 Task: Research Airbnb options in Las Cumbres, Panama from 10th December, 2023 to 20th December, 2023 for 12 adults.6 bedrooms having 12 beds and 6 bathrooms. Property type can be flat. Amenities needed are: wifi, TV, free parkinig on premises, gym, breakfast. Look for 4 properties as per requirement.
Action: Mouse moved to (457, 104)
Screenshot: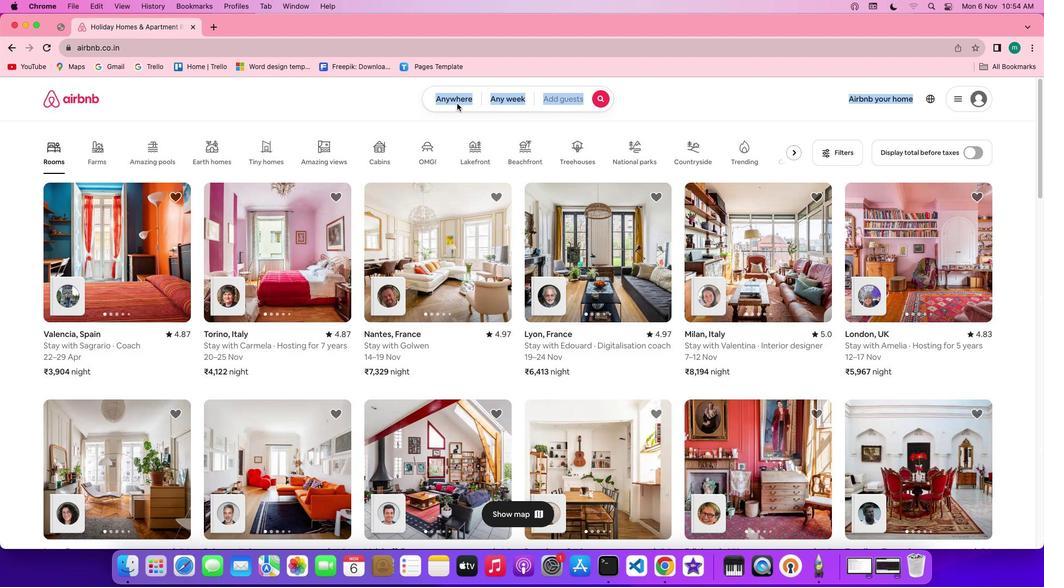 
Action: Mouse pressed left at (457, 104)
Screenshot: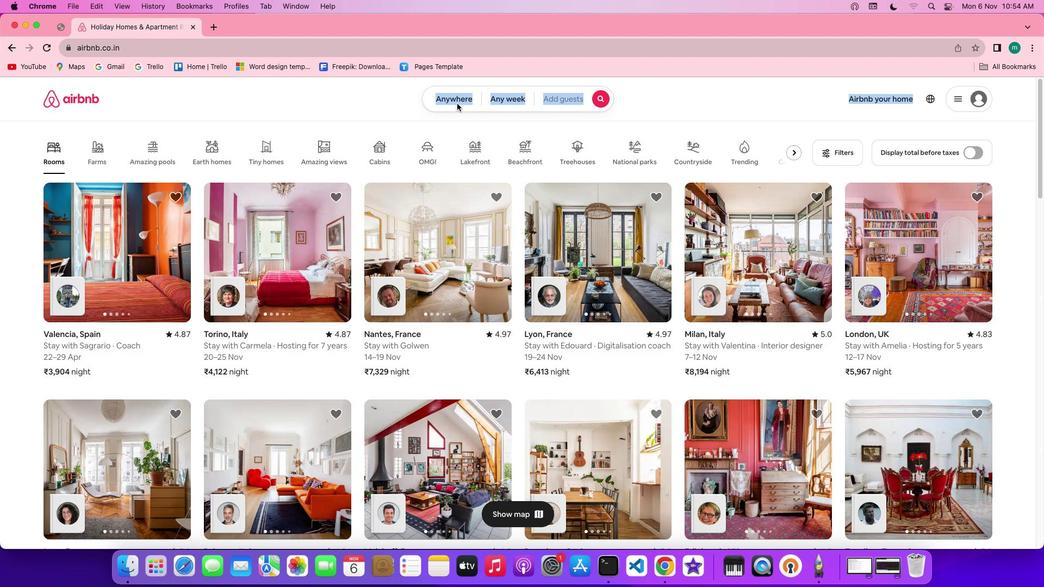 
Action: Mouse pressed left at (457, 104)
Screenshot: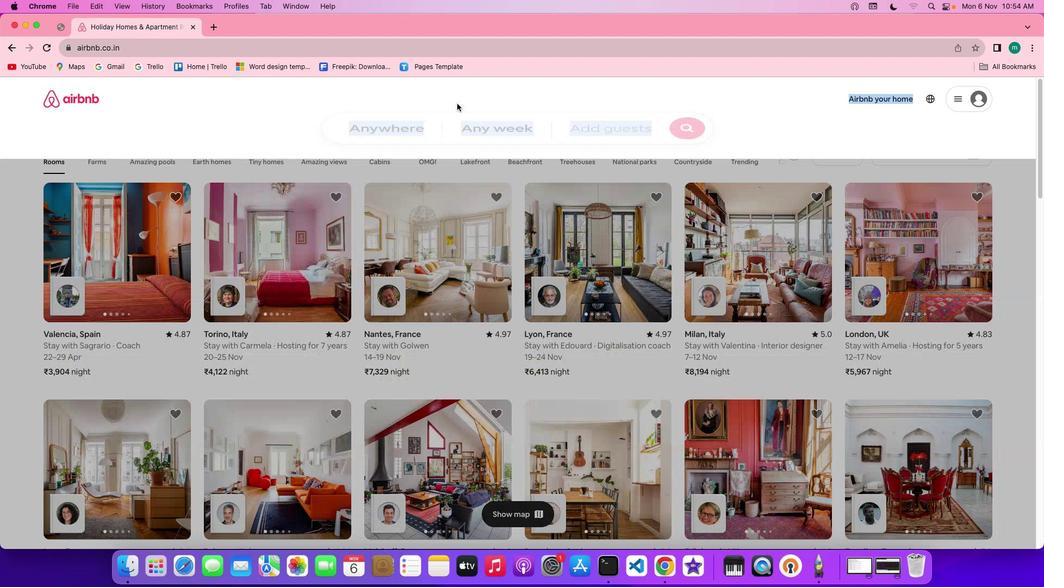 
Action: Mouse moved to (406, 140)
Screenshot: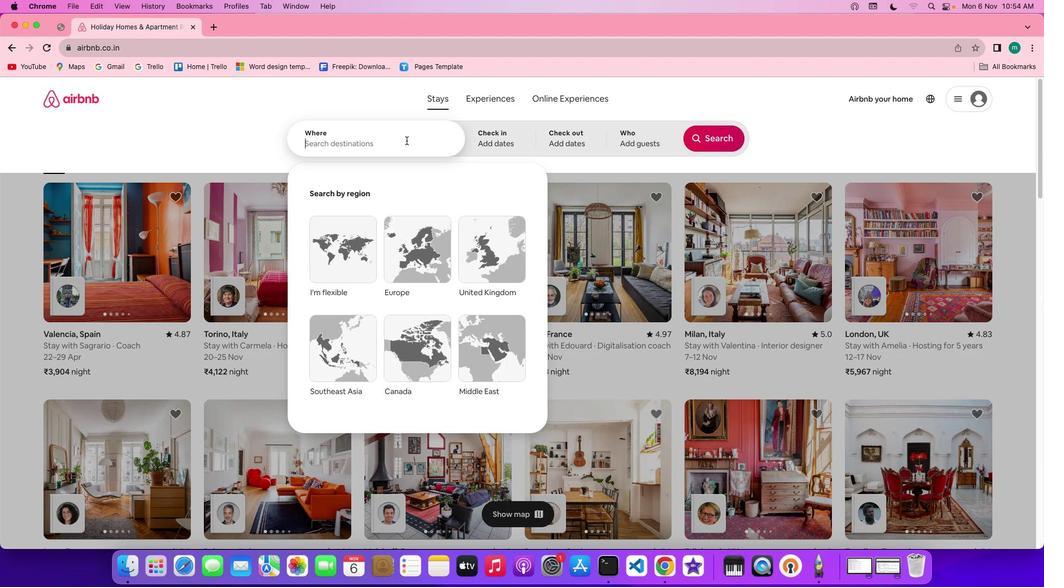 
Action: Mouse pressed left at (406, 140)
Screenshot: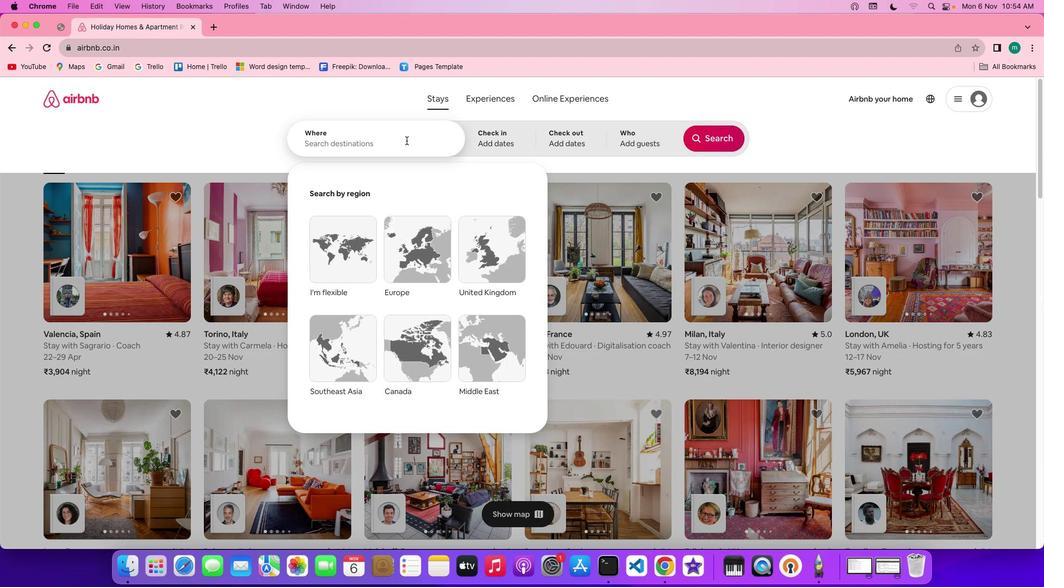 
Action: Key pressed Key.shift'L''a''s'Key.spaceKey.shift'C''u''m''b''r''e''s'','Key.spaceKey.shift'P''a''n''a''m''a'
Screenshot: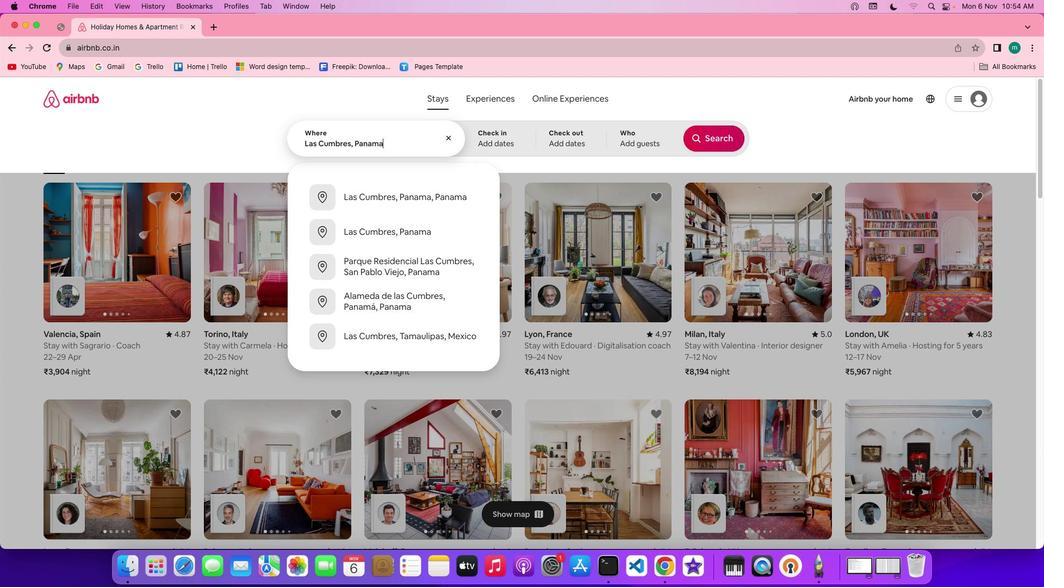 
Action: Mouse moved to (506, 134)
Screenshot: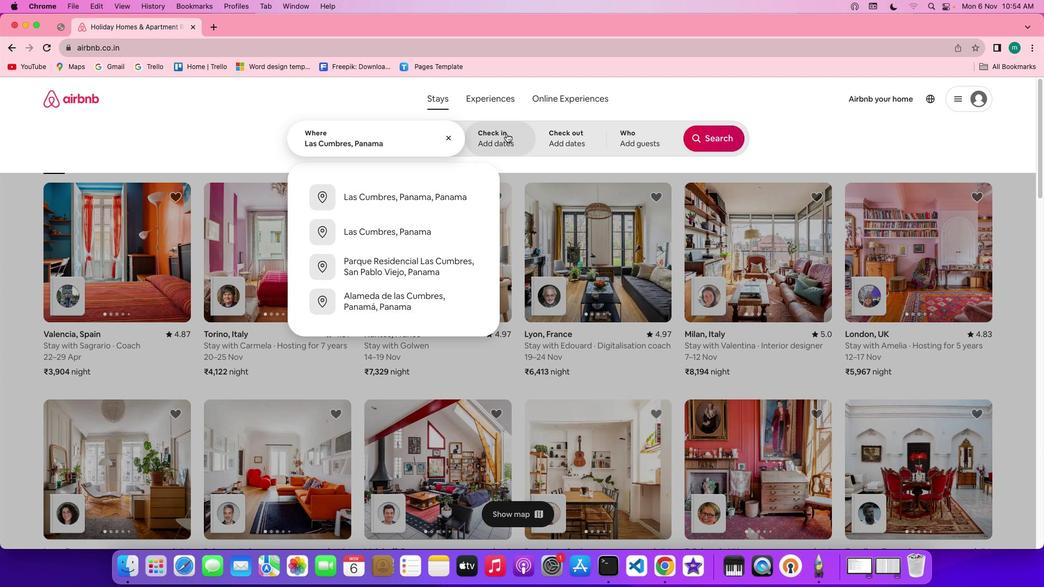 
Action: Mouse pressed left at (506, 134)
Screenshot: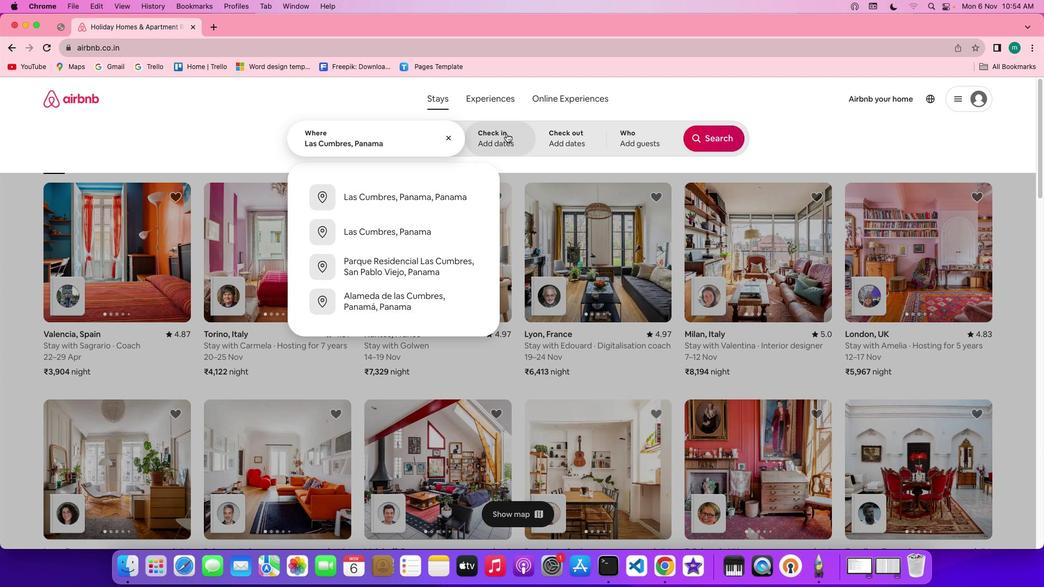 
Action: Mouse moved to (548, 325)
Screenshot: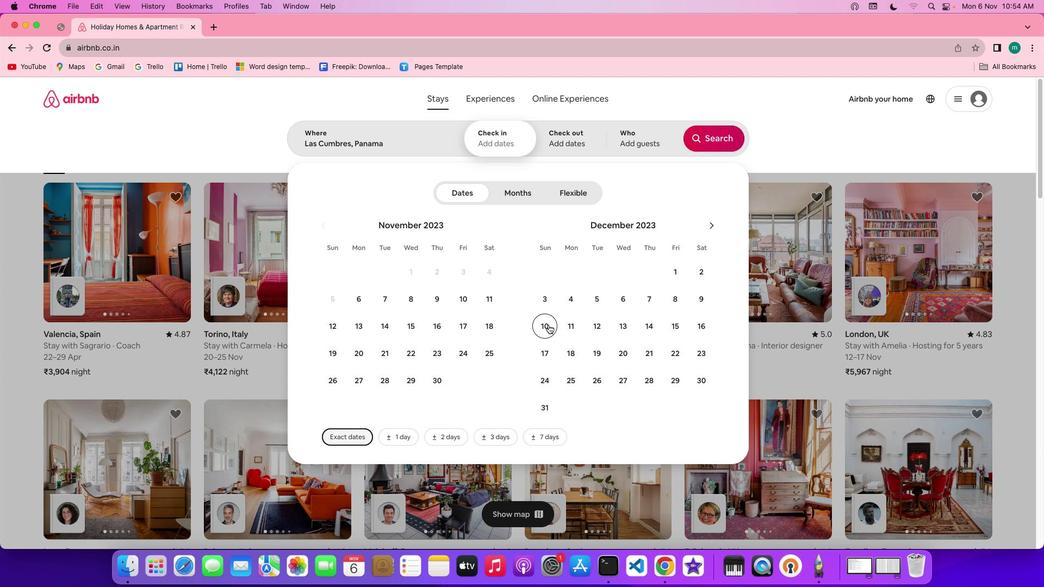 
Action: Mouse pressed left at (548, 325)
Screenshot: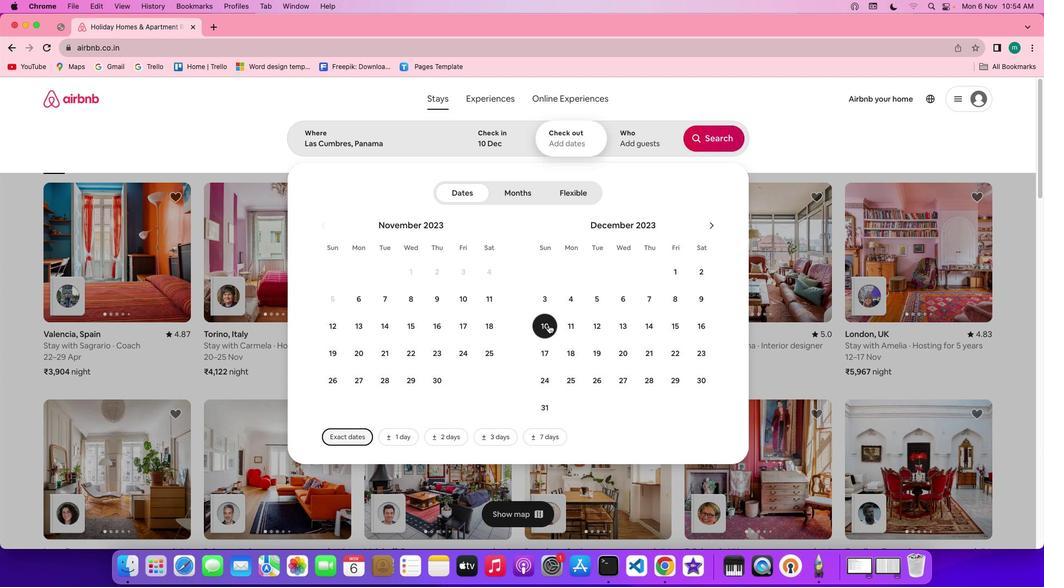 
Action: Mouse moved to (616, 355)
Screenshot: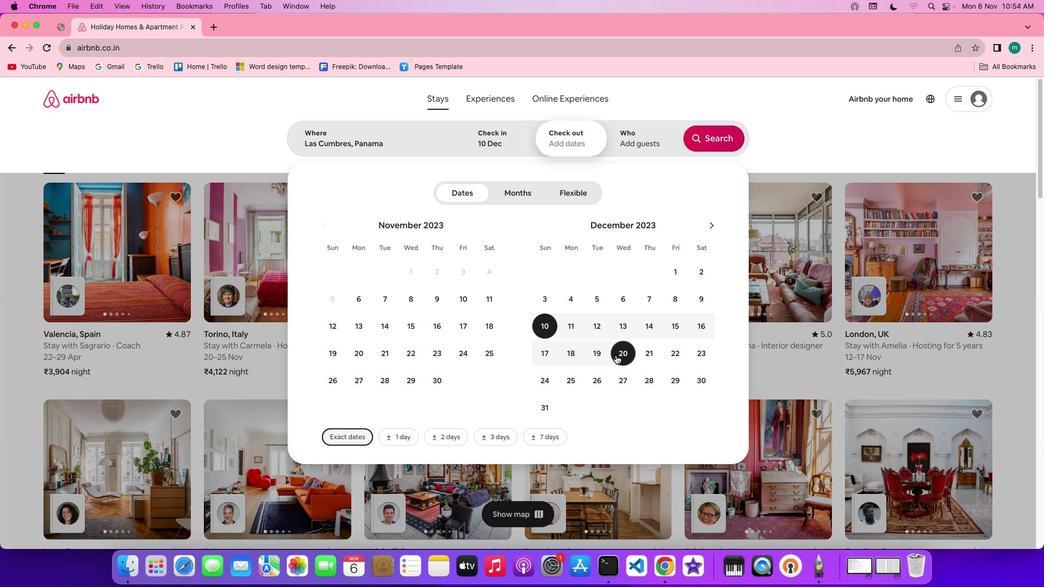 
Action: Mouse pressed left at (616, 355)
Screenshot: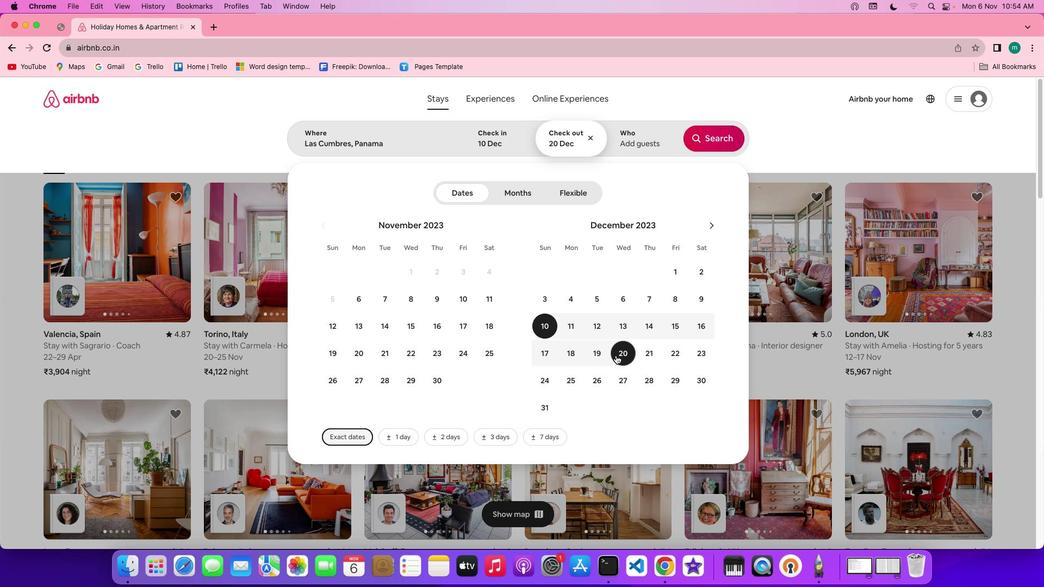 
Action: Mouse moved to (651, 128)
Screenshot: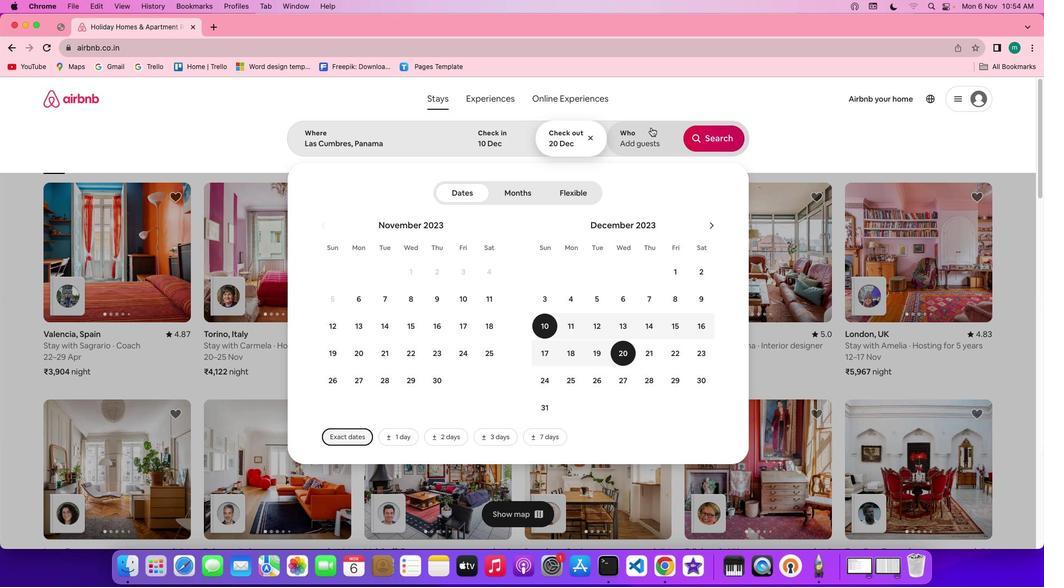 
Action: Mouse pressed left at (651, 128)
Screenshot: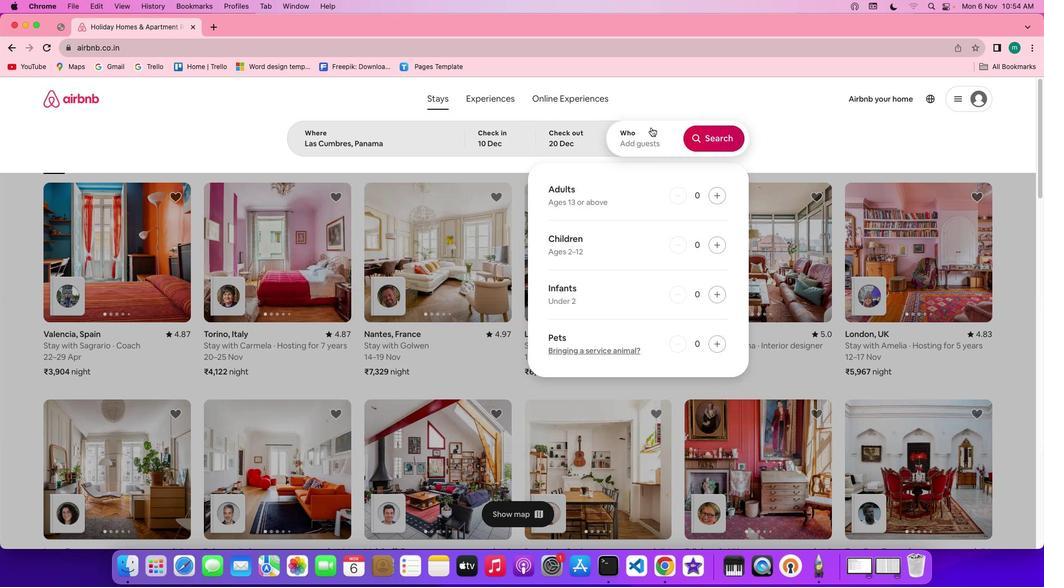 
Action: Mouse moved to (722, 194)
Screenshot: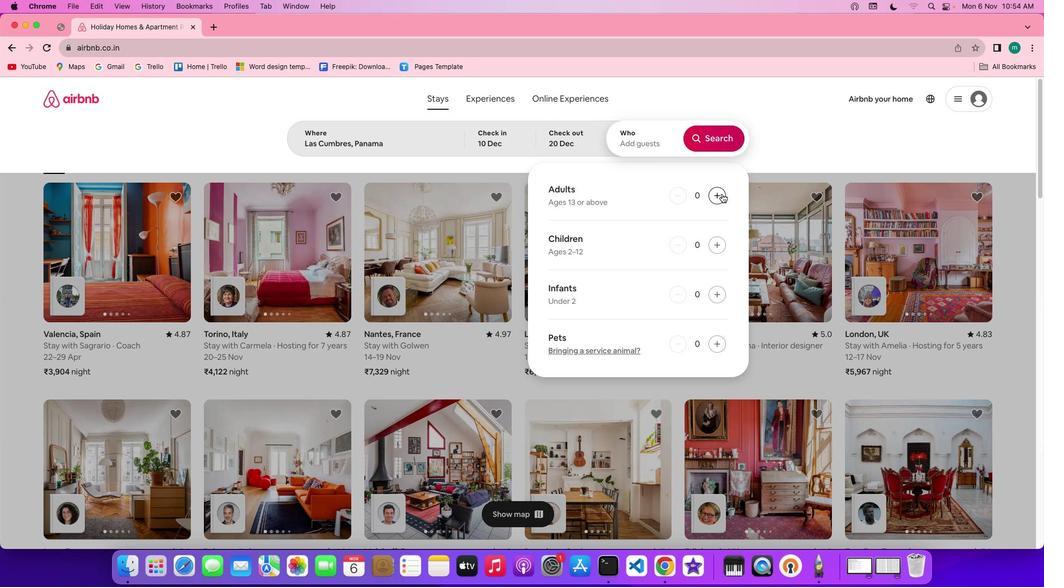 
Action: Mouse pressed left at (722, 194)
Screenshot: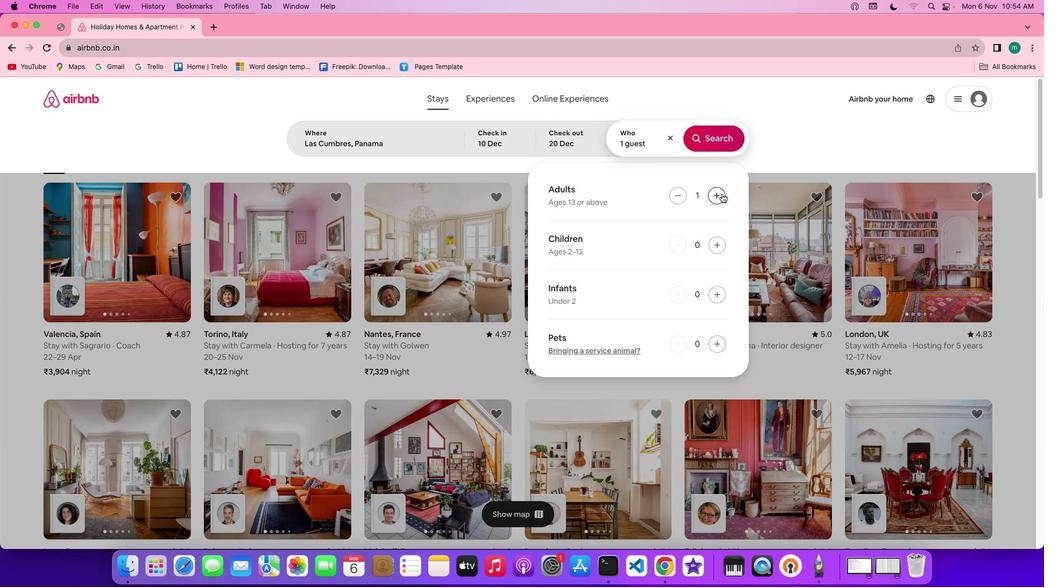 
Action: Mouse pressed left at (722, 194)
Screenshot: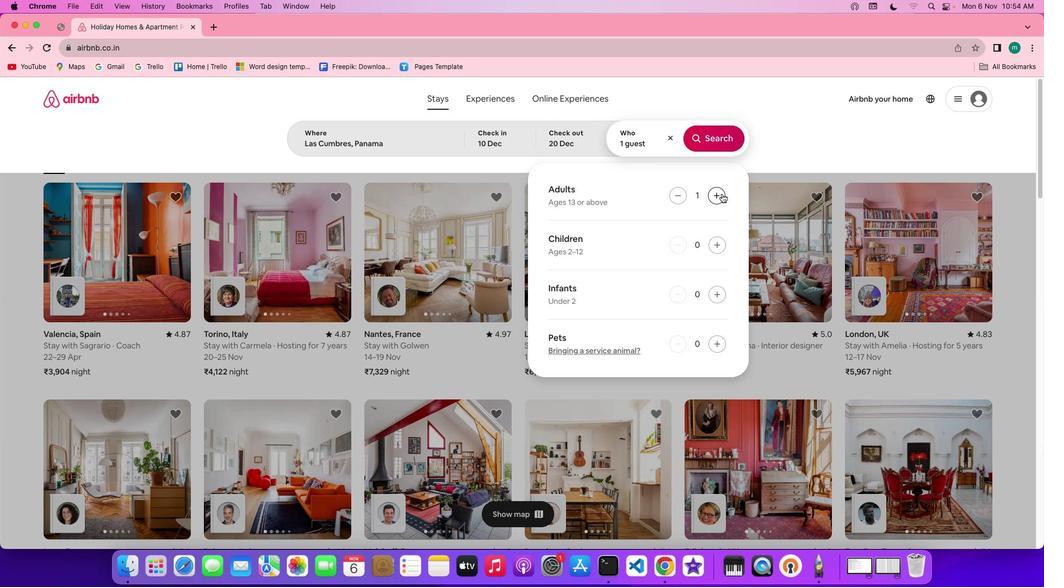 
Action: Mouse pressed left at (722, 194)
Screenshot: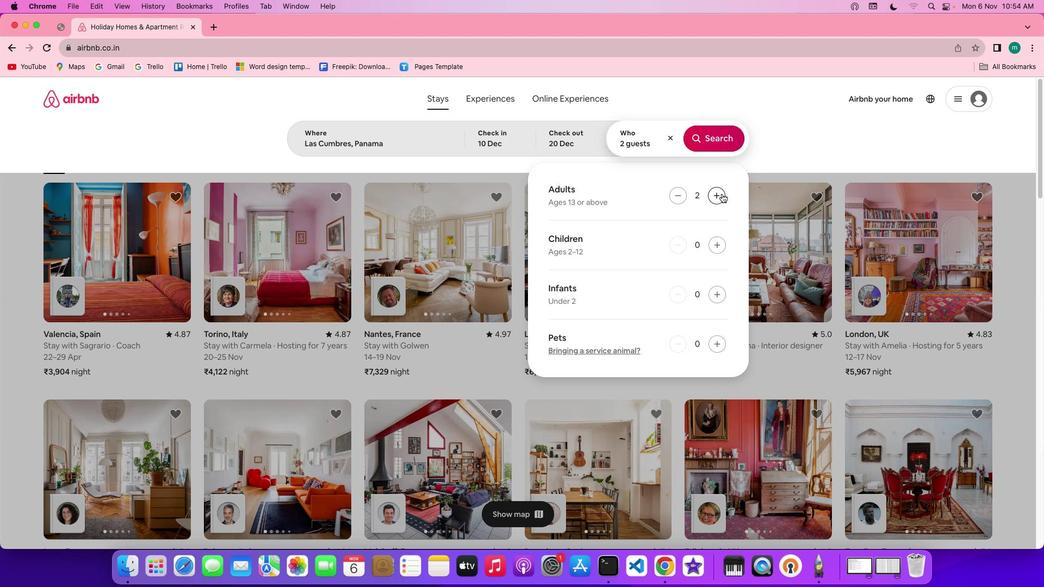 
Action: Mouse pressed left at (722, 194)
Screenshot: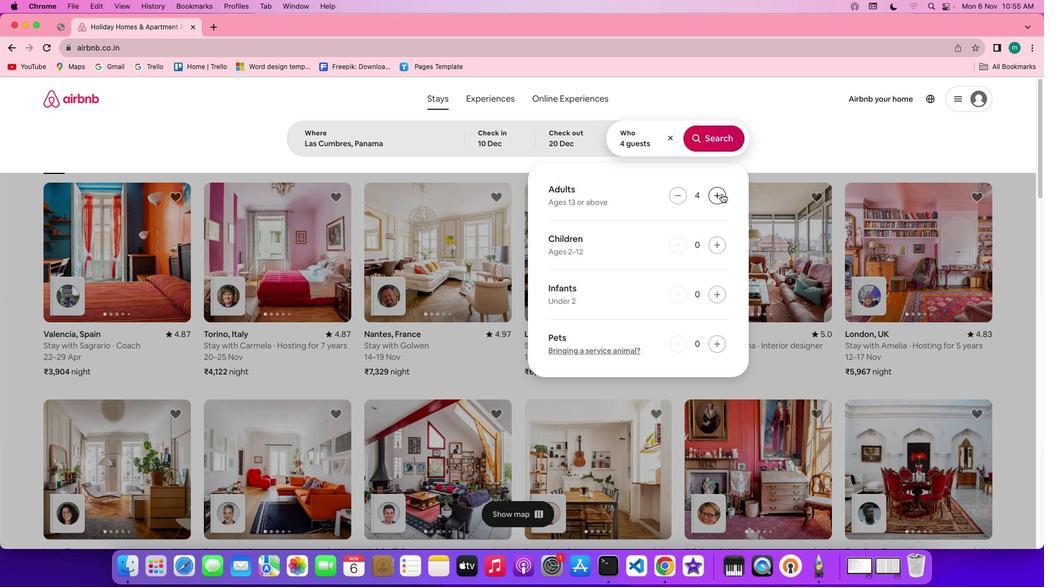 
Action: Mouse pressed left at (722, 194)
Screenshot: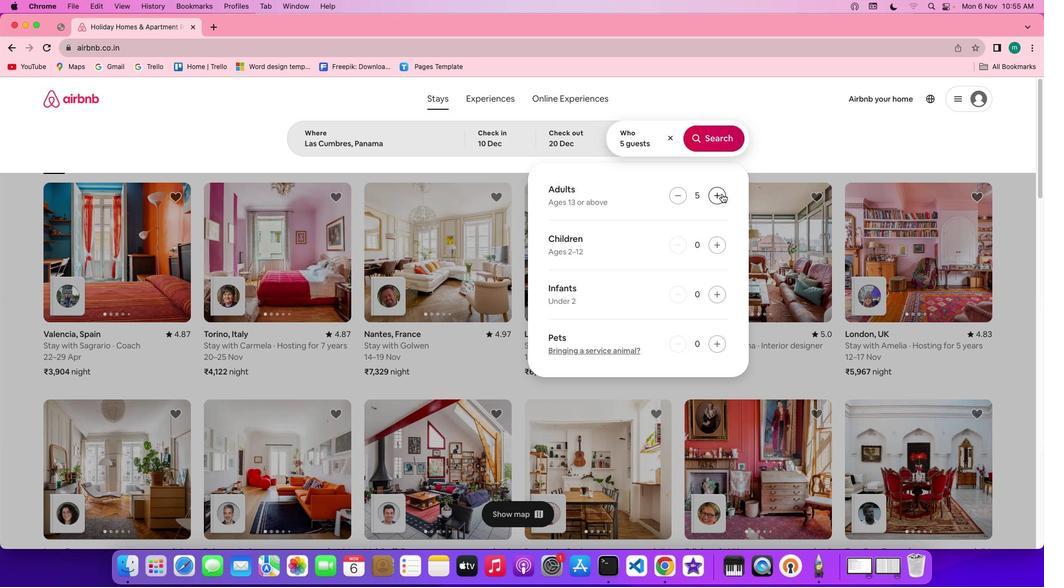 
Action: Mouse pressed left at (722, 194)
Screenshot: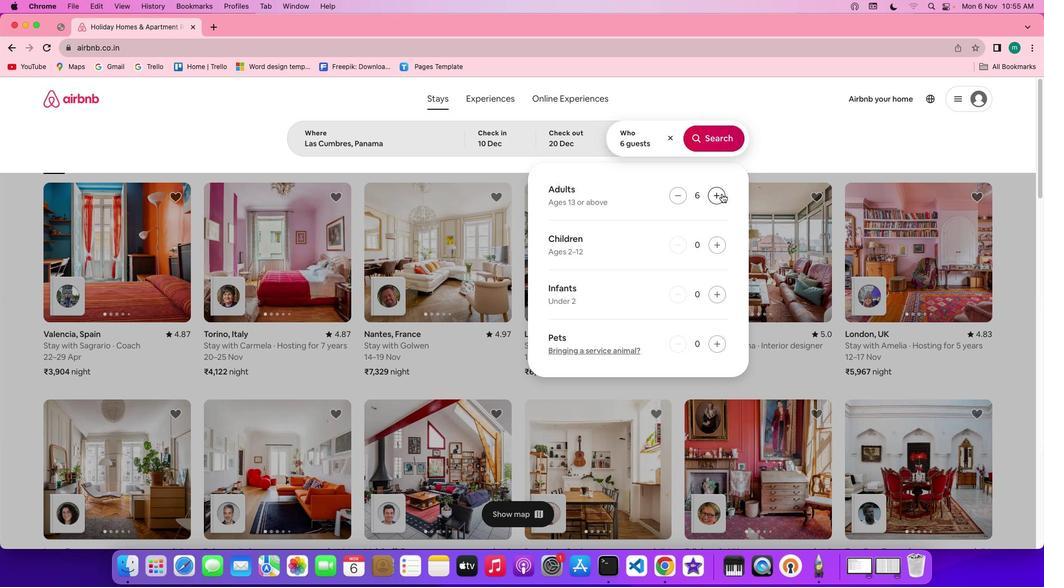 
Action: Mouse pressed left at (722, 194)
Screenshot: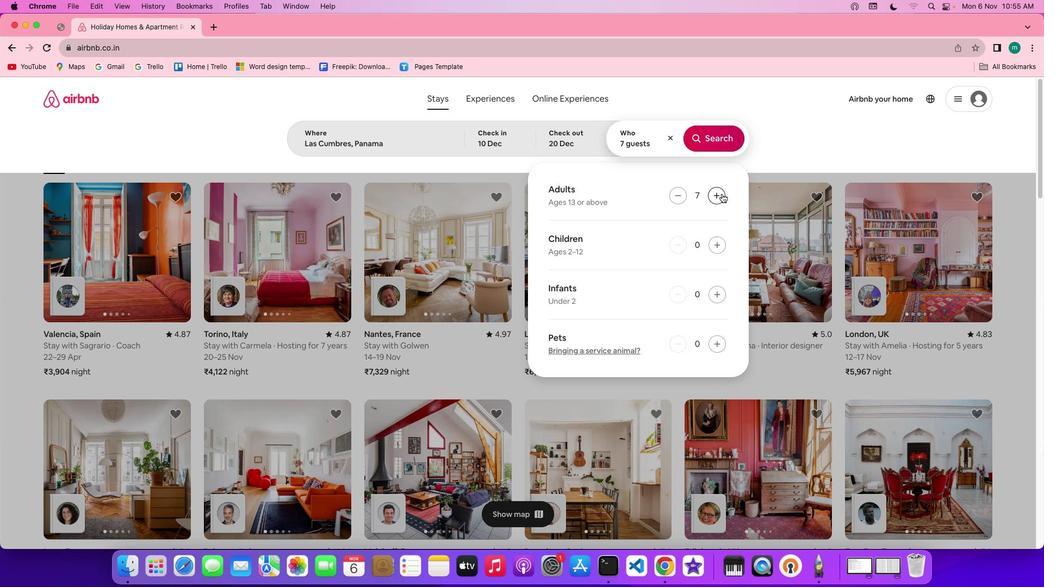 
Action: Mouse pressed left at (722, 194)
Screenshot: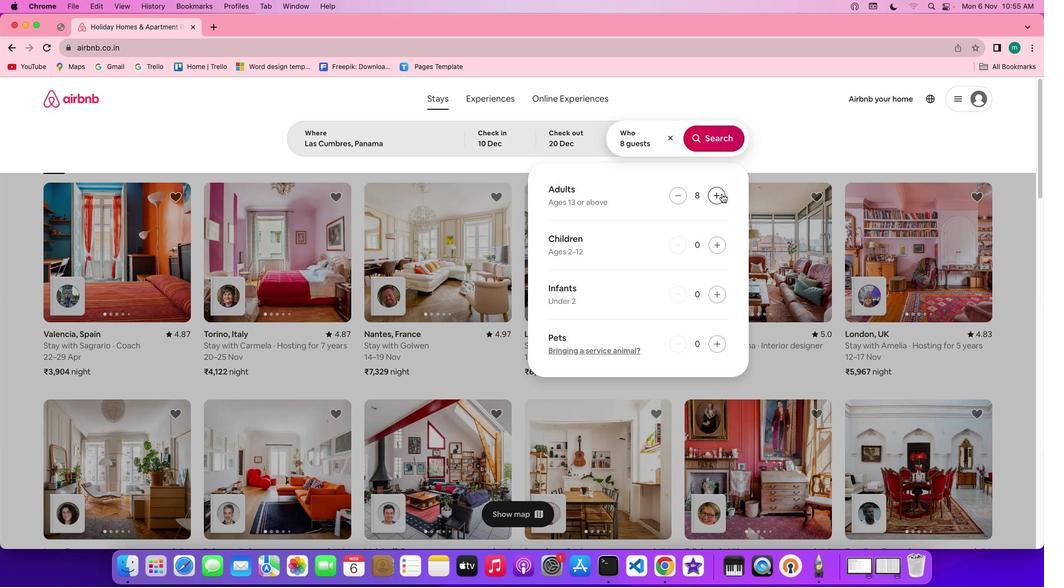 
Action: Mouse moved to (722, 194)
Screenshot: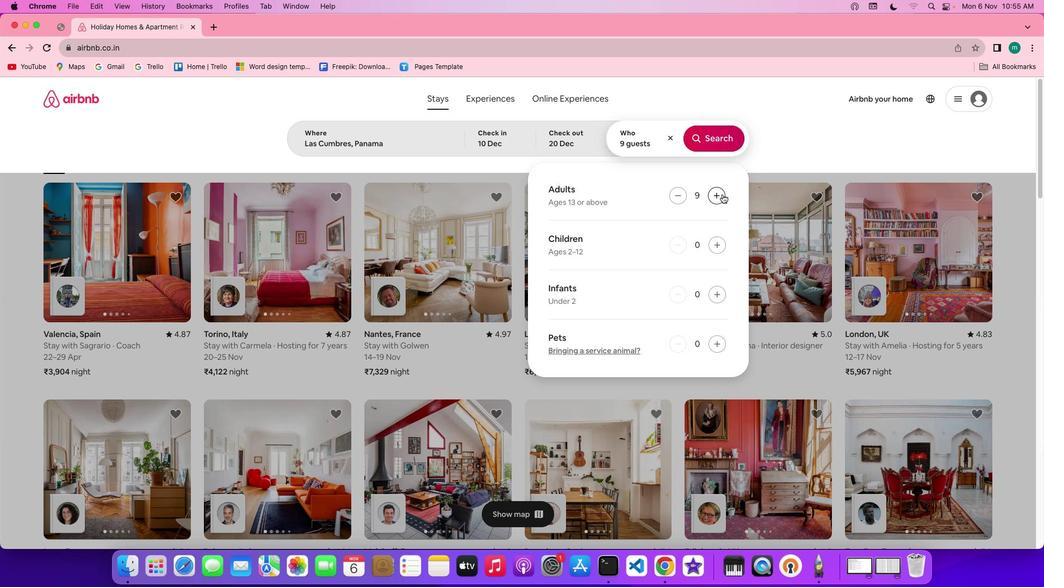 
Action: Mouse pressed left at (722, 194)
Screenshot: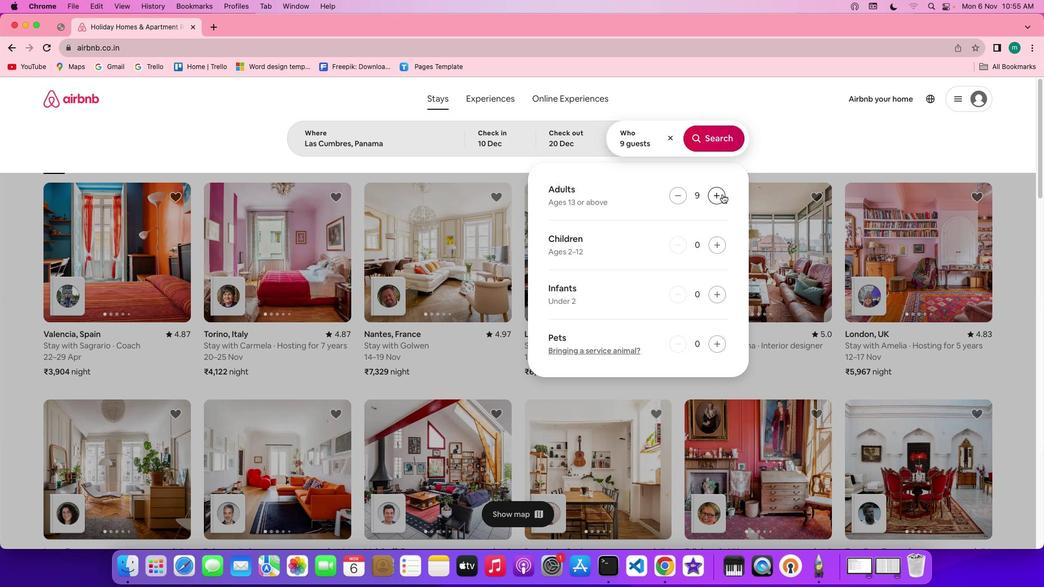 
Action: Mouse moved to (722, 194)
Screenshot: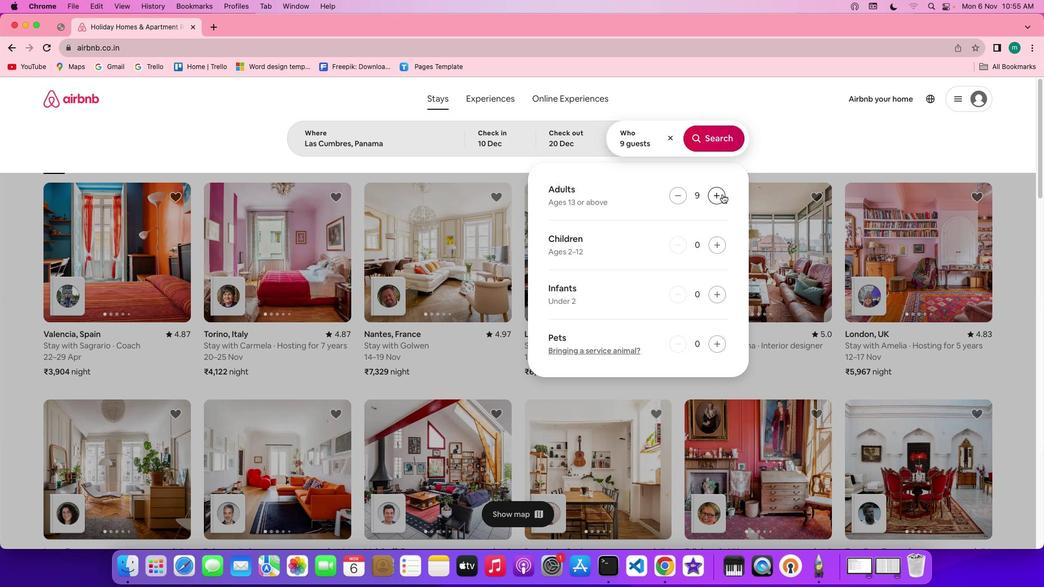 
Action: Mouse pressed left at (722, 194)
Screenshot: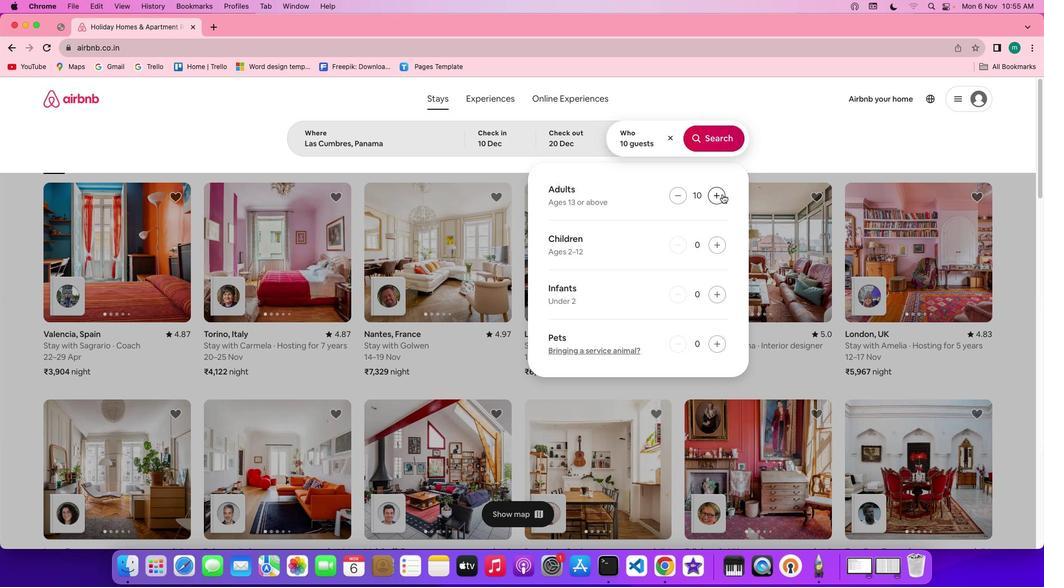 
Action: Mouse pressed left at (722, 194)
Screenshot: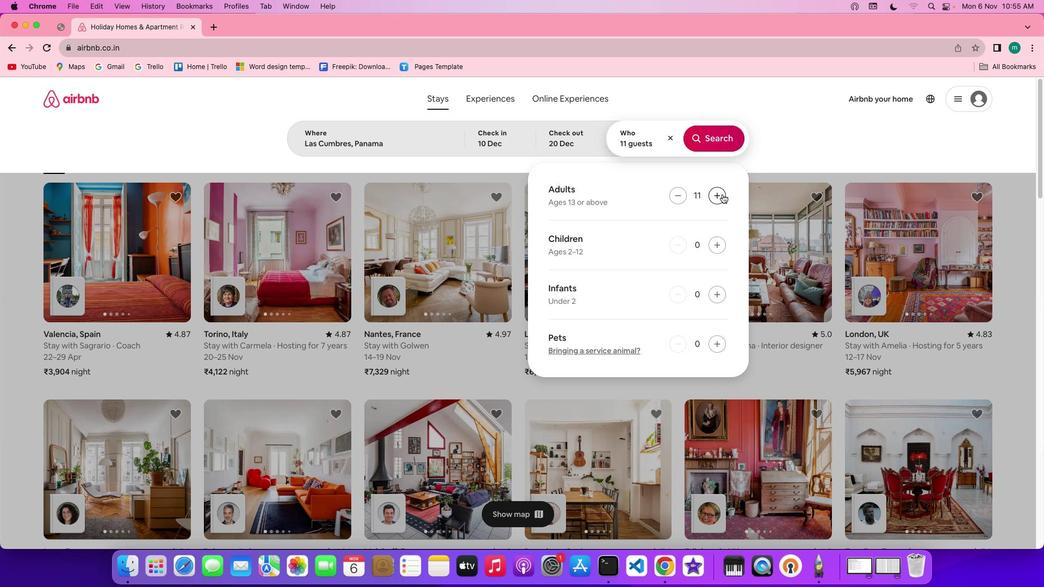 
Action: Mouse pressed left at (722, 194)
Screenshot: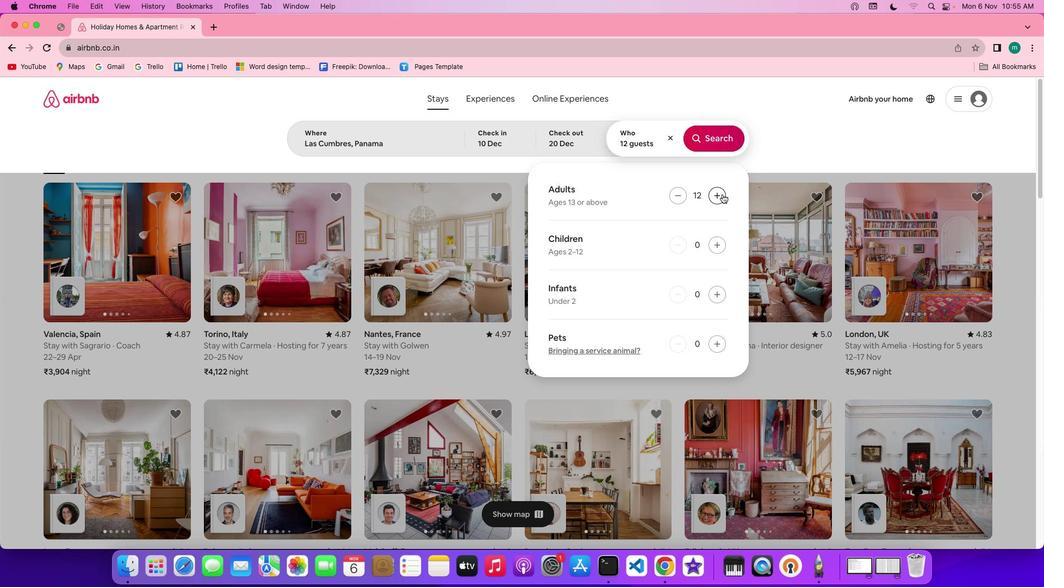 
Action: Mouse moved to (726, 140)
Screenshot: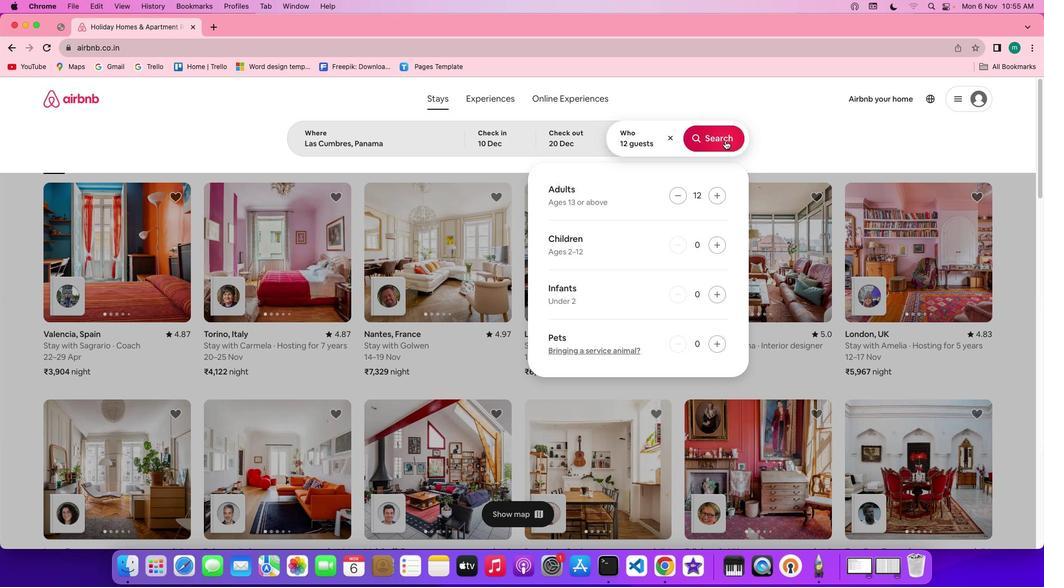 
Action: Mouse pressed left at (726, 140)
Screenshot: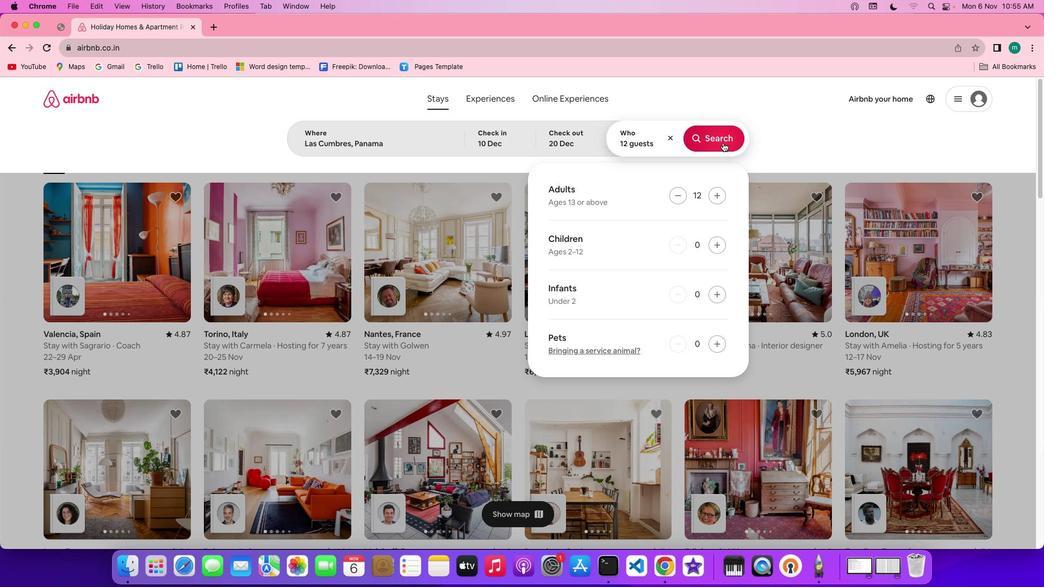 
Action: Mouse moved to (876, 138)
Screenshot: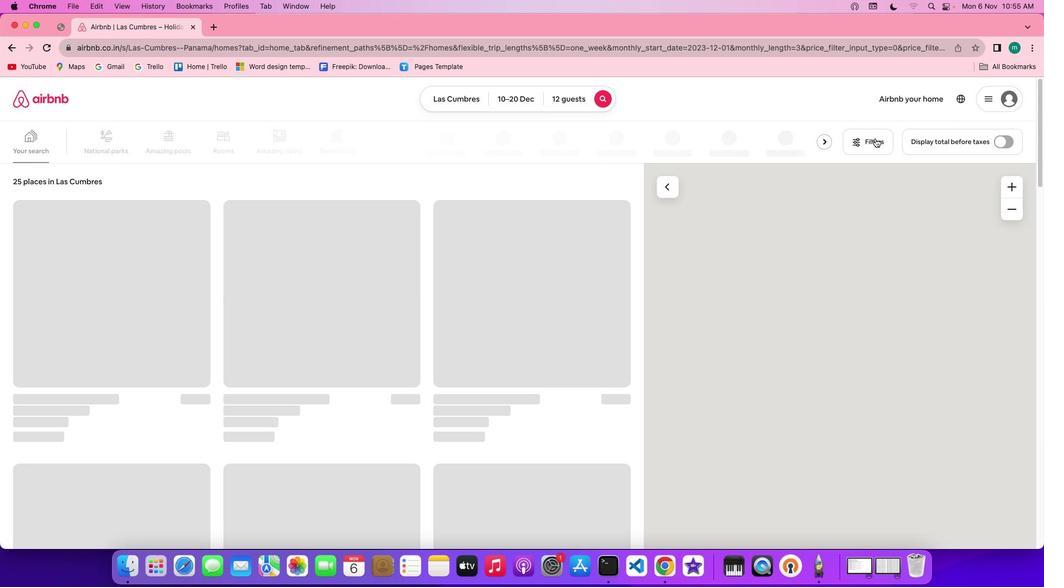 
Action: Mouse pressed left at (876, 138)
Screenshot: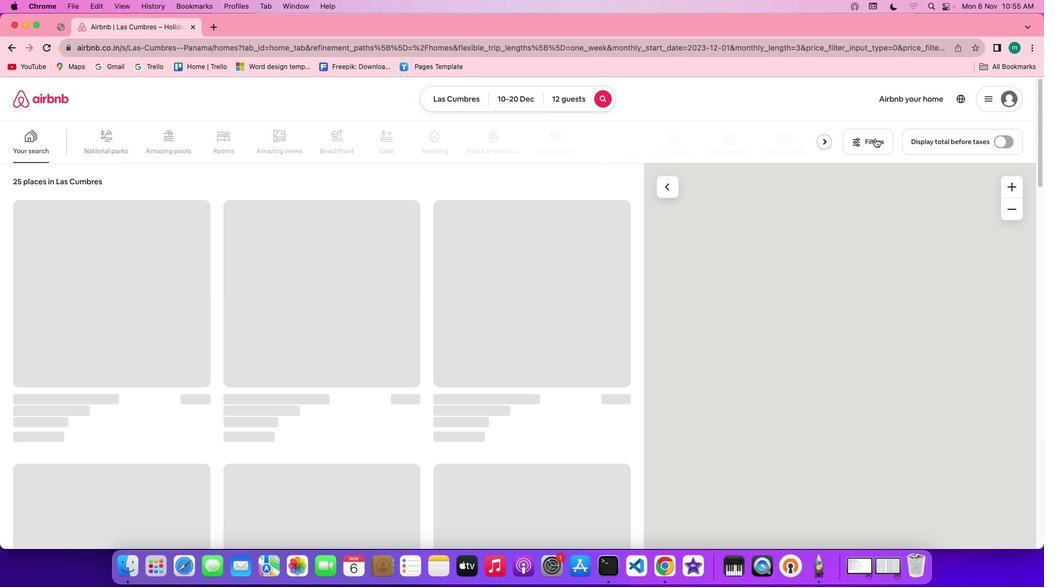 
Action: Mouse moved to (865, 144)
Screenshot: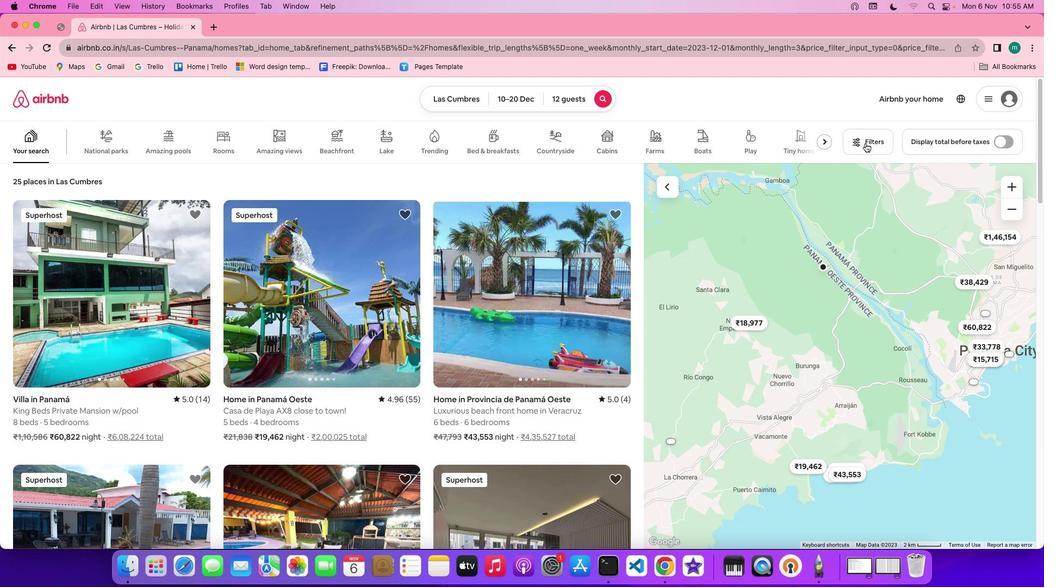 
Action: Mouse pressed left at (865, 144)
Screenshot: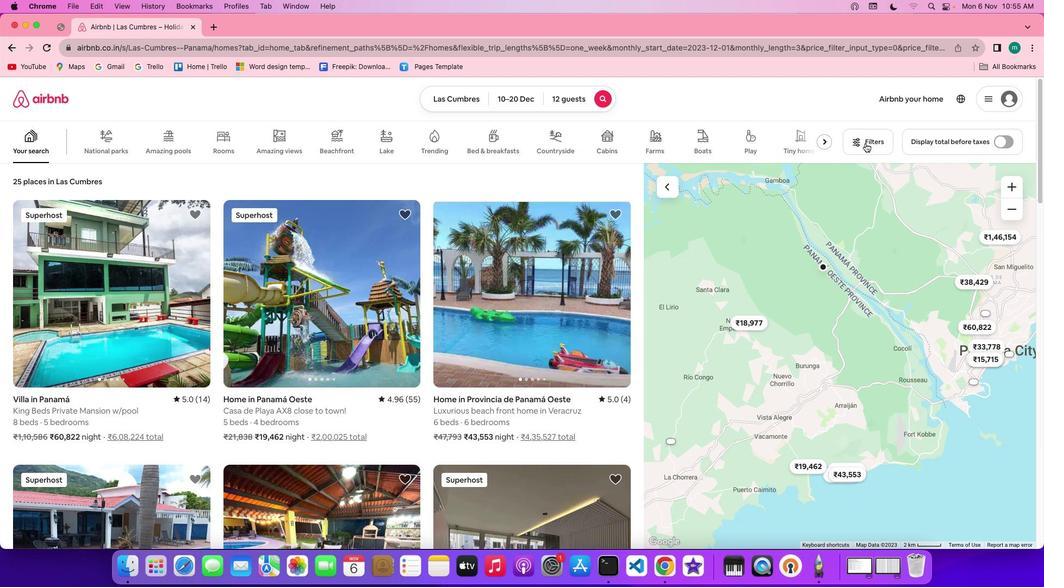 
Action: Mouse moved to (482, 318)
Screenshot: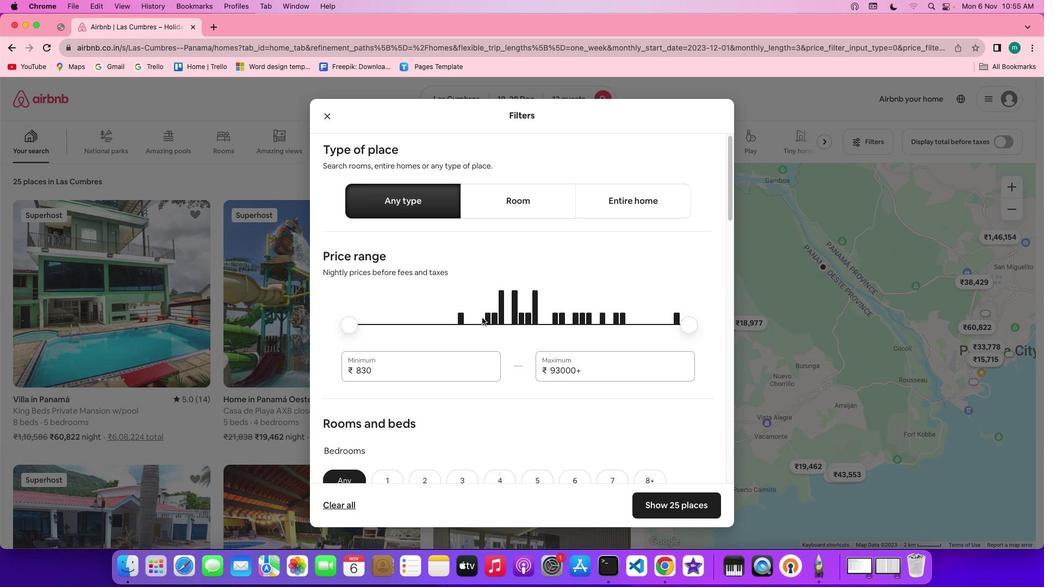 
Action: Mouse scrolled (482, 318) with delta (0, 0)
Screenshot: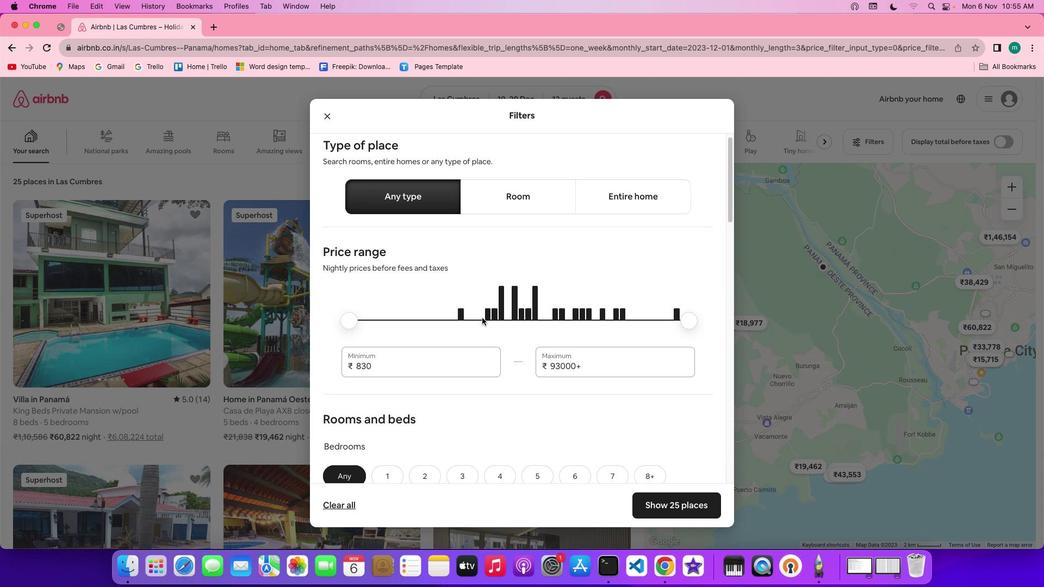 
Action: Mouse scrolled (482, 318) with delta (0, 0)
Screenshot: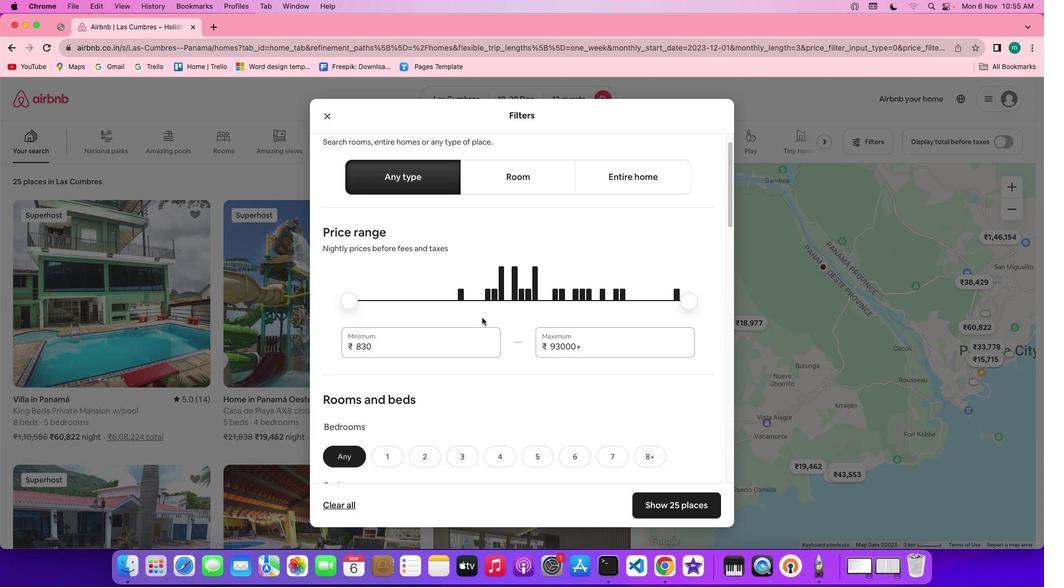 
Action: Mouse scrolled (482, 318) with delta (0, 0)
Screenshot: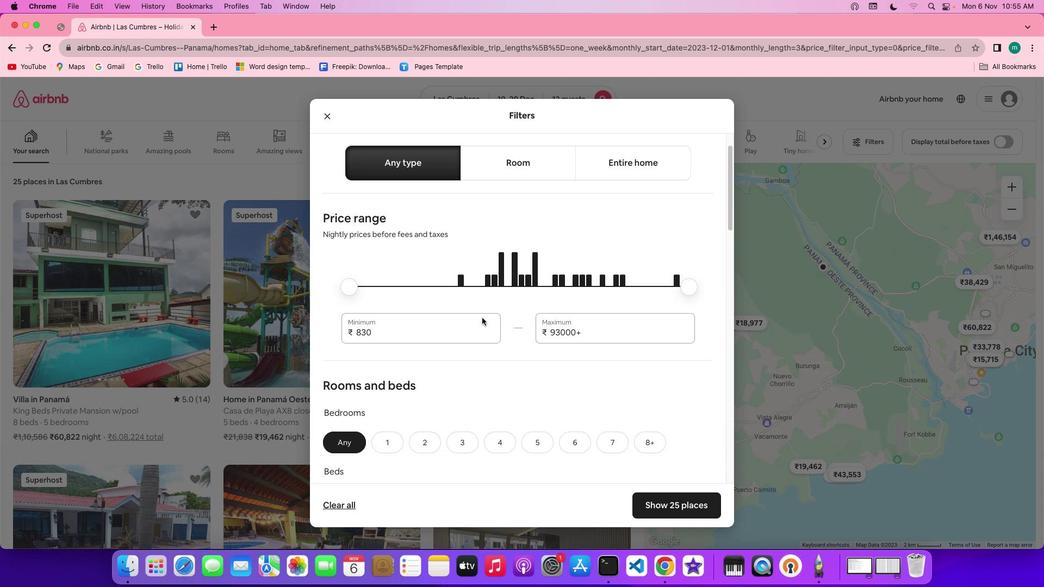 
Action: Mouse scrolled (482, 318) with delta (0, 0)
Screenshot: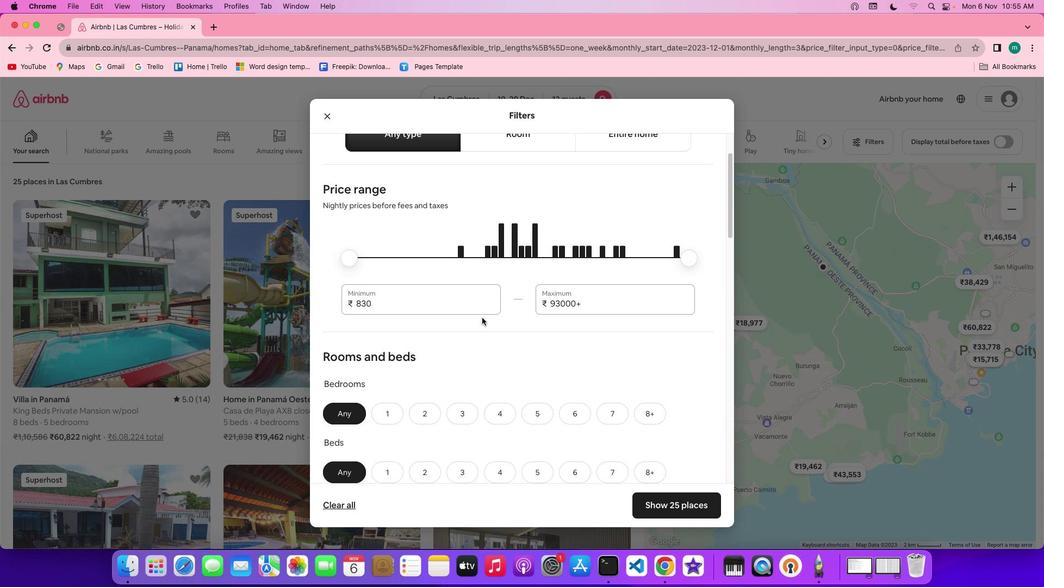 
Action: Mouse scrolled (482, 318) with delta (0, 0)
Screenshot: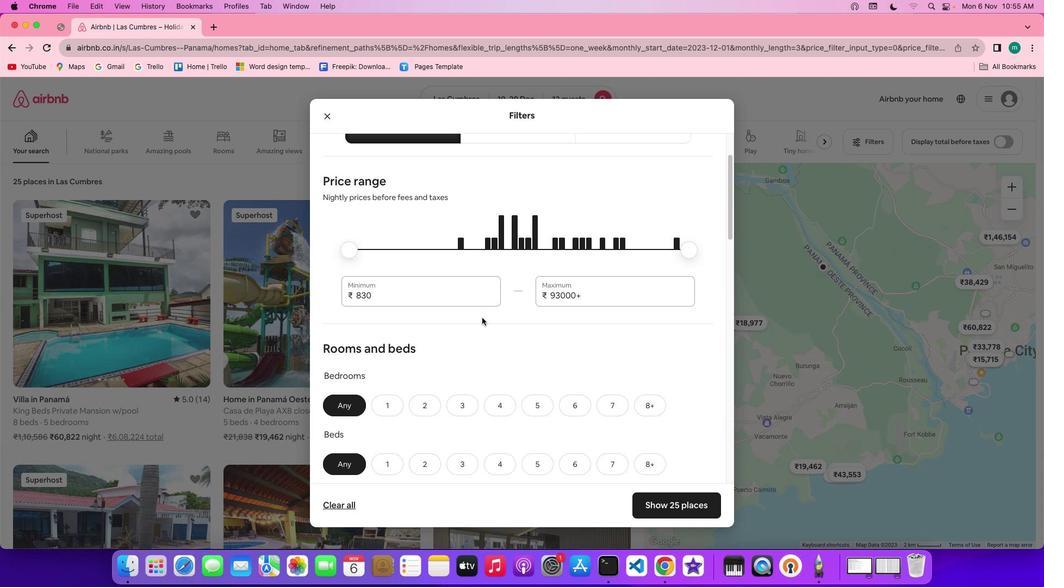 
Action: Mouse scrolled (482, 318) with delta (0, 0)
Screenshot: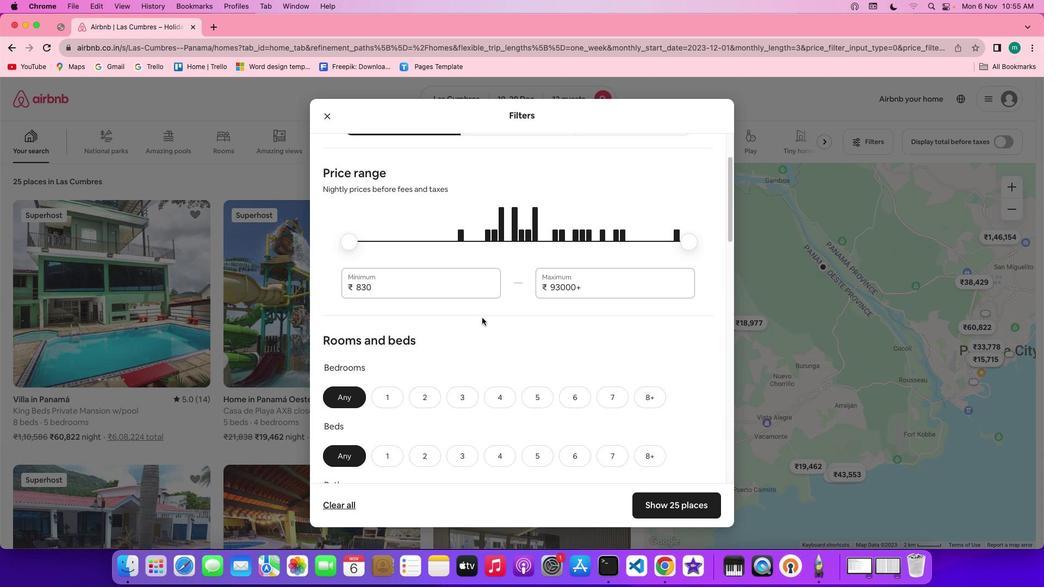 
Action: Mouse scrolled (482, 318) with delta (0, 0)
Screenshot: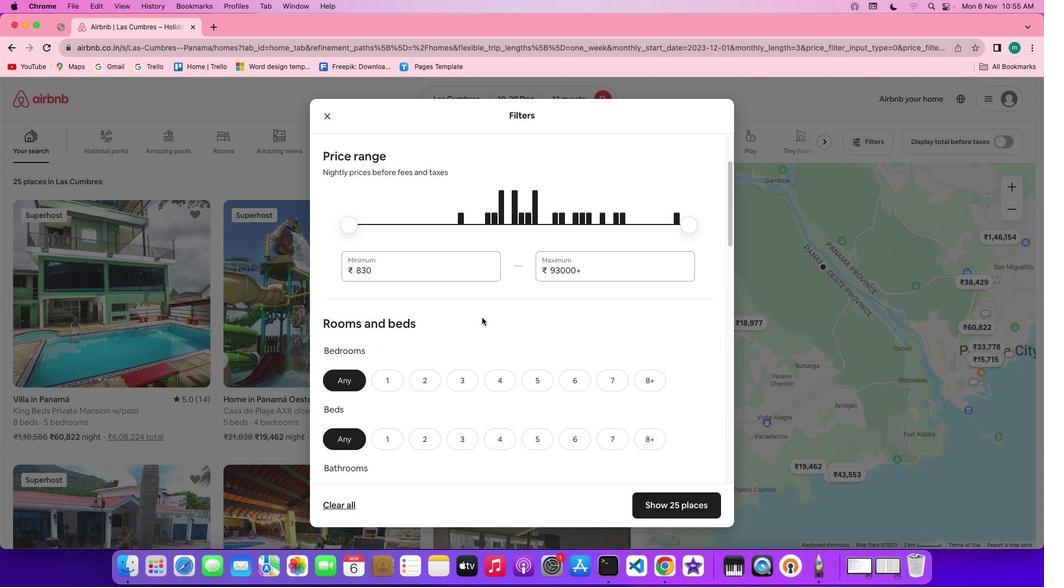 
Action: Mouse scrolled (482, 318) with delta (0, 0)
Screenshot: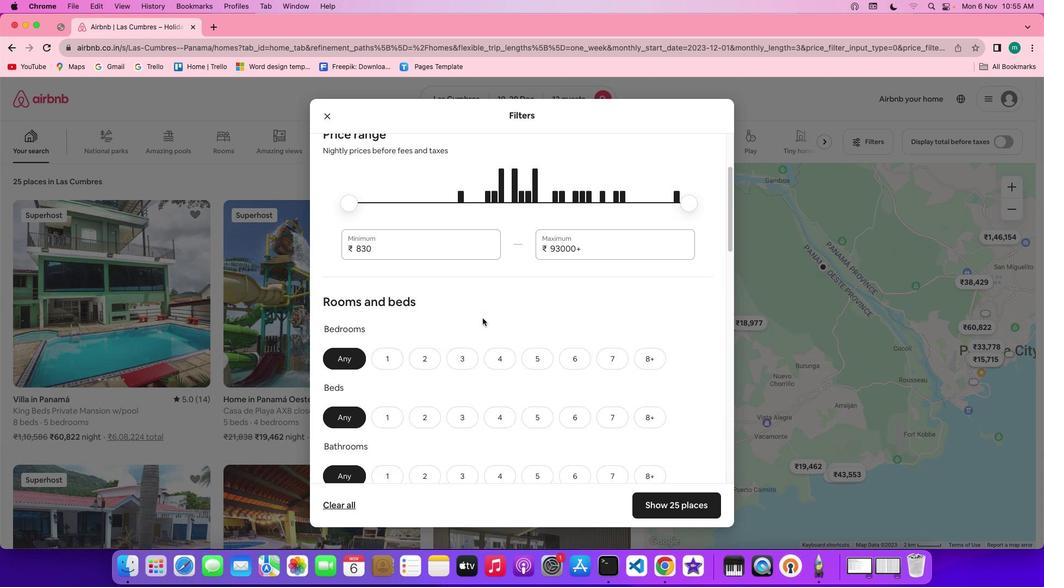 
Action: Mouse moved to (482, 318)
Screenshot: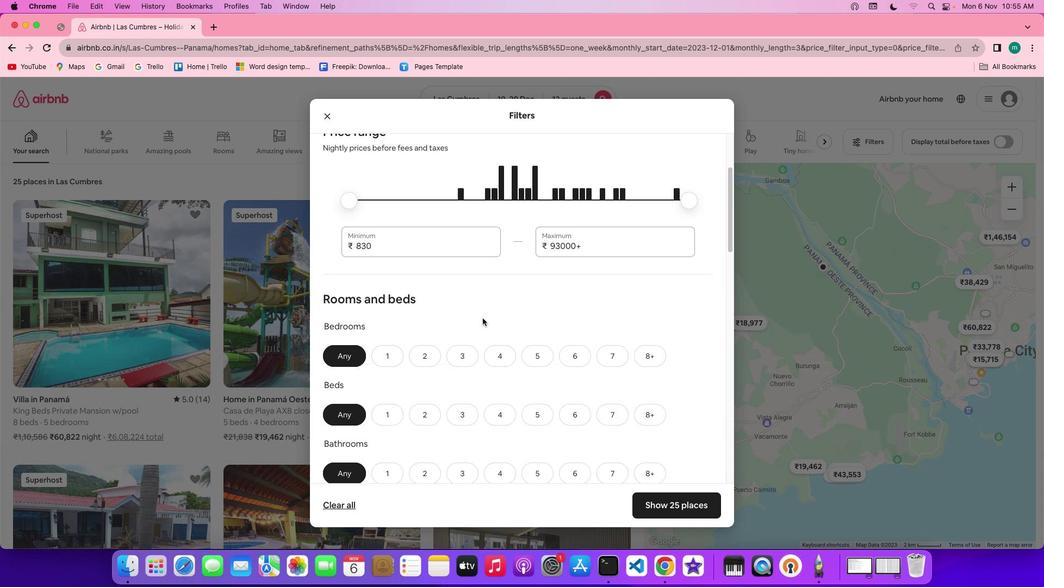 
Action: Mouse scrolled (482, 318) with delta (0, 0)
Screenshot: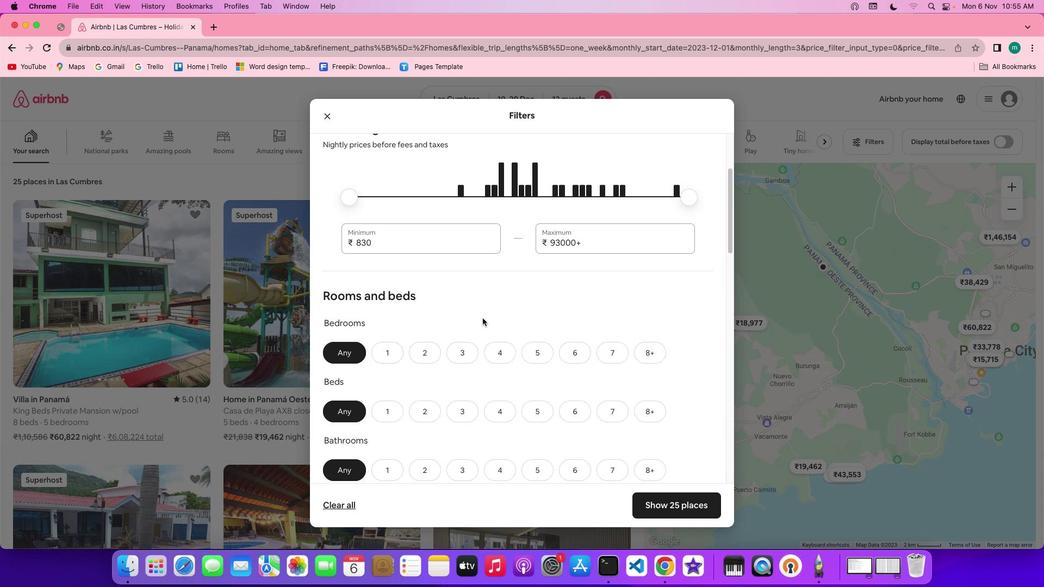 
Action: Mouse scrolled (482, 318) with delta (0, 0)
Screenshot: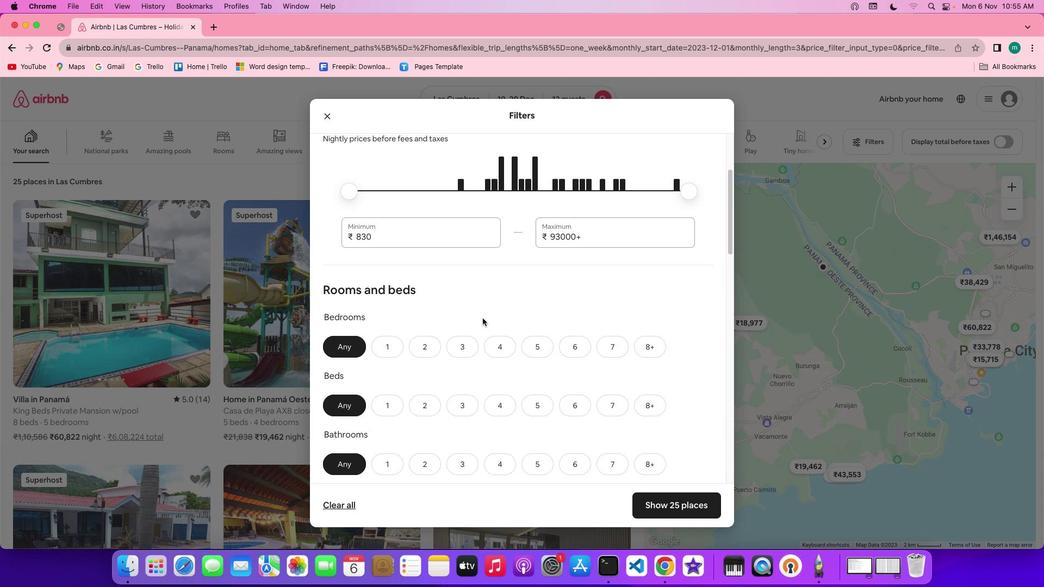 
Action: Mouse scrolled (482, 318) with delta (0, 0)
Screenshot: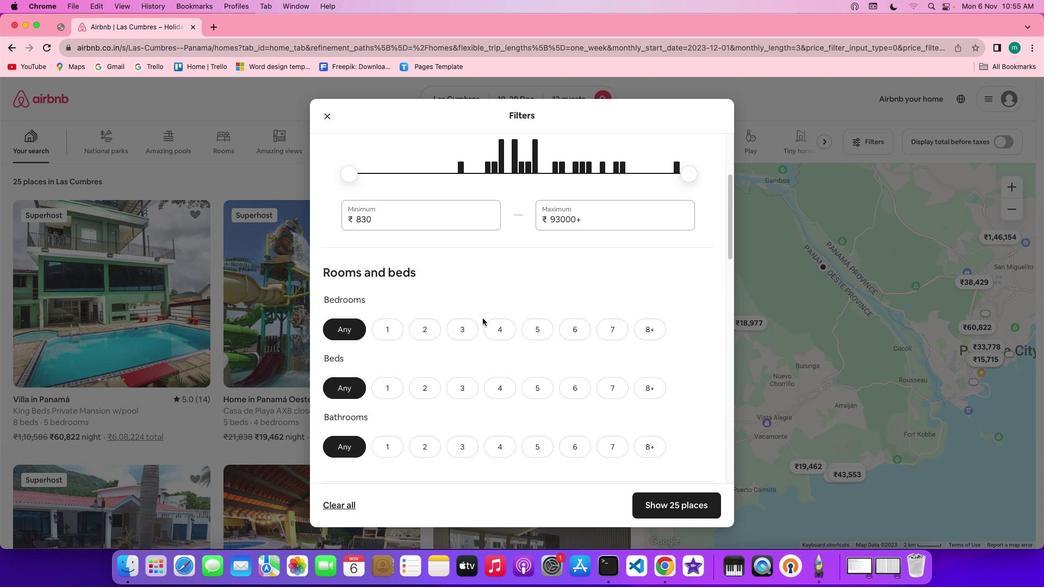 
Action: Mouse scrolled (482, 318) with delta (0, 0)
Screenshot: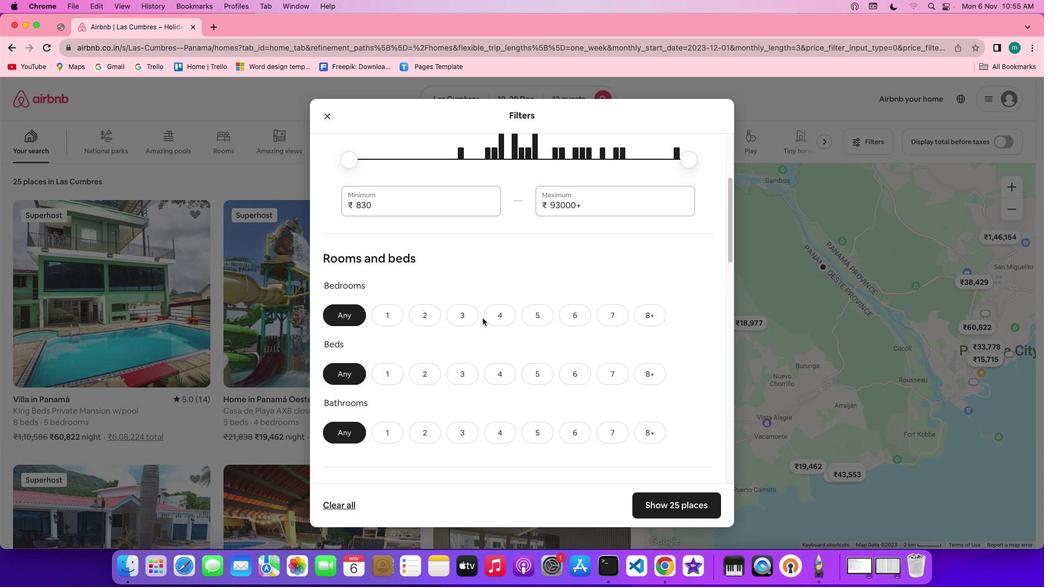 
Action: Mouse scrolled (482, 318) with delta (0, 0)
Screenshot: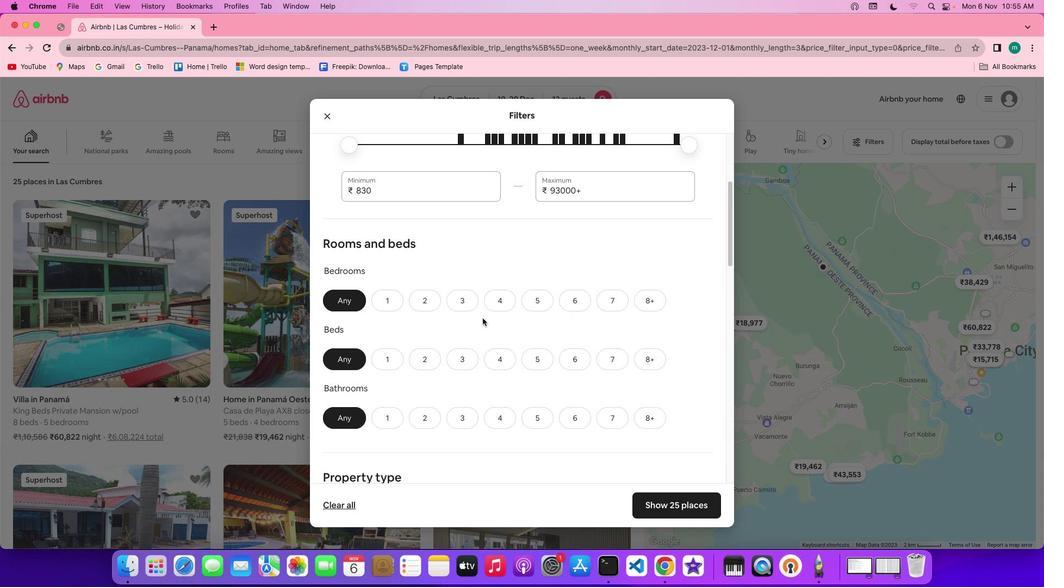 
Action: Mouse scrolled (482, 318) with delta (0, 0)
Screenshot: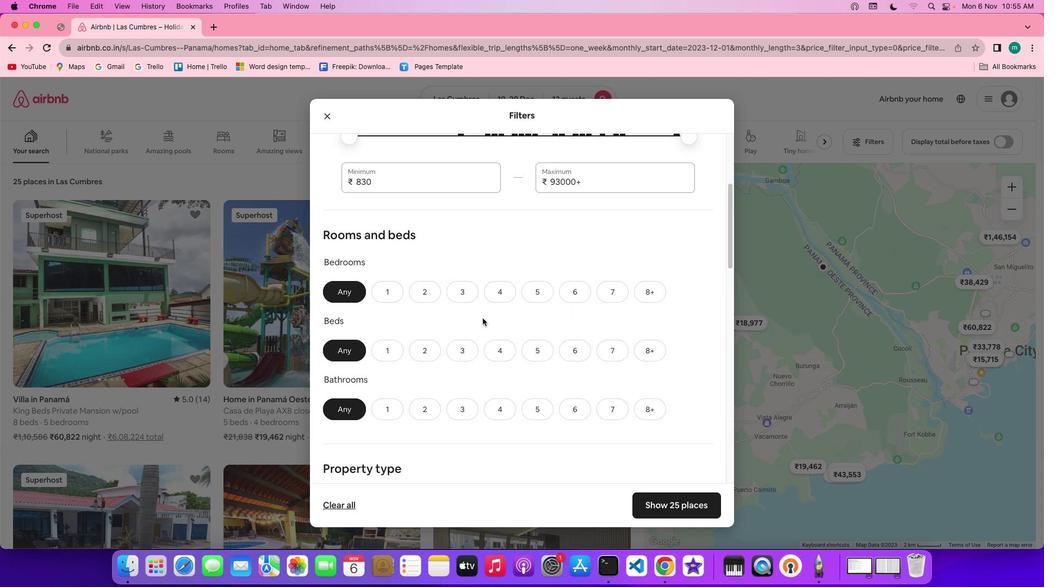 
Action: Mouse scrolled (482, 318) with delta (0, 0)
Screenshot: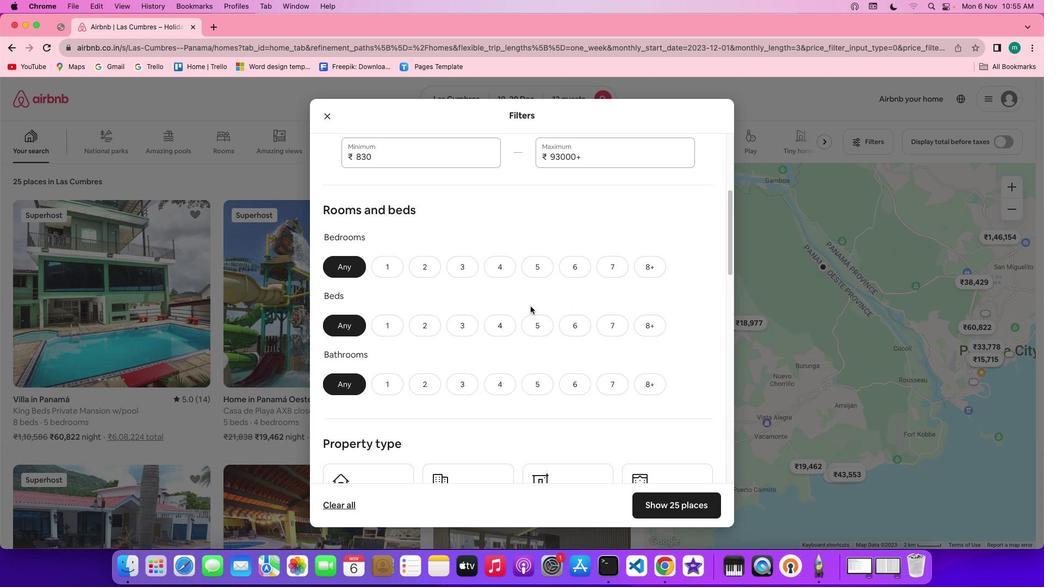 
Action: Mouse moved to (586, 262)
Screenshot: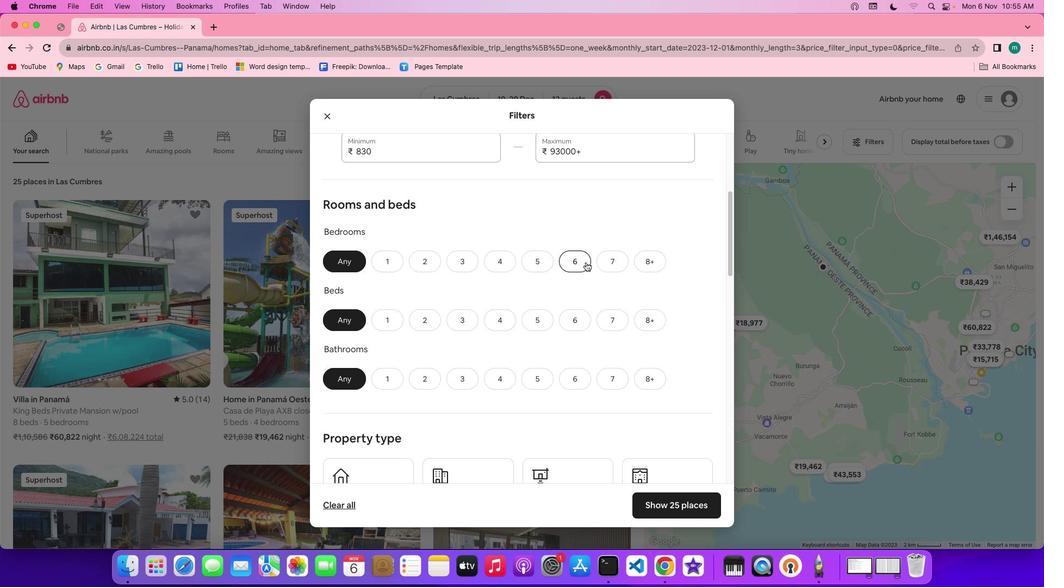 
Action: Mouse pressed left at (586, 262)
Screenshot: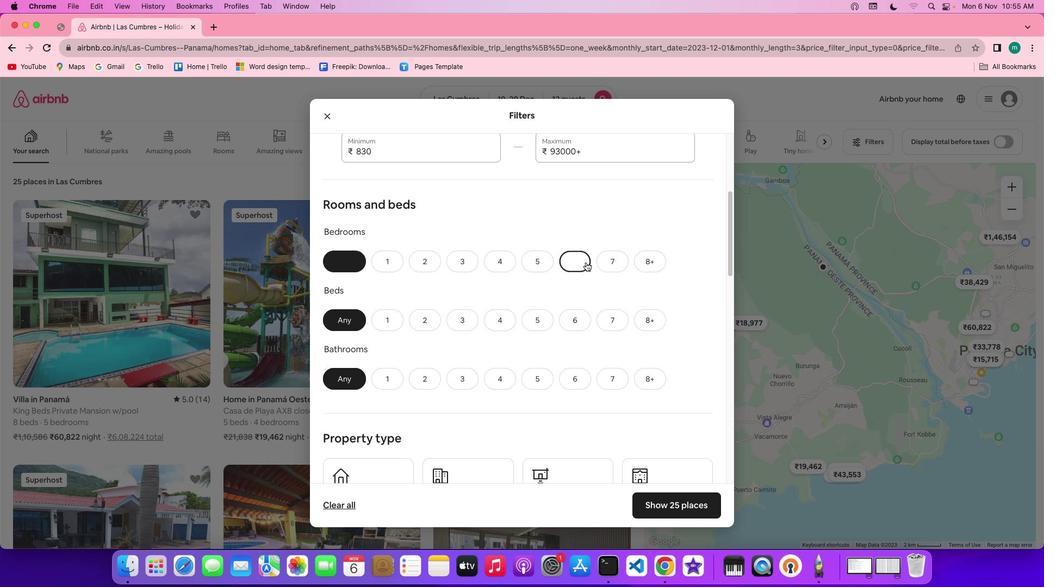 
Action: Mouse moved to (642, 316)
Screenshot: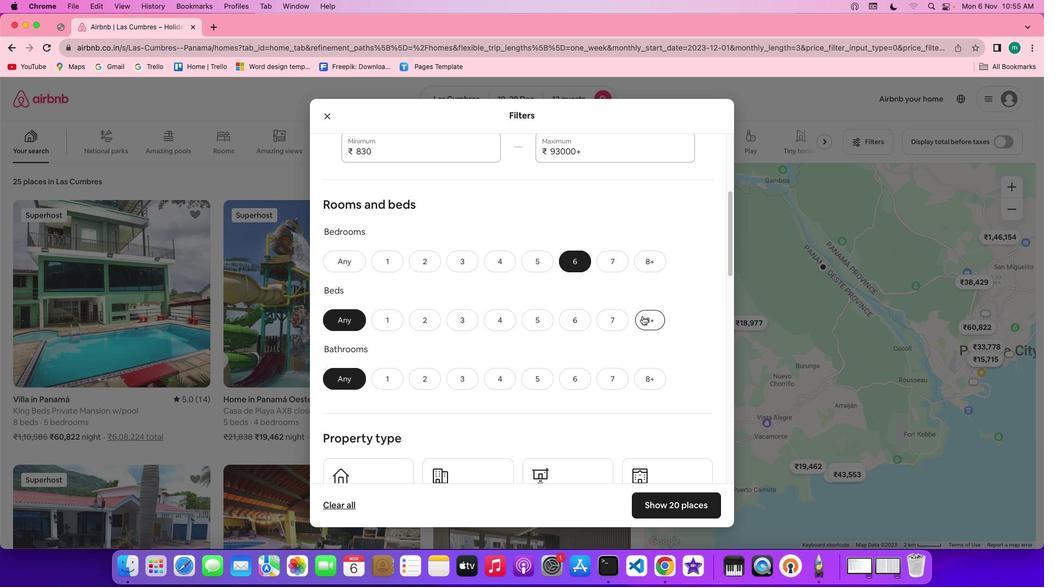 
Action: Mouse pressed left at (642, 316)
Screenshot: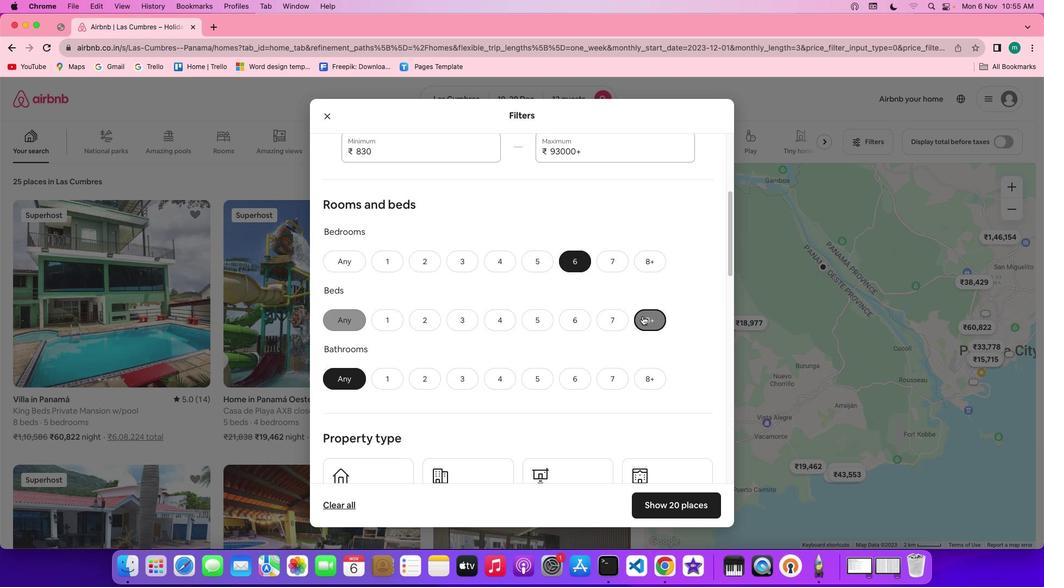 
Action: Mouse moved to (633, 322)
Screenshot: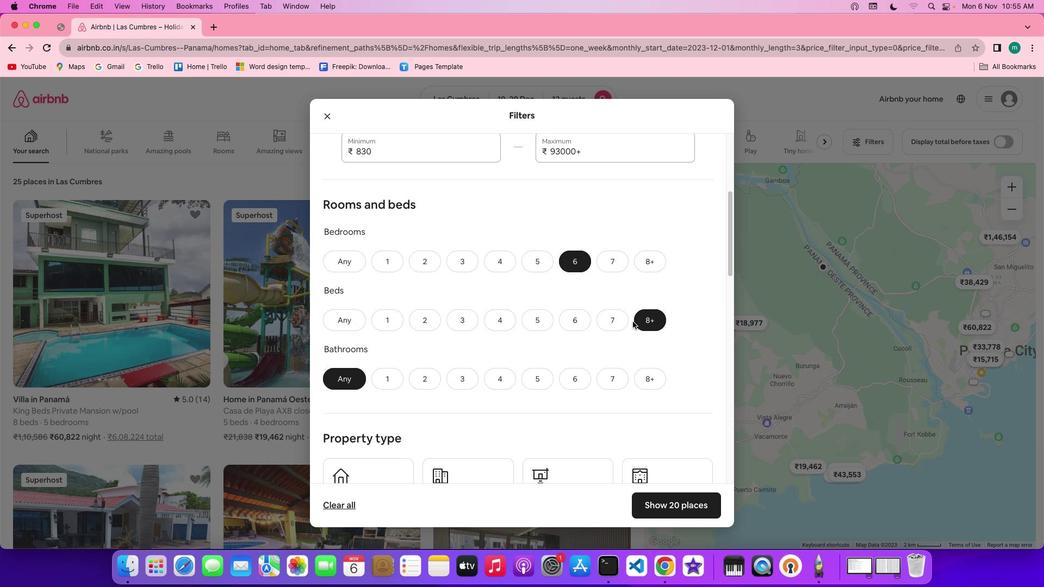 
Action: Mouse scrolled (633, 322) with delta (0, 0)
Screenshot: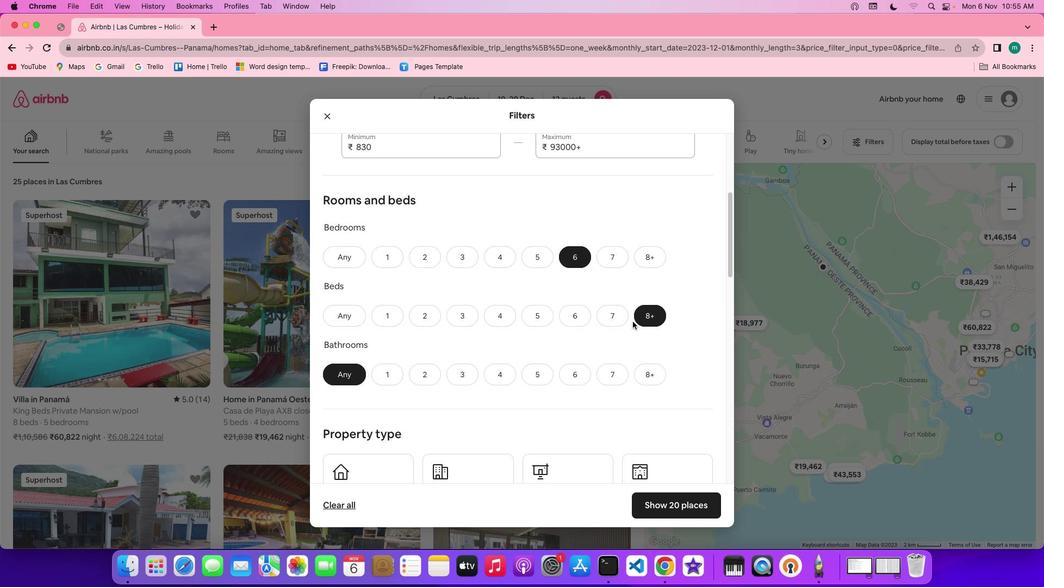
Action: Mouse scrolled (633, 322) with delta (0, 0)
Screenshot: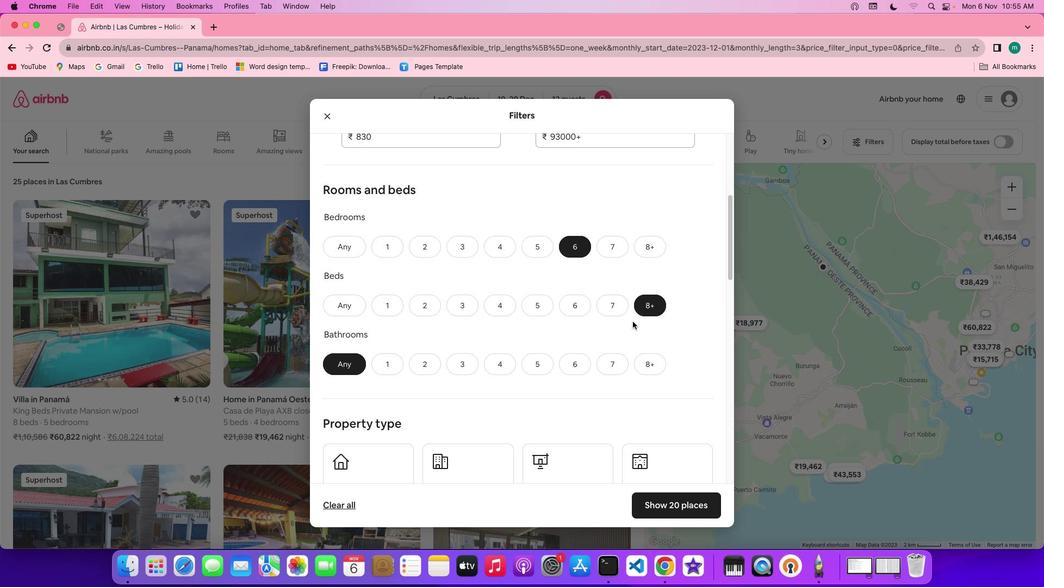 
Action: Mouse scrolled (633, 322) with delta (0, 0)
Screenshot: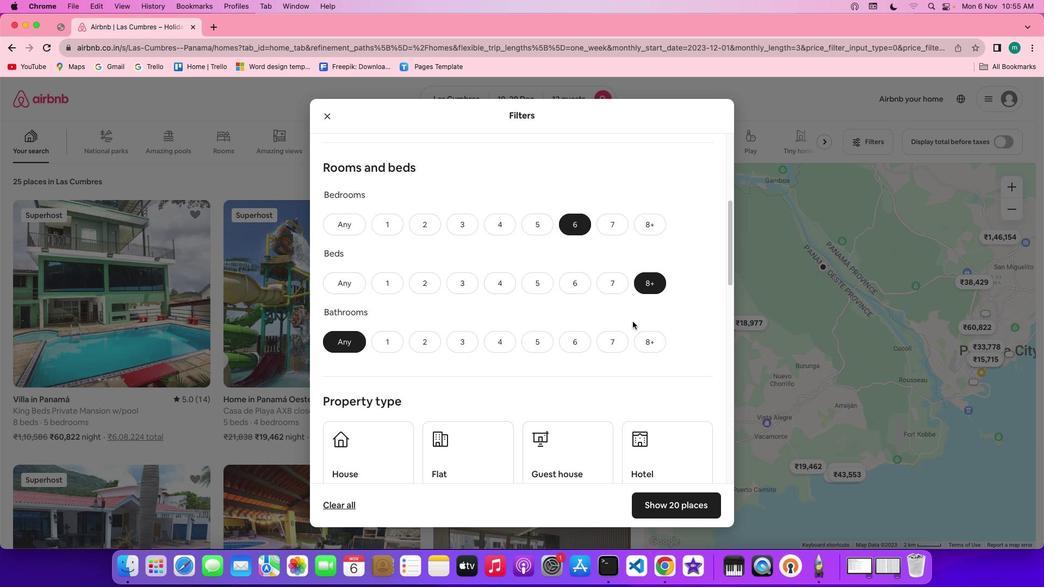 
Action: Mouse scrolled (633, 322) with delta (0, 0)
Screenshot: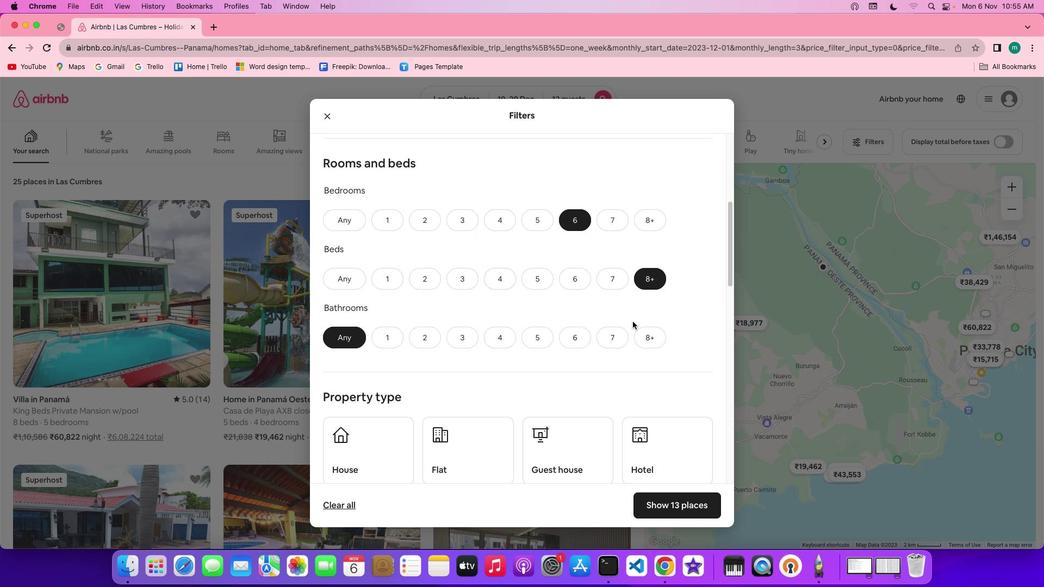 
Action: Mouse scrolled (633, 322) with delta (0, 0)
Screenshot: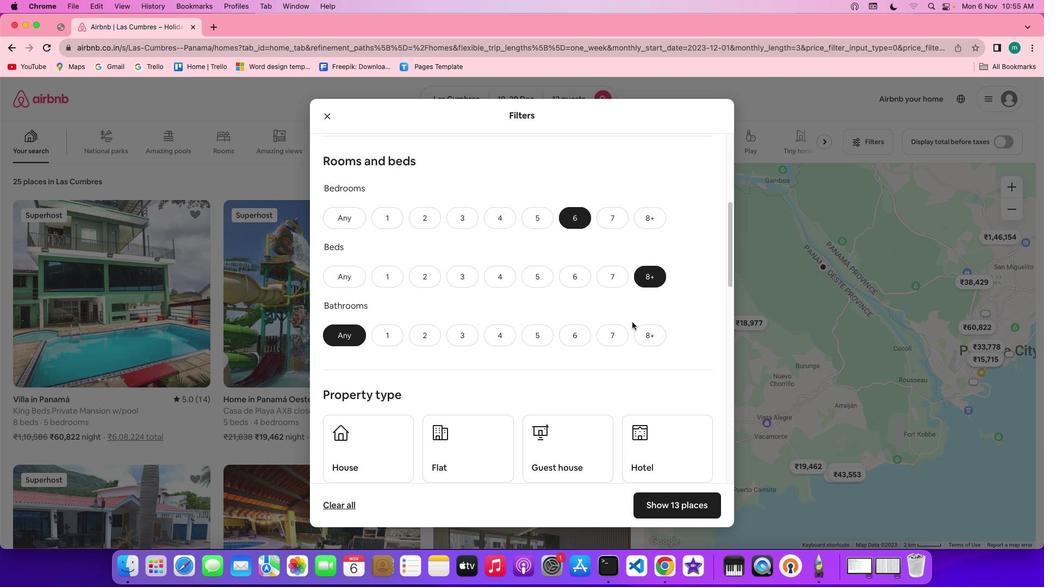 
Action: Mouse moved to (633, 322)
Screenshot: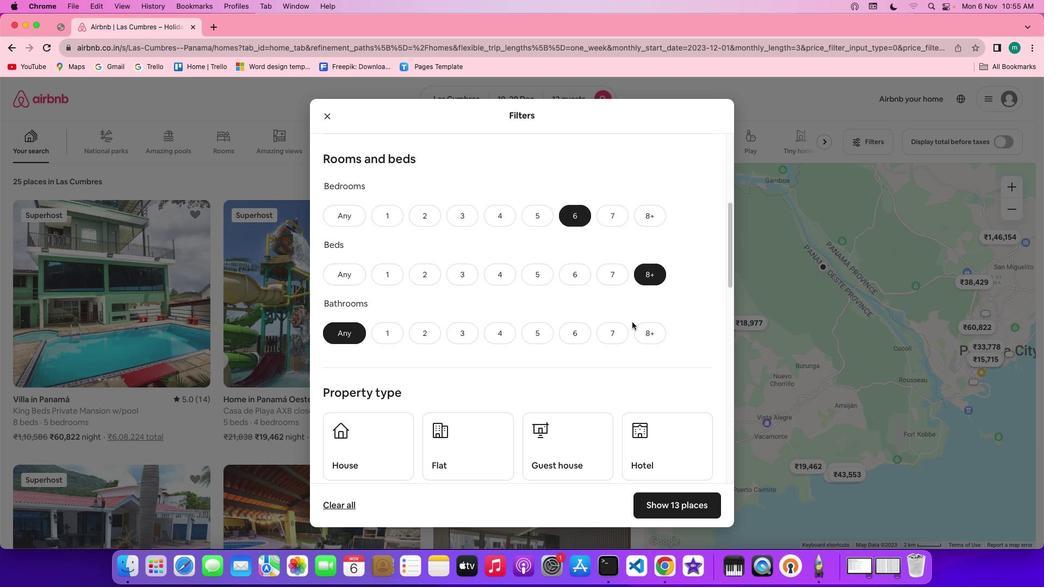 
Action: Mouse scrolled (633, 322) with delta (0, 0)
Screenshot: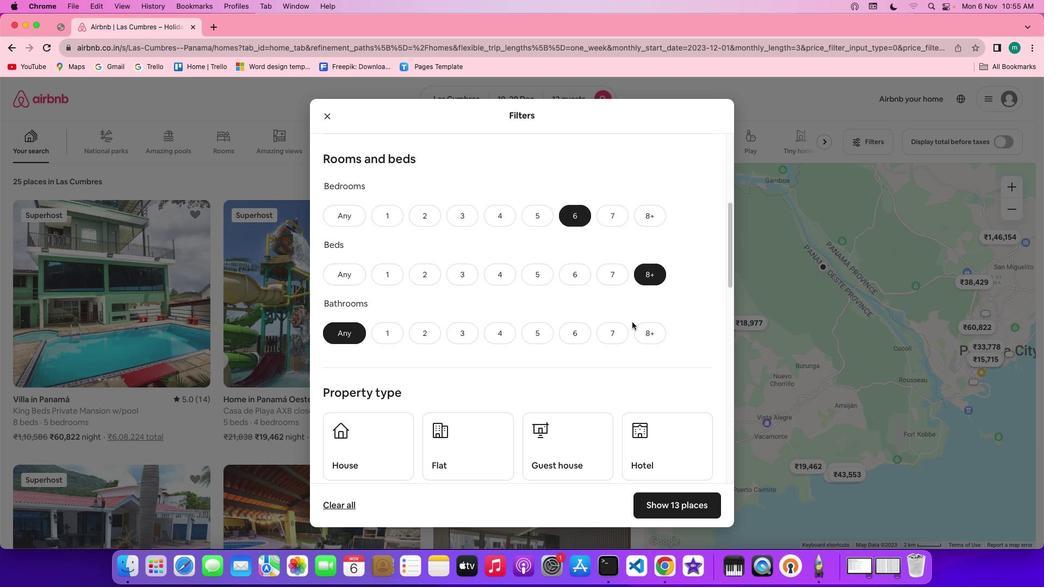 
Action: Mouse moved to (633, 322)
Screenshot: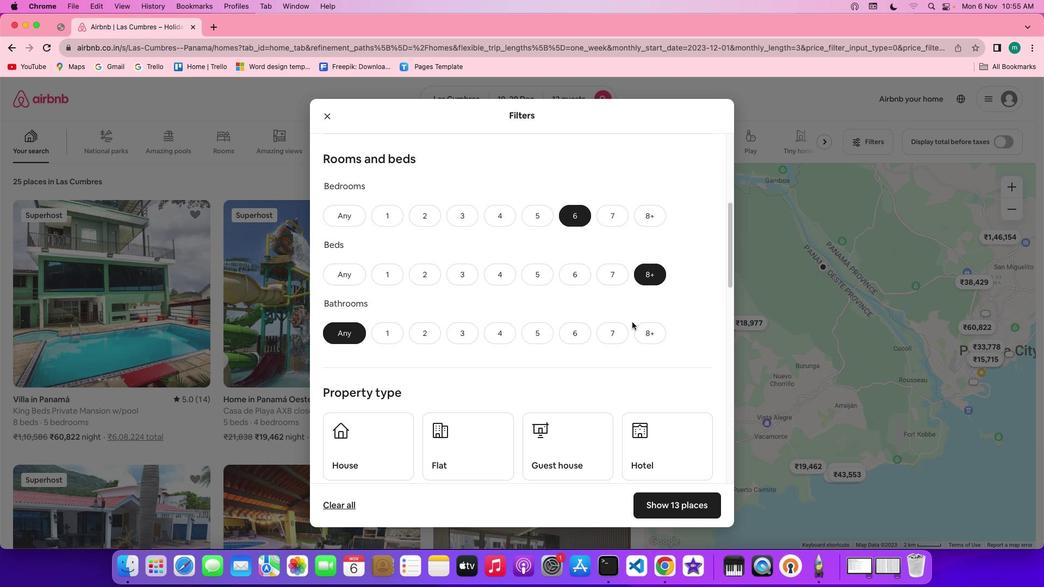 
Action: Mouse scrolled (633, 322) with delta (0, 0)
Screenshot: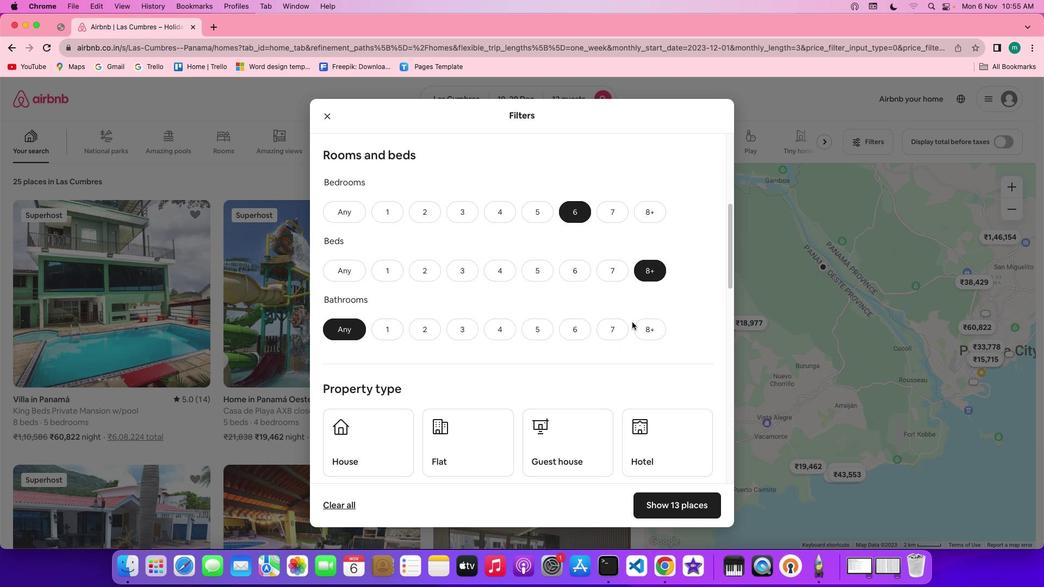 
Action: Mouse scrolled (633, 322) with delta (0, 0)
Screenshot: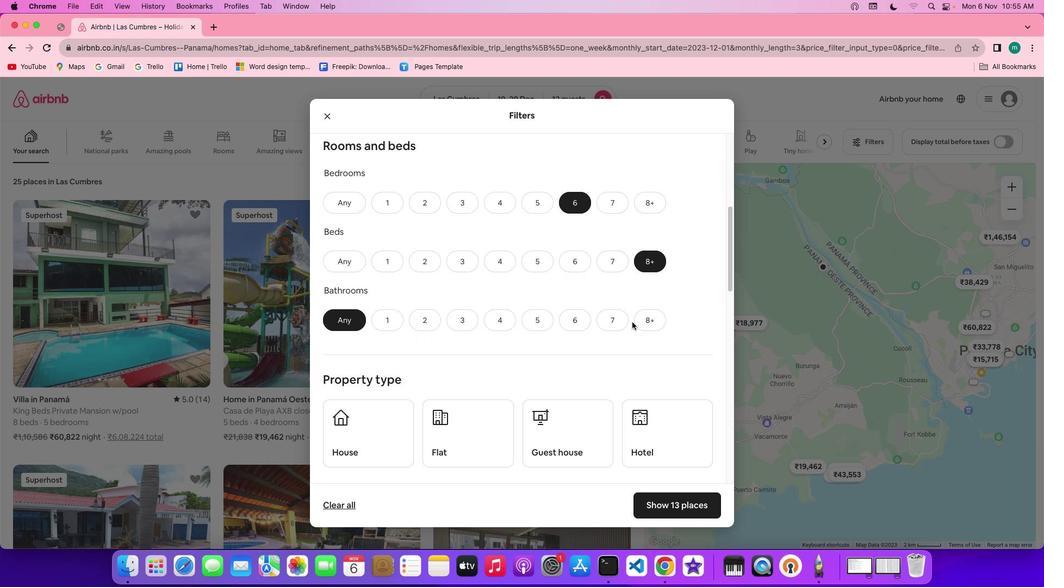 
Action: Mouse scrolled (633, 322) with delta (0, 0)
Screenshot: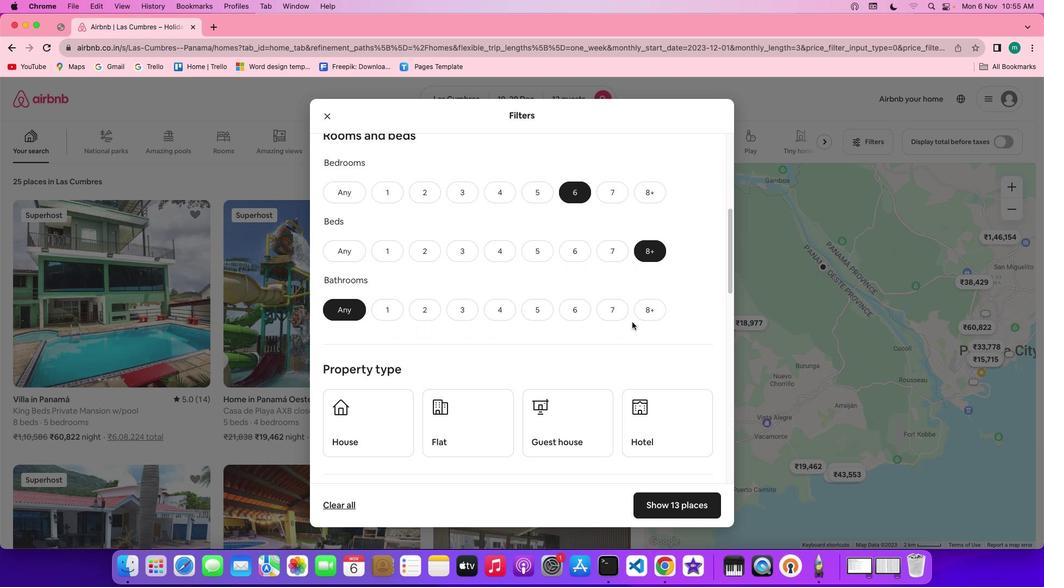 
Action: Mouse moved to (574, 302)
Screenshot: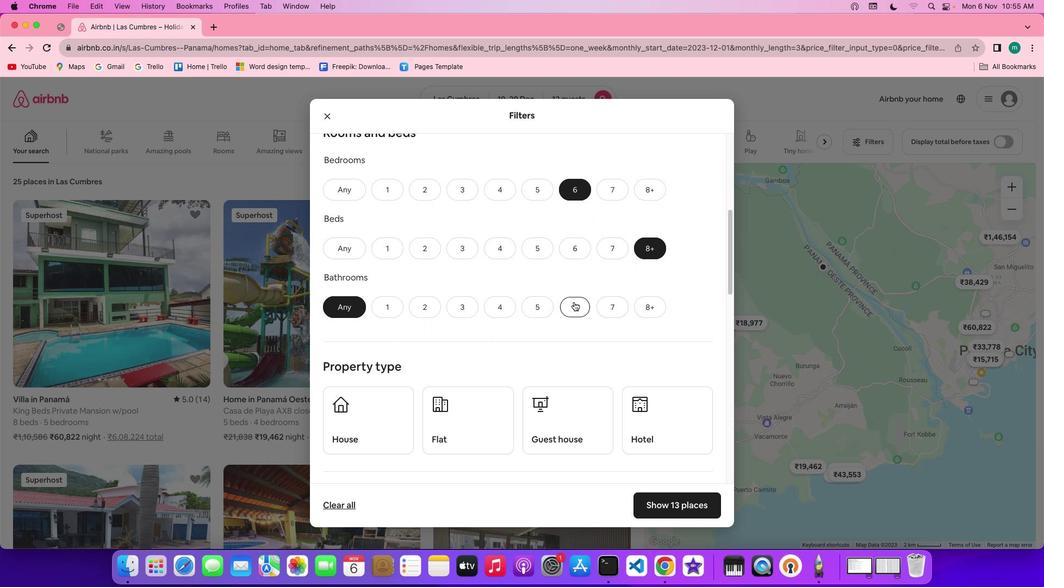 
Action: Mouse pressed left at (574, 302)
Screenshot: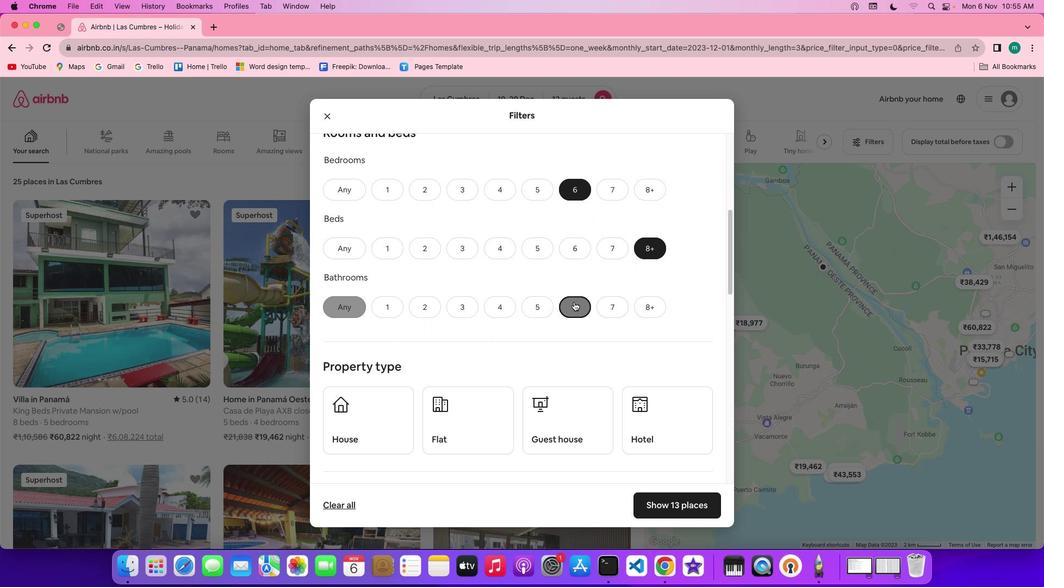 
Action: Mouse moved to (624, 311)
Screenshot: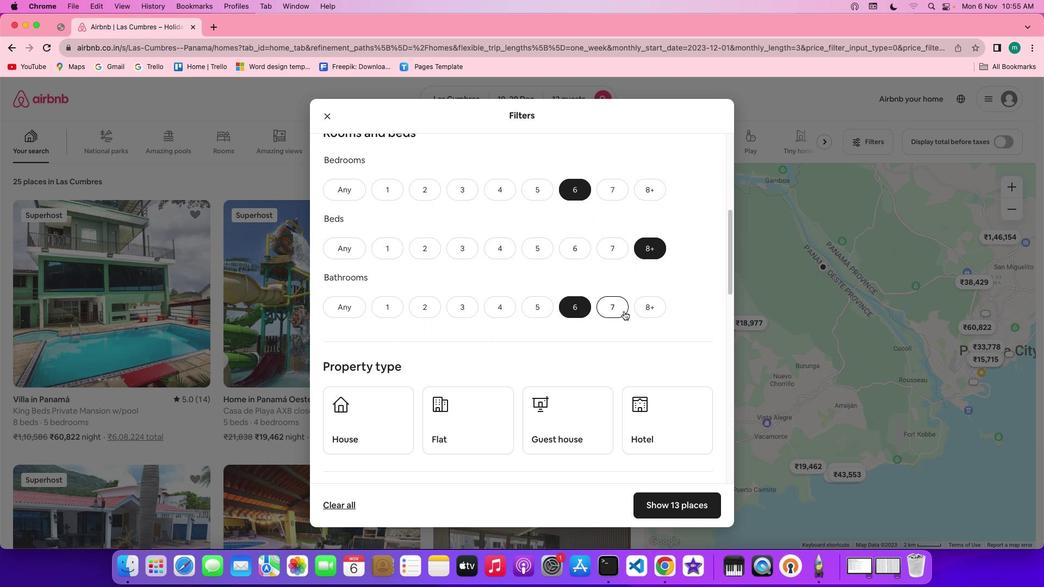
Action: Mouse scrolled (624, 311) with delta (0, 0)
Screenshot: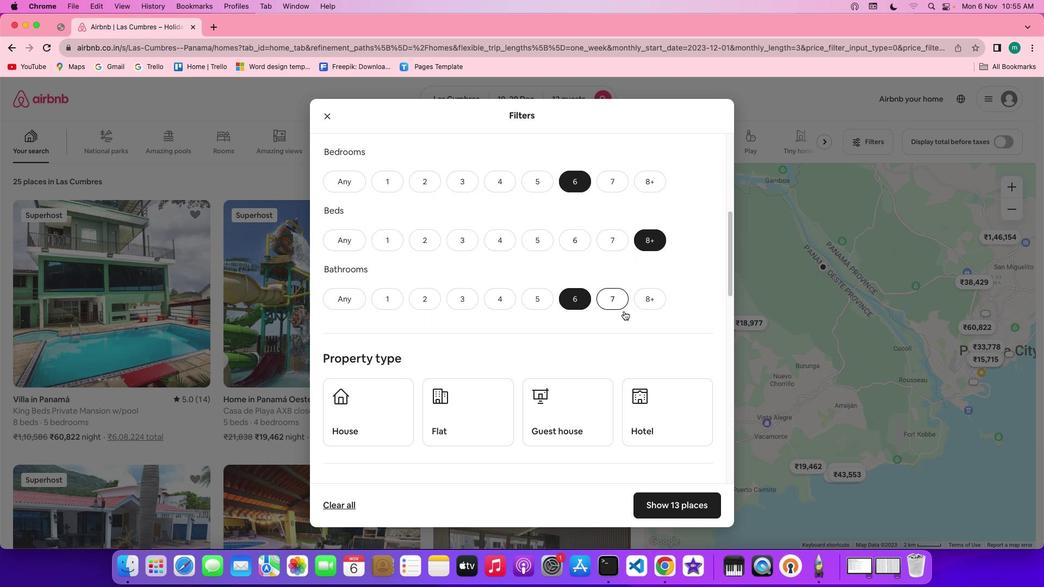 
Action: Mouse scrolled (624, 311) with delta (0, 0)
Screenshot: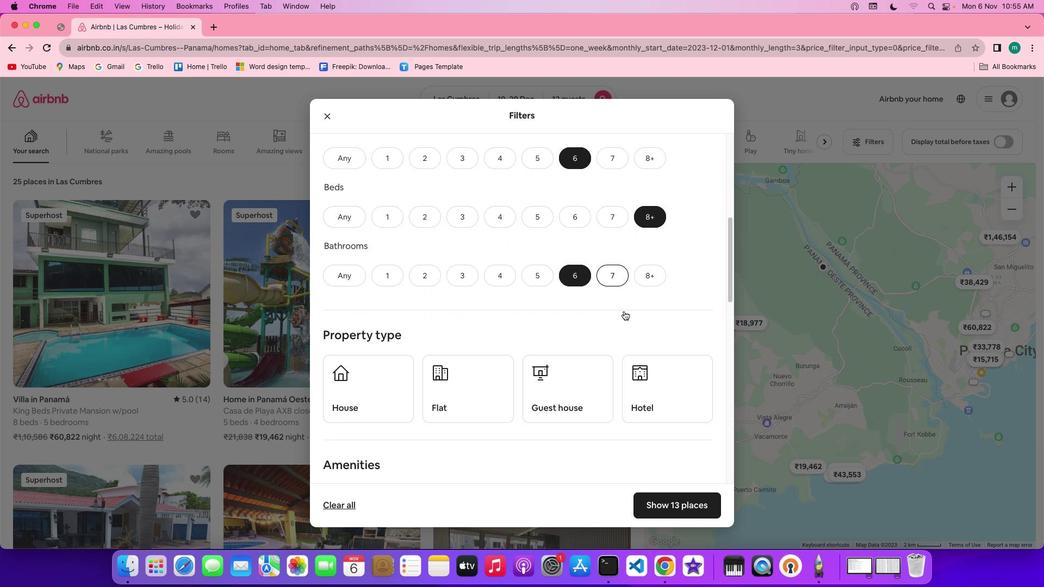
Action: Mouse scrolled (624, 311) with delta (0, 0)
Screenshot: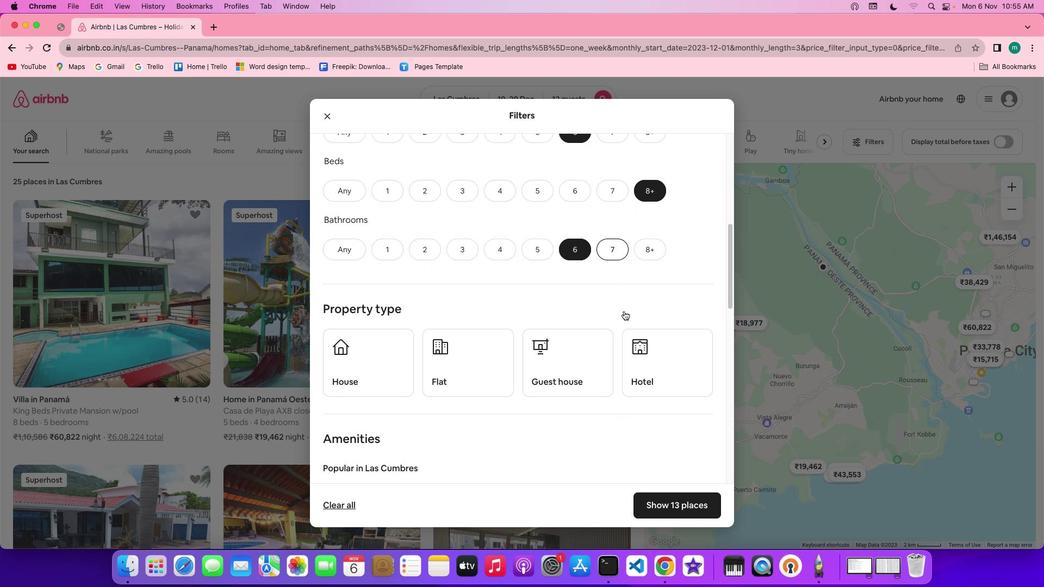 
Action: Mouse moved to (624, 311)
Screenshot: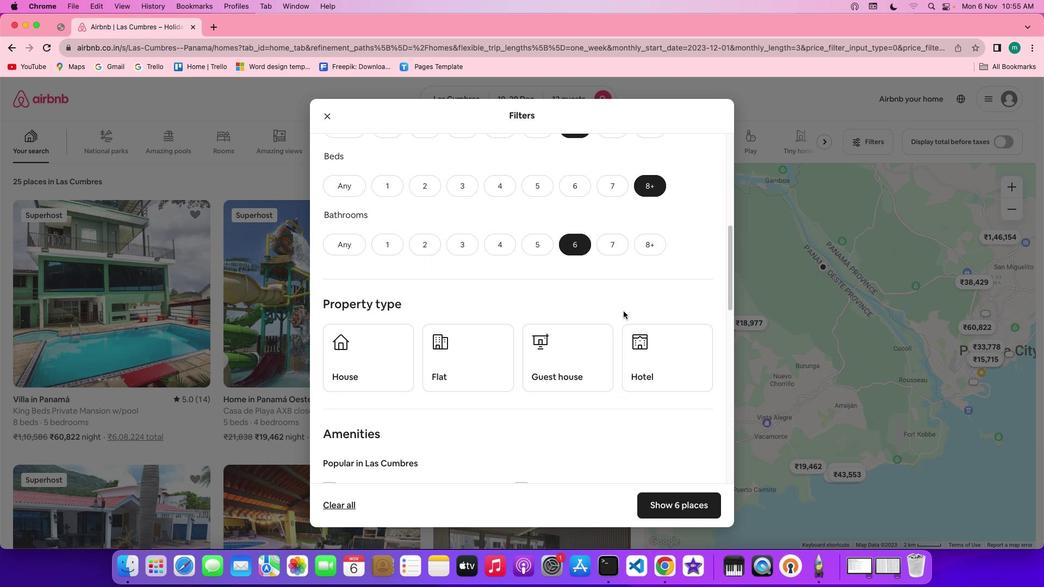
Action: Mouse scrolled (624, 311) with delta (0, 0)
Screenshot: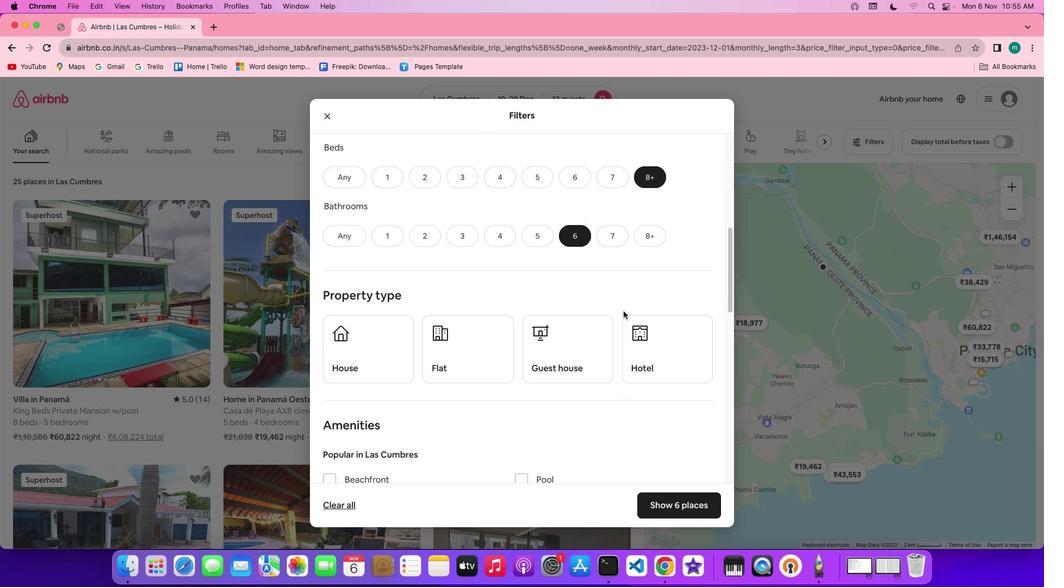 
Action: Mouse scrolled (624, 311) with delta (0, 0)
Screenshot: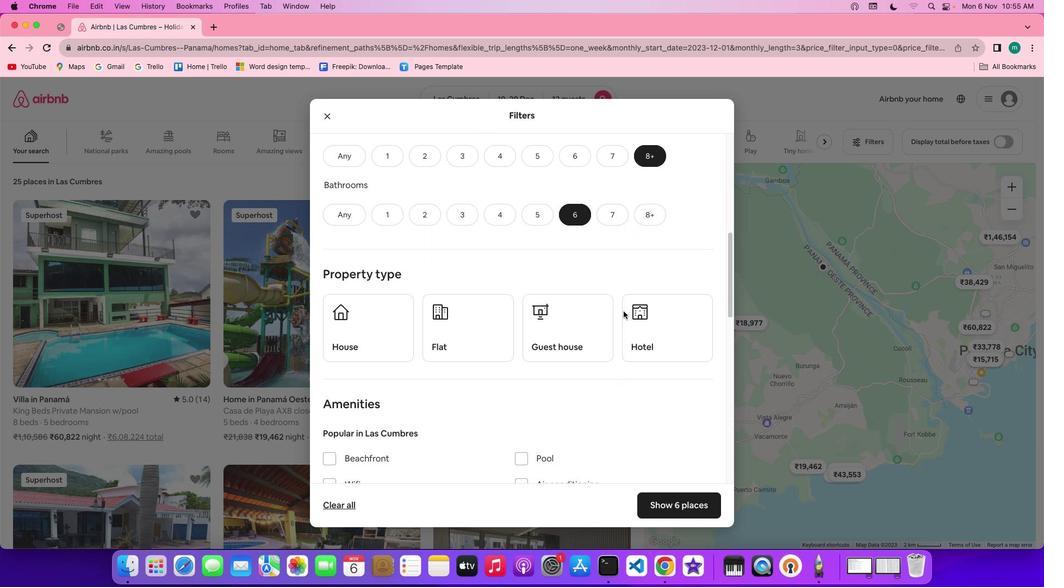 
Action: Mouse scrolled (624, 311) with delta (0, 0)
Screenshot: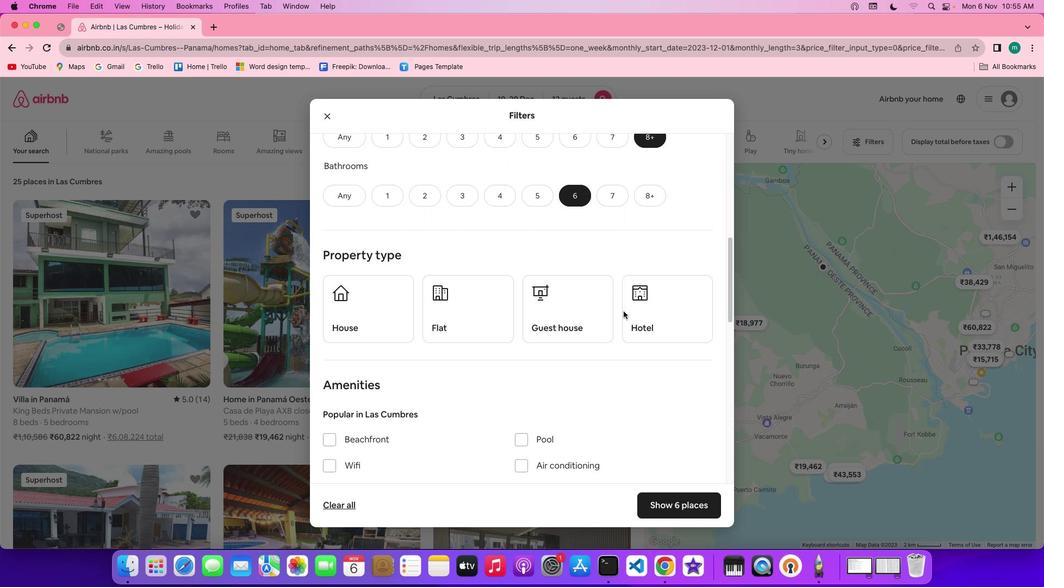 
Action: Mouse moved to (624, 311)
Screenshot: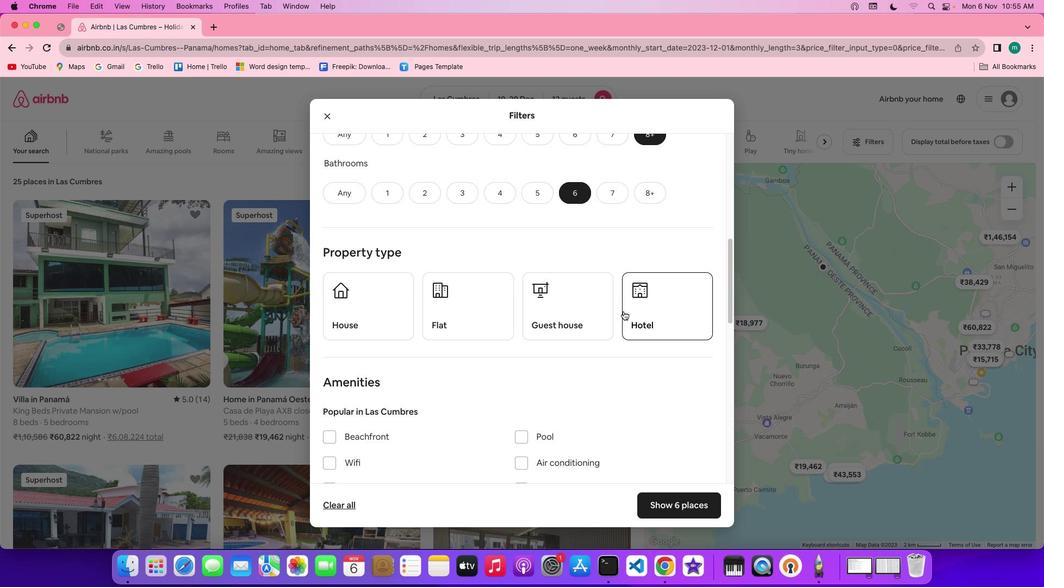 
Action: Mouse scrolled (624, 311) with delta (0, 0)
Screenshot: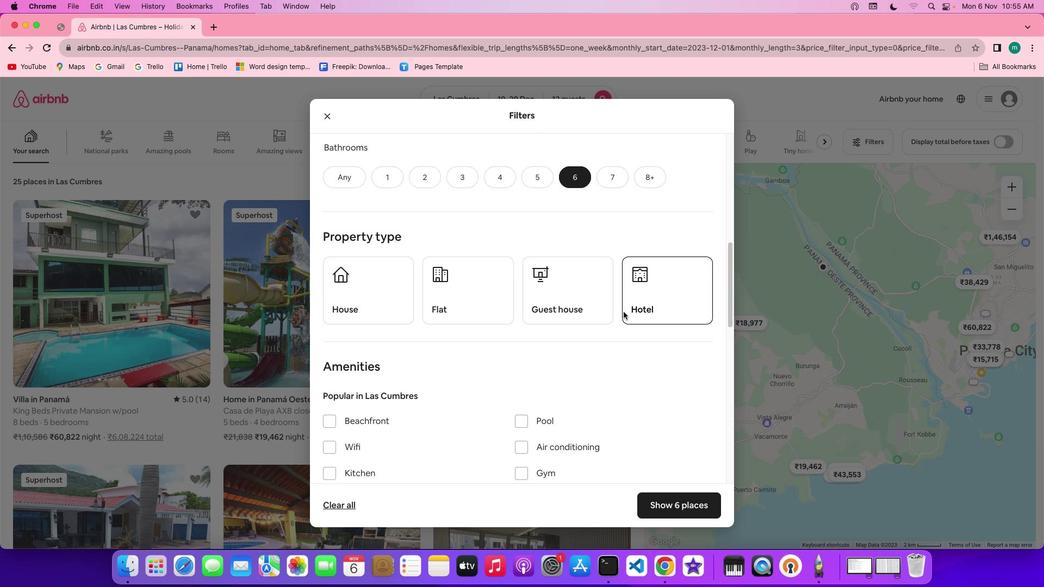 
Action: Mouse scrolled (624, 311) with delta (0, 0)
Screenshot: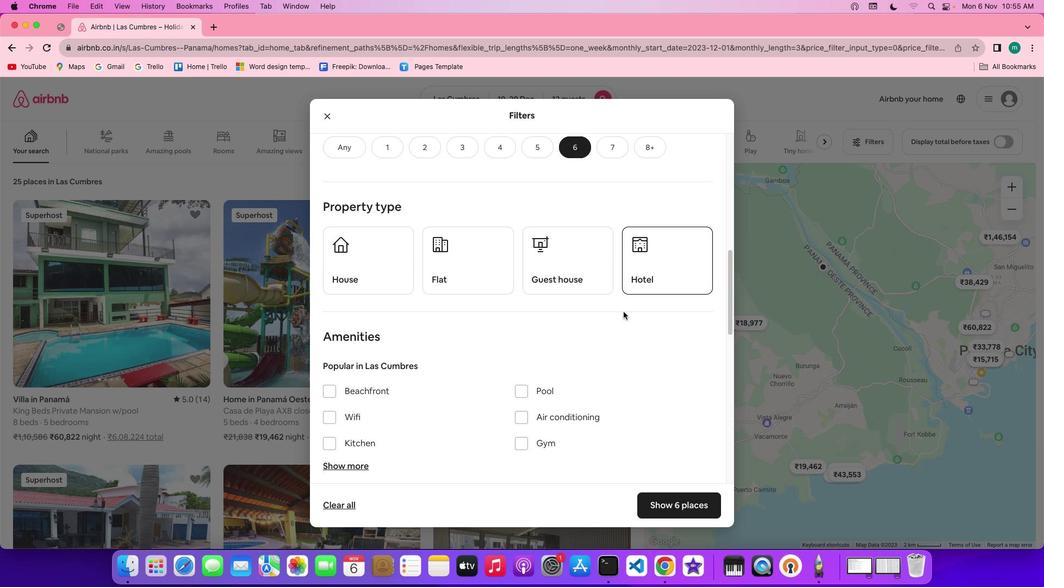 
Action: Mouse scrolled (624, 311) with delta (0, 0)
Screenshot: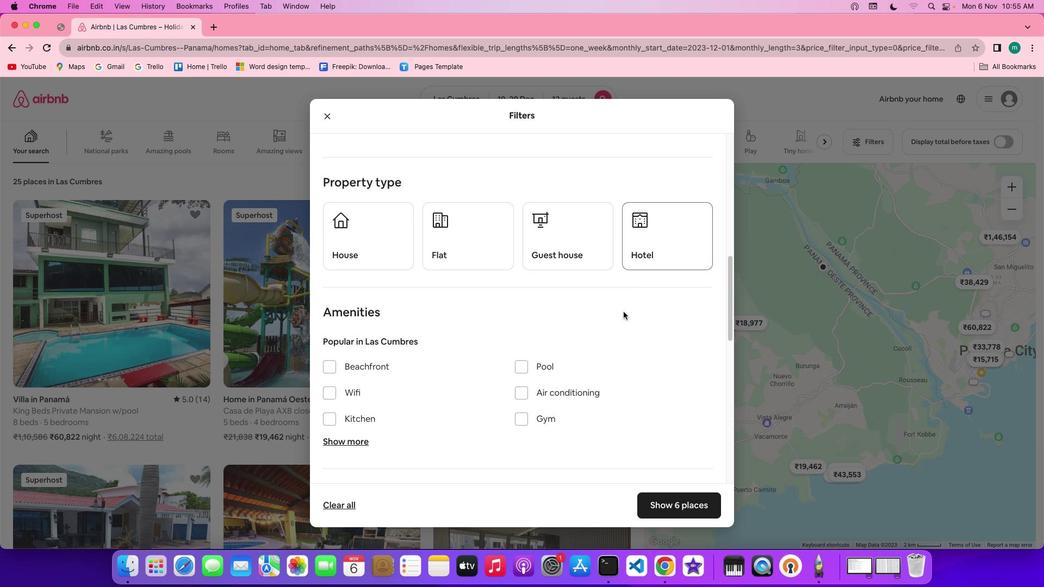 
Action: Mouse moved to (623, 312)
Screenshot: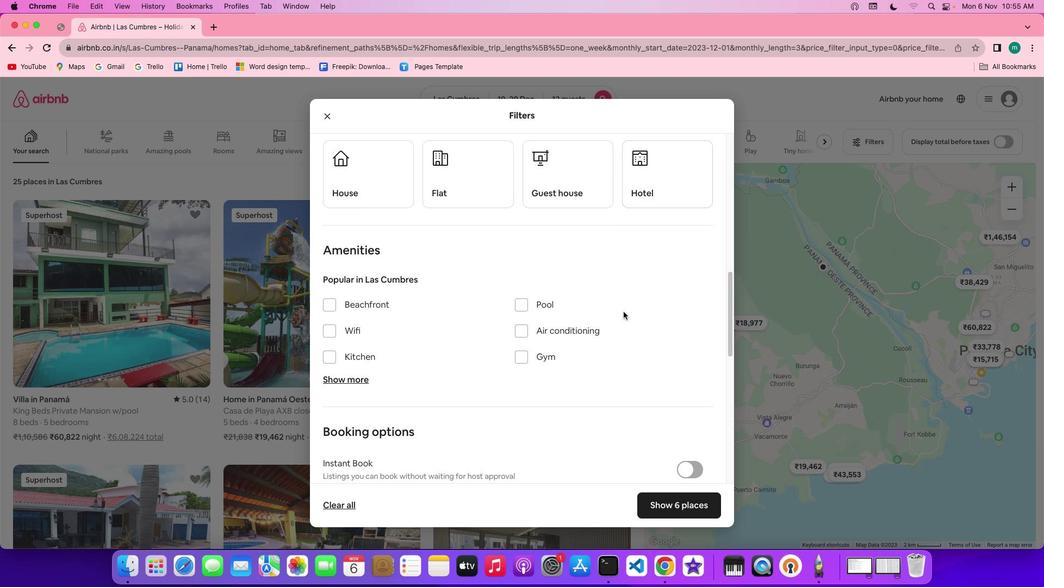 
Action: Mouse scrolled (623, 312) with delta (0, 0)
Screenshot: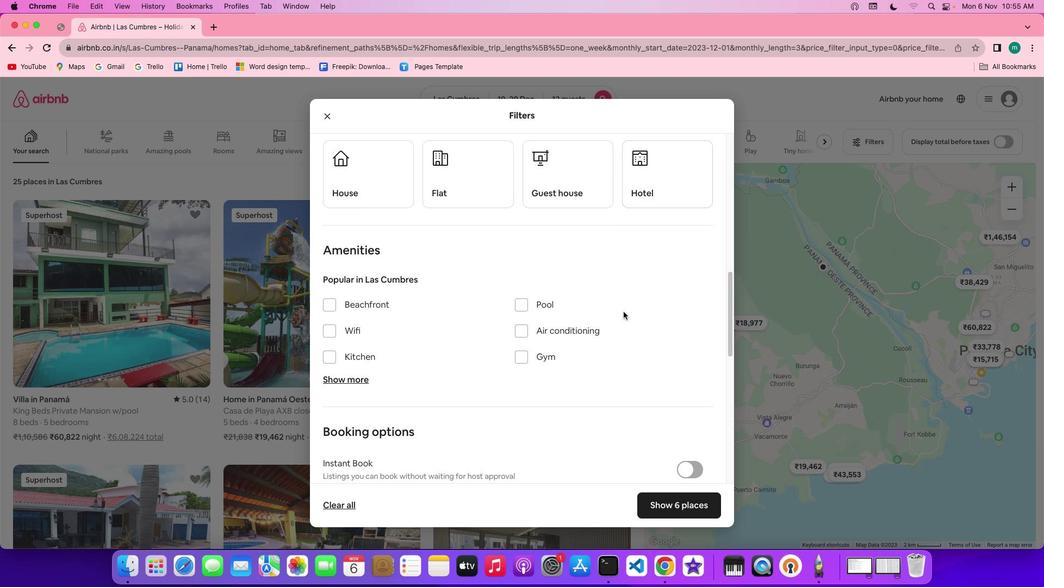 
Action: Mouse moved to (623, 312)
Screenshot: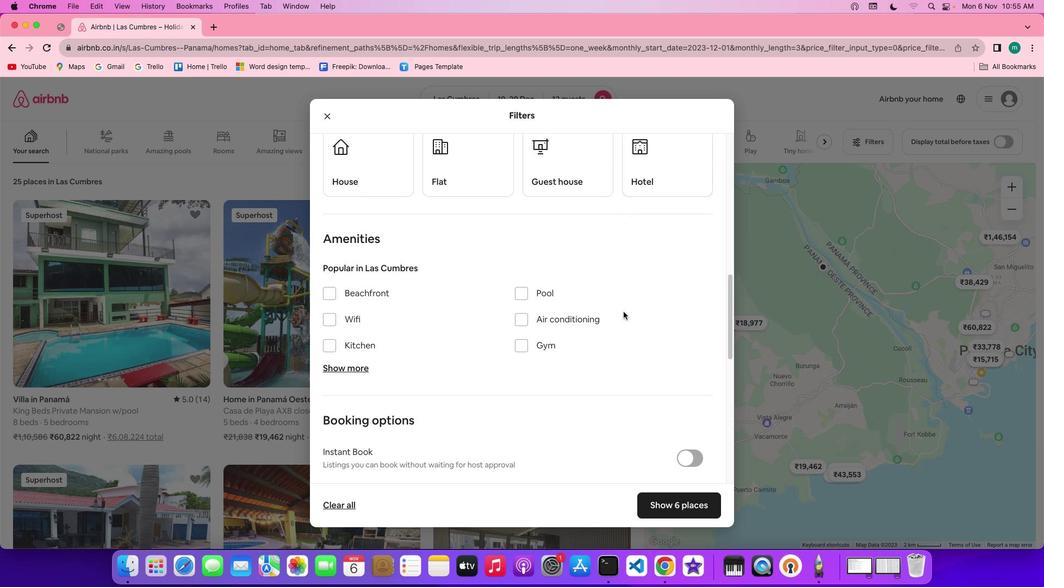 
Action: Mouse scrolled (623, 312) with delta (0, 0)
Screenshot: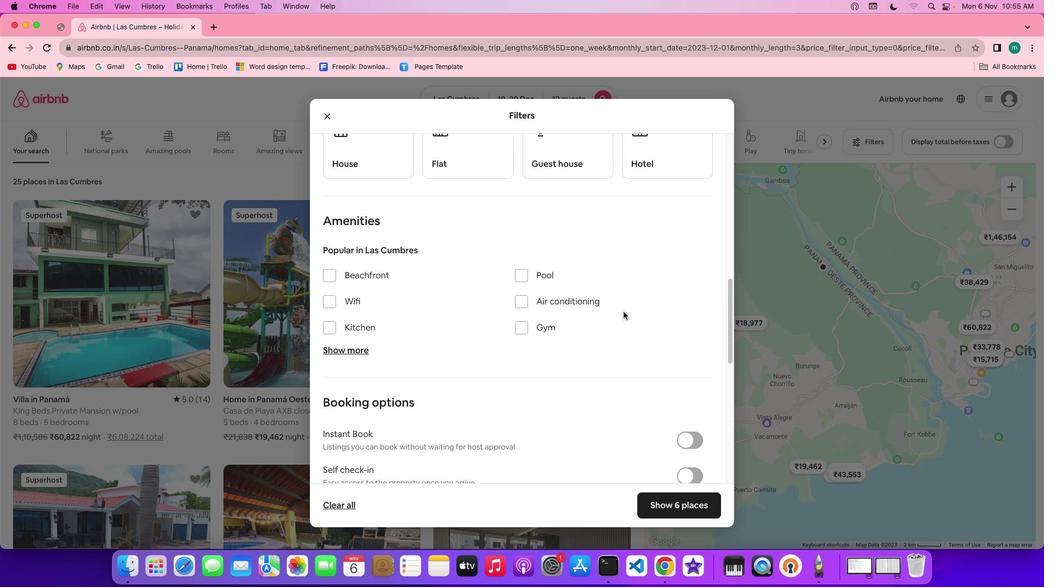 
Action: Mouse scrolled (623, 312) with delta (0, 0)
Screenshot: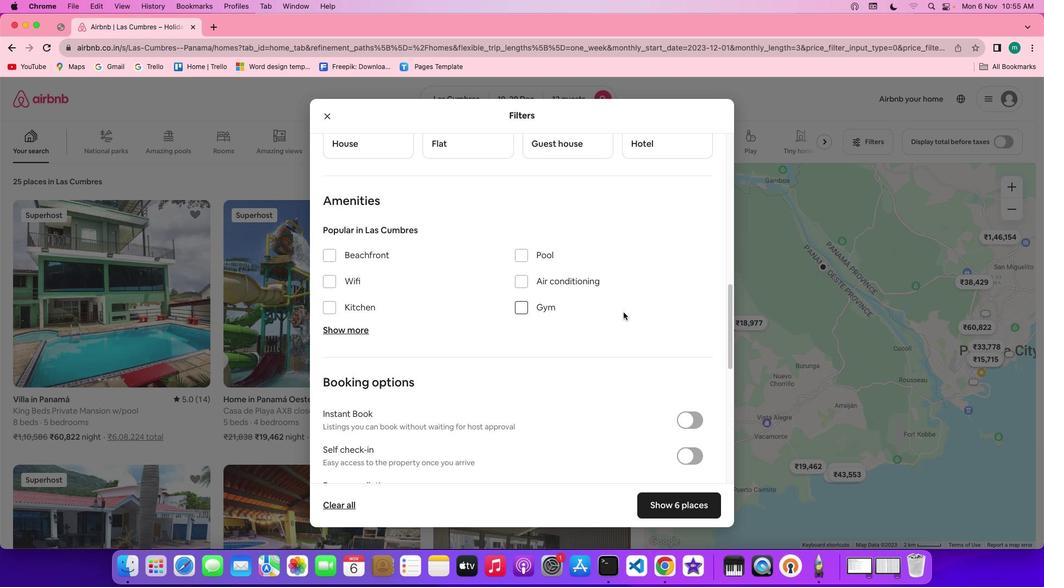 
Action: Mouse scrolled (623, 312) with delta (0, 0)
Screenshot: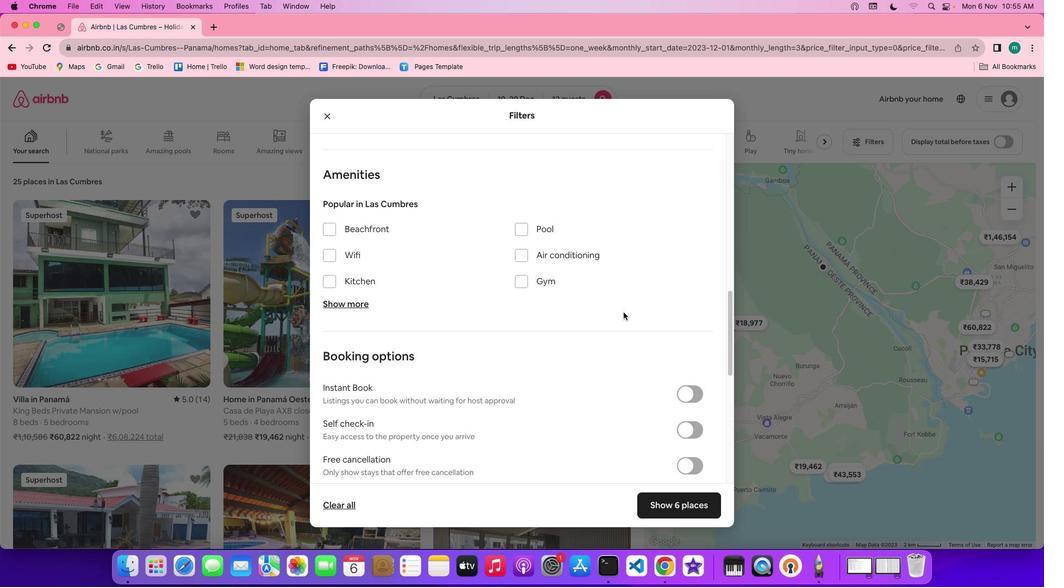 
Action: Mouse scrolled (623, 312) with delta (0, 0)
Screenshot: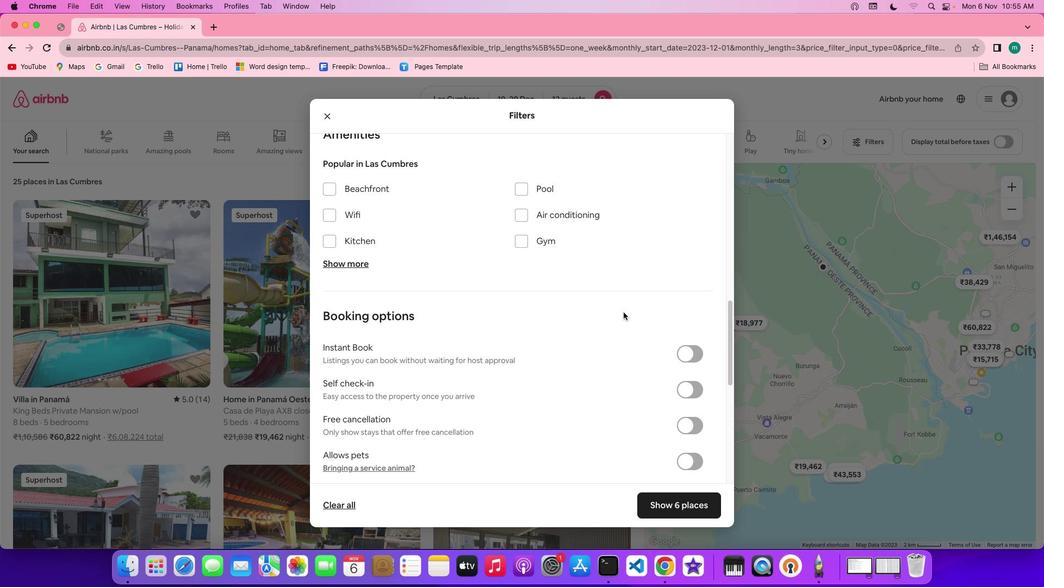 
Action: Mouse moved to (623, 313)
Screenshot: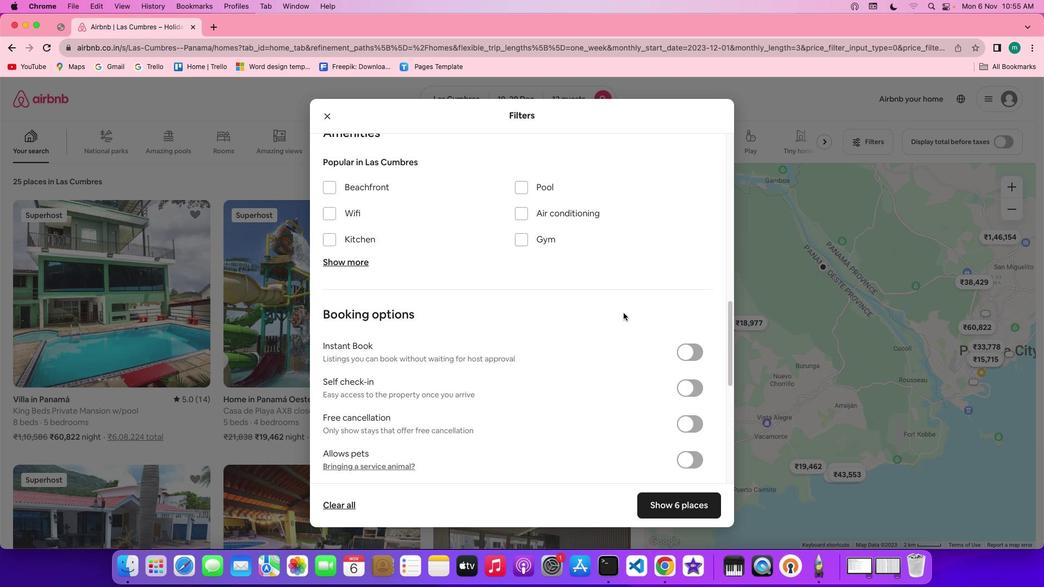 
Action: Mouse scrolled (623, 313) with delta (0, 0)
Screenshot: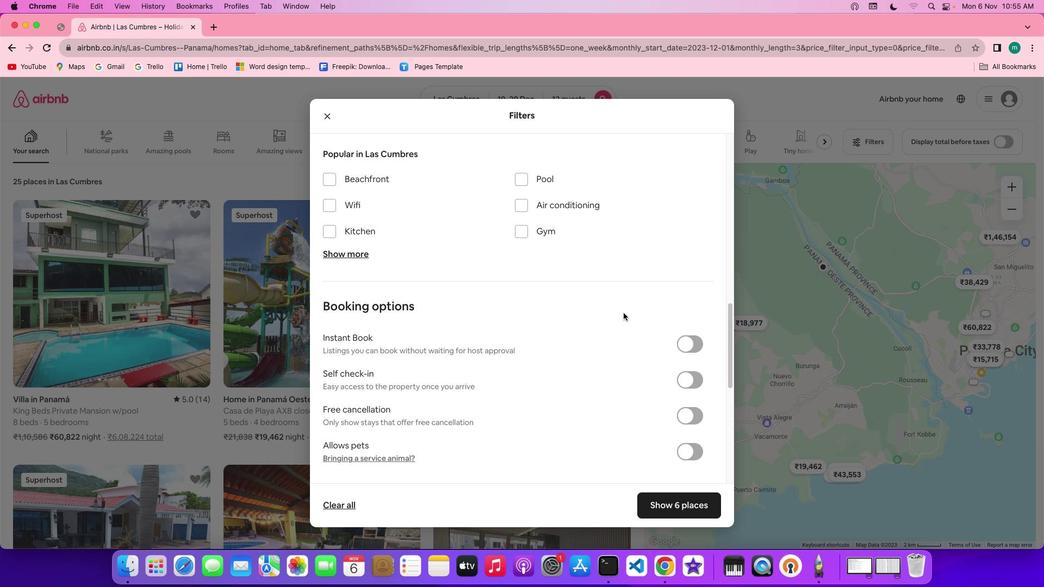 
Action: Mouse scrolled (623, 313) with delta (0, 0)
Screenshot: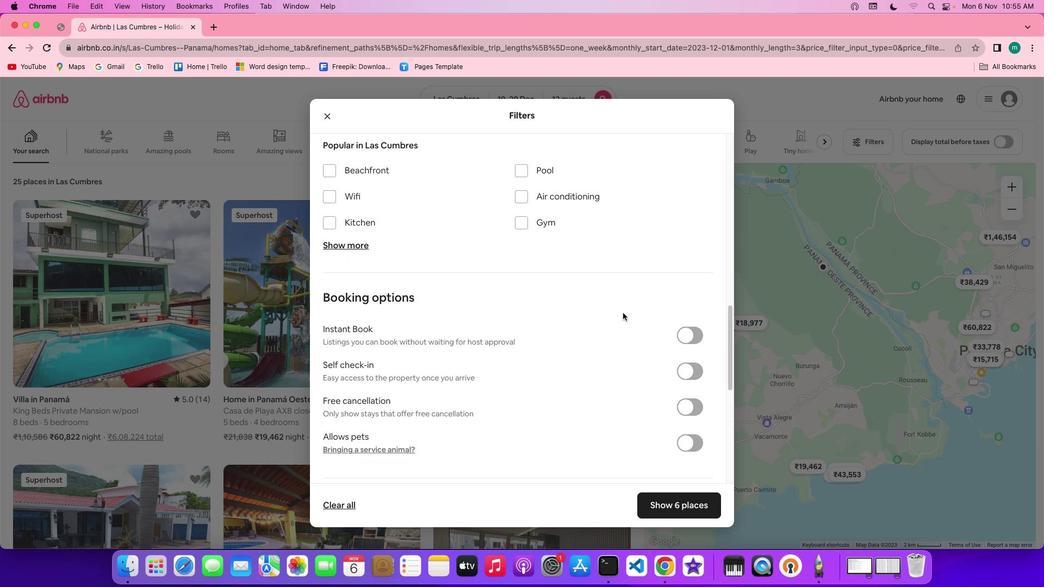 
Action: Mouse scrolled (623, 313) with delta (0, 0)
Screenshot: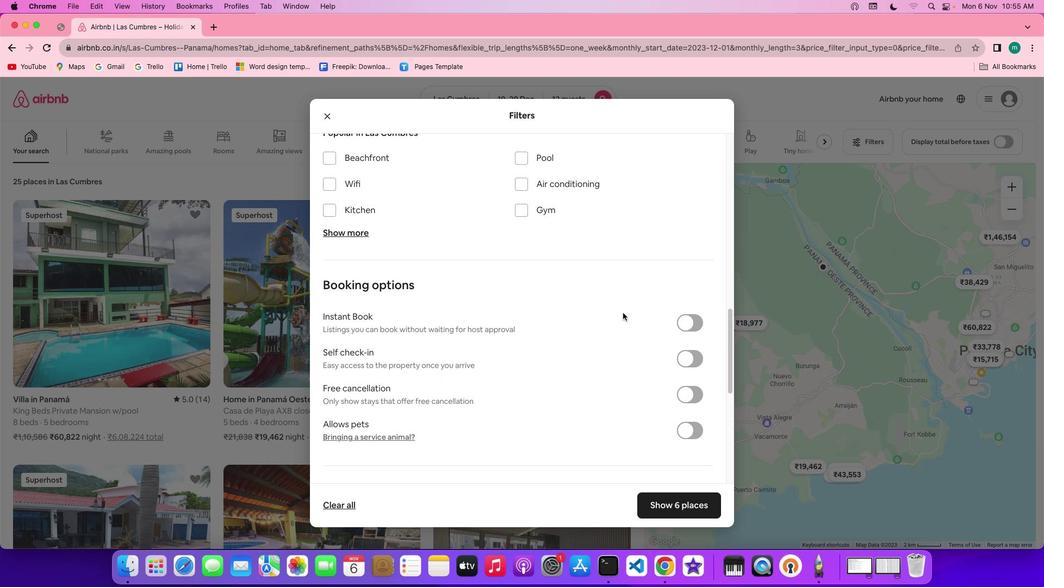 
Action: Mouse moved to (623, 313)
Screenshot: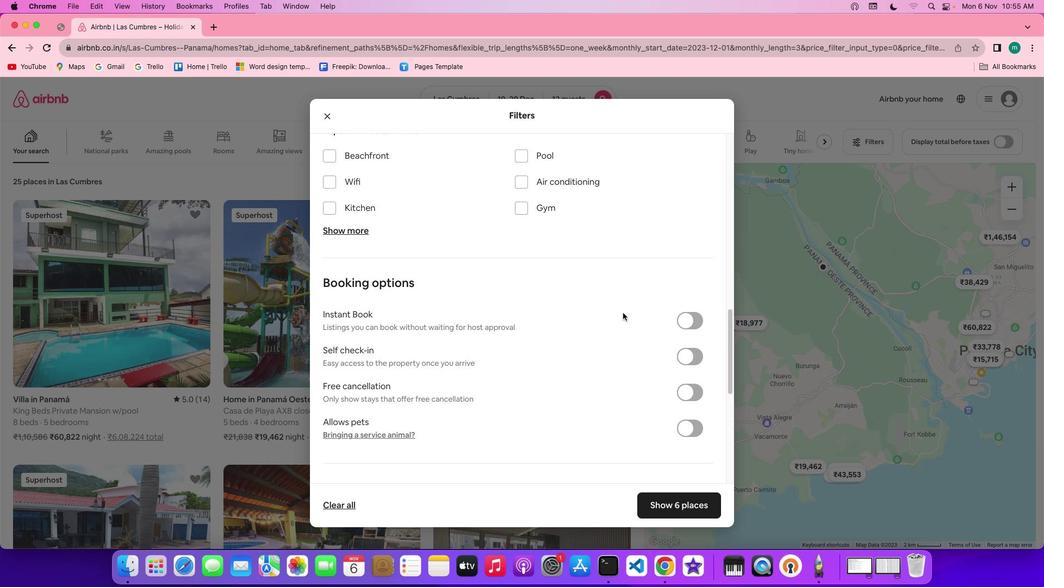 
Action: Mouse scrolled (623, 313) with delta (0, 0)
Screenshot: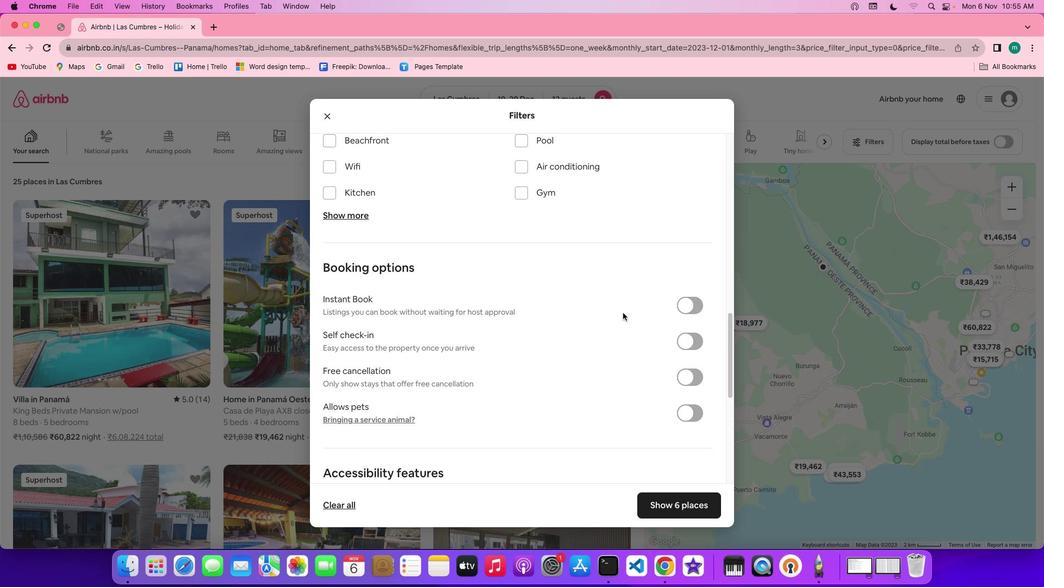 
Action: Mouse scrolled (623, 313) with delta (0, 0)
Screenshot: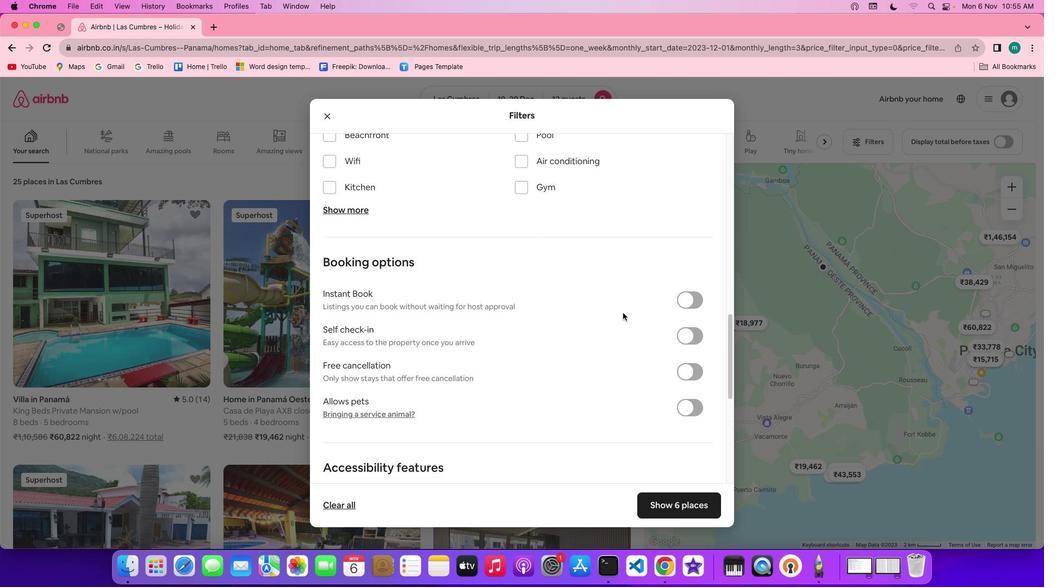 
Action: Mouse scrolled (623, 313) with delta (0, 0)
Screenshot: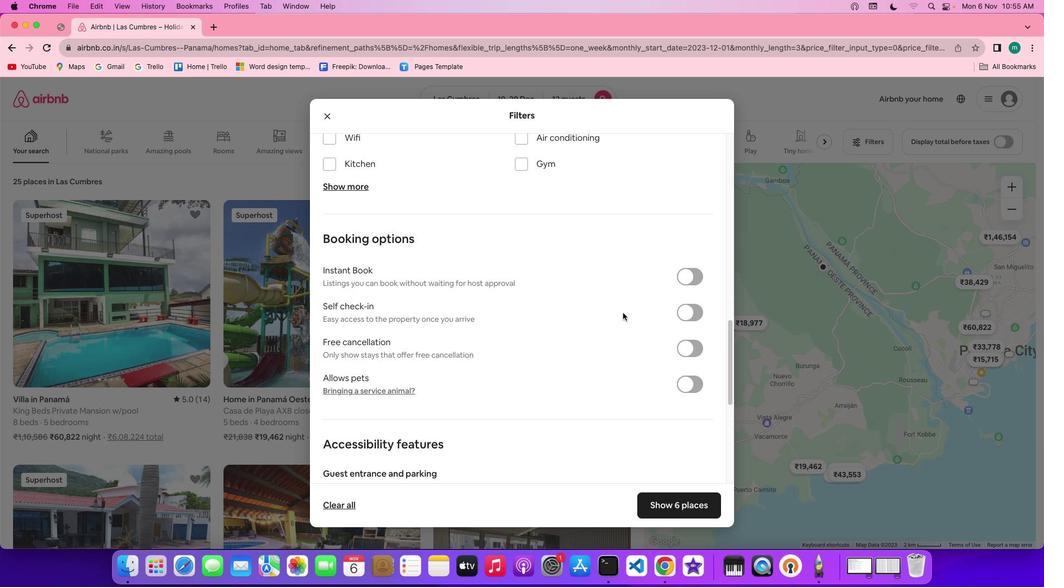 
Action: Mouse moved to (622, 313)
Screenshot: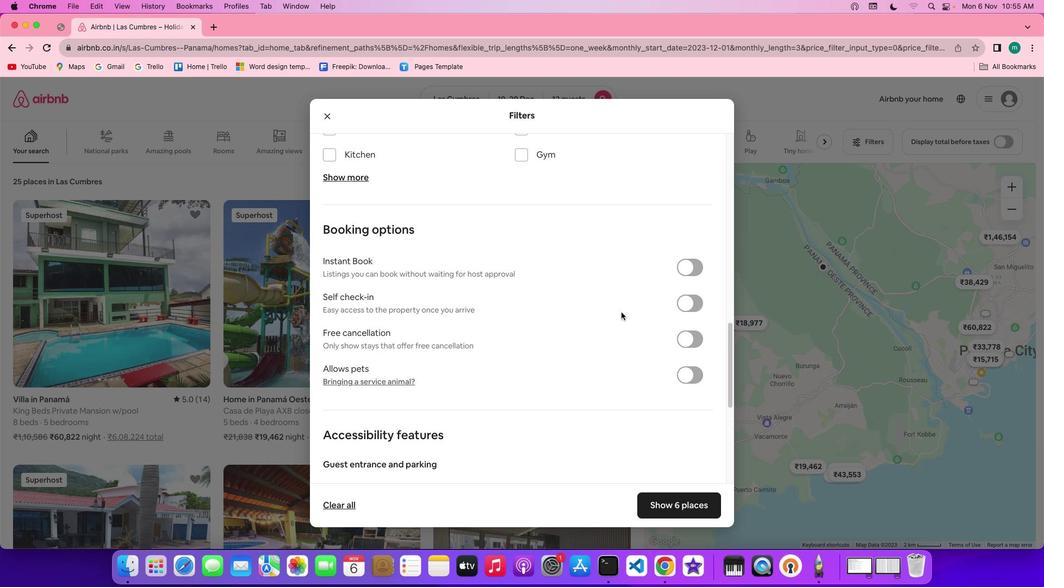 
Action: Mouse scrolled (622, 313) with delta (0, 1)
Screenshot: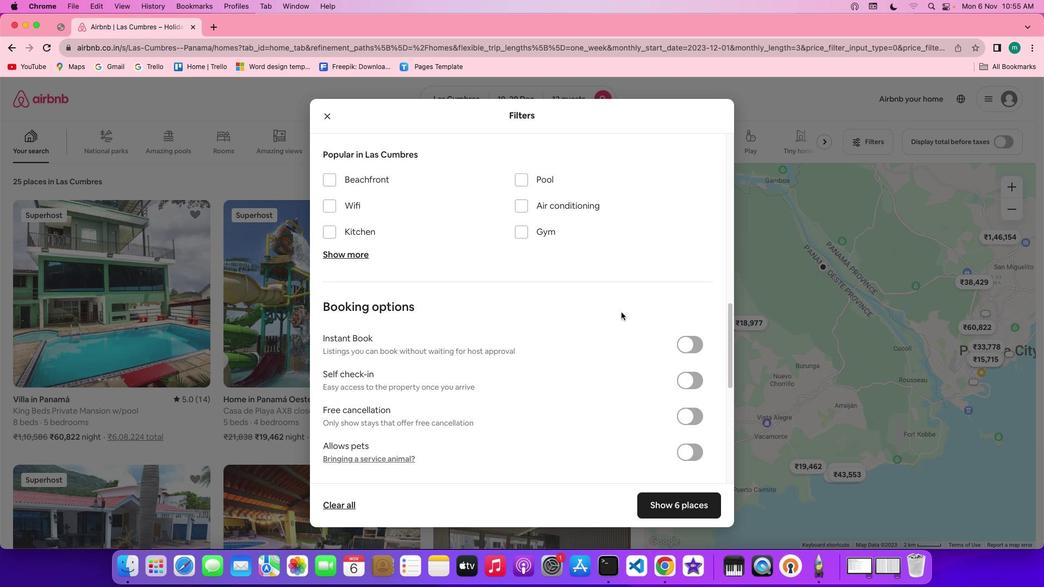 
Action: Mouse scrolled (622, 313) with delta (0, 1)
Screenshot: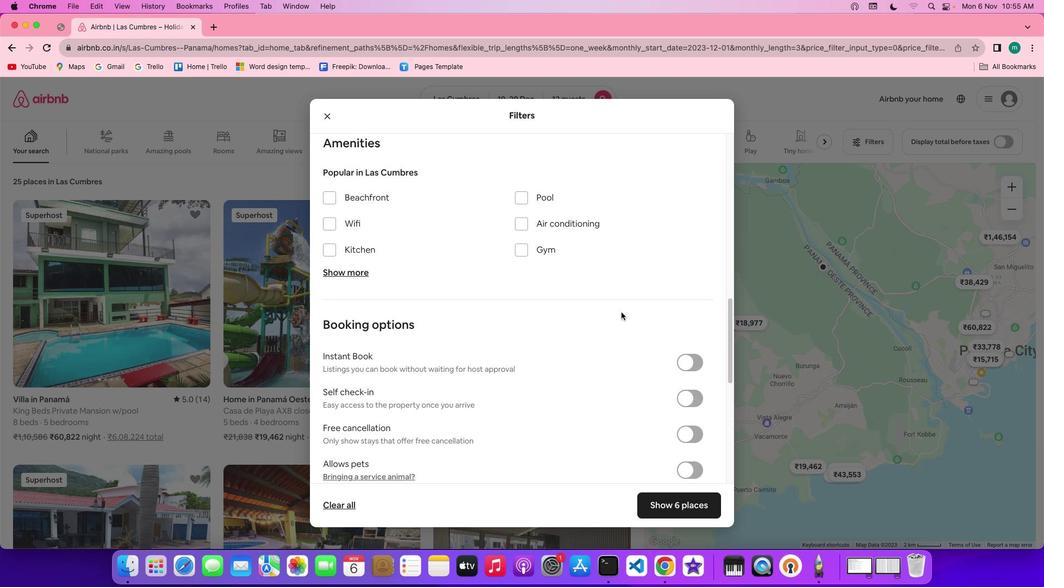 
Action: Mouse scrolled (622, 313) with delta (0, 2)
Screenshot: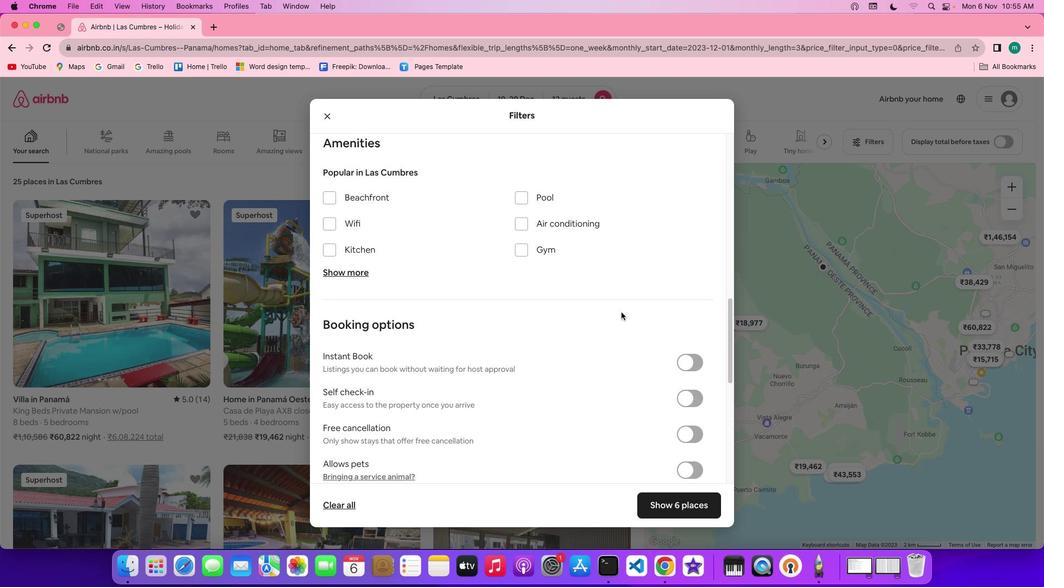 
Action: Mouse moved to (332, 230)
Screenshot: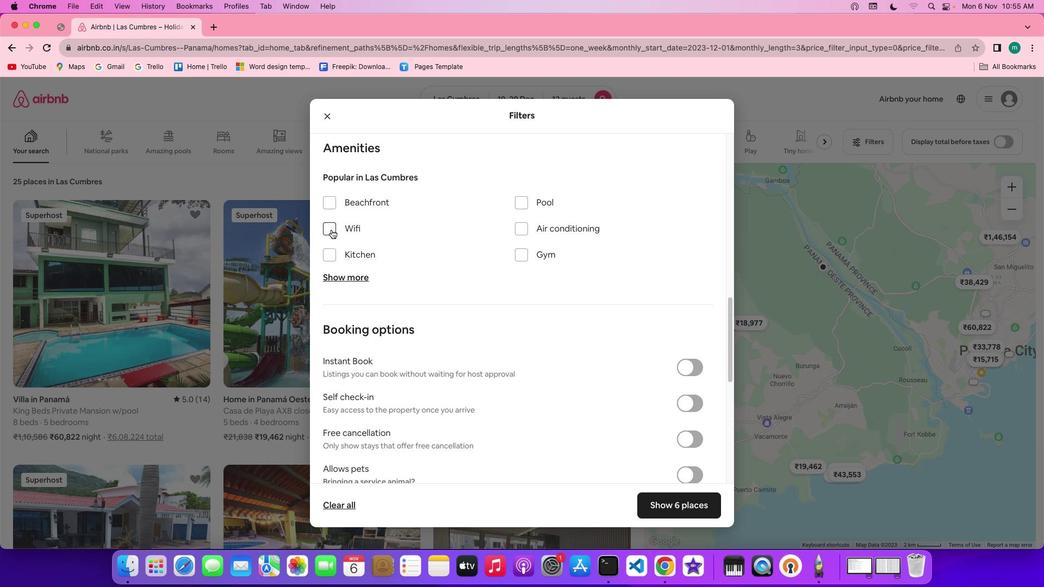 
Action: Mouse pressed left at (332, 230)
Screenshot: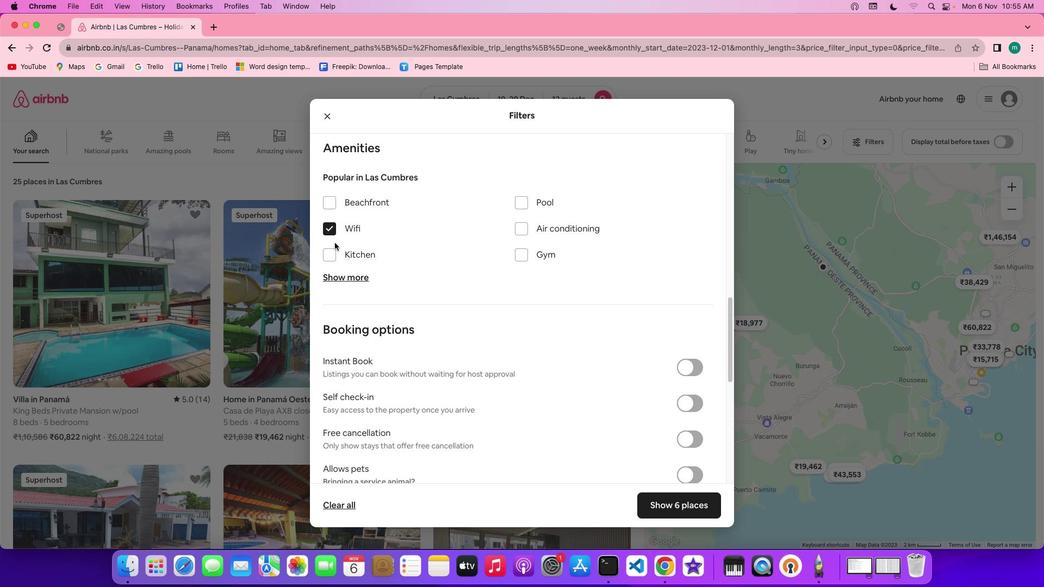
Action: Mouse moved to (343, 274)
Screenshot: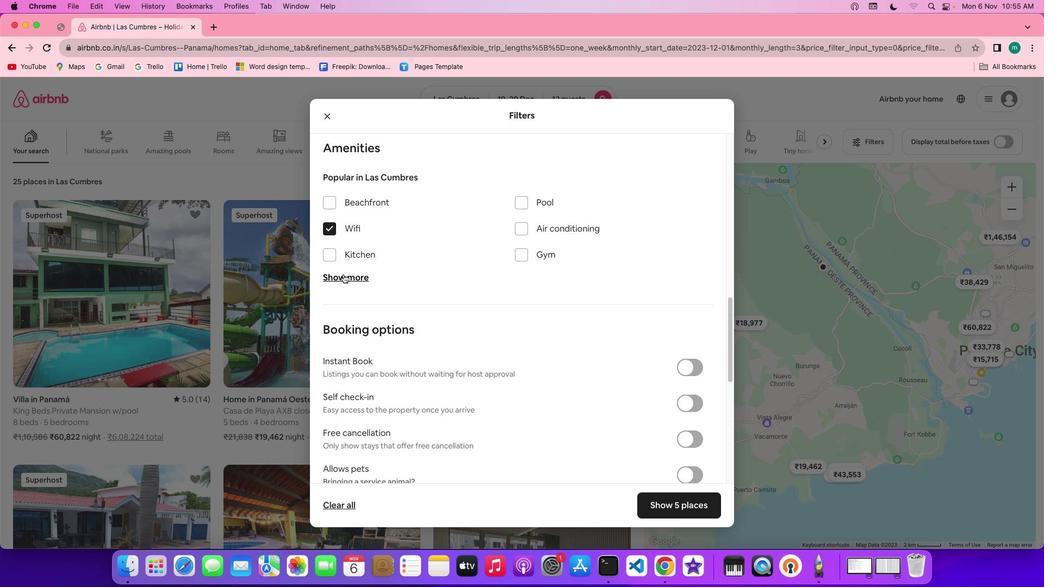 
Action: Mouse pressed left at (343, 274)
Screenshot: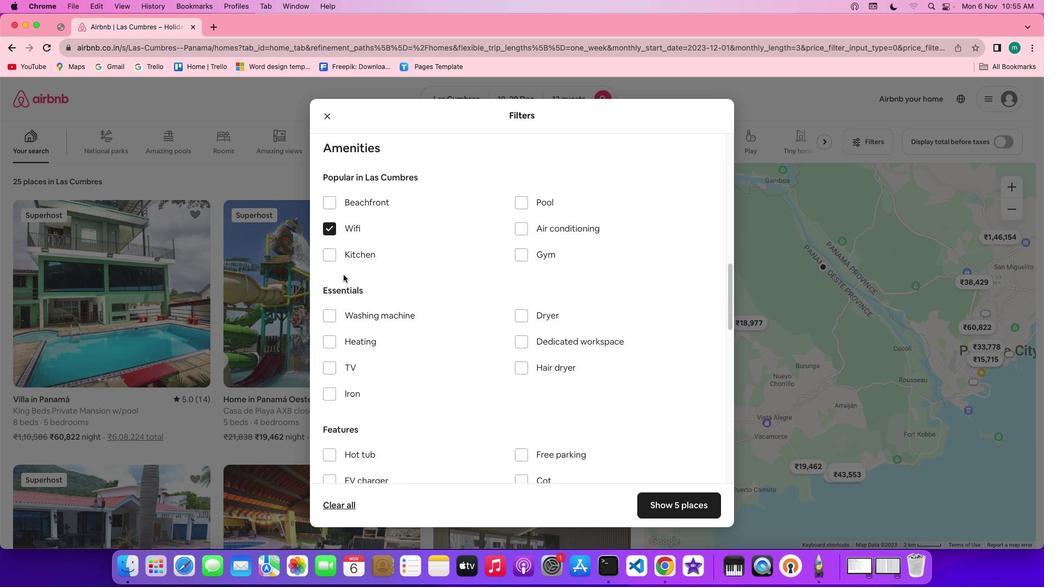 
Action: Mouse moved to (475, 303)
Screenshot: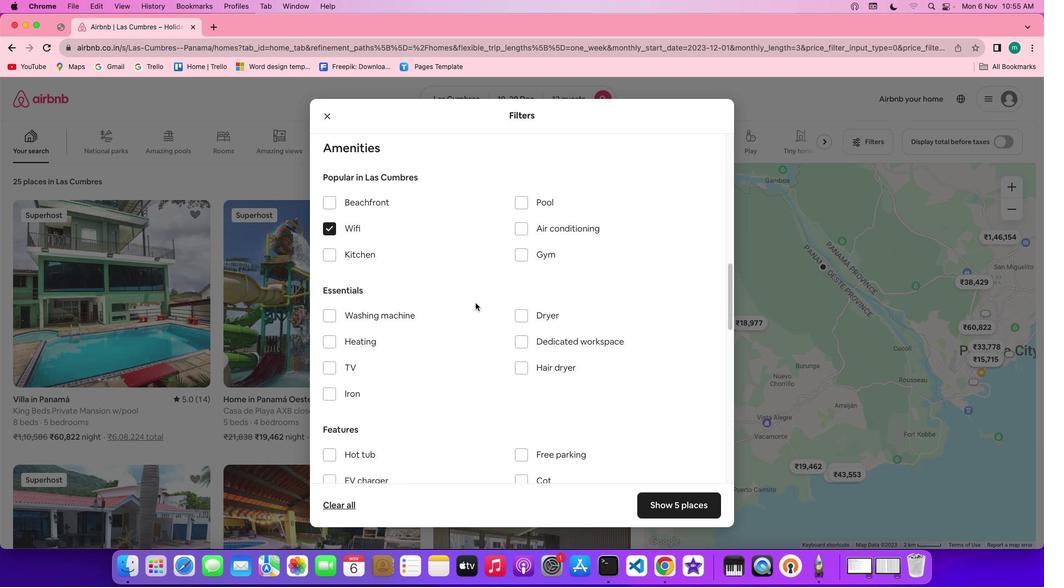 
Action: Mouse scrolled (475, 303) with delta (0, 0)
Screenshot: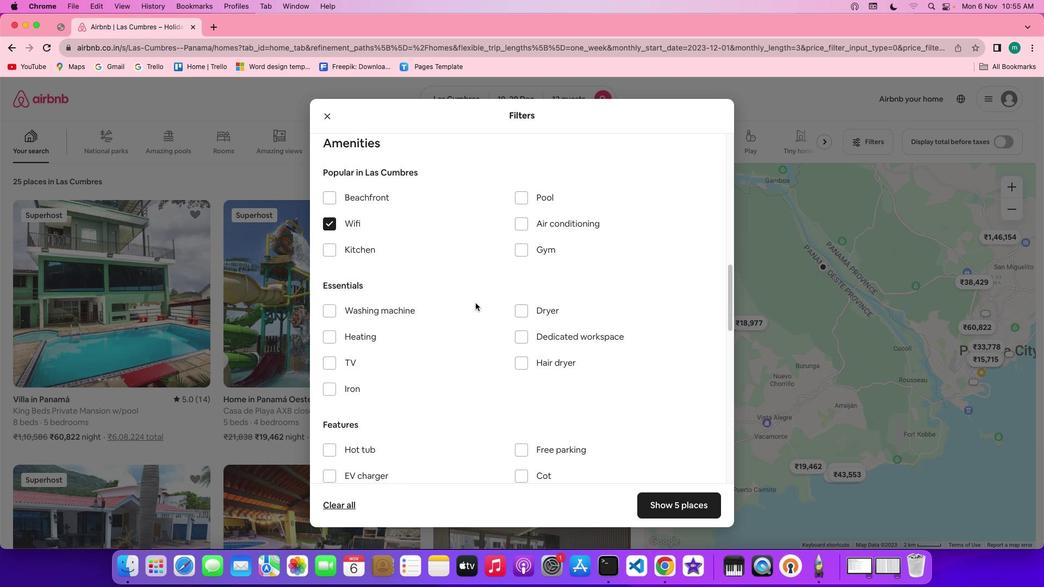 
Action: Mouse scrolled (475, 303) with delta (0, 0)
Screenshot: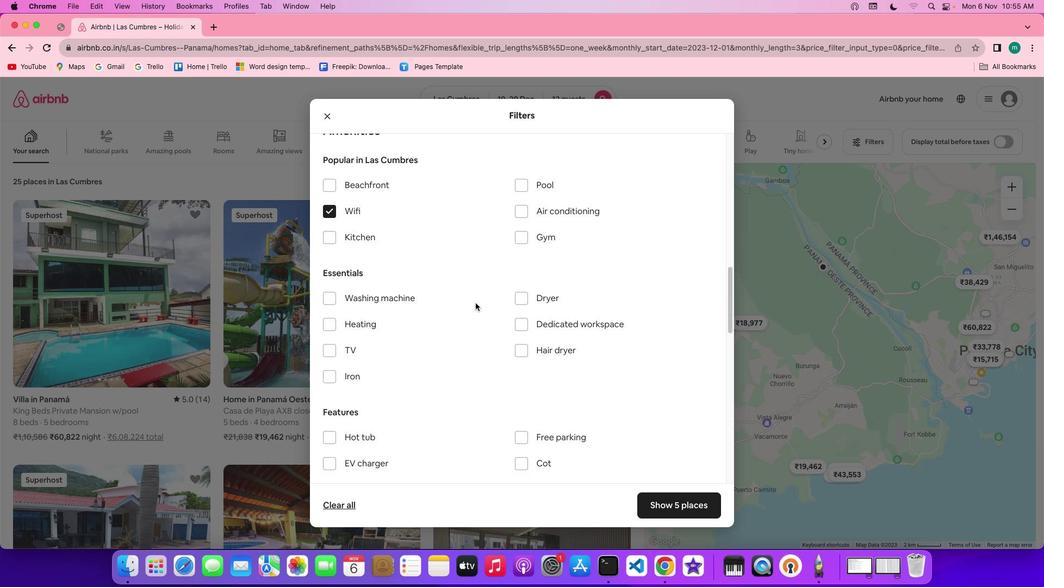 
Action: Mouse scrolled (475, 303) with delta (0, 0)
Screenshot: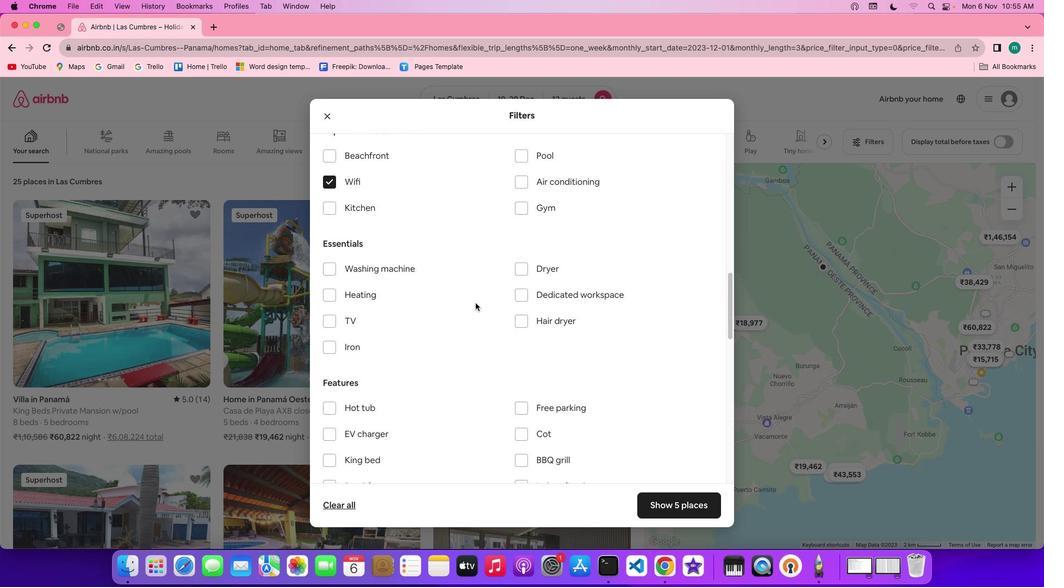 
Action: Mouse moved to (336, 320)
Screenshot: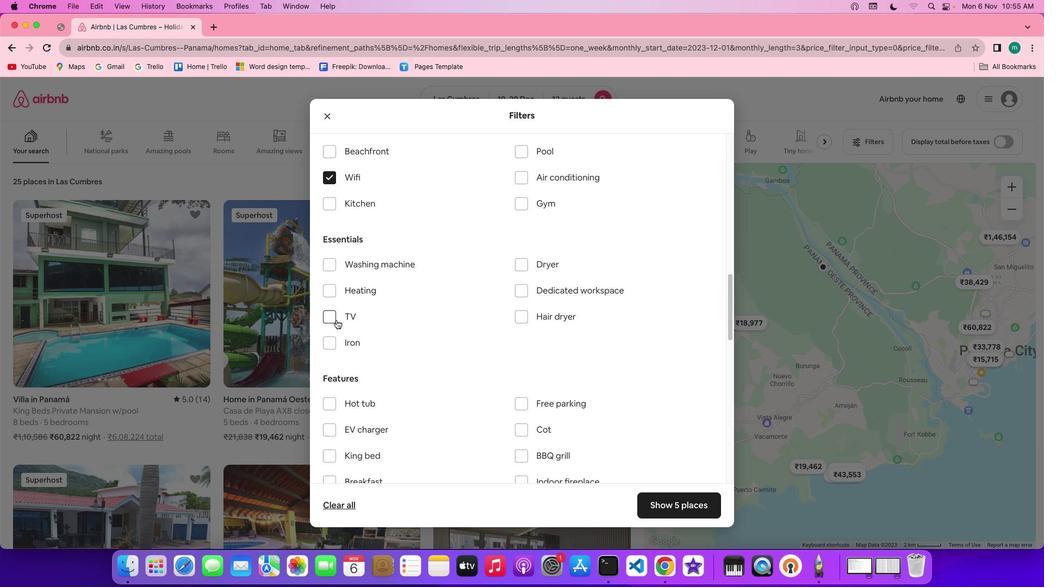 
Action: Mouse pressed left at (336, 320)
Screenshot: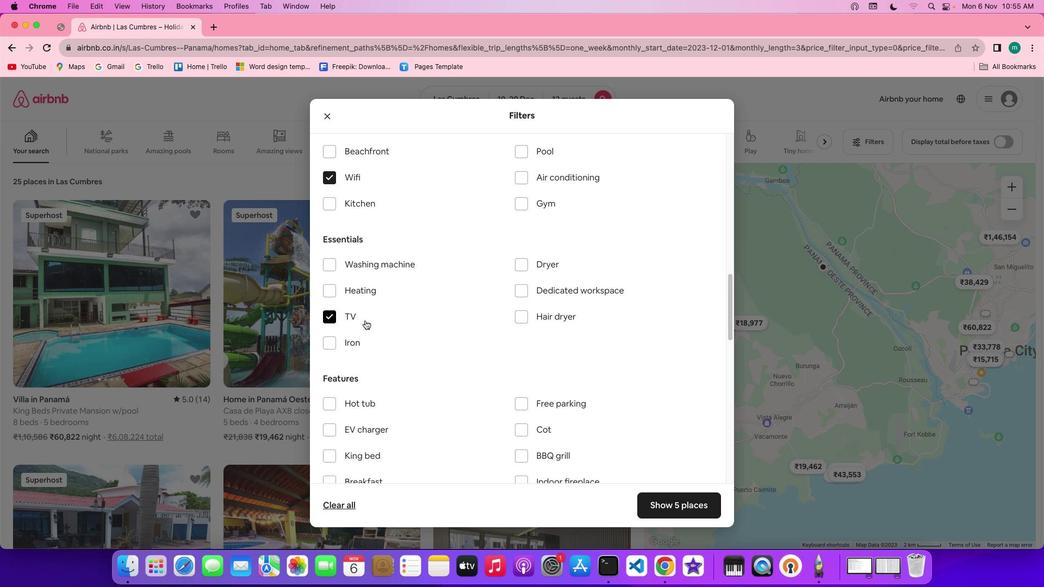 
Action: Mouse moved to (418, 329)
Screenshot: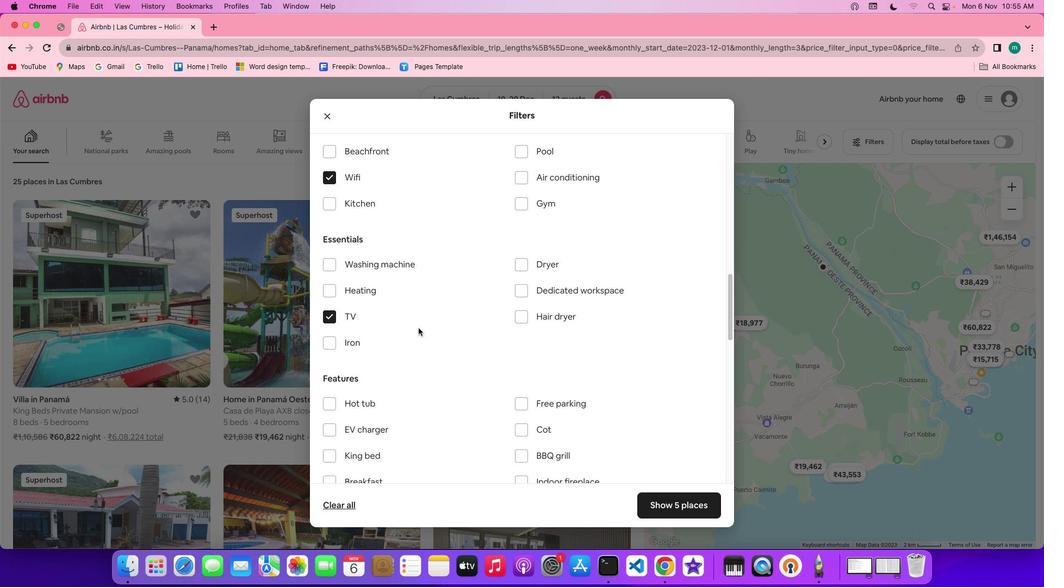 
Action: Mouse scrolled (418, 329) with delta (0, 0)
Screenshot: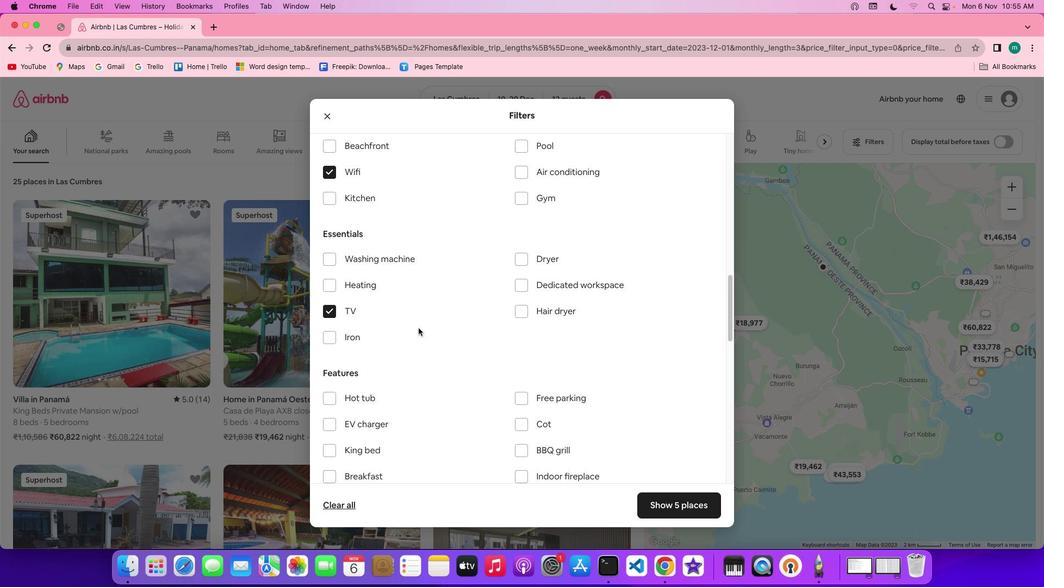 
Action: Mouse scrolled (418, 329) with delta (0, 0)
Screenshot: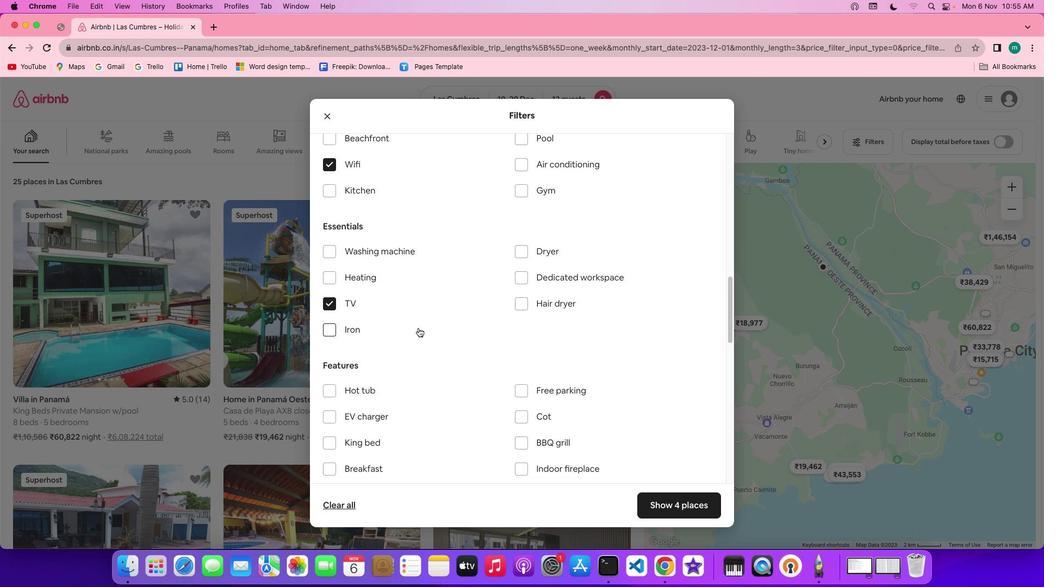
Action: Mouse scrolled (418, 329) with delta (0, 0)
Screenshot: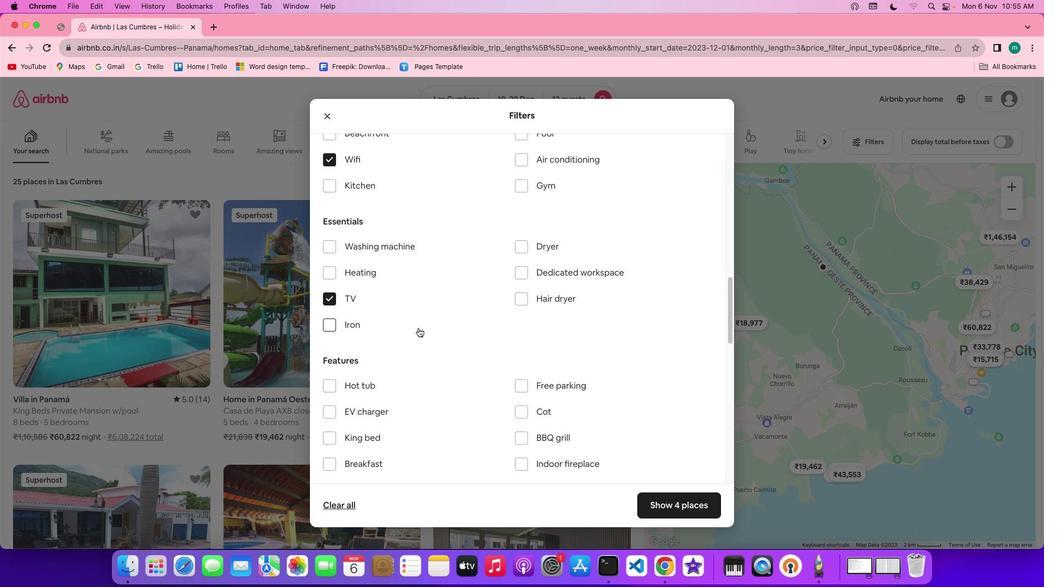 
Action: Mouse scrolled (418, 329) with delta (0, 0)
Screenshot: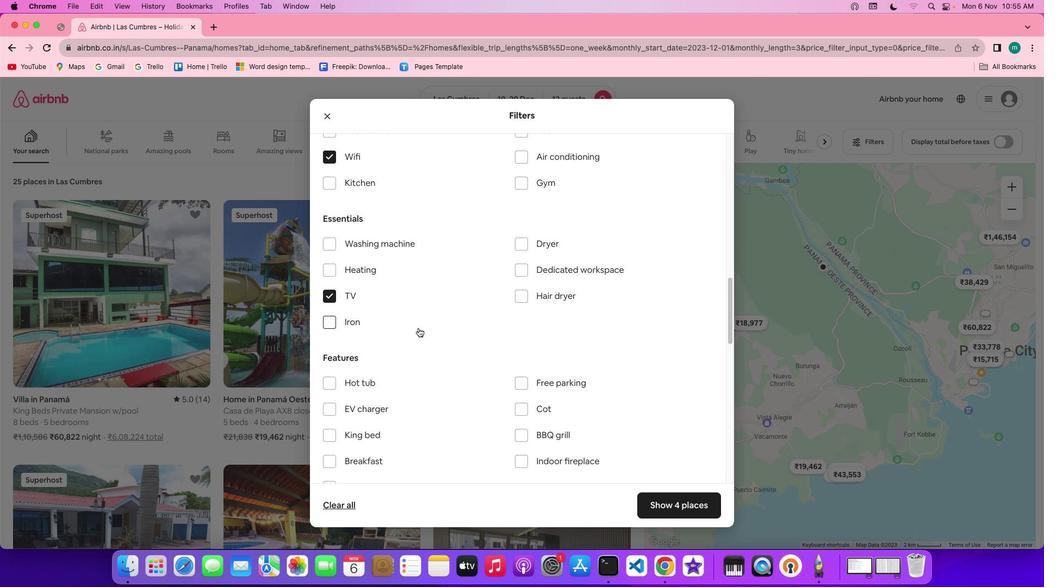 
Action: Mouse scrolled (418, 329) with delta (0, 0)
Screenshot: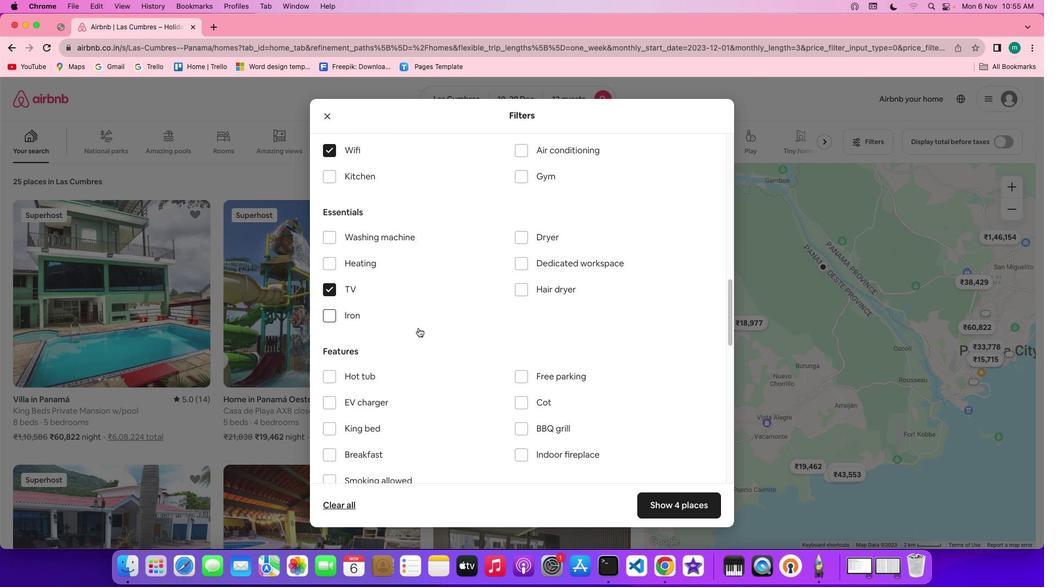 
Action: Mouse scrolled (418, 329) with delta (0, 0)
Screenshot: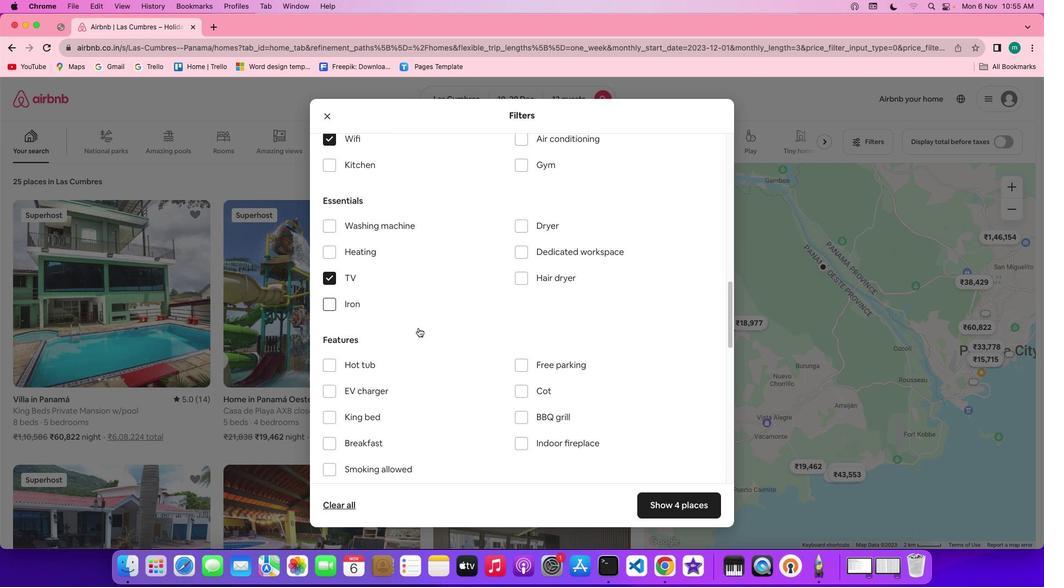
Action: Mouse scrolled (418, 329) with delta (0, 0)
Screenshot: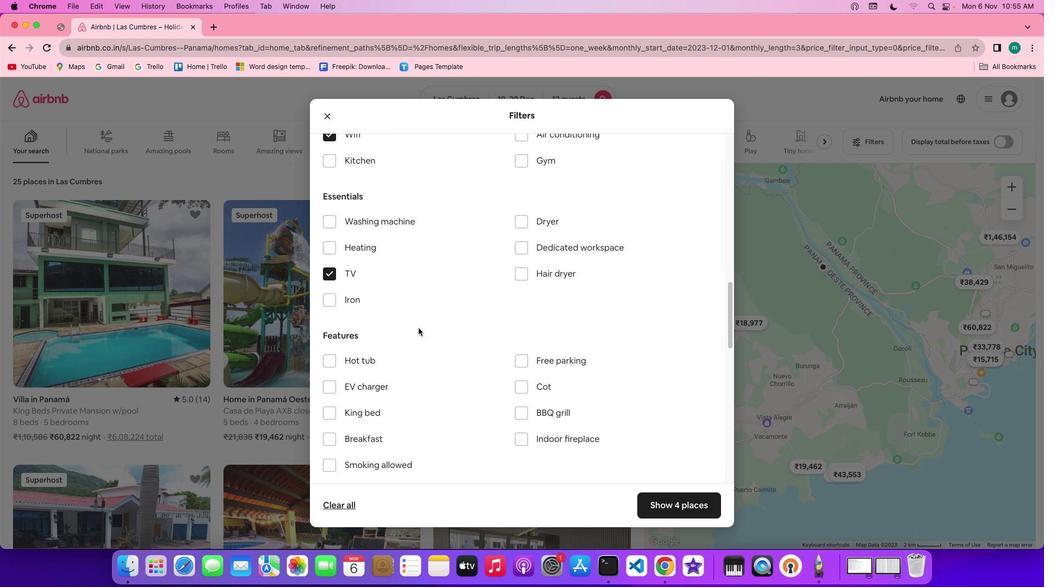 
Action: Mouse scrolled (418, 329) with delta (0, 0)
Screenshot: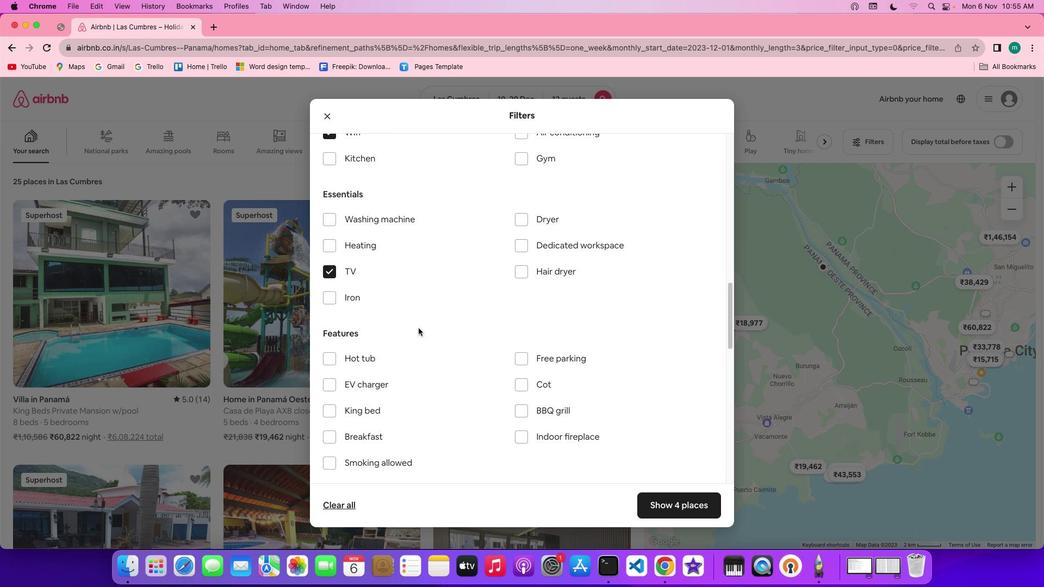 
Action: Mouse scrolled (418, 329) with delta (0, 0)
Screenshot: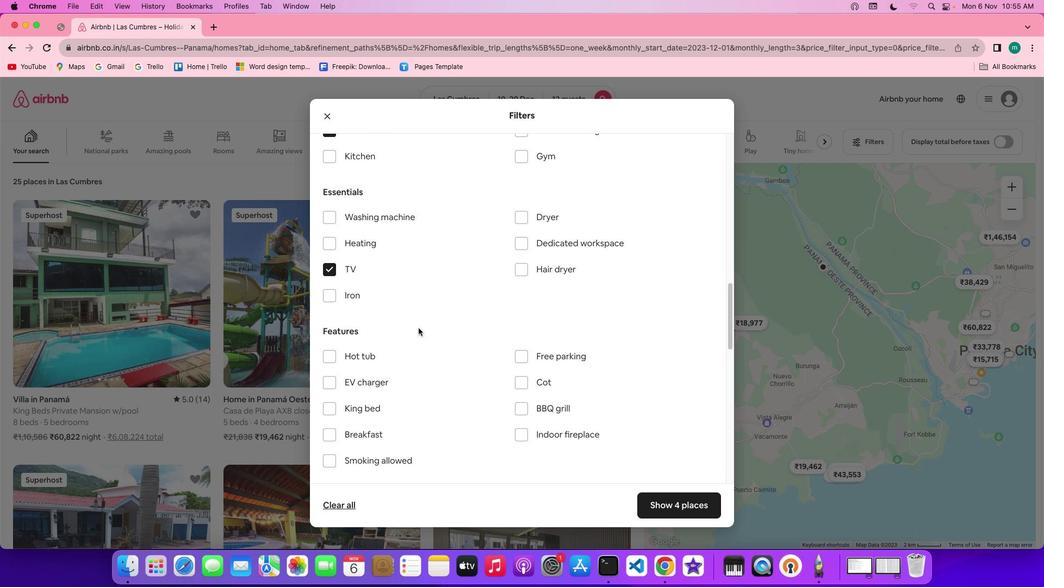 
Action: Mouse scrolled (418, 329) with delta (0, 0)
Screenshot: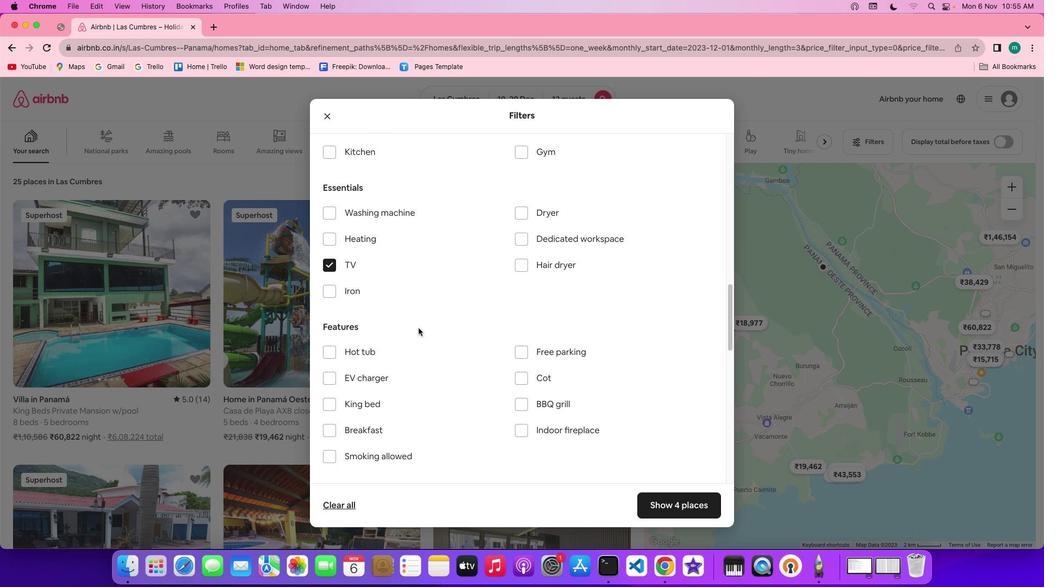 
Action: Mouse scrolled (418, 329) with delta (0, 0)
Screenshot: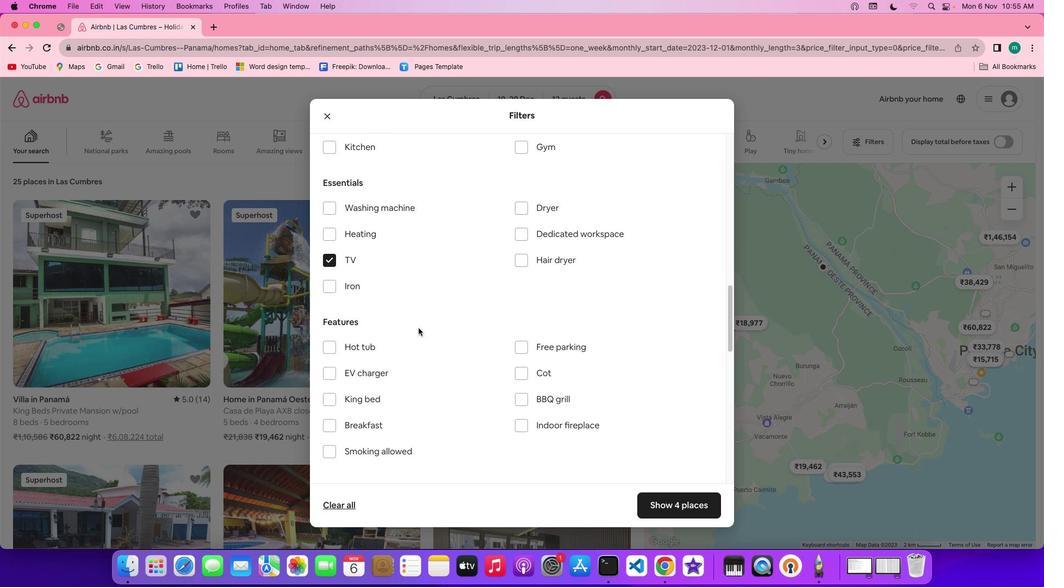 
Action: Mouse scrolled (418, 329) with delta (0, 0)
Screenshot: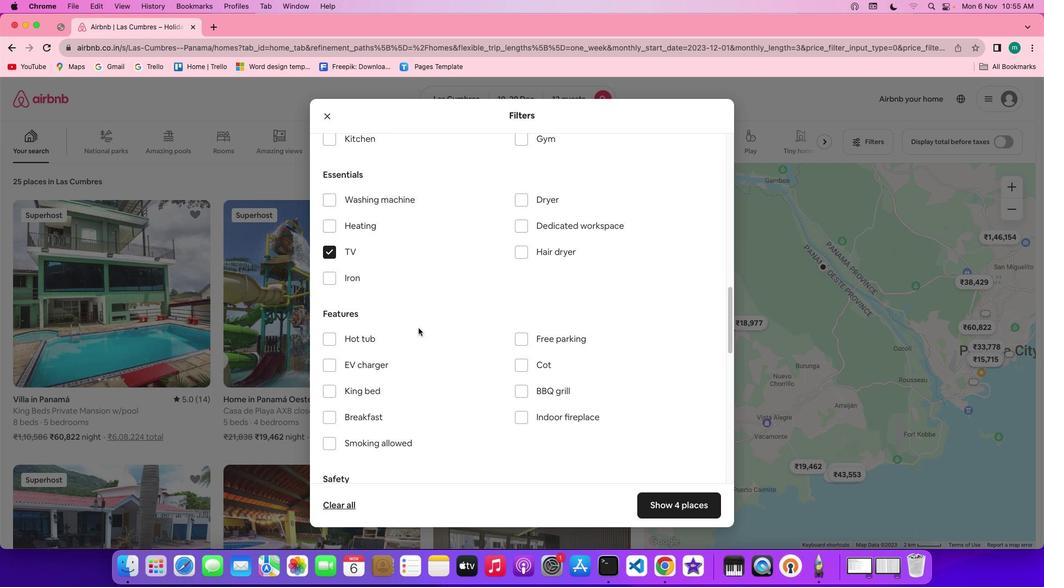 
Action: Mouse scrolled (418, 329) with delta (0, 0)
Screenshot: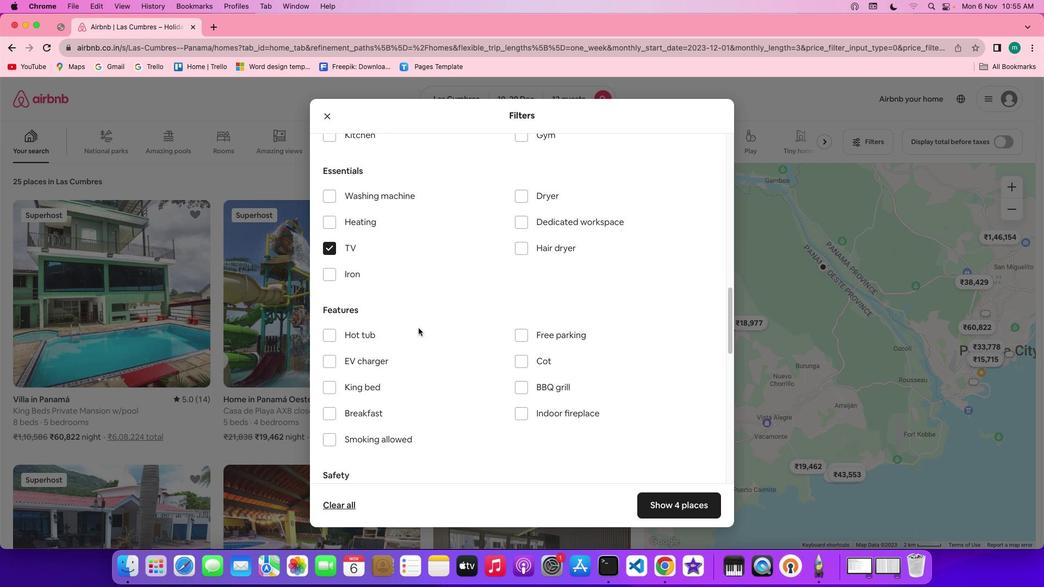 
Action: Mouse scrolled (418, 329) with delta (0, 0)
Screenshot: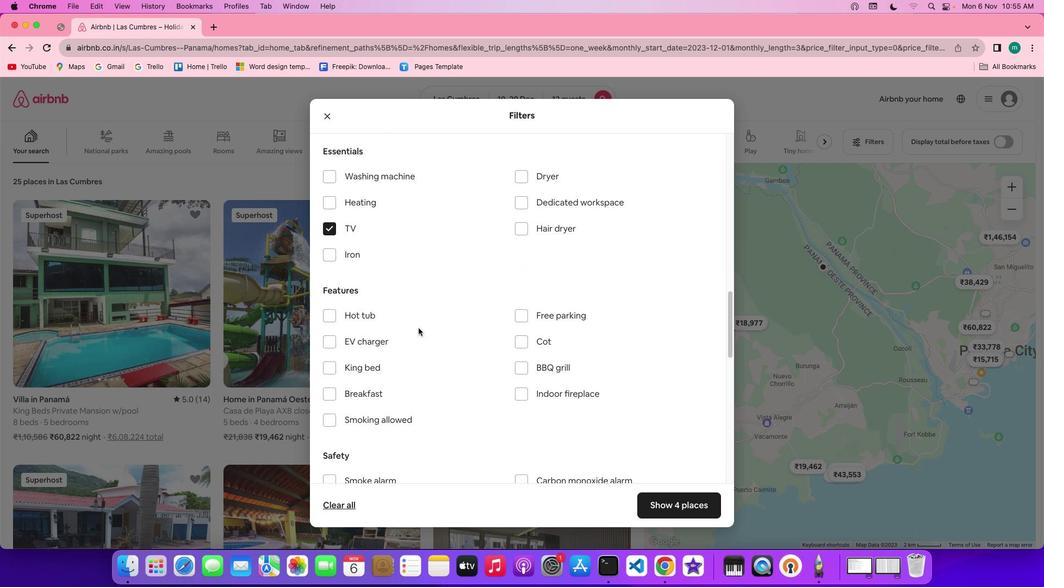 
Action: Mouse scrolled (418, 329) with delta (0, 0)
Screenshot: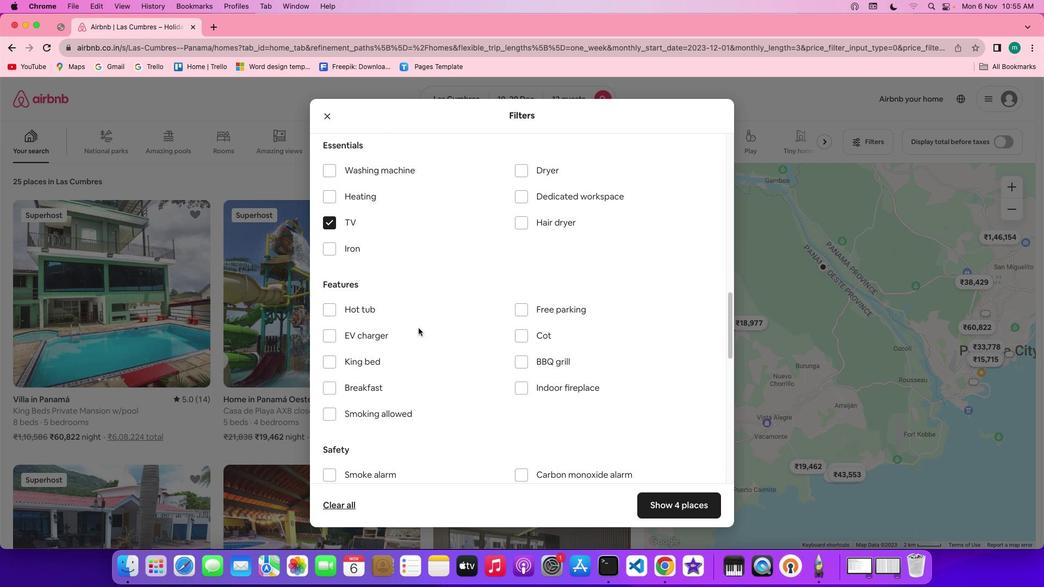 
Action: Mouse scrolled (418, 329) with delta (0, 0)
Screenshot: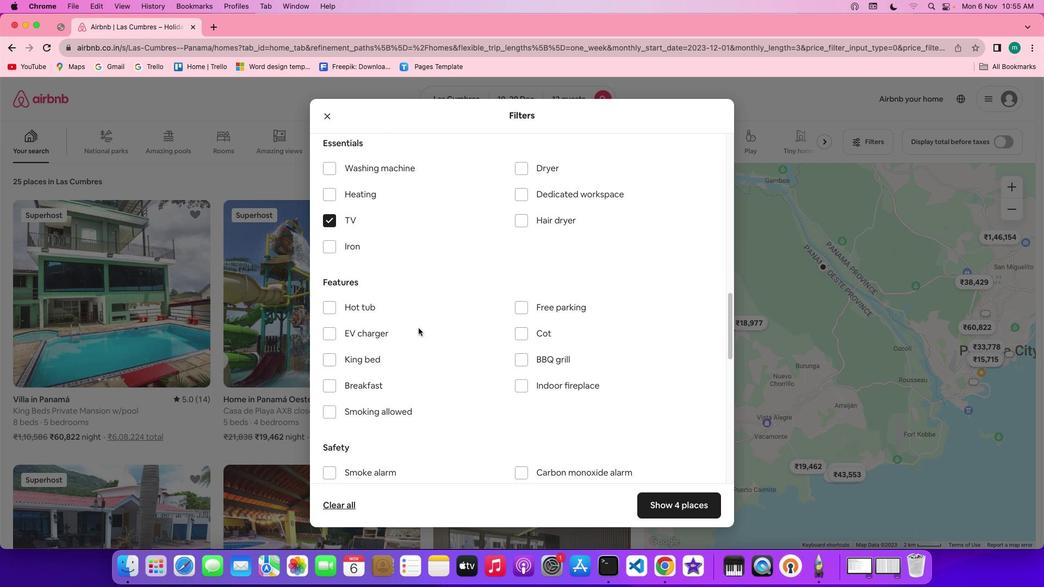 
Action: Mouse scrolled (418, 329) with delta (0, 0)
Screenshot: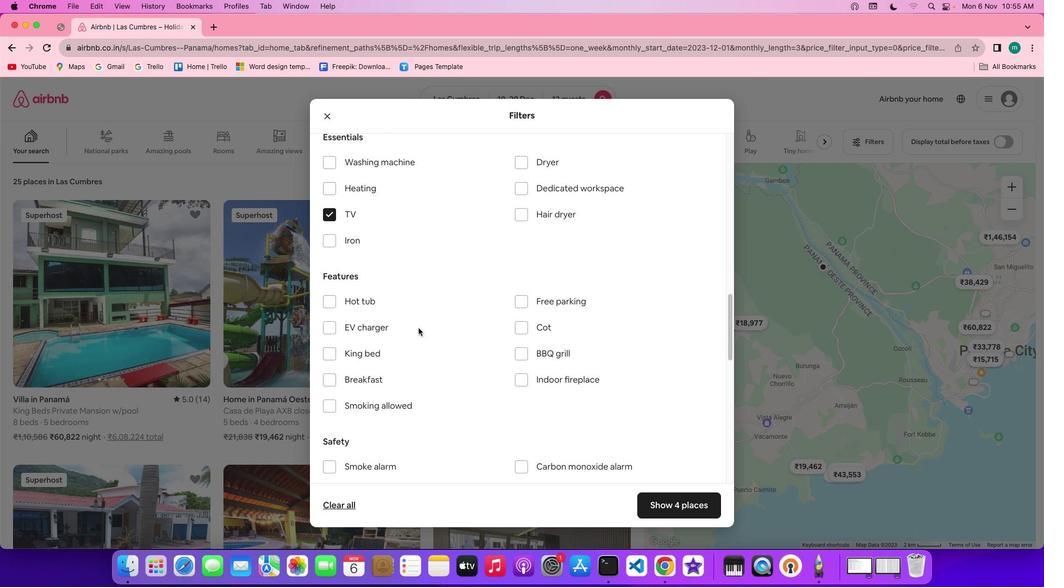 
Action: Mouse scrolled (418, 329) with delta (0, 0)
Screenshot: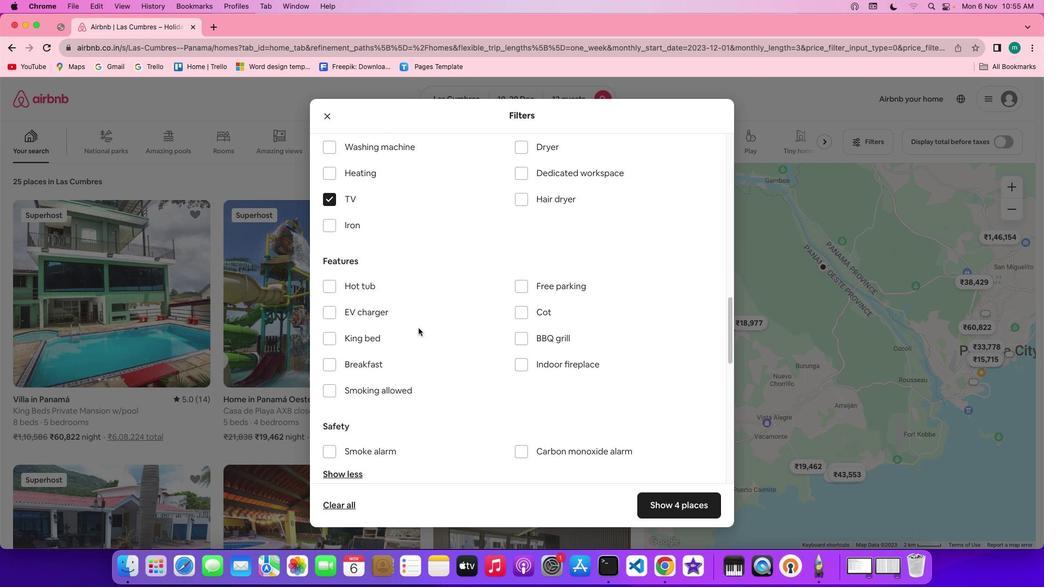 
Action: Mouse scrolled (418, 329) with delta (0, 0)
Screenshot: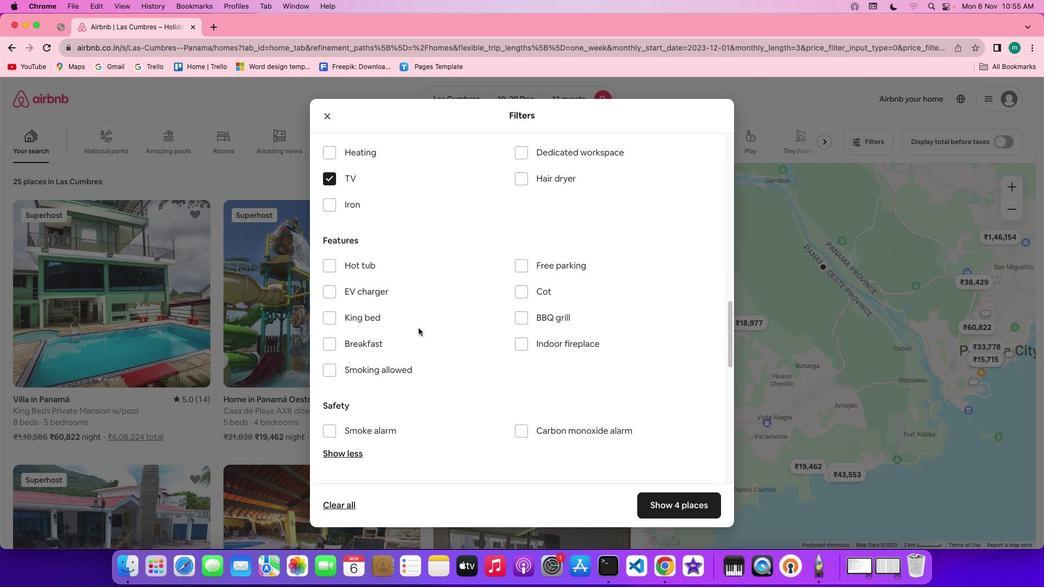 
Action: Mouse moved to (418, 329)
Screenshot: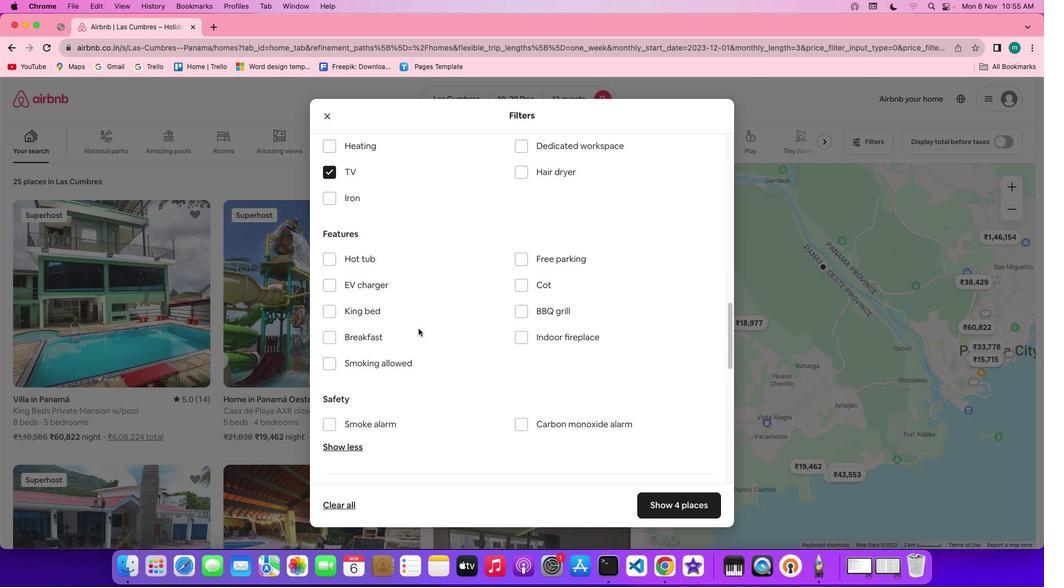 
Action: Mouse scrolled (418, 329) with delta (0, 0)
Screenshot: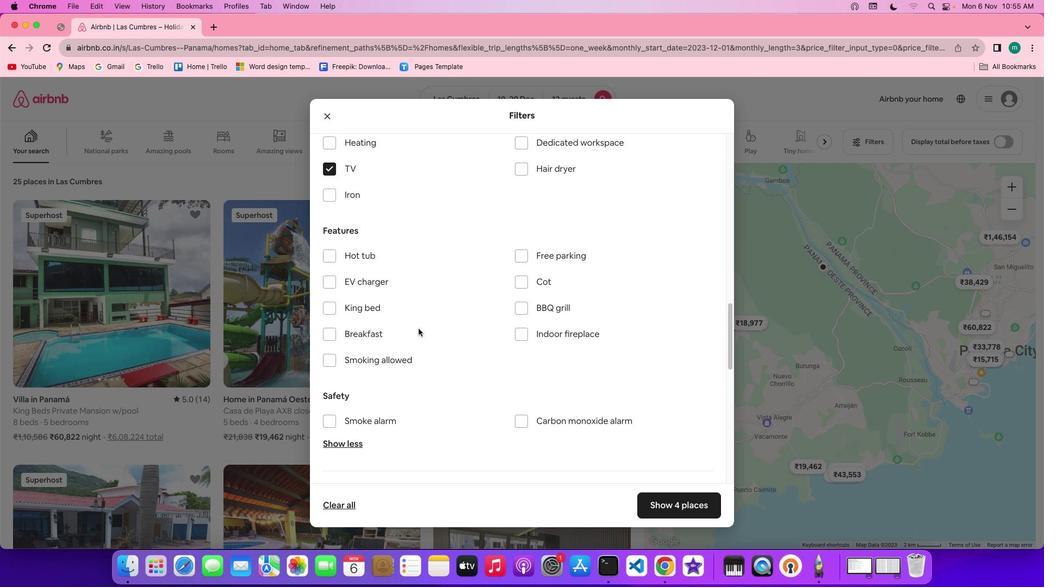 
Action: Mouse scrolled (418, 329) with delta (0, 0)
Screenshot: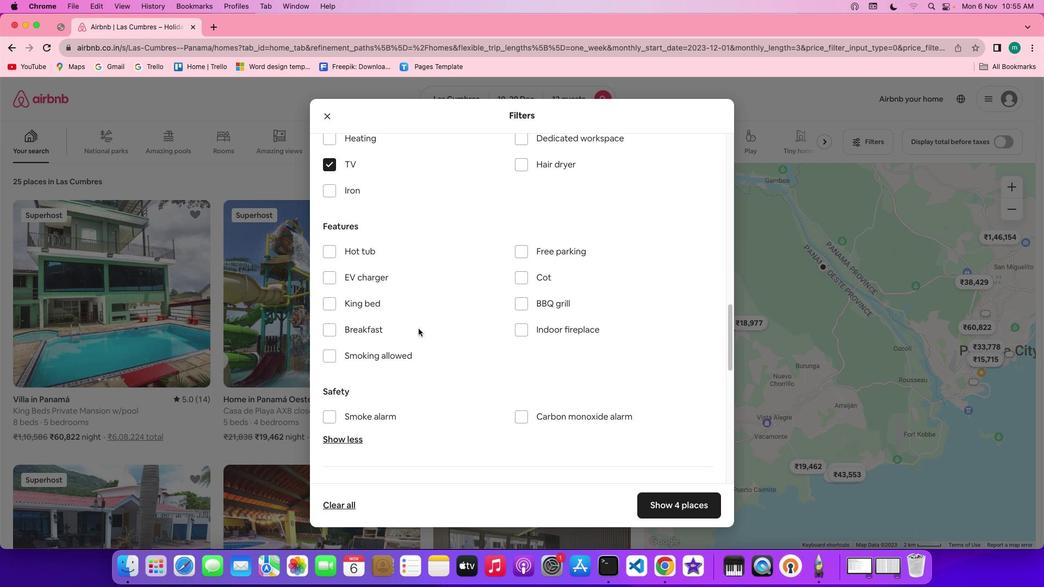 
Action: Mouse moved to (417, 322)
Screenshot: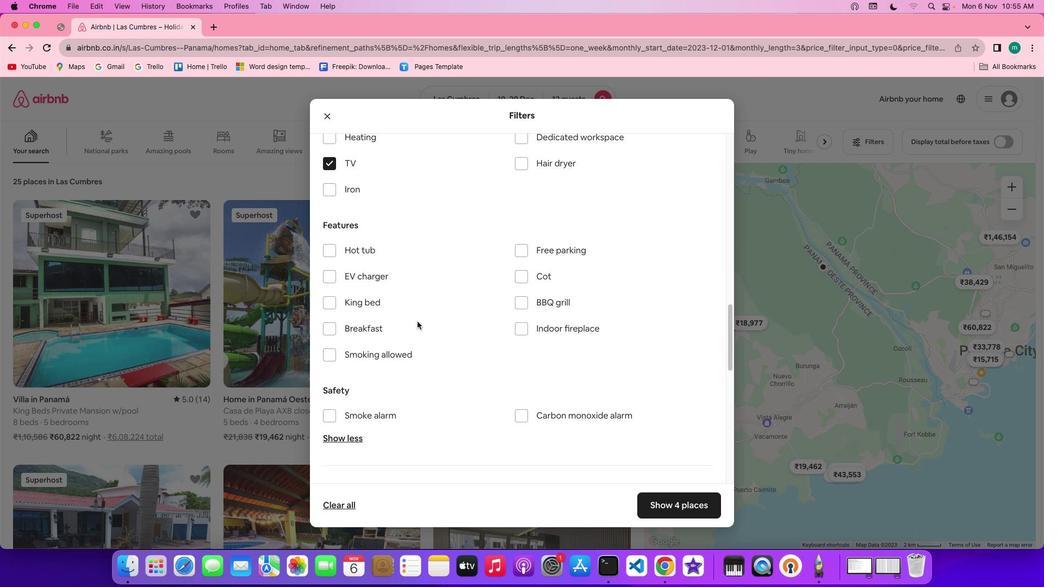 
Action: Mouse scrolled (417, 322) with delta (0, 0)
Screenshot: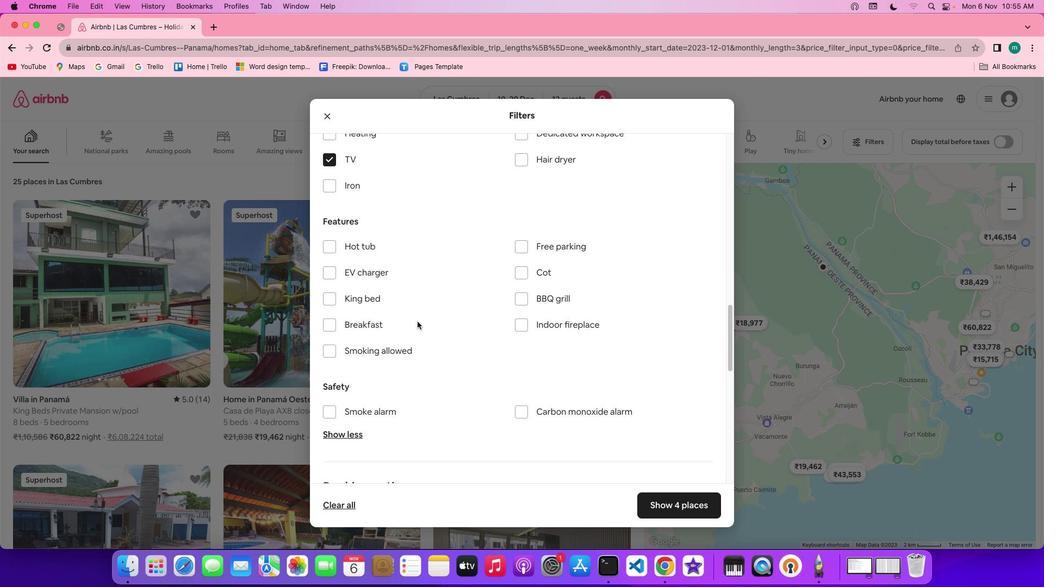 
Action: Mouse scrolled (417, 322) with delta (0, 0)
Screenshot: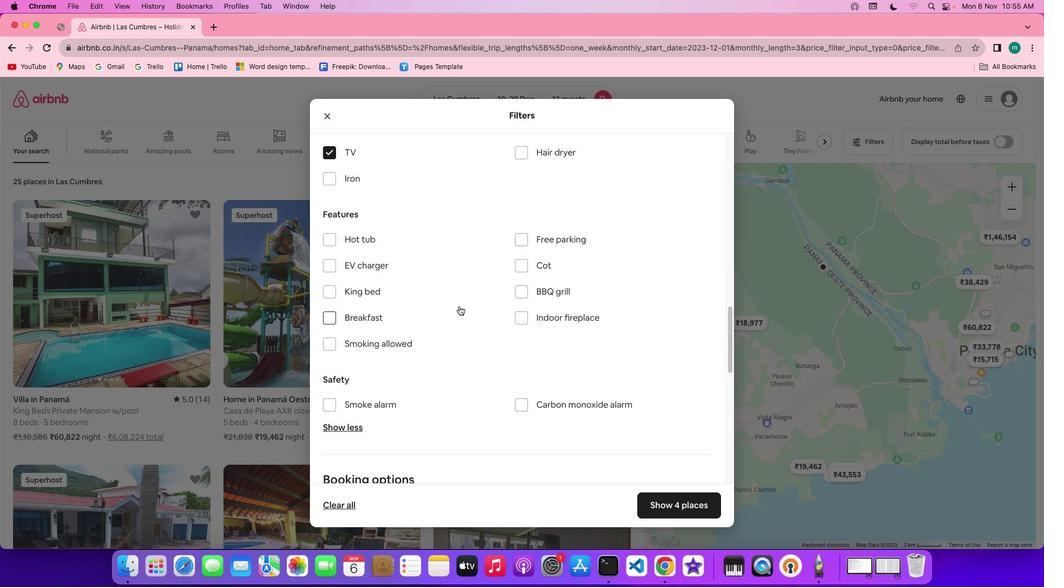 
Action: Mouse moved to (521, 232)
Screenshot: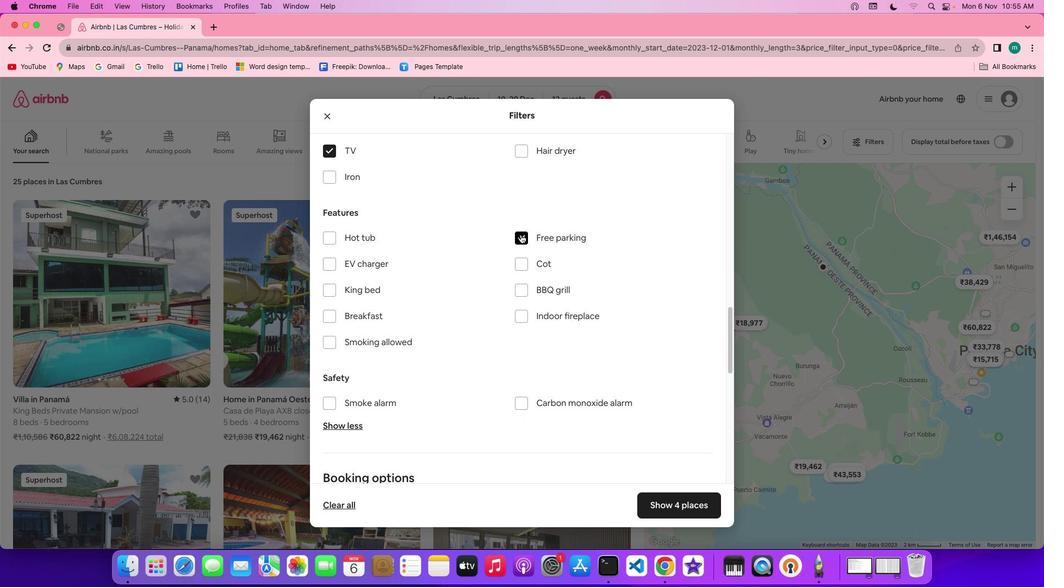
Action: Mouse pressed left at (521, 232)
Screenshot: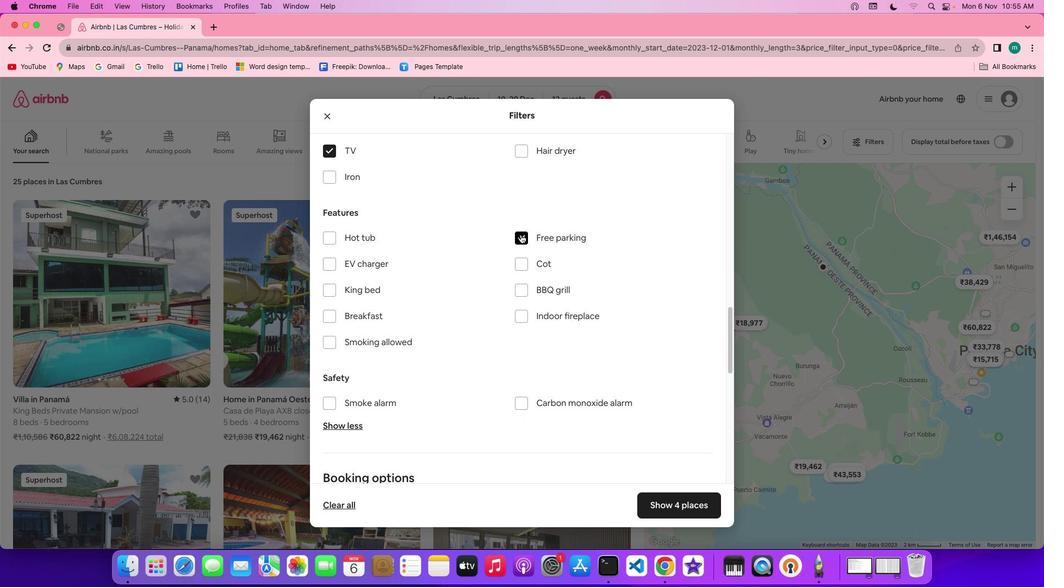 
Action: Mouse moved to (395, 306)
Screenshot: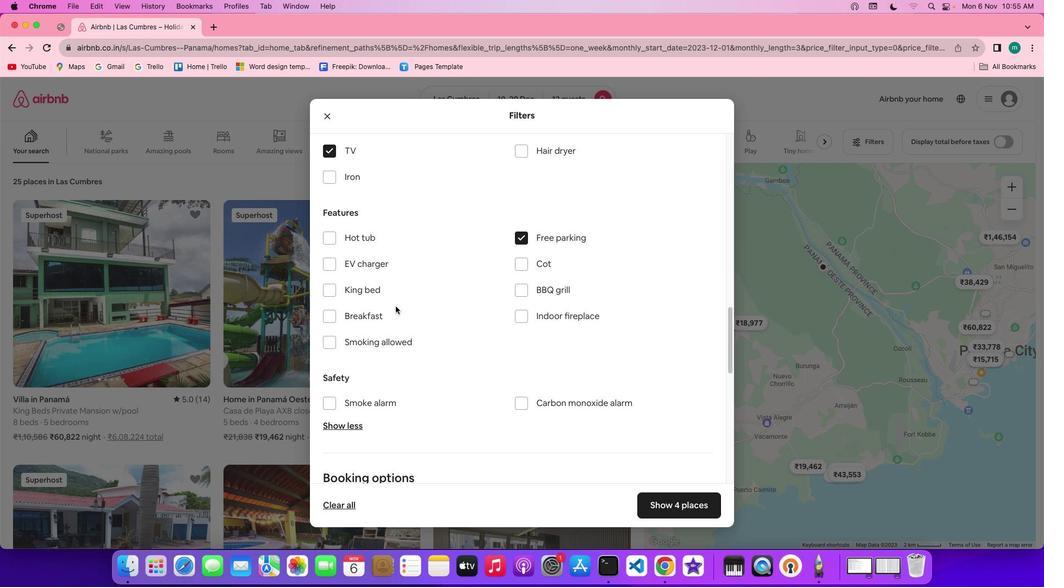 
Action: Mouse scrolled (395, 306) with delta (0, 0)
Screenshot: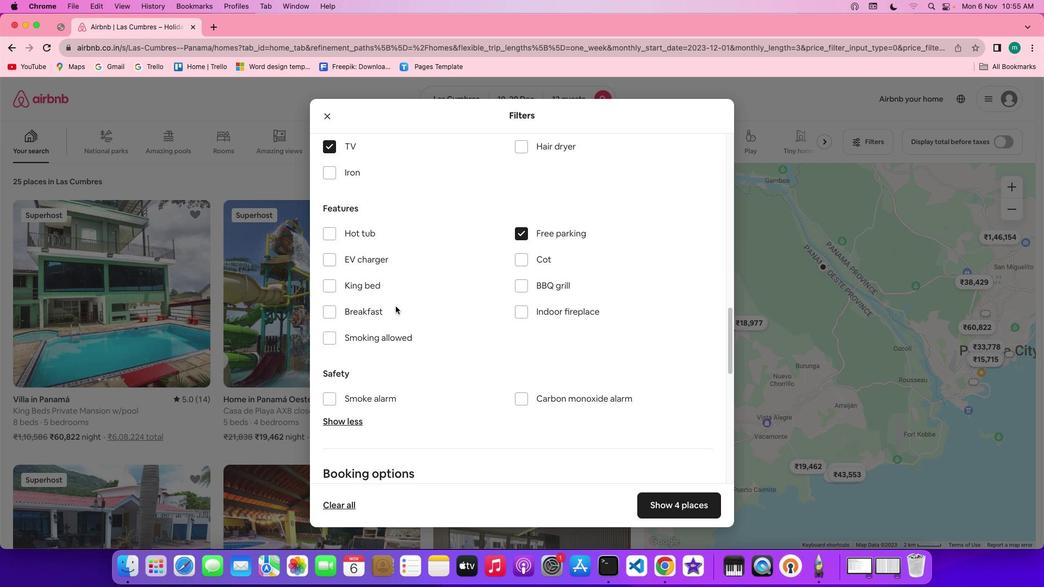 
Action: Mouse scrolled (395, 306) with delta (0, 0)
Screenshot: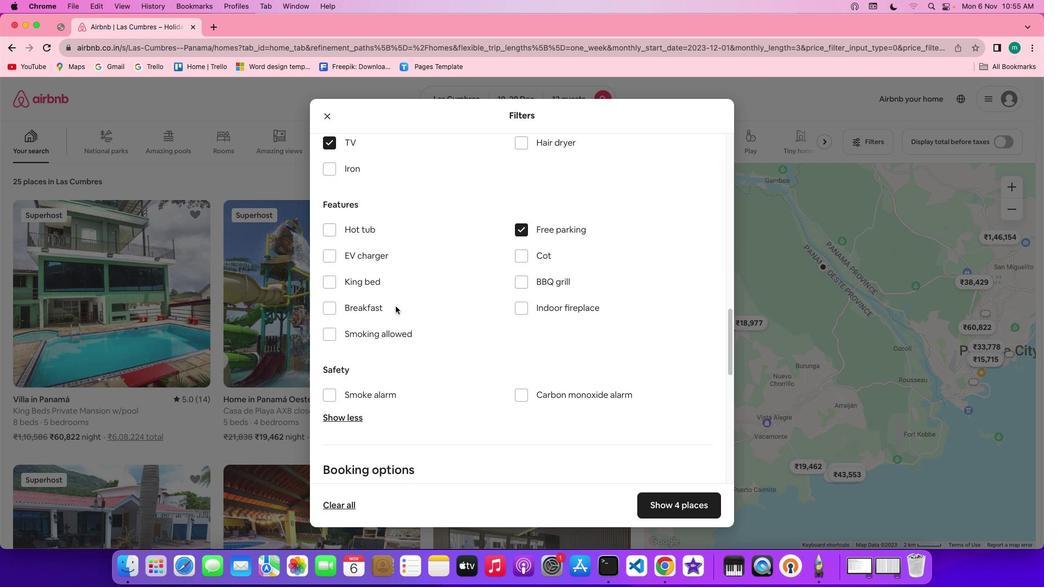 
Action: Mouse moved to (393, 310)
Screenshot: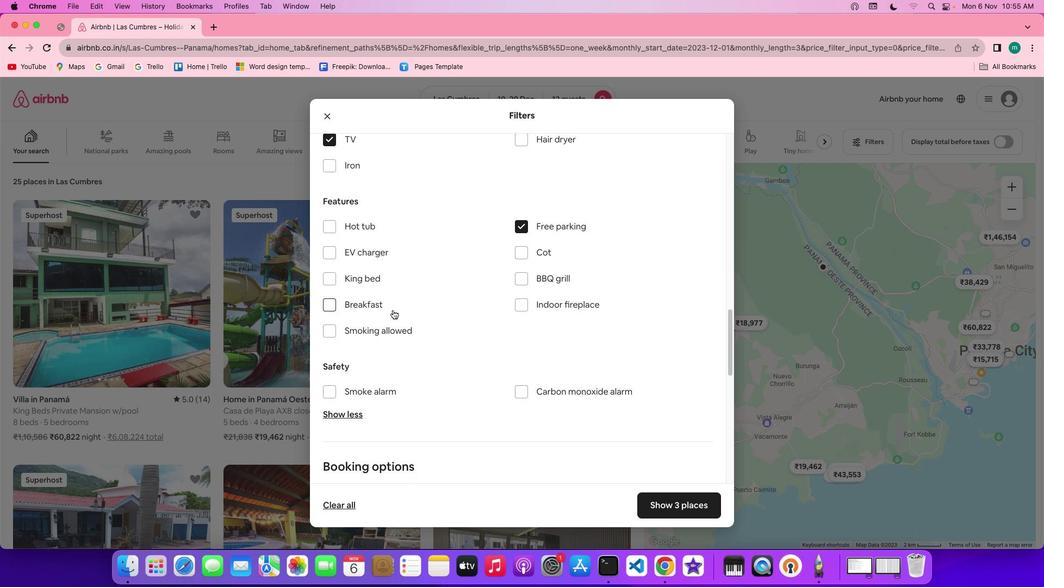 
Action: Mouse scrolled (393, 310) with delta (0, 0)
Screenshot: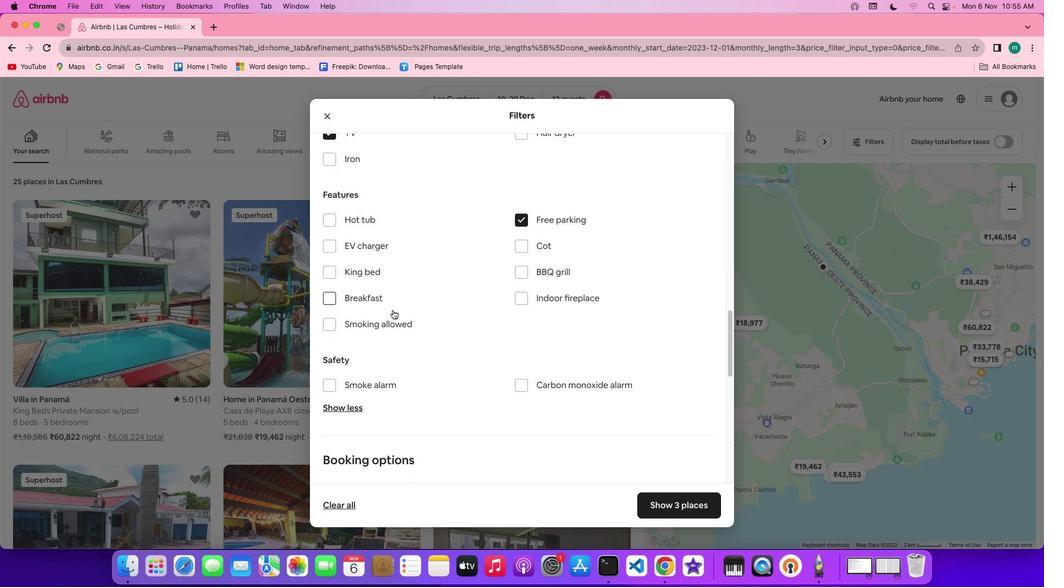 
Action: Mouse scrolled (393, 310) with delta (0, 0)
Screenshot: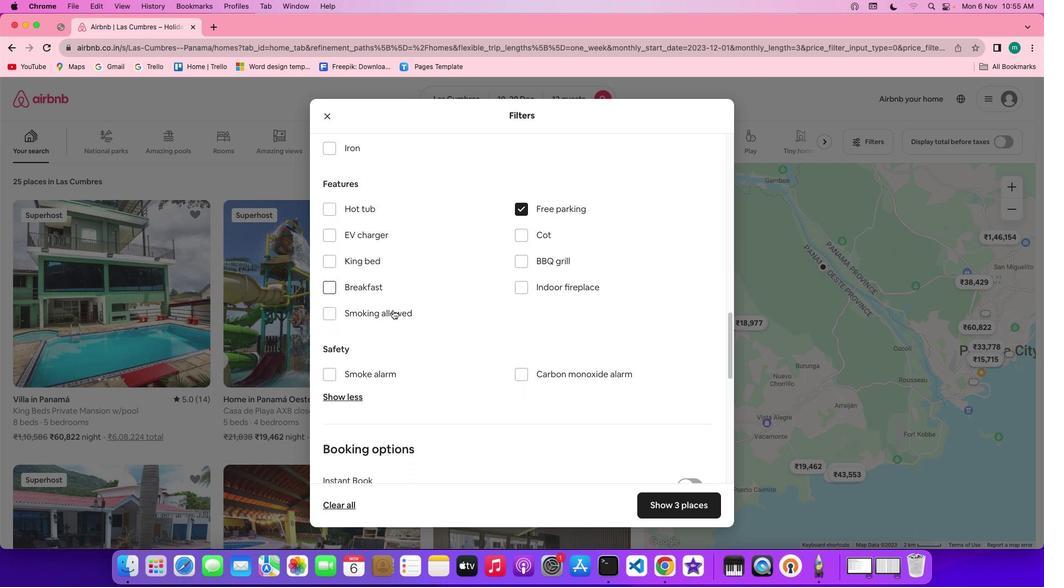 
Action: Mouse scrolled (393, 310) with delta (0, 0)
Screenshot: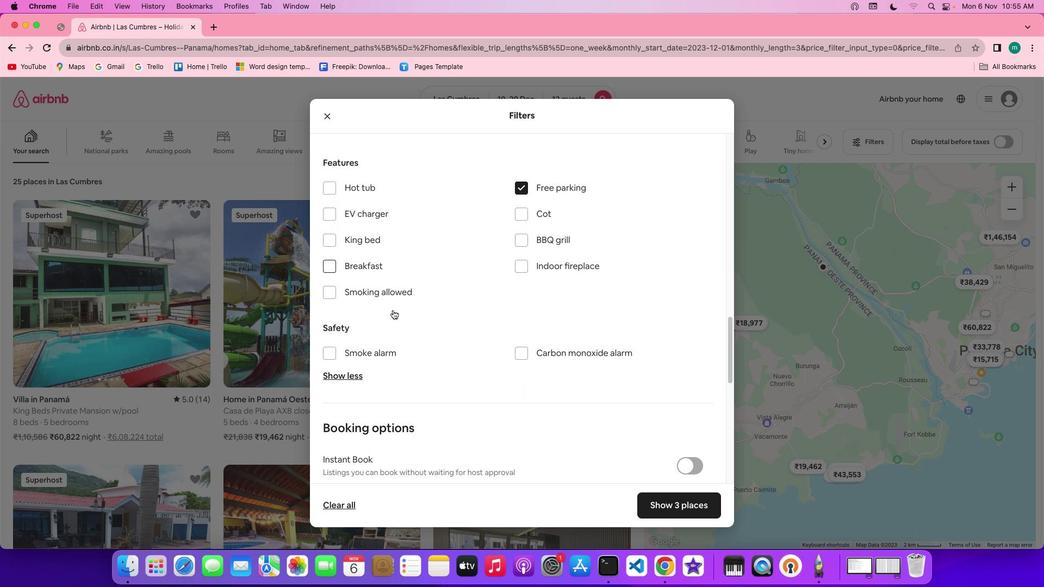
Action: Mouse scrolled (393, 310) with delta (0, 0)
Screenshot: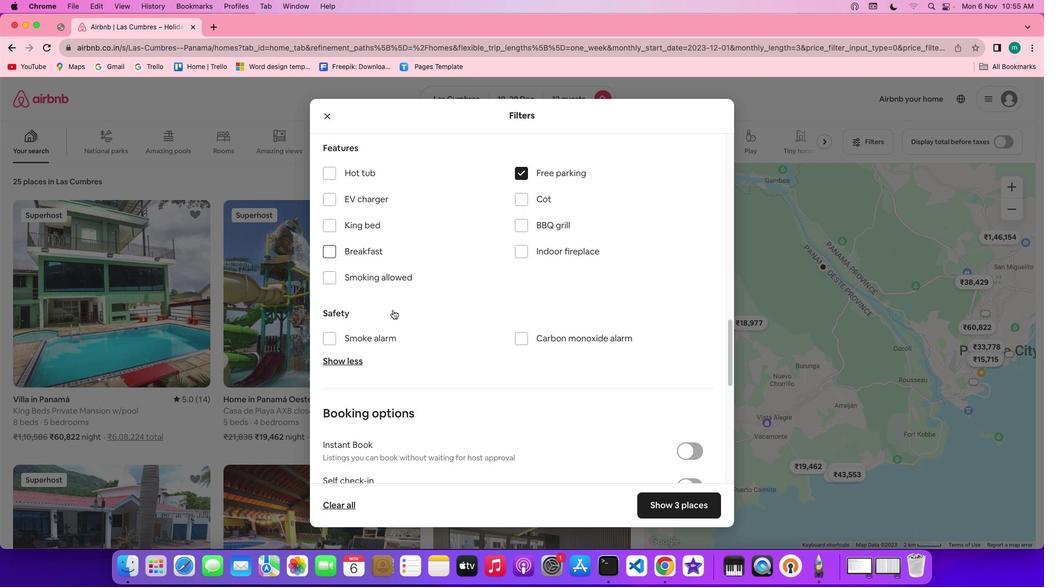 
Action: Mouse scrolled (393, 310) with delta (0, 0)
Screenshot: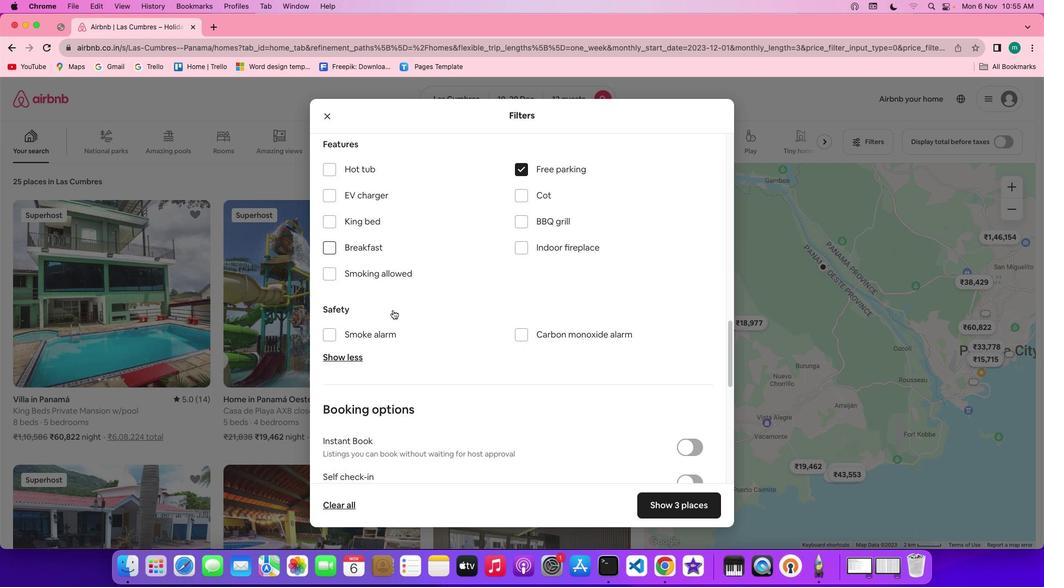 
Action: Mouse scrolled (393, 310) with delta (0, 0)
Screenshot: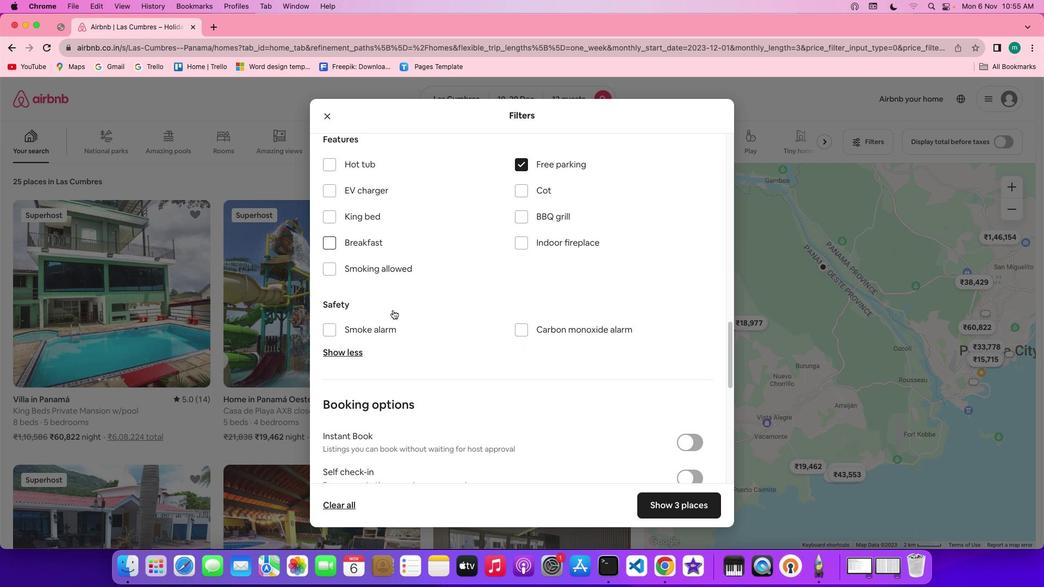 
Action: Mouse scrolled (393, 310) with delta (0, 0)
Screenshot: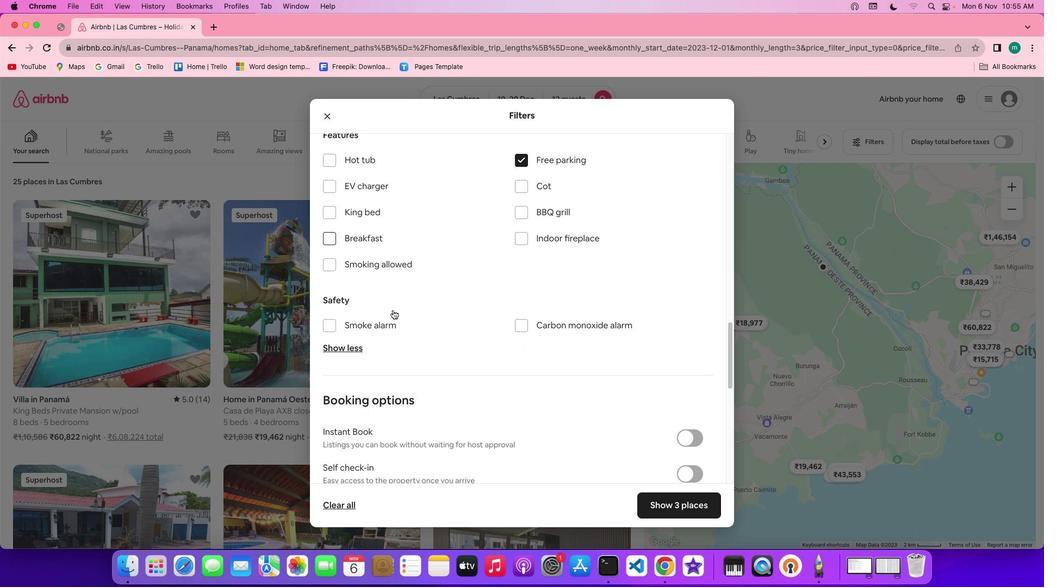 
Action: Mouse moved to (391, 240)
Screenshot: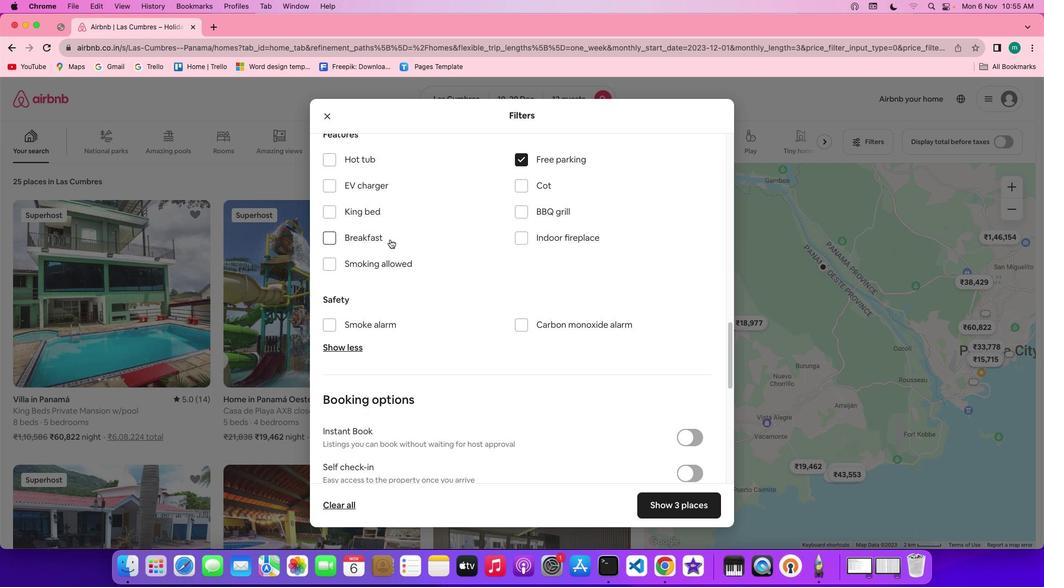 
Action: Mouse scrolled (391, 240) with delta (0, 1)
Screenshot: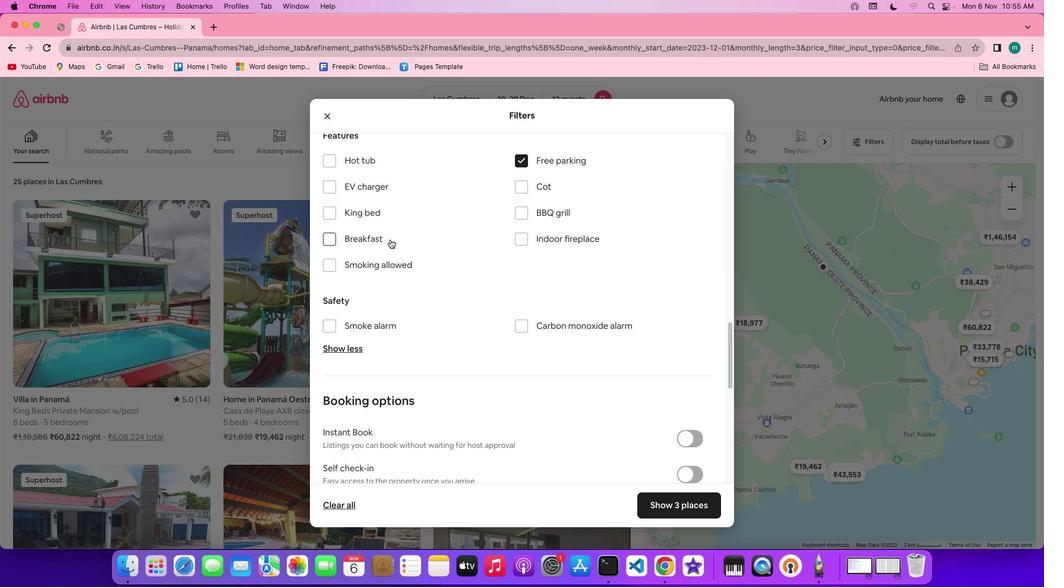 
Action: Mouse moved to (540, 282)
Screenshot: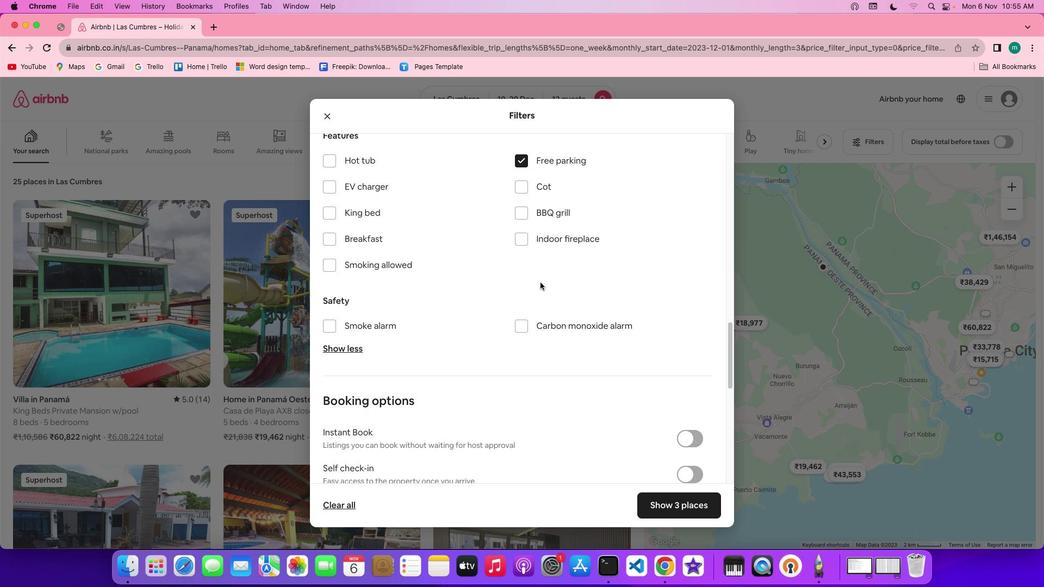 
Action: Mouse scrolled (540, 282) with delta (0, 1)
Screenshot: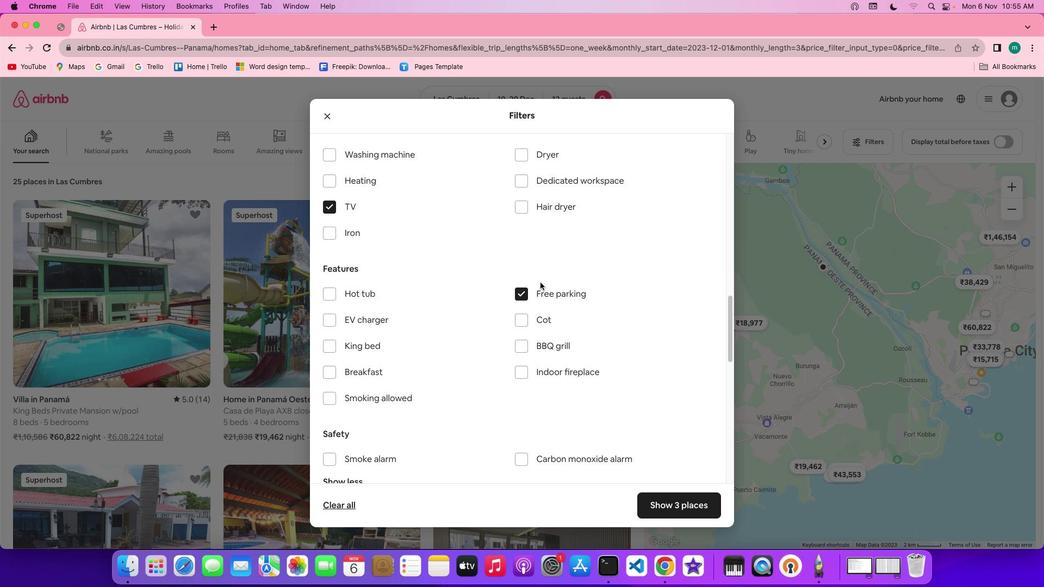 
Action: Mouse scrolled (540, 282) with delta (0, 1)
Screenshot: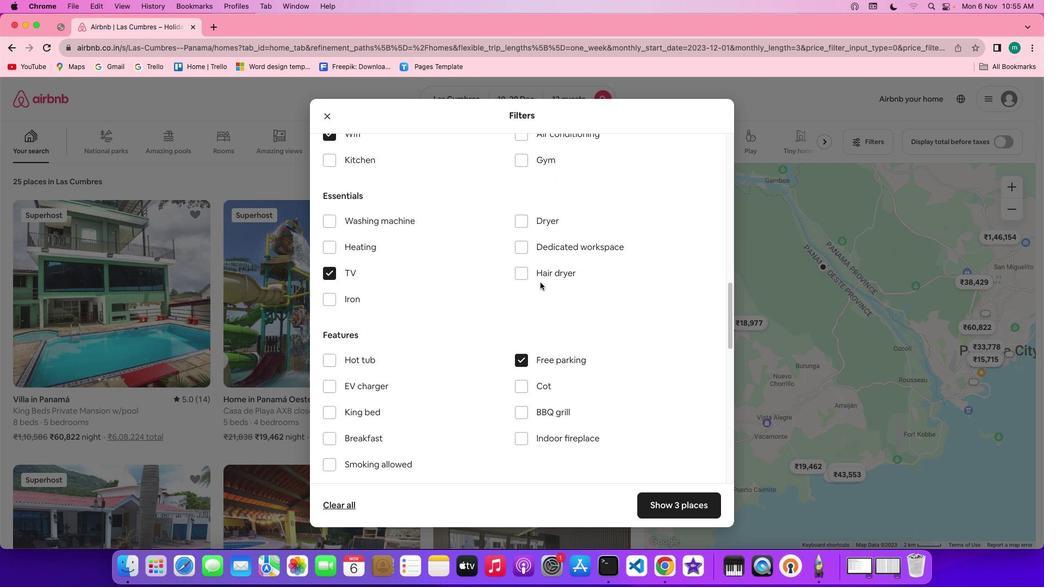 
Action: Mouse scrolled (540, 282) with delta (0, 2)
Screenshot: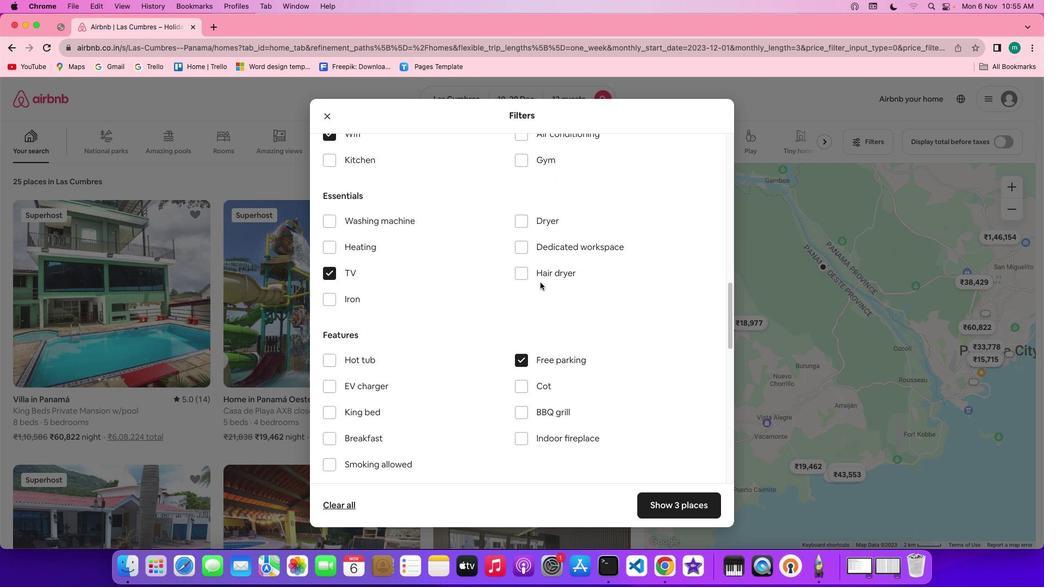 
Action: Mouse scrolled (540, 282) with delta (0, 3)
Screenshot: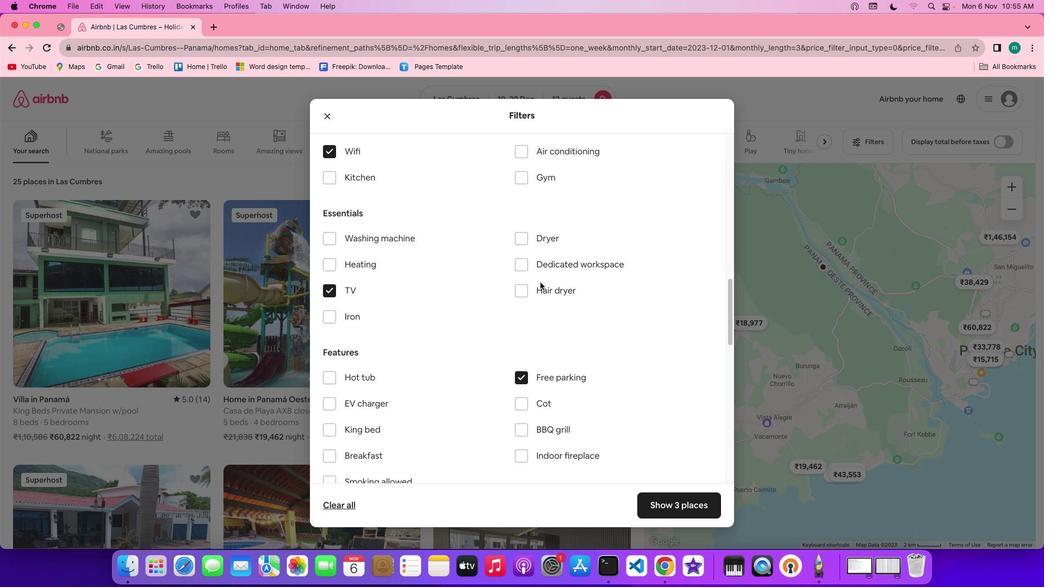 
Action: Mouse moved to (515, 176)
Screenshot: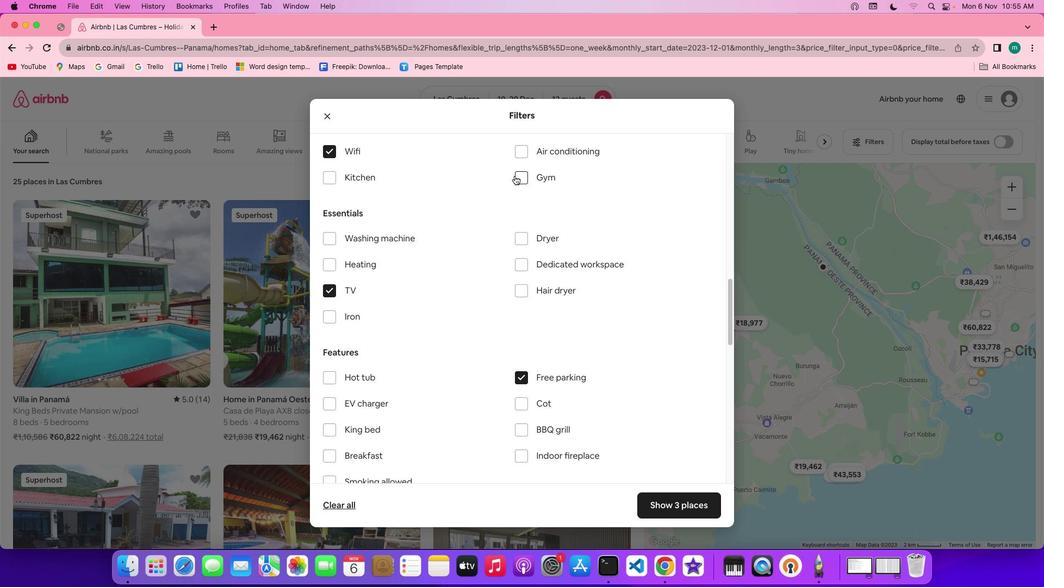 
Action: Mouse pressed left at (515, 176)
Screenshot: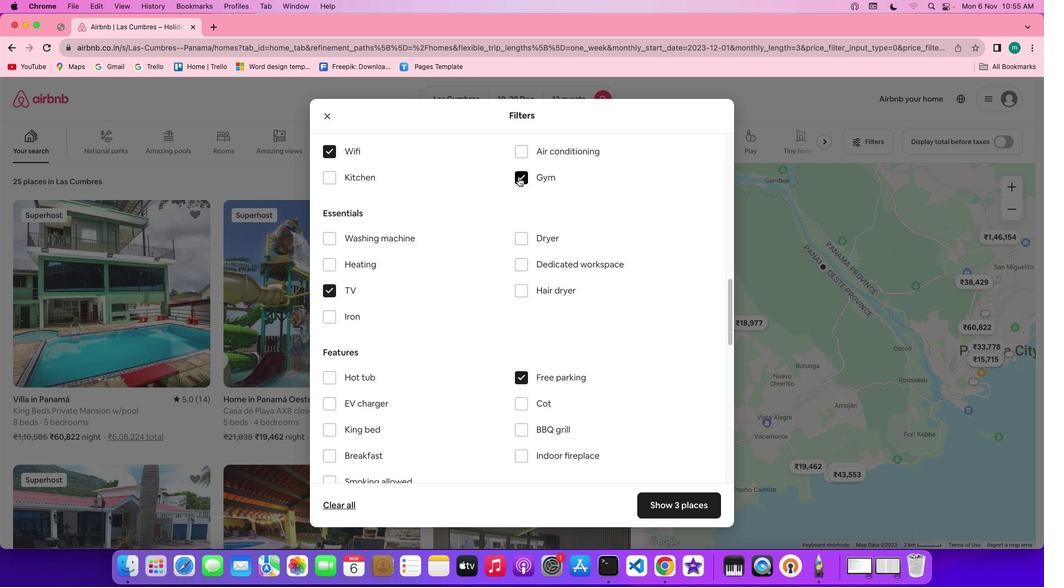 
Action: Mouse moved to (567, 258)
Screenshot: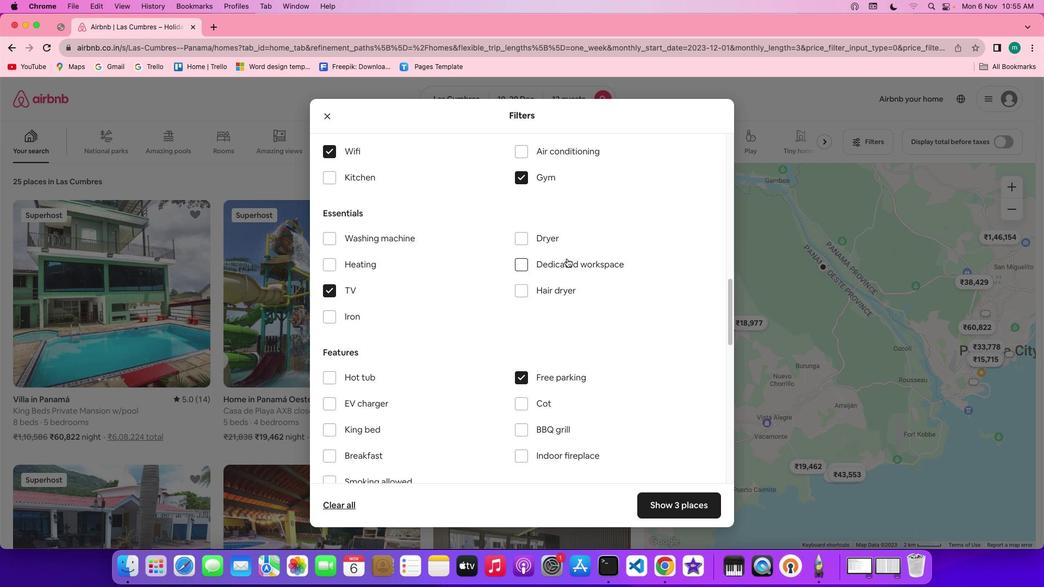 
Action: Mouse scrolled (567, 258) with delta (0, 0)
Screenshot: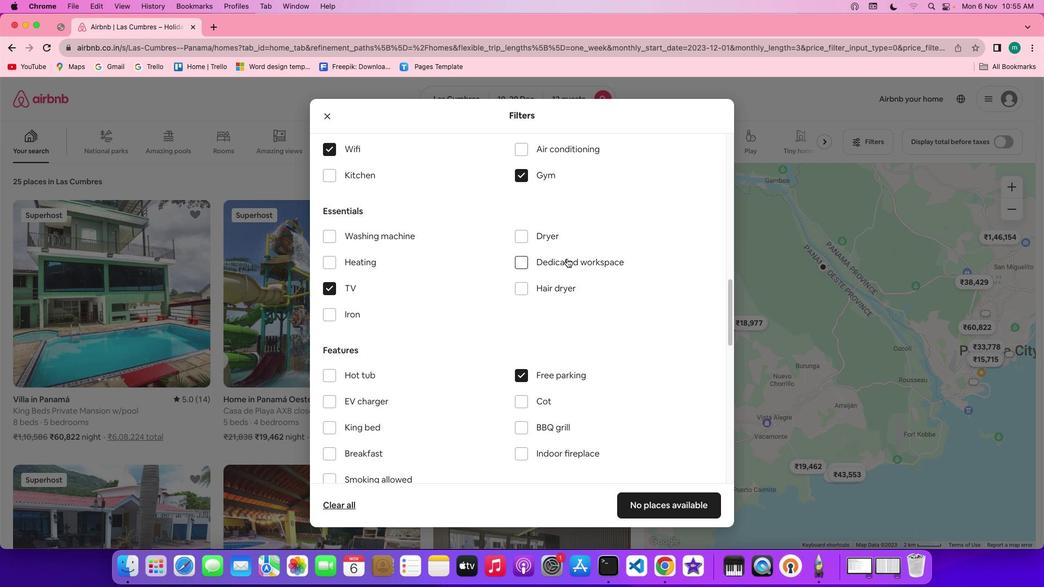 
Action: Mouse scrolled (567, 258) with delta (0, 0)
Screenshot: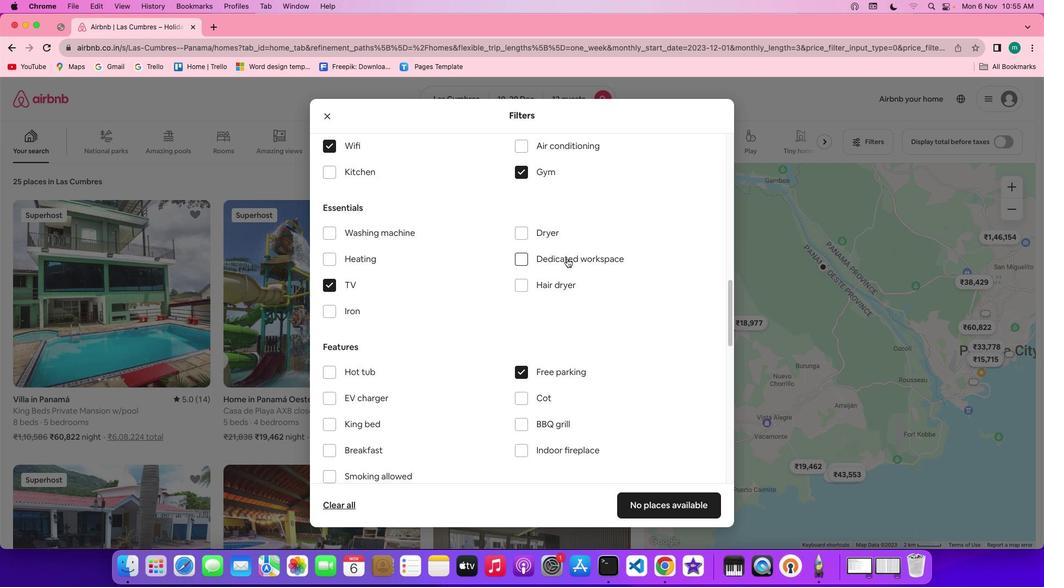 
Action: Mouse moved to (567, 259)
Screenshot: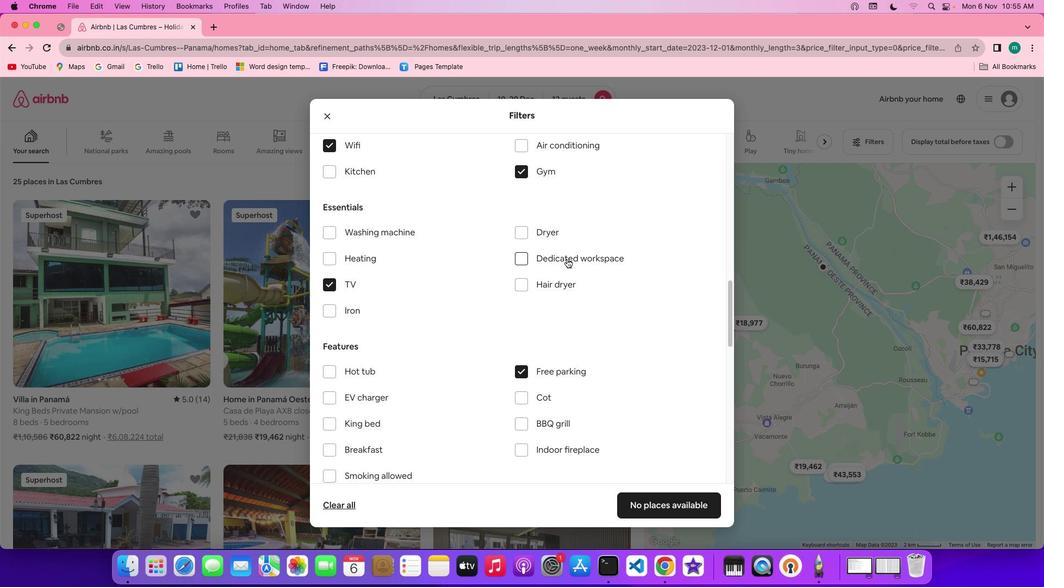 
Action: Mouse scrolled (567, 259) with delta (0, 0)
Screenshot: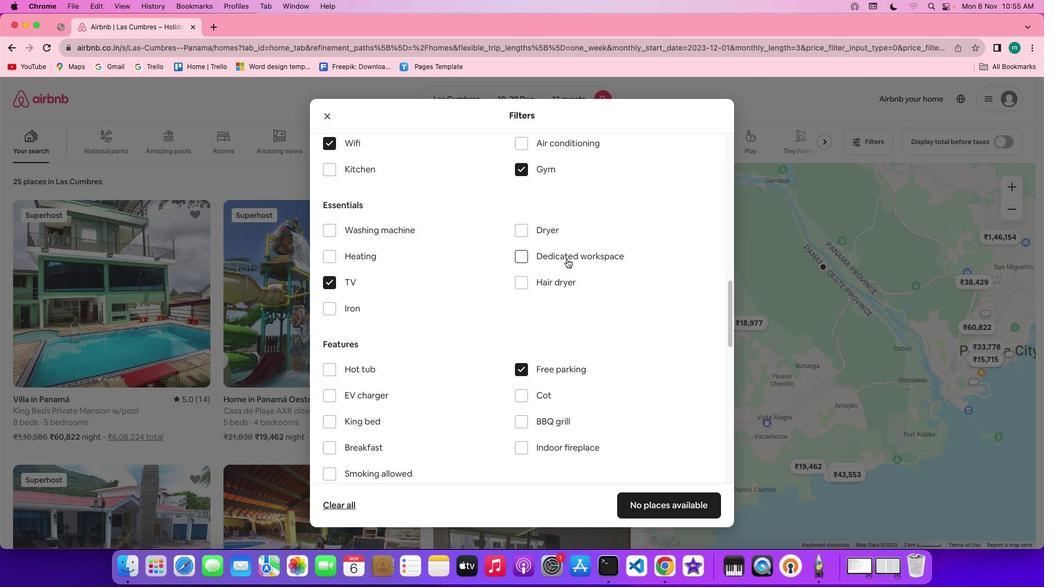 
Action: Mouse scrolled (567, 259) with delta (0, 0)
Screenshot: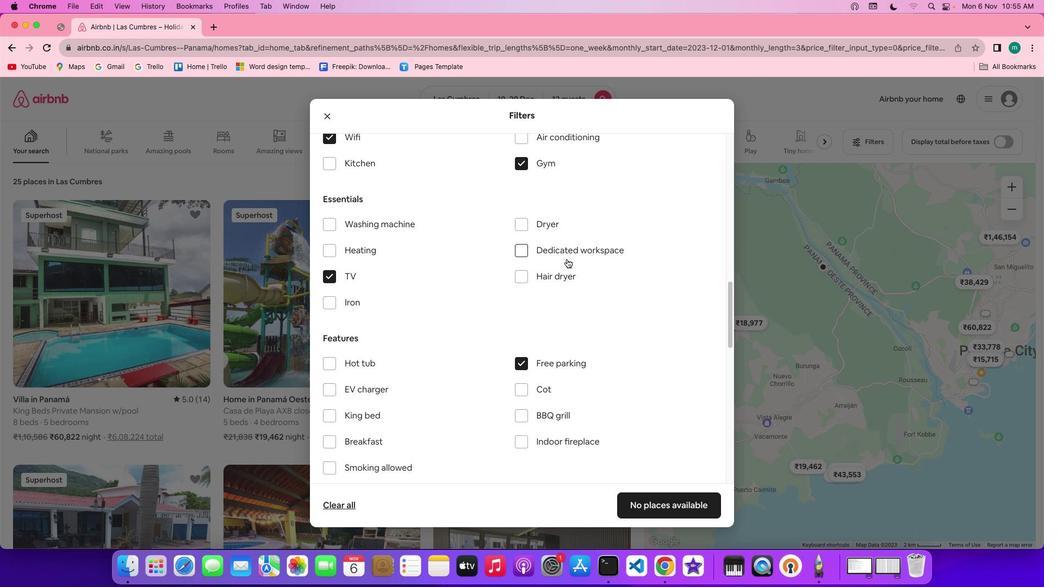 
Action: Mouse scrolled (567, 259) with delta (0, 0)
Screenshot: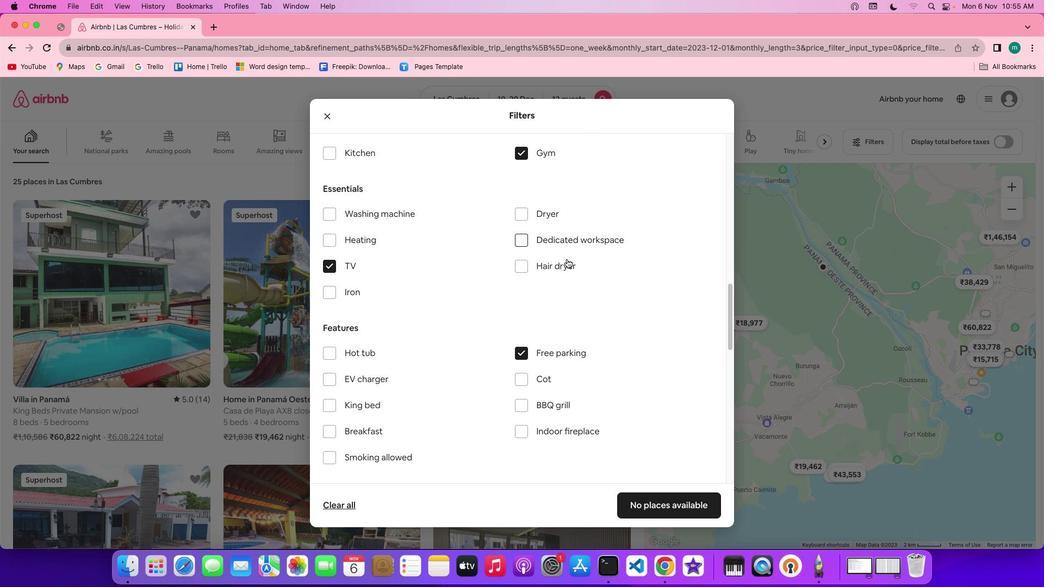 
Action: Mouse scrolled (567, 259) with delta (0, 0)
Screenshot: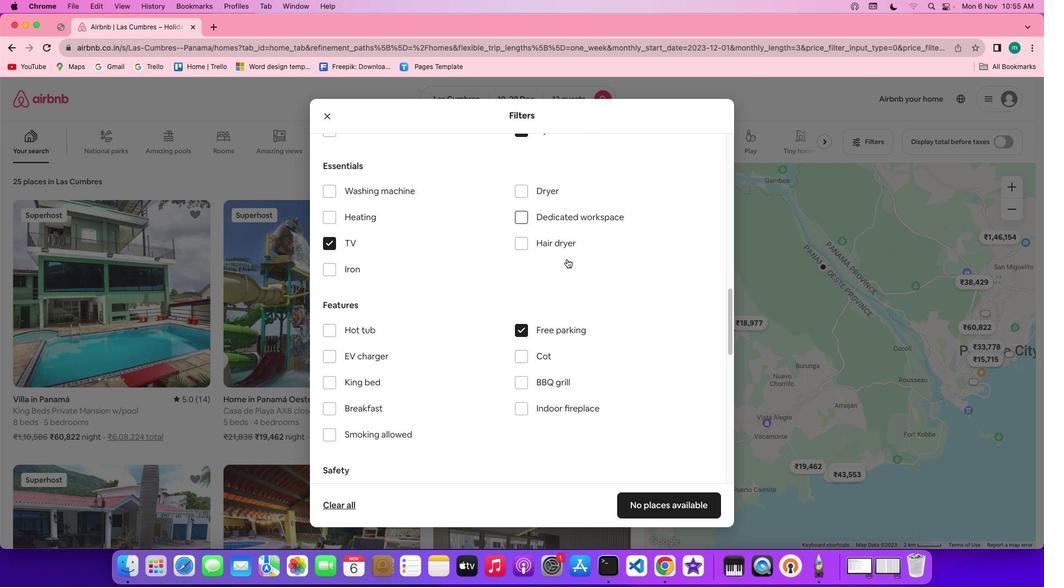 
Action: Mouse scrolled (567, 259) with delta (0, 0)
Screenshot: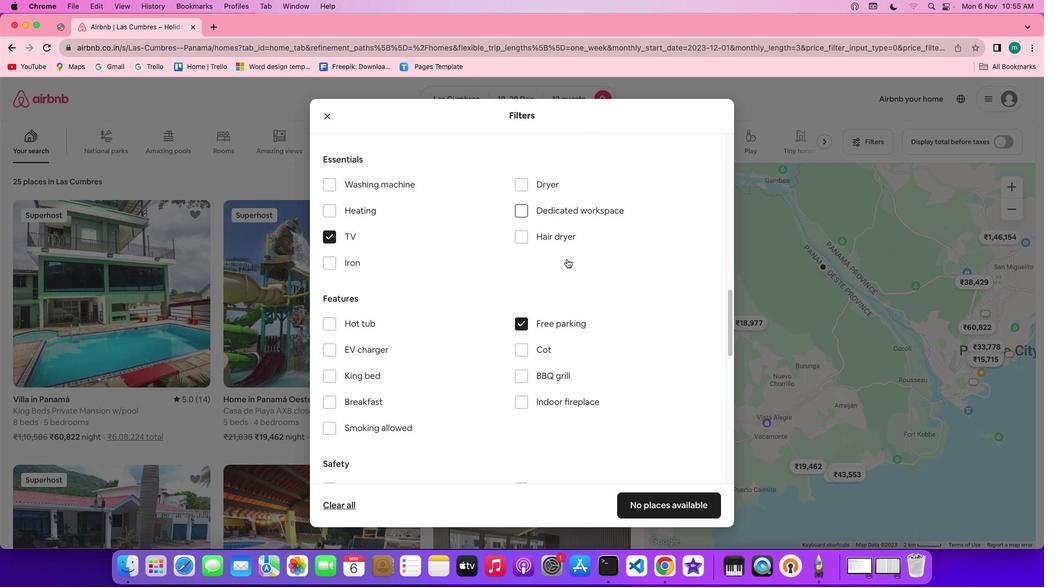 
Action: Mouse scrolled (567, 259) with delta (0, 0)
Screenshot: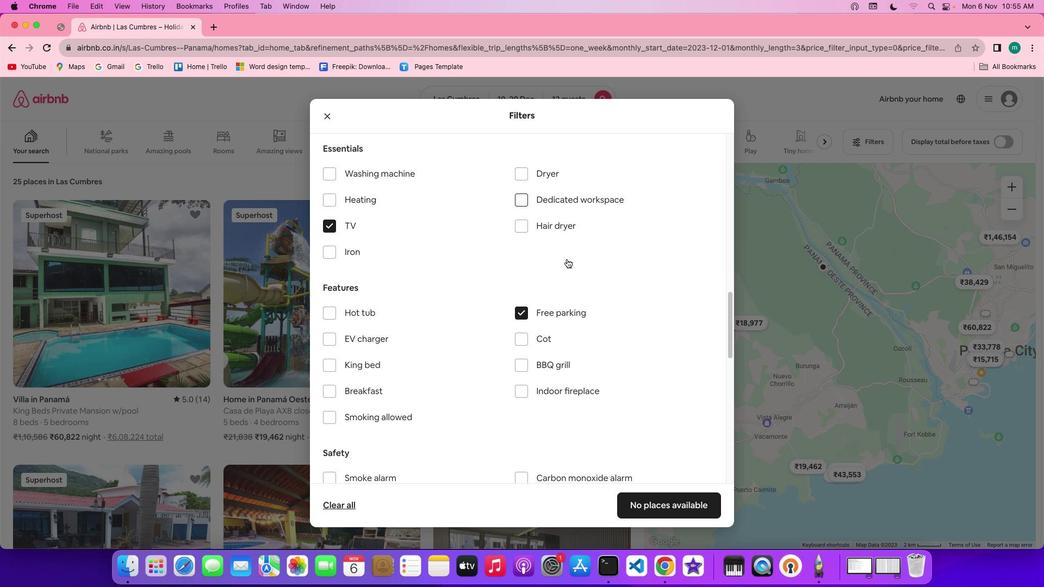 
Action: Mouse scrolled (567, 259) with delta (0, 0)
Screenshot: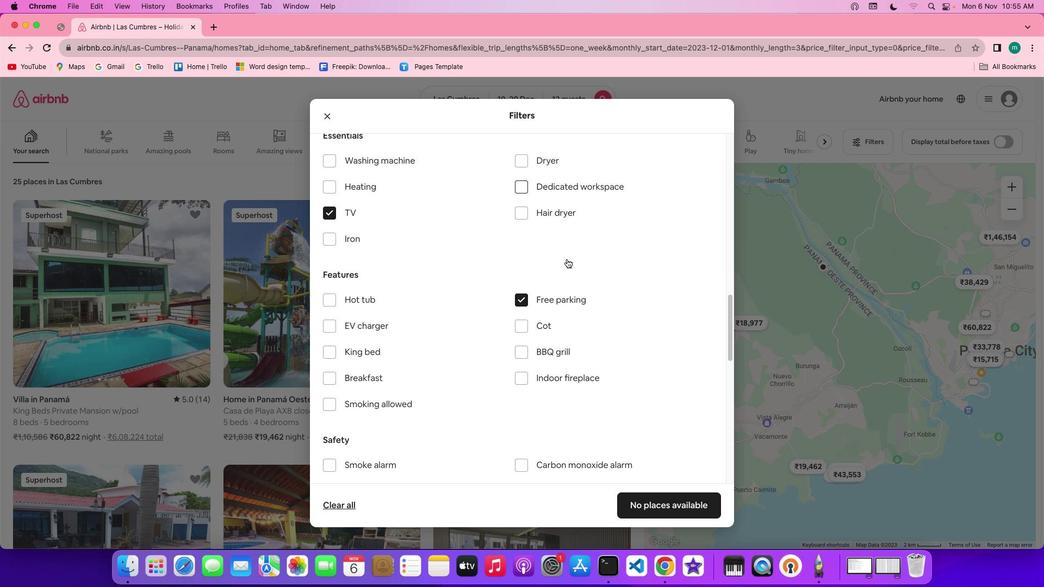 
Action: Mouse scrolled (567, 259) with delta (0, 0)
Screenshot: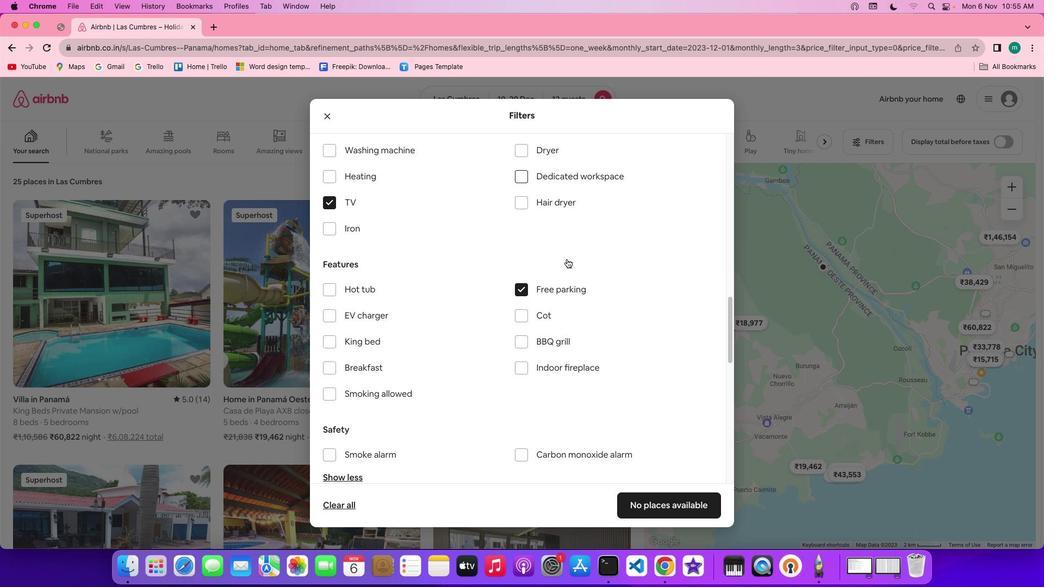 
Action: Mouse scrolled (567, 259) with delta (0, 0)
Screenshot: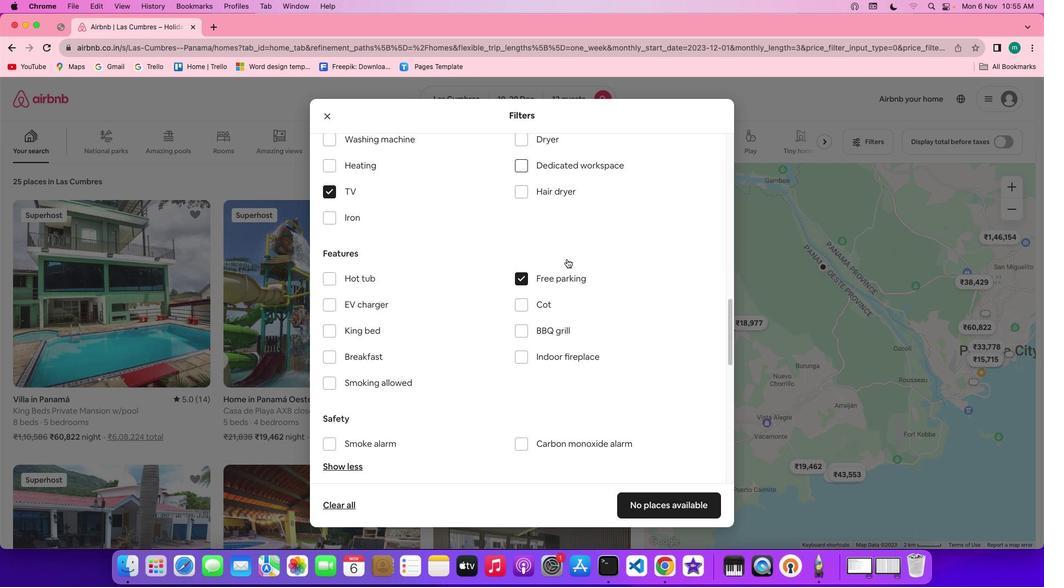 
Action: Mouse scrolled (567, 259) with delta (0, 0)
Screenshot: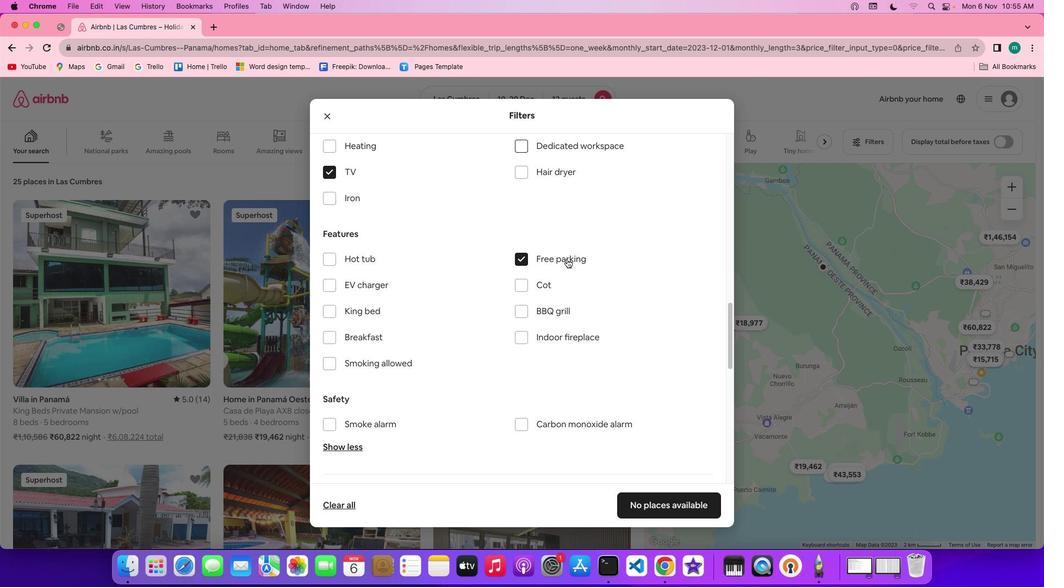 
Action: Mouse scrolled (567, 259) with delta (0, 0)
Screenshot: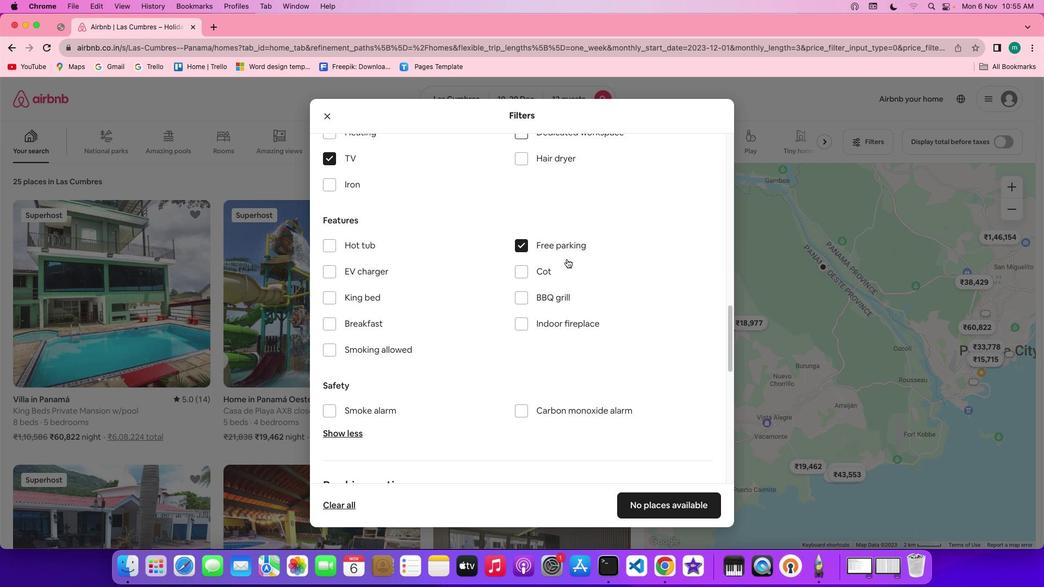 
Action: Mouse scrolled (567, 259) with delta (0, 0)
Screenshot: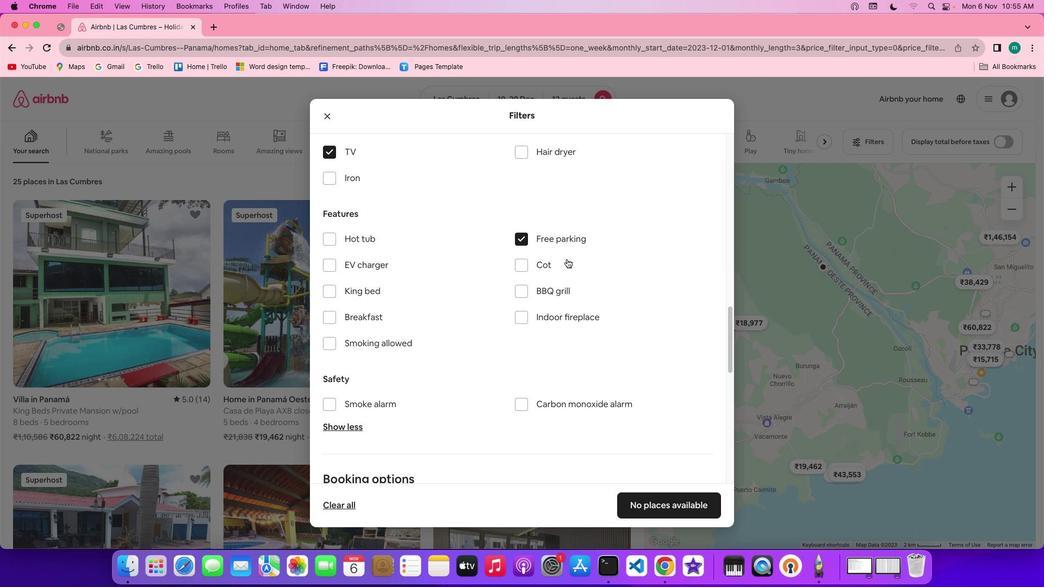 
Action: Mouse scrolled (567, 259) with delta (0, 0)
Screenshot: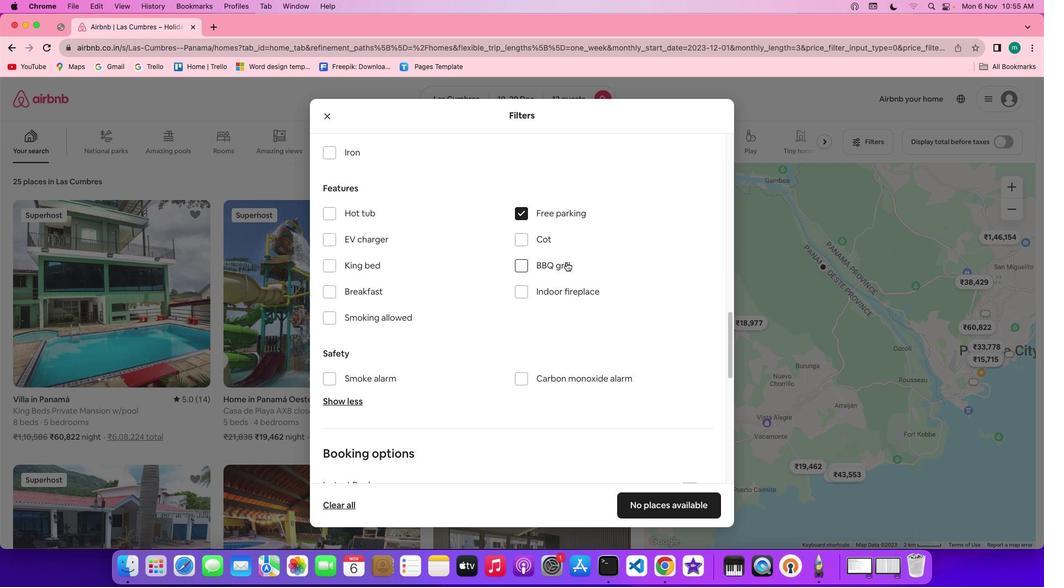 
Action: Mouse moved to (566, 263)
Screenshot: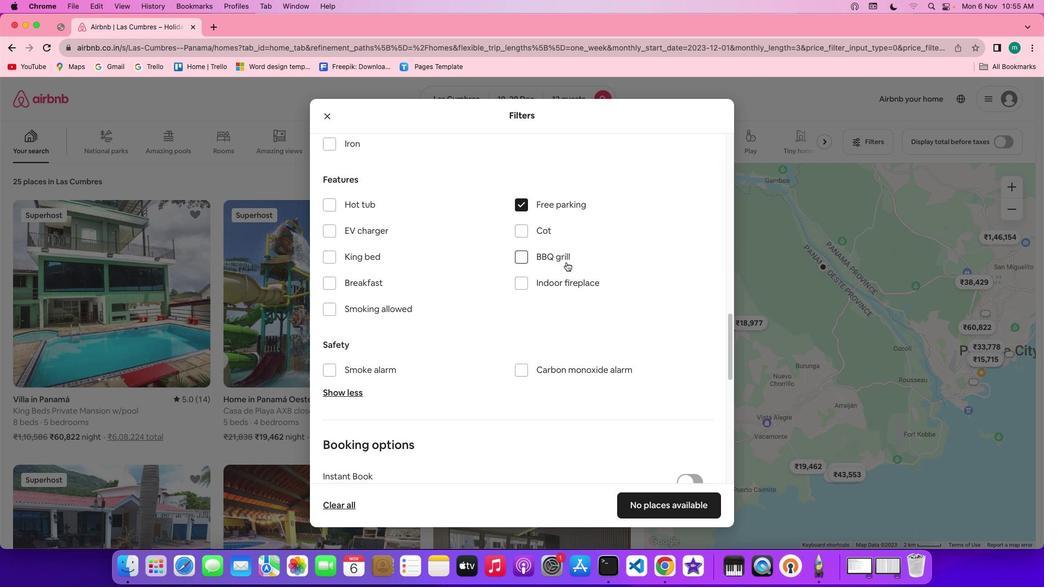 
Action: Mouse scrolled (566, 263) with delta (0, 0)
Screenshot: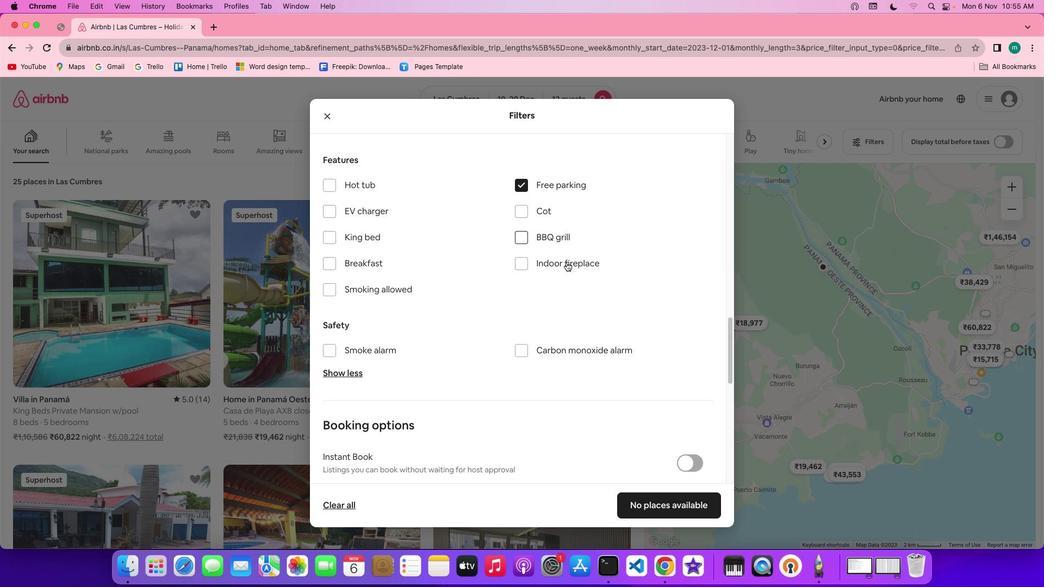
Action: Mouse scrolled (566, 263) with delta (0, 0)
Screenshot: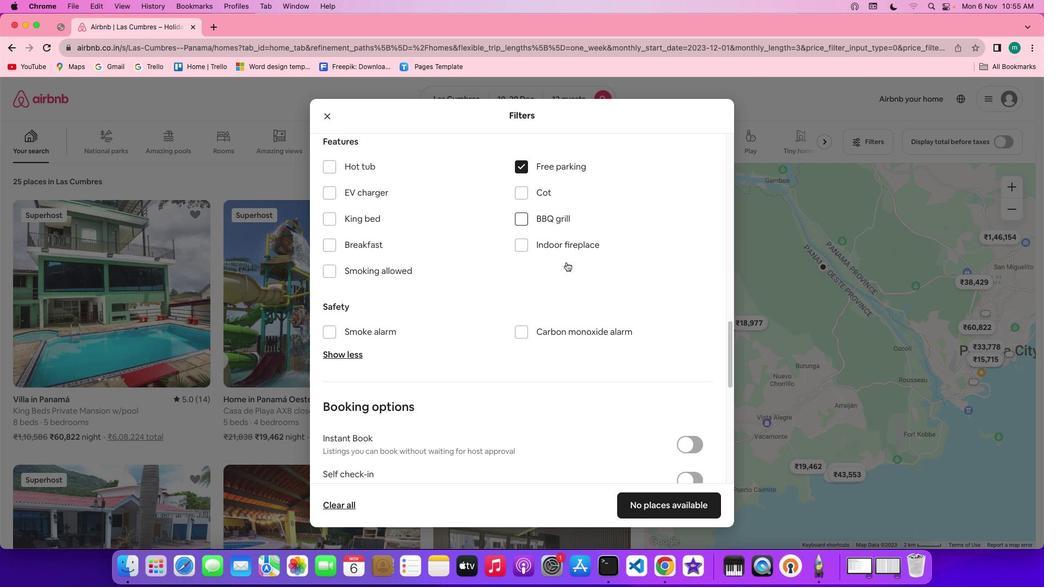 
Action: Mouse scrolled (566, 263) with delta (0, 0)
Screenshot: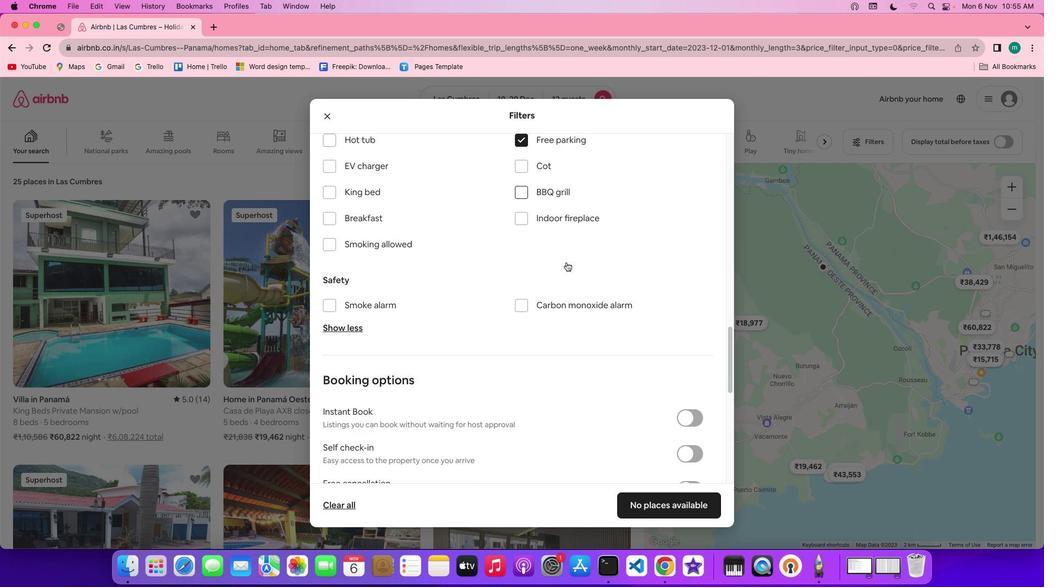 
Action: Mouse moved to (335, 206)
Screenshot: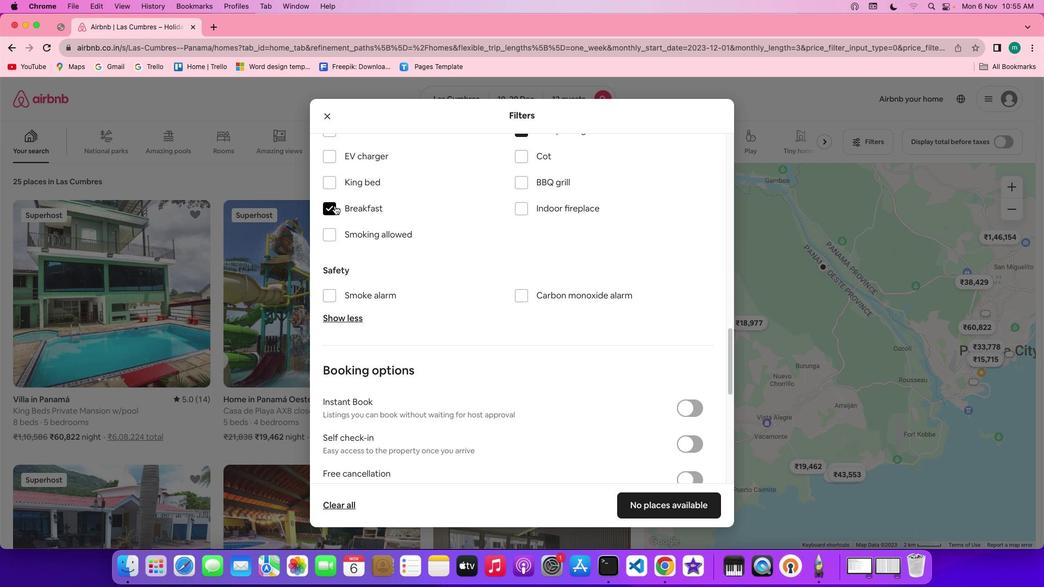 
Action: Mouse pressed left at (335, 206)
Screenshot: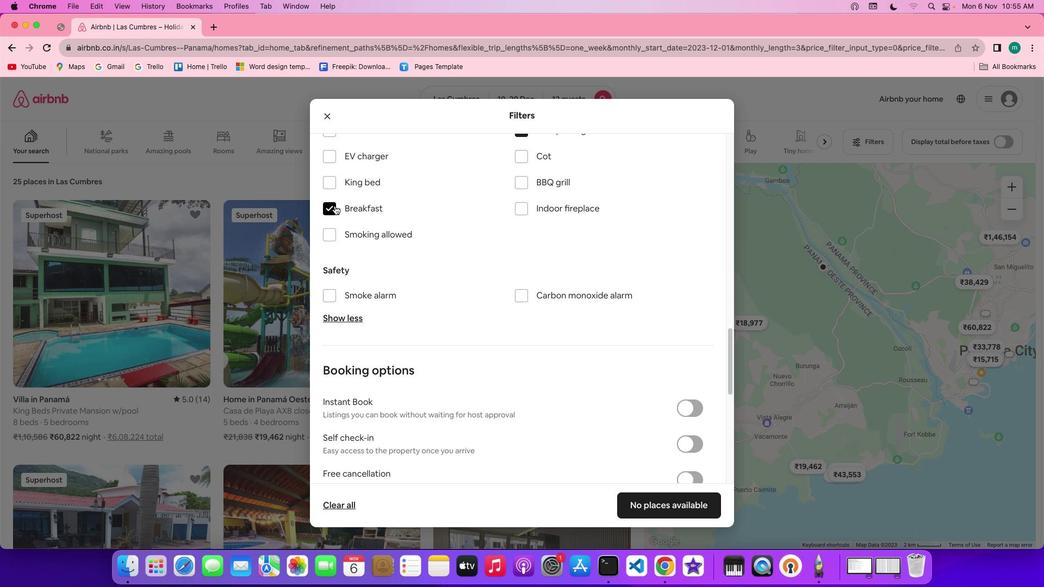 
Action: Mouse moved to (437, 284)
Screenshot: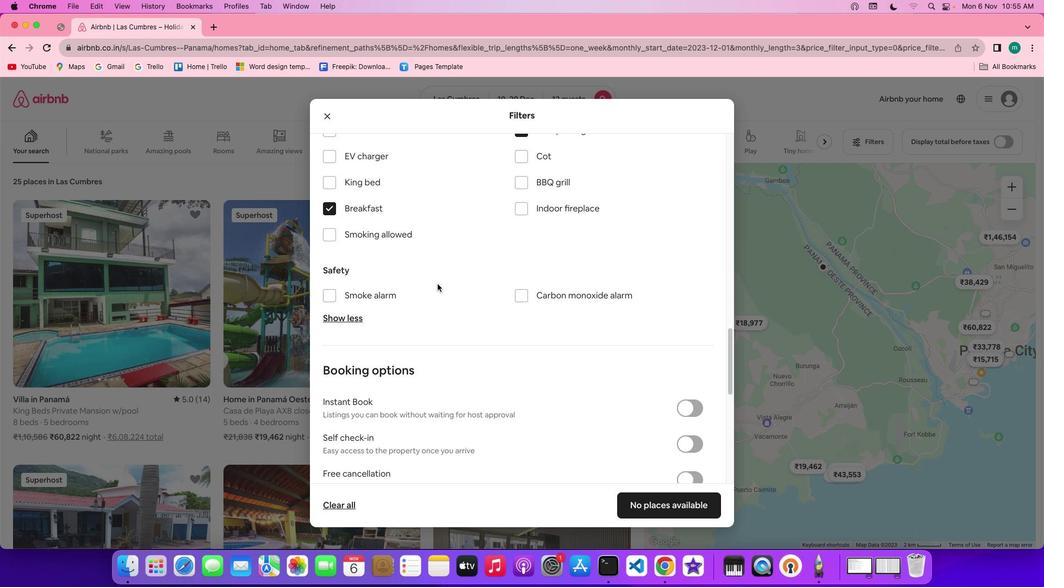 
Action: Mouse scrolled (437, 284) with delta (0, 0)
Screenshot: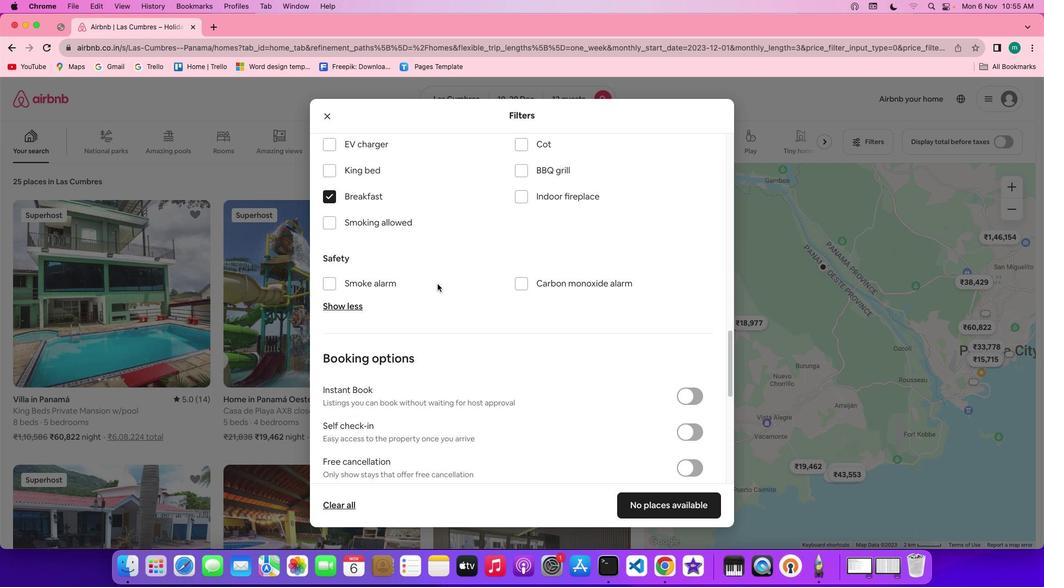 
Action: Mouse scrolled (437, 284) with delta (0, 0)
Screenshot: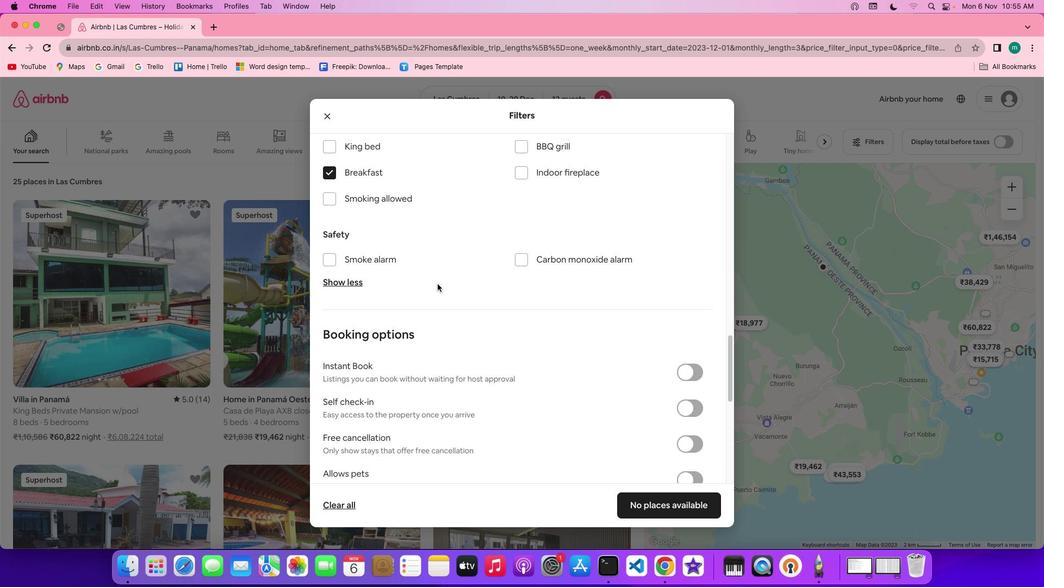 
Action: Mouse scrolled (437, 284) with delta (0, 0)
Screenshot: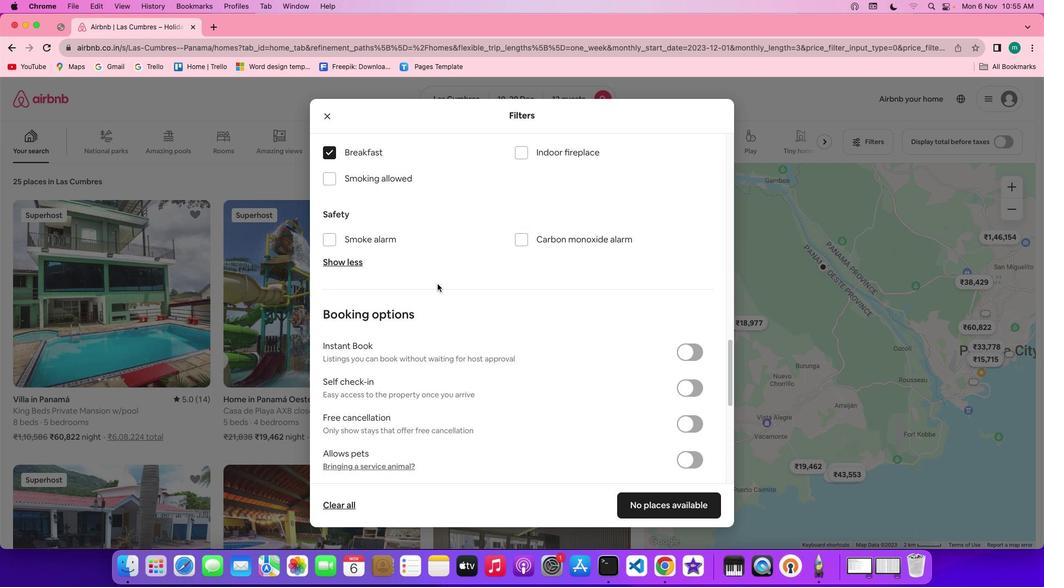 
Action: Mouse moved to (437, 285)
Screenshot: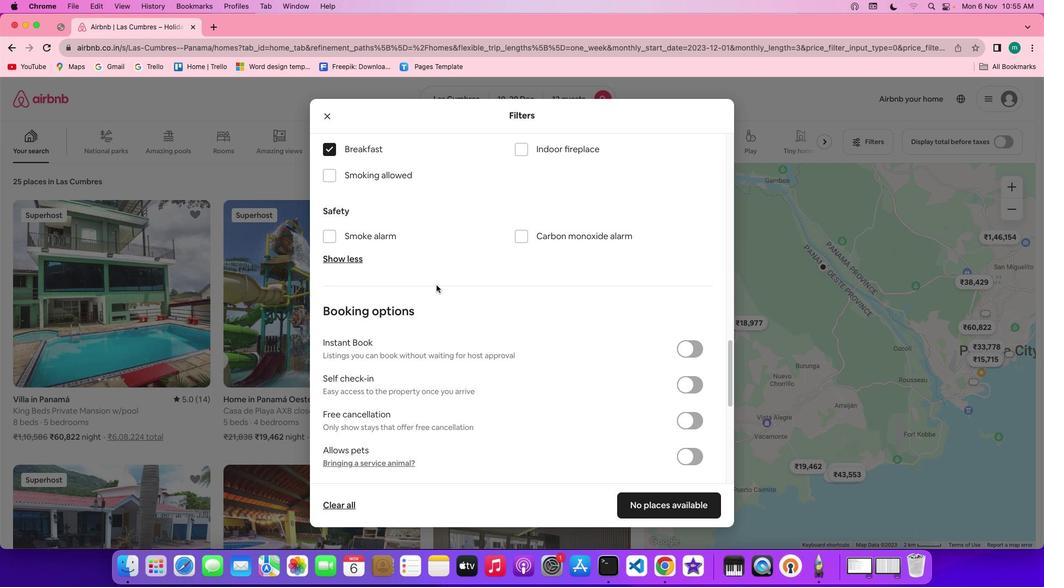 
Action: Mouse scrolled (437, 285) with delta (0, 0)
Screenshot: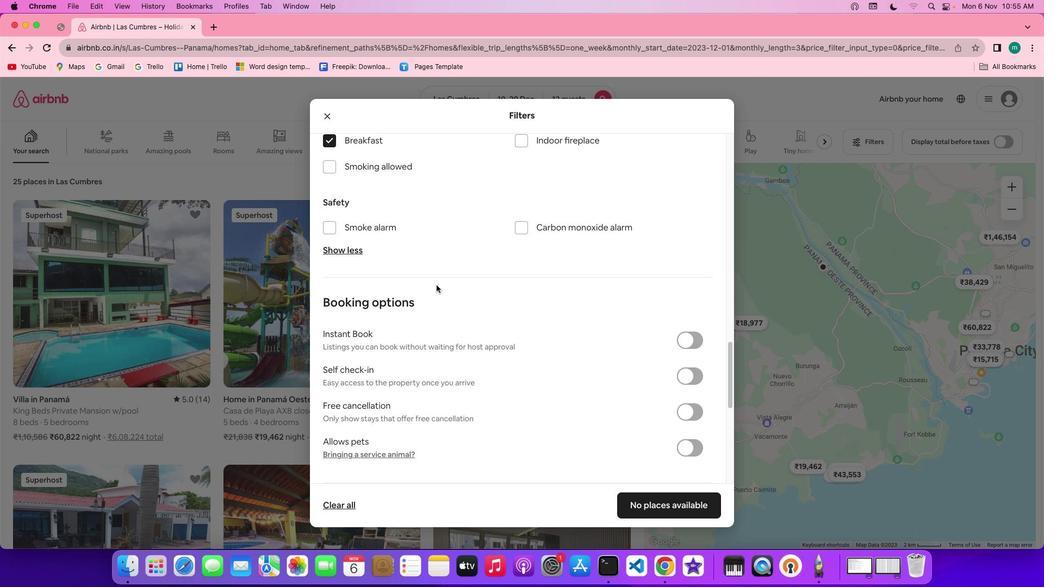 
Action: Mouse scrolled (437, 285) with delta (0, 0)
Screenshot: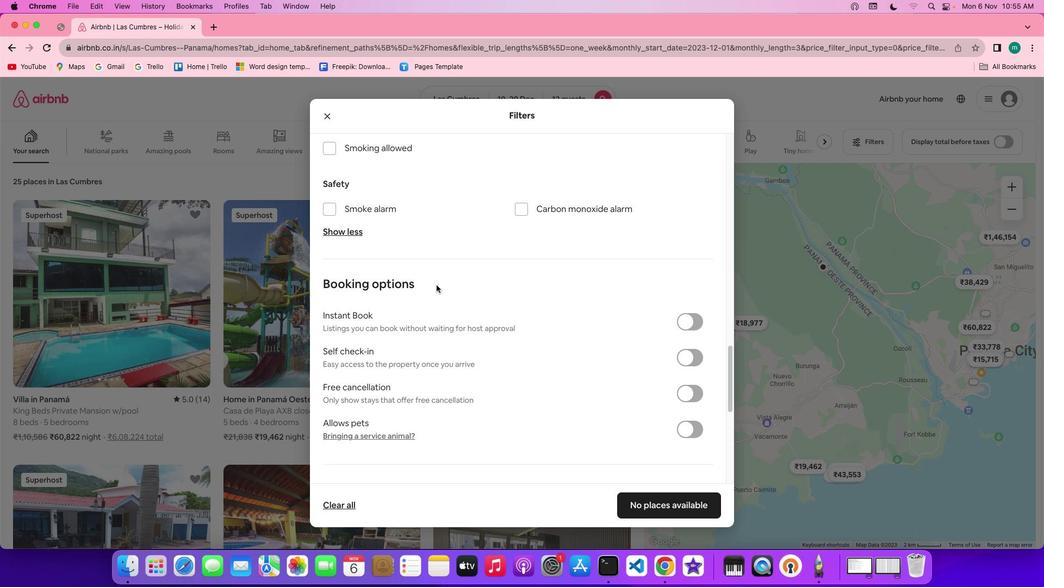 
Action: Mouse scrolled (437, 285) with delta (0, 0)
Screenshot: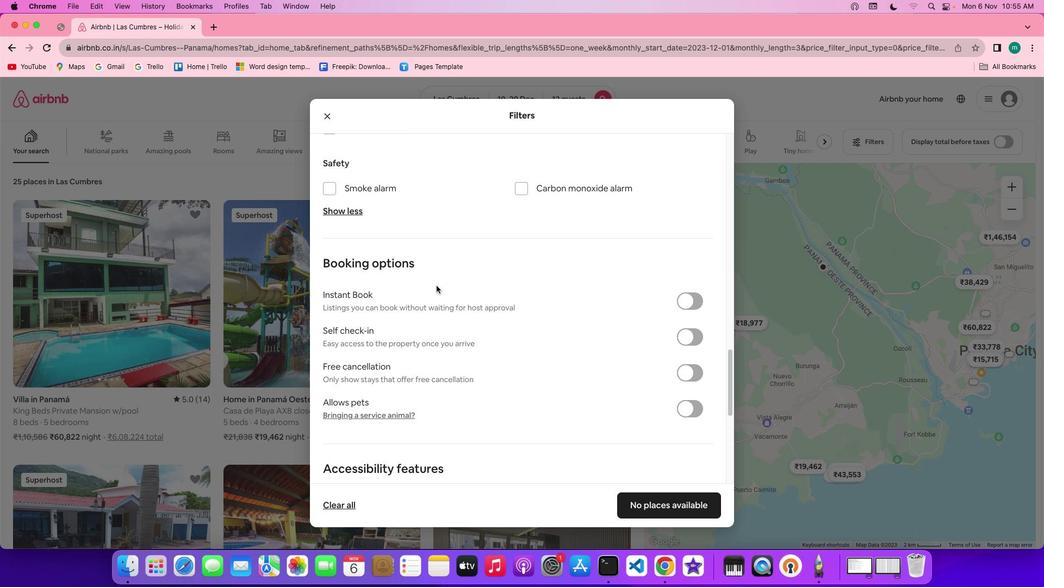 
Action: Mouse moved to (437, 287)
Screenshot: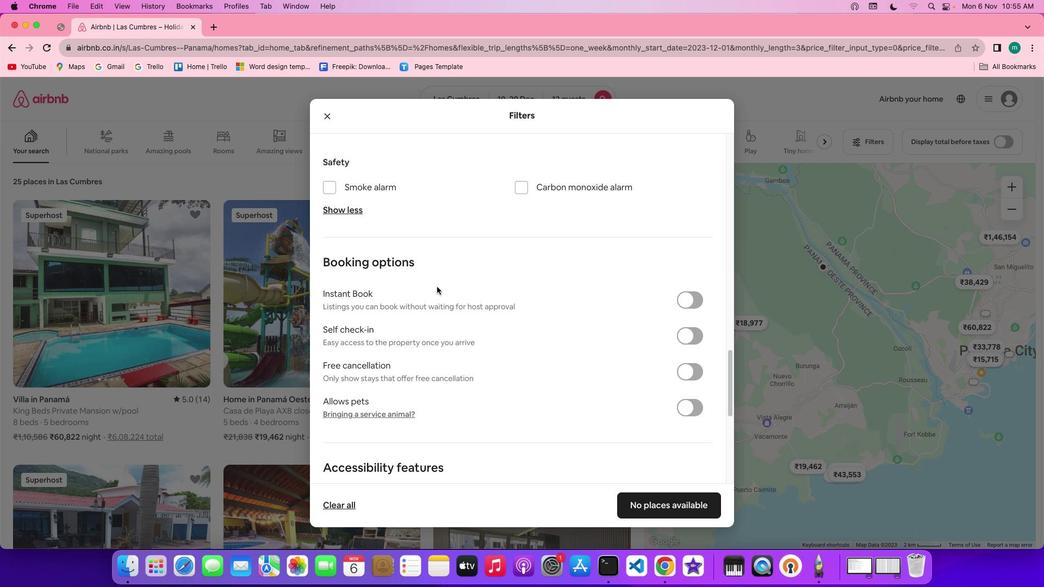 
Action: Mouse scrolled (437, 287) with delta (0, 0)
Screenshot: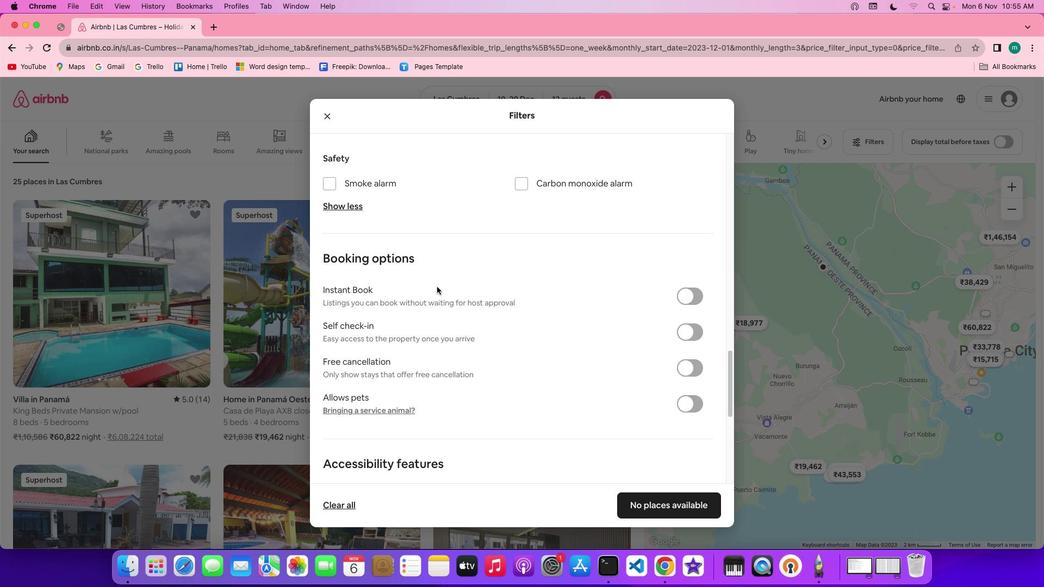 
Action: Mouse scrolled (437, 287) with delta (0, 0)
Screenshot: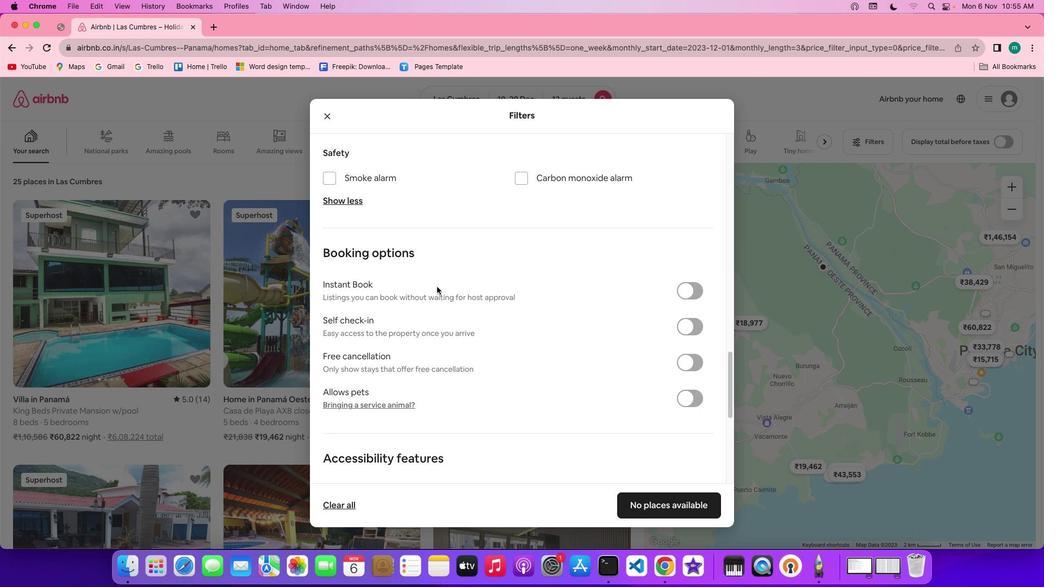 
Action: Mouse moved to (437, 289)
Screenshot: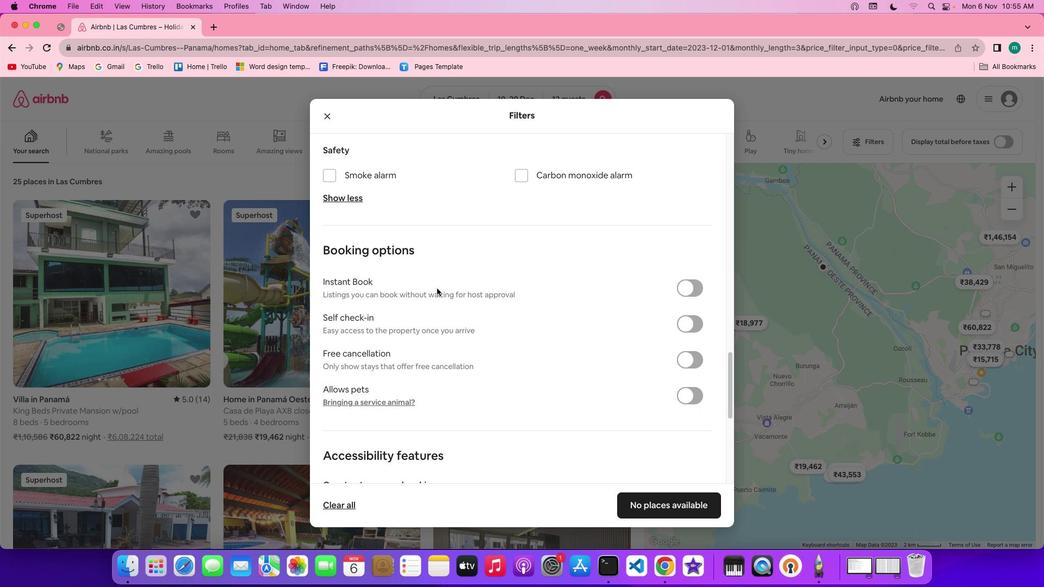 
Action: Mouse scrolled (437, 289) with delta (0, 0)
Screenshot: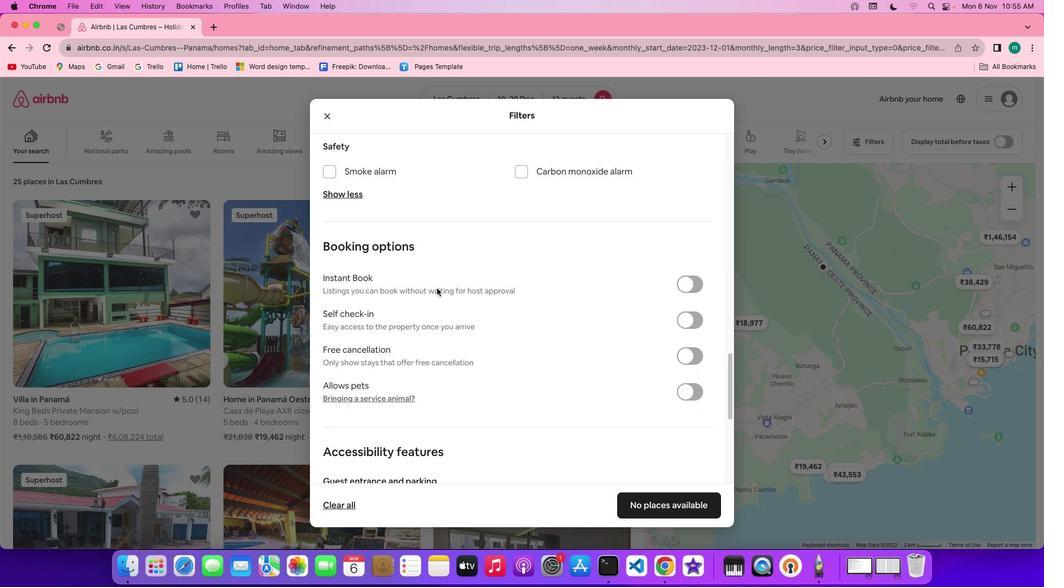 
Action: Mouse scrolled (437, 289) with delta (0, 0)
Screenshot: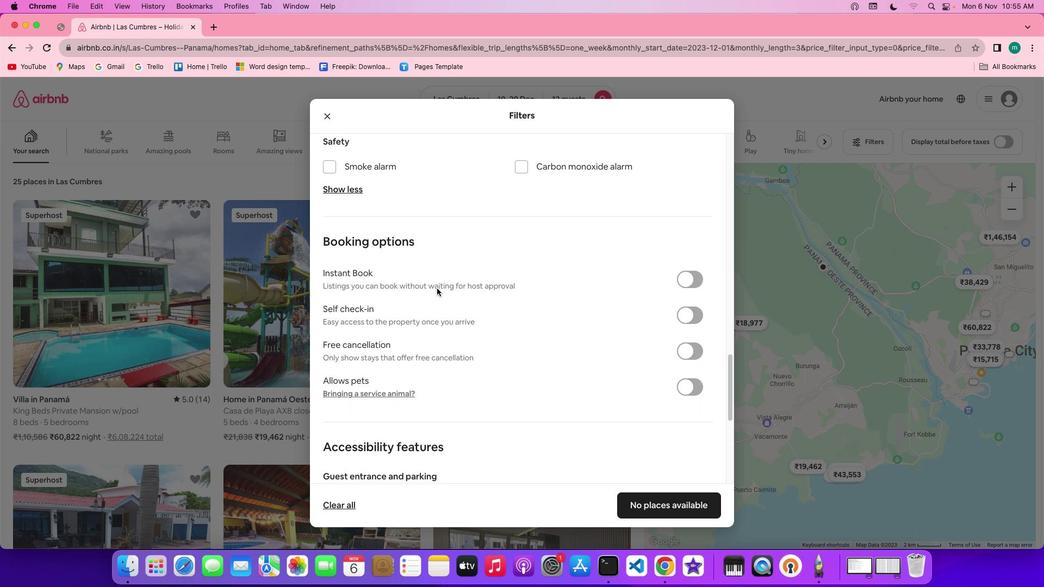 
Action: Mouse scrolled (437, 289) with delta (0, 0)
Screenshot: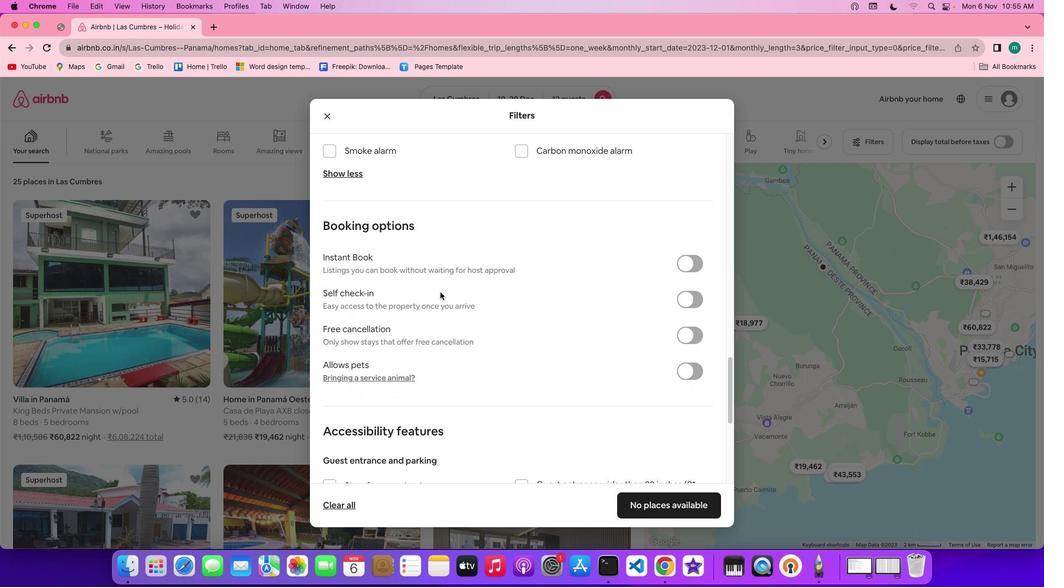 
Action: Mouse moved to (440, 293)
Screenshot: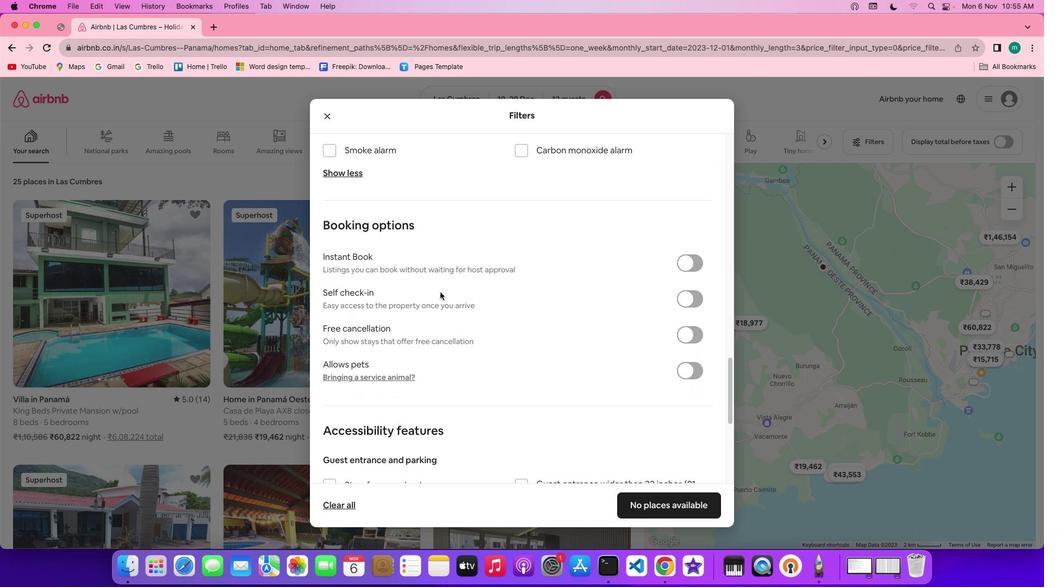 
Action: Mouse scrolled (440, 293) with delta (0, 0)
Screenshot: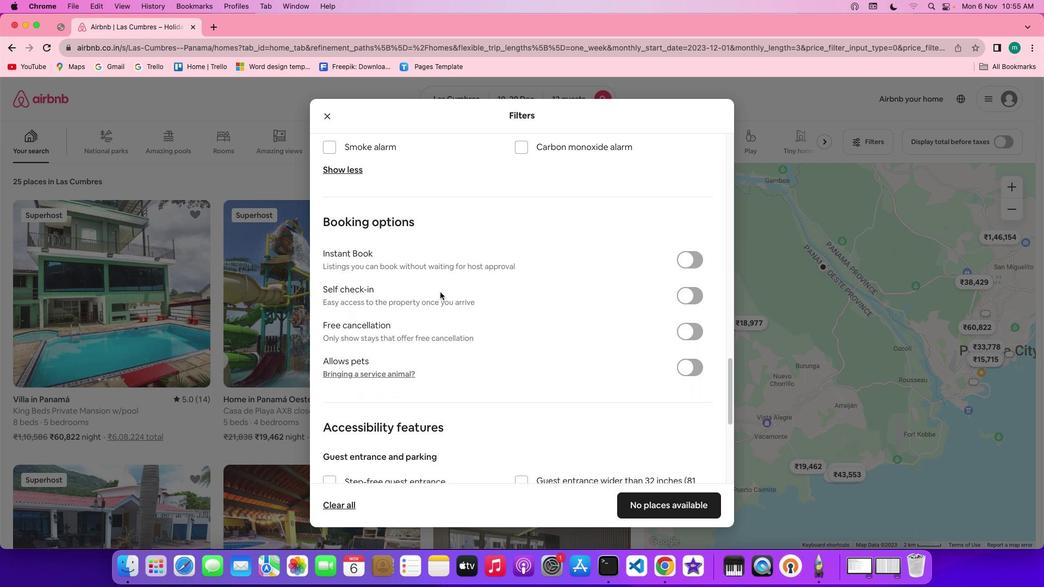 
Action: Mouse scrolled (440, 293) with delta (0, 0)
Screenshot: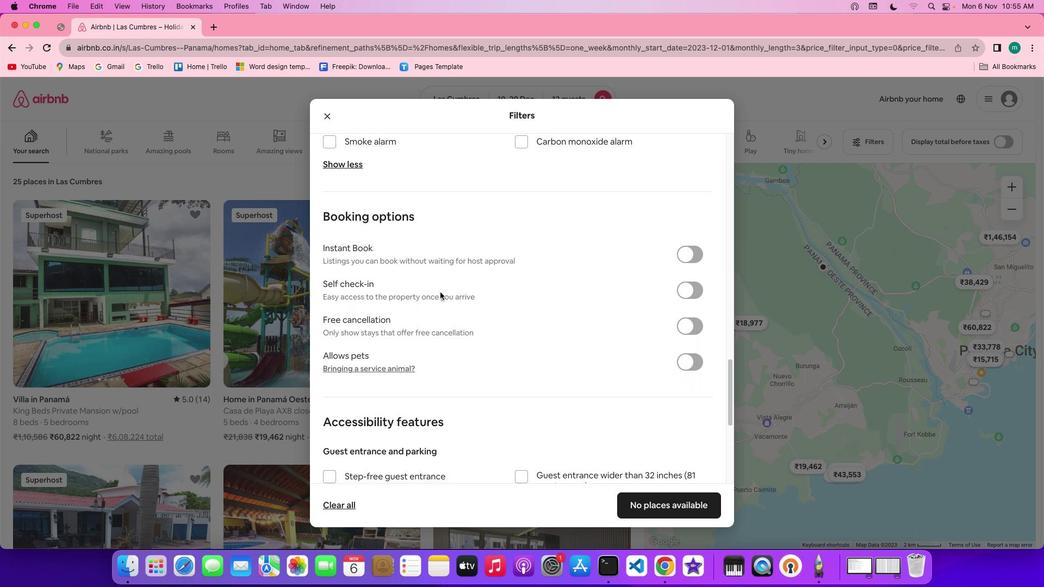 
Action: Mouse scrolled (440, 293) with delta (0, 0)
Screenshot: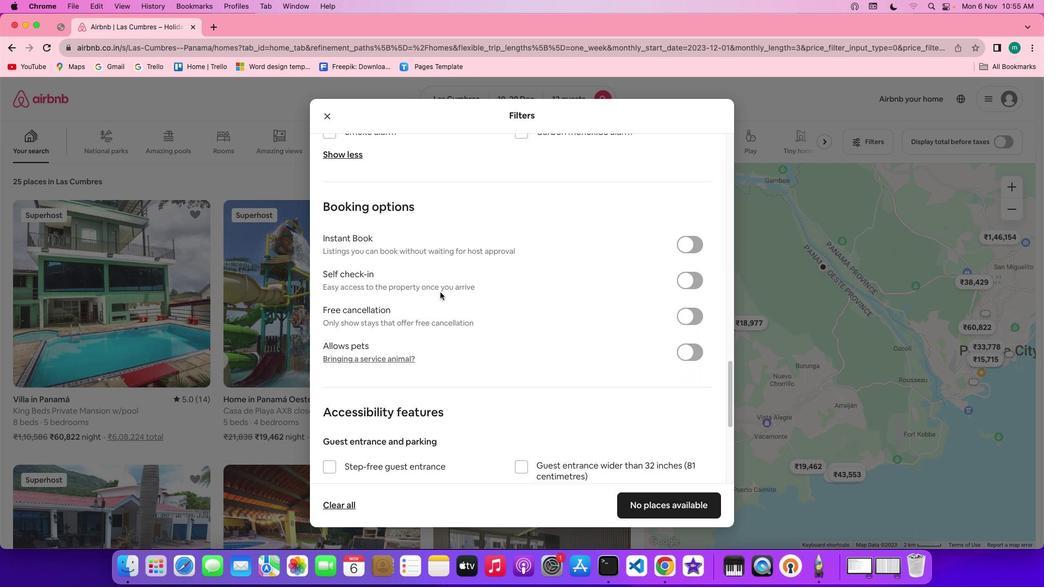 
Action: Mouse scrolled (440, 293) with delta (0, 0)
Screenshot: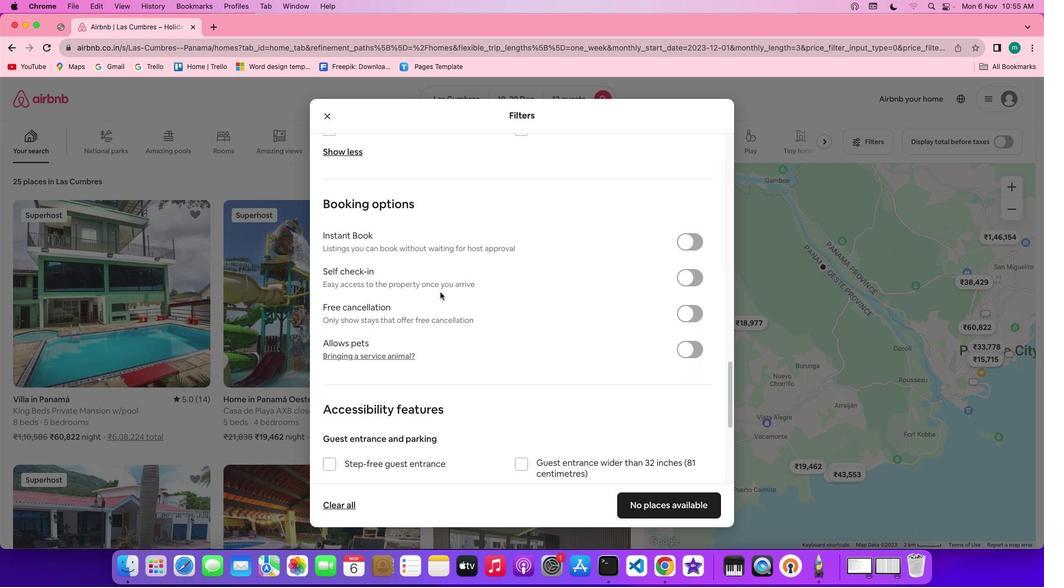 
Action: Mouse scrolled (440, 293) with delta (0, 0)
Screenshot: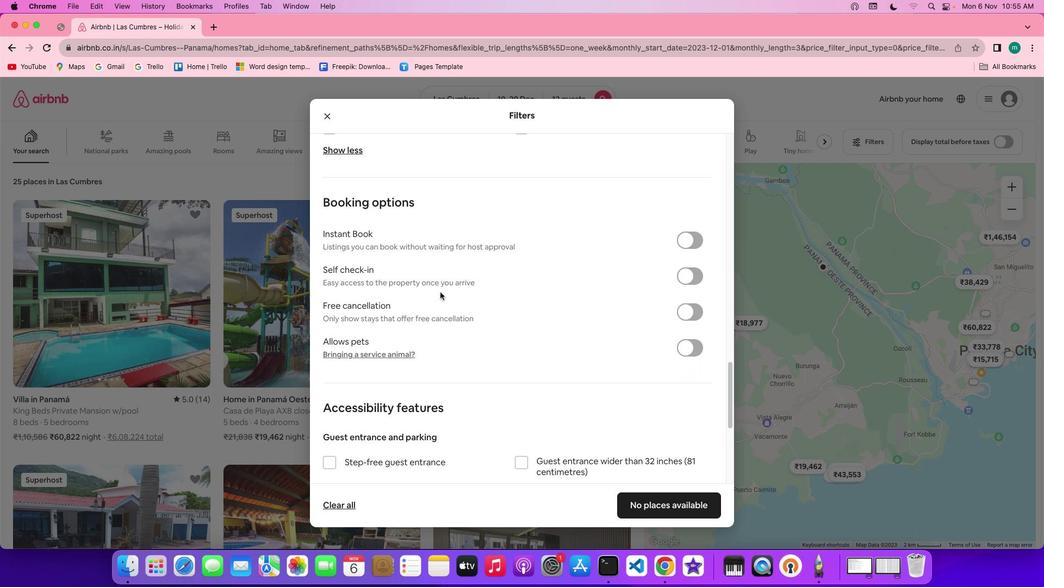 
Action: Mouse scrolled (440, 293) with delta (0, 0)
Screenshot: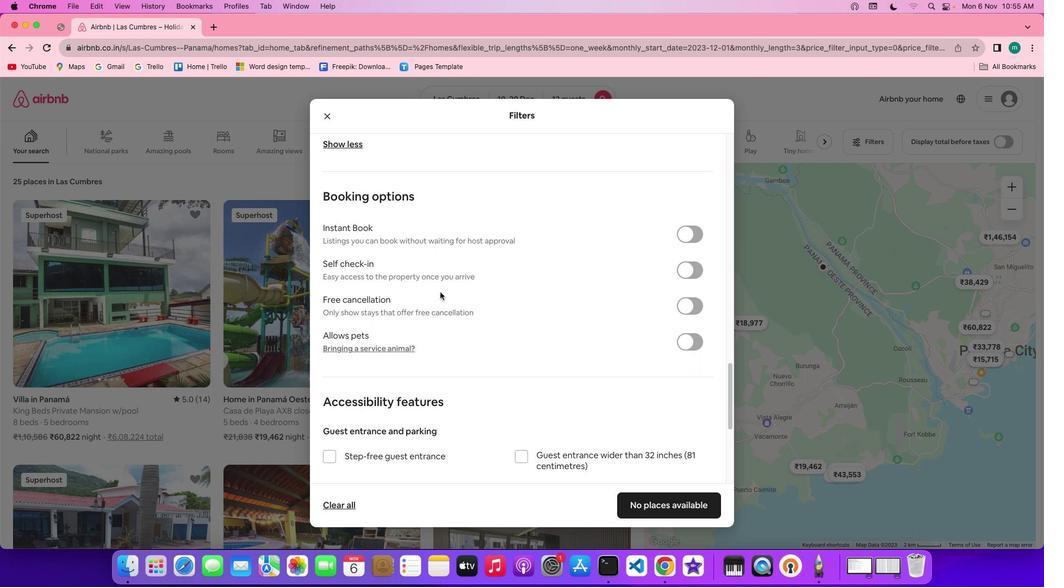
Action: Mouse scrolled (440, 293) with delta (0, 0)
Screenshot: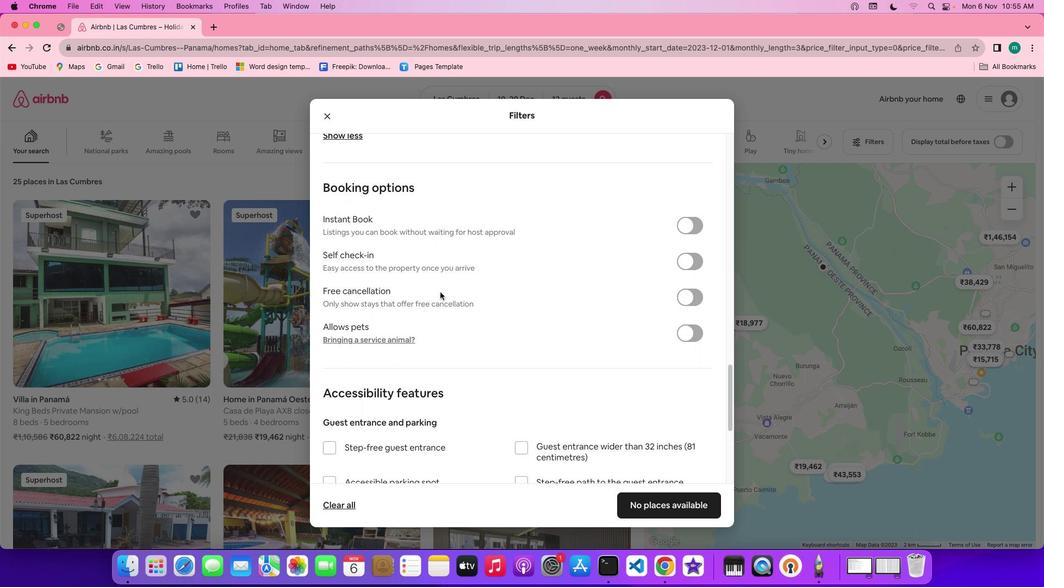 
Action: Mouse scrolled (440, 293) with delta (0, 0)
Screenshot: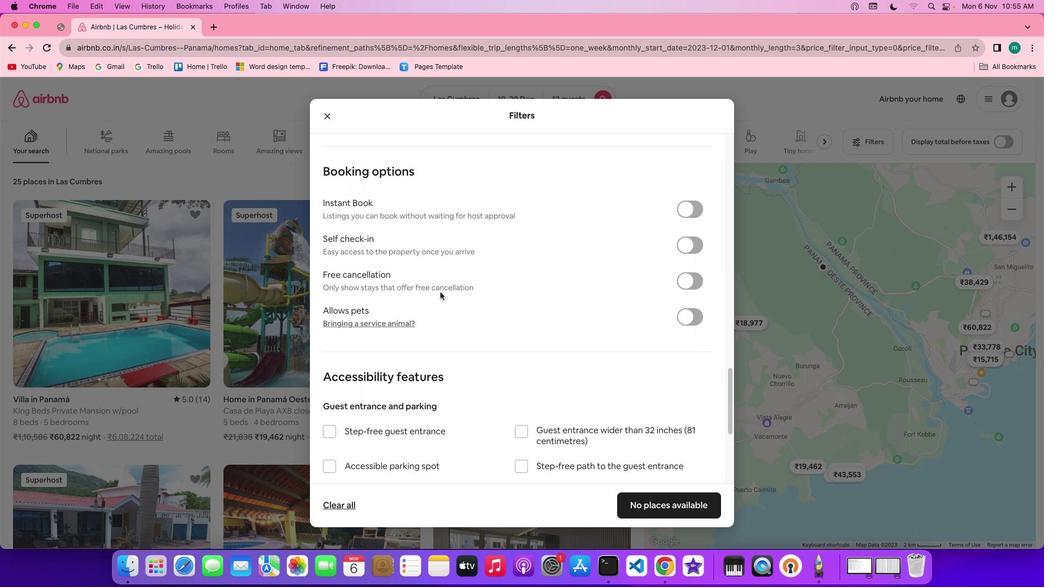 
Action: Mouse moved to (480, 298)
Screenshot: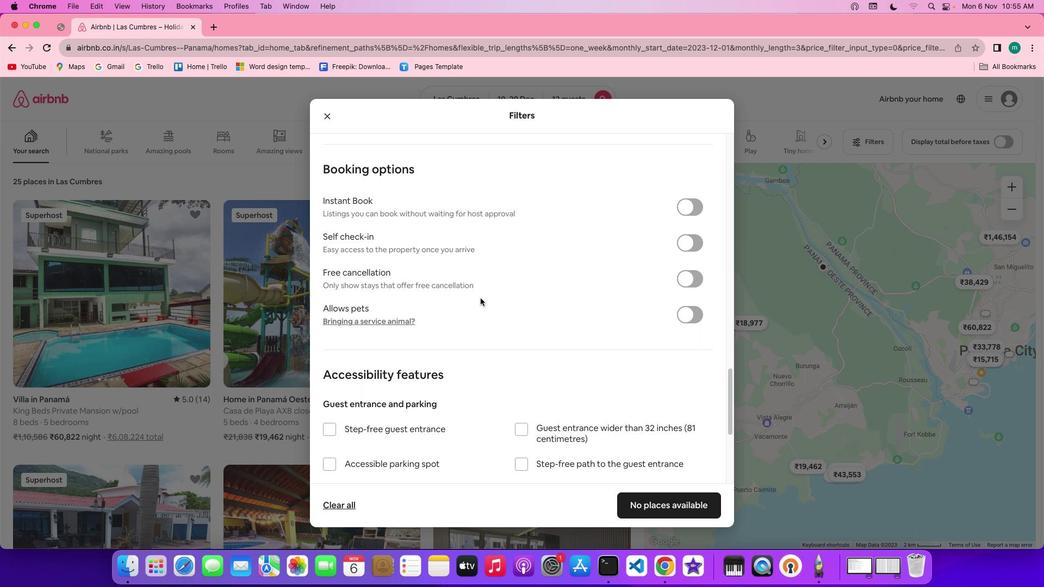 
Action: Mouse scrolled (480, 298) with delta (0, 0)
Screenshot: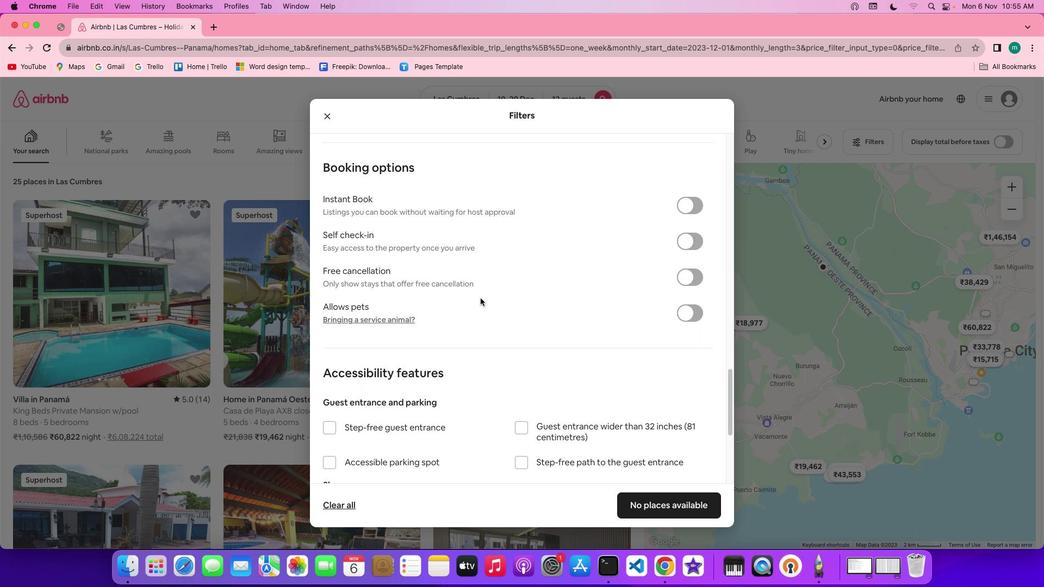 
Action: Mouse scrolled (480, 298) with delta (0, 0)
Screenshot: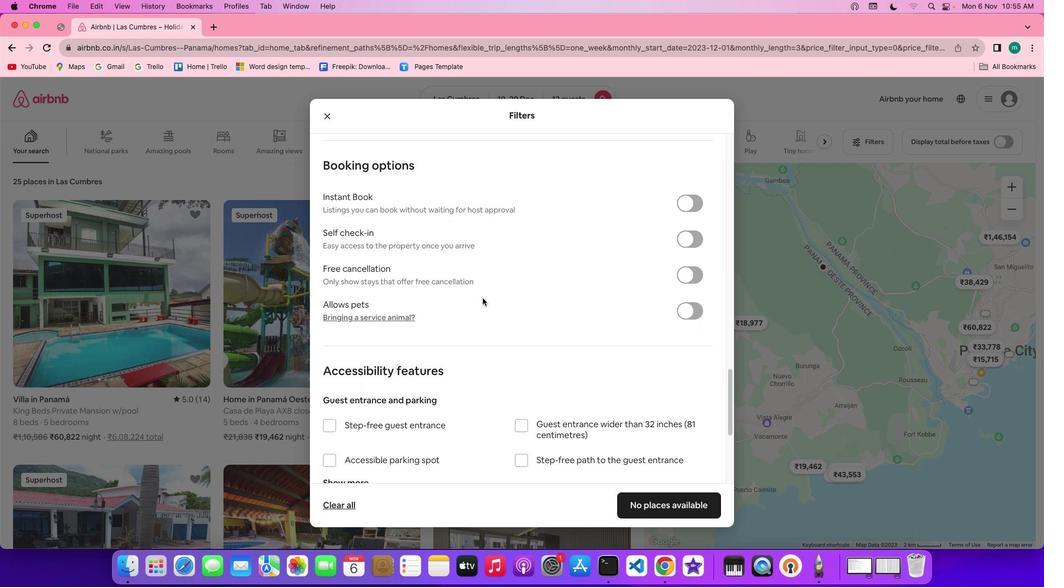 
Action: Mouse moved to (521, 319)
Screenshot: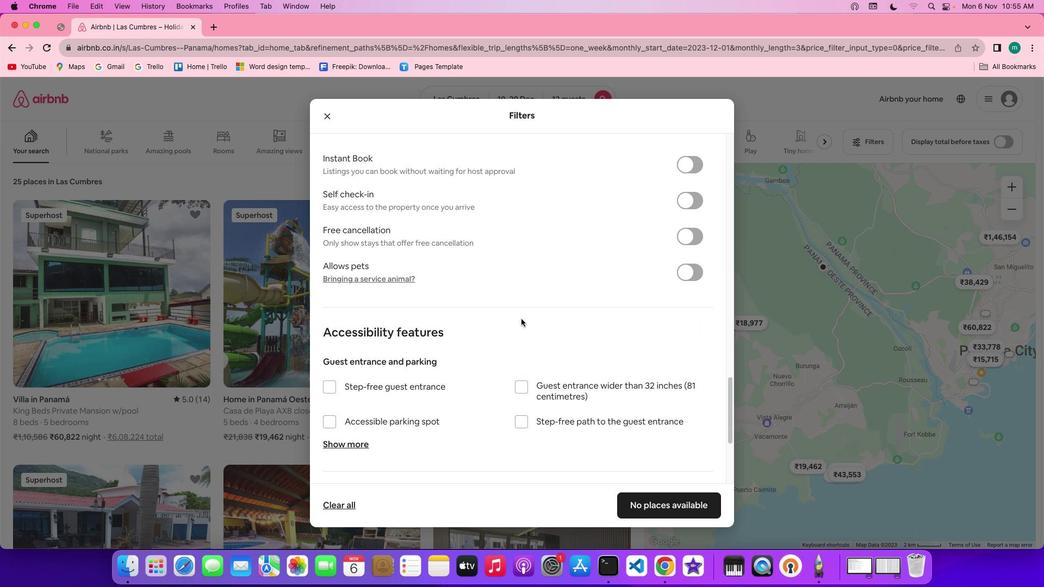 
Action: Mouse scrolled (521, 319) with delta (0, 0)
Screenshot: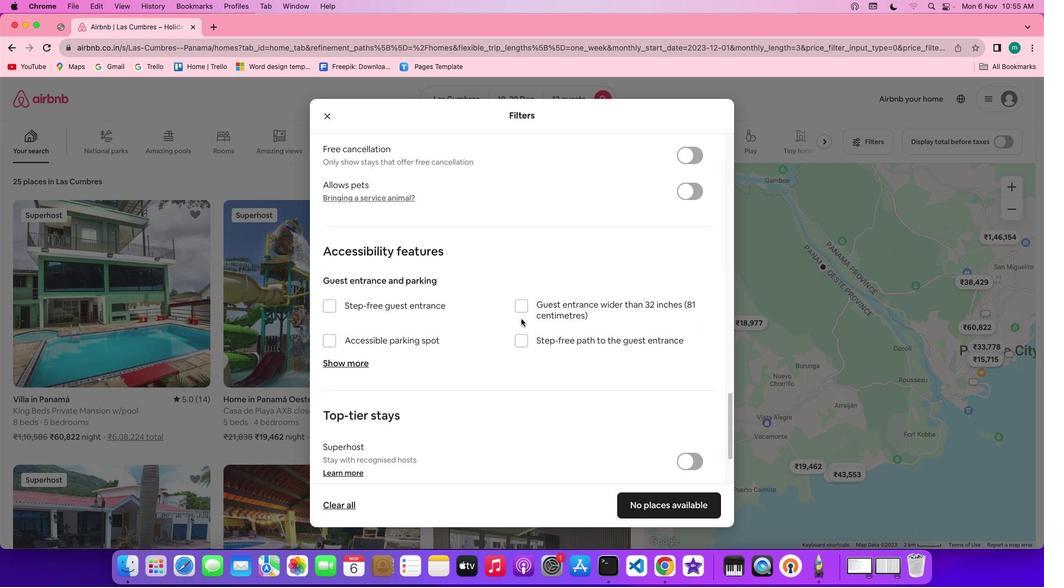 
Action: Mouse scrolled (521, 319) with delta (0, 0)
Screenshot: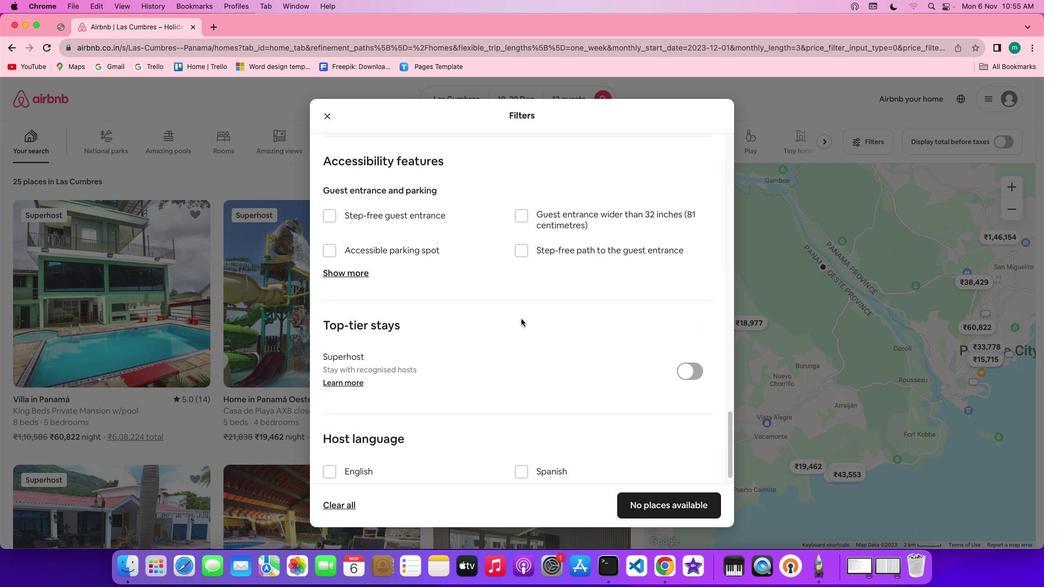 
Action: Mouse scrolled (521, 319) with delta (0, 0)
Screenshot: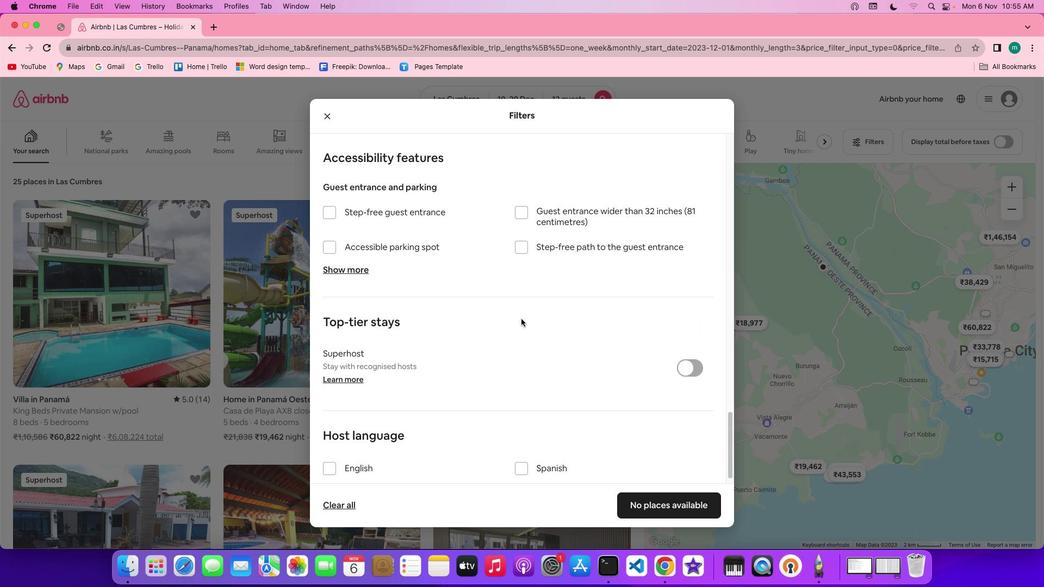 
Action: Mouse scrolled (521, 319) with delta (0, -1)
Screenshot: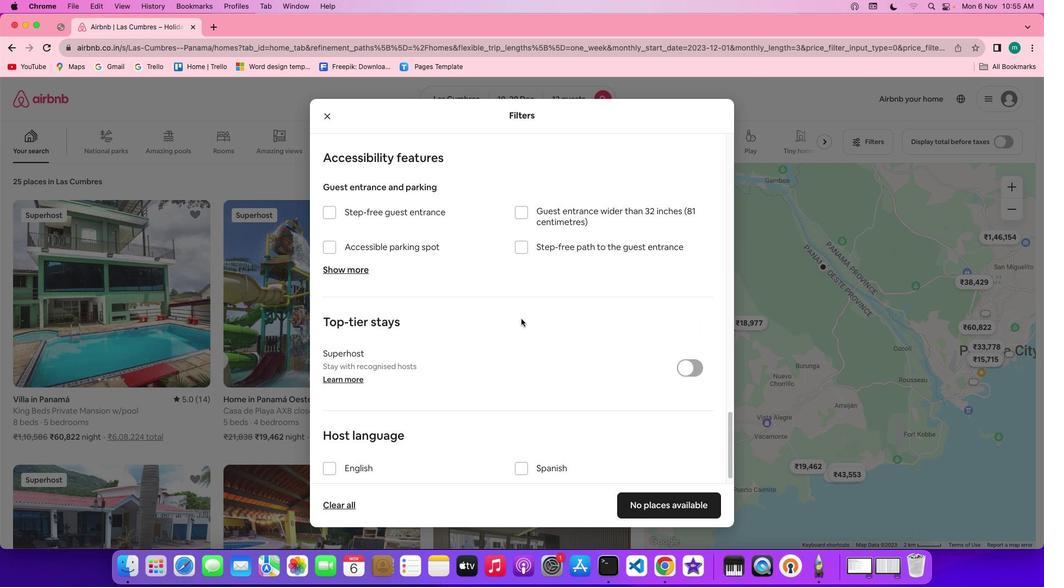 
Action: Mouse scrolled (521, 319) with delta (0, 0)
Screenshot: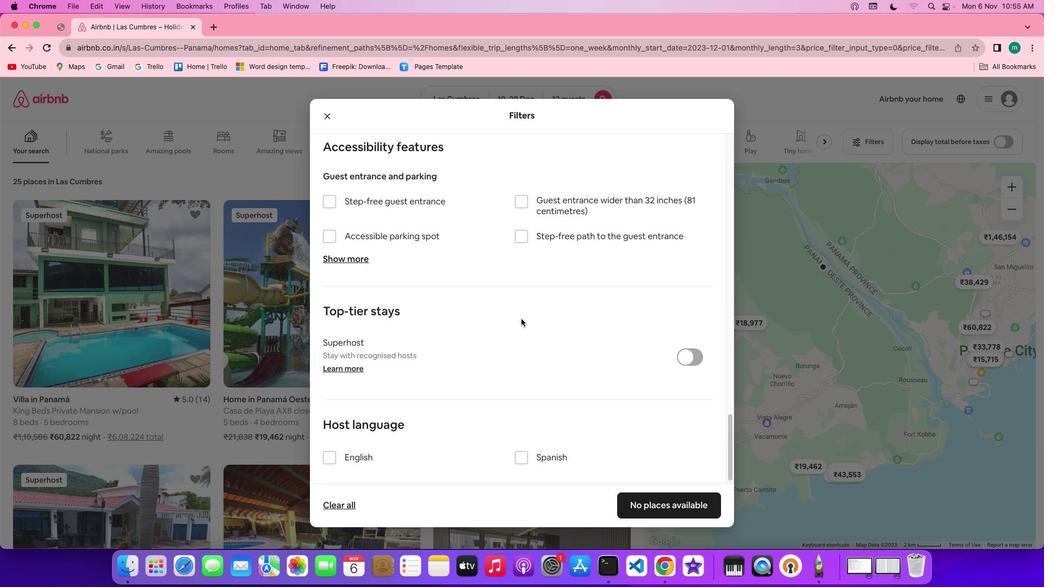 
Action: Mouse scrolled (521, 319) with delta (0, 0)
Screenshot: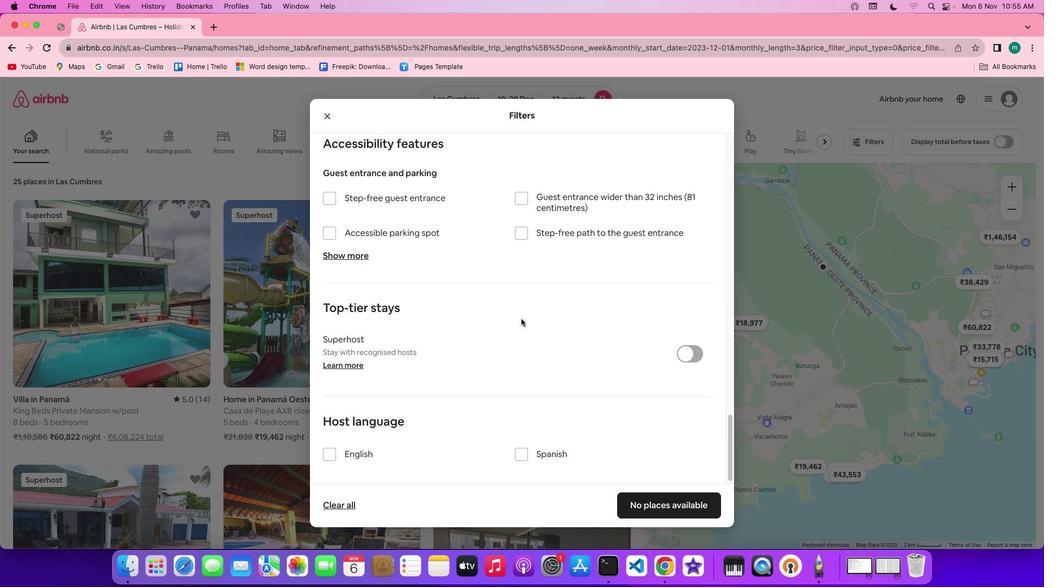 
Action: Mouse scrolled (521, 319) with delta (0, 0)
Screenshot: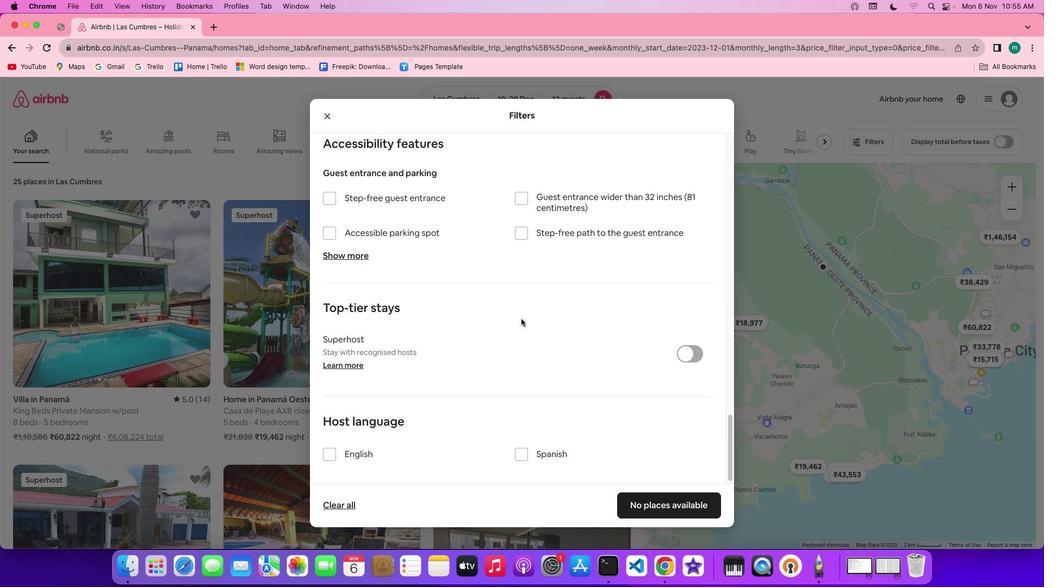 
Action: Mouse scrolled (521, 319) with delta (0, -1)
Screenshot: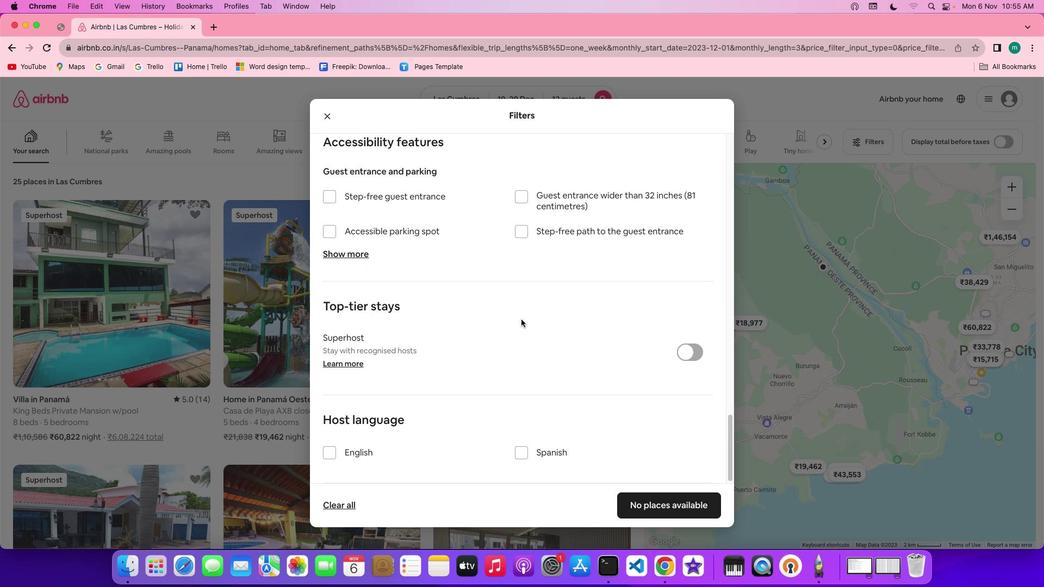 
Action: Mouse scrolled (521, 319) with delta (0, -2)
Screenshot: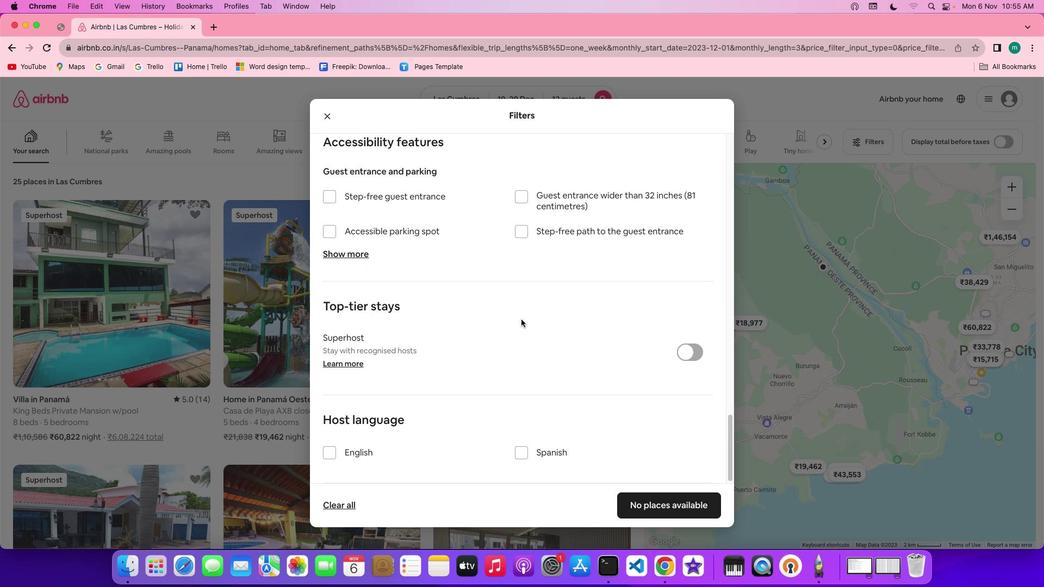 
Action: Mouse scrolled (521, 319) with delta (0, -2)
Screenshot: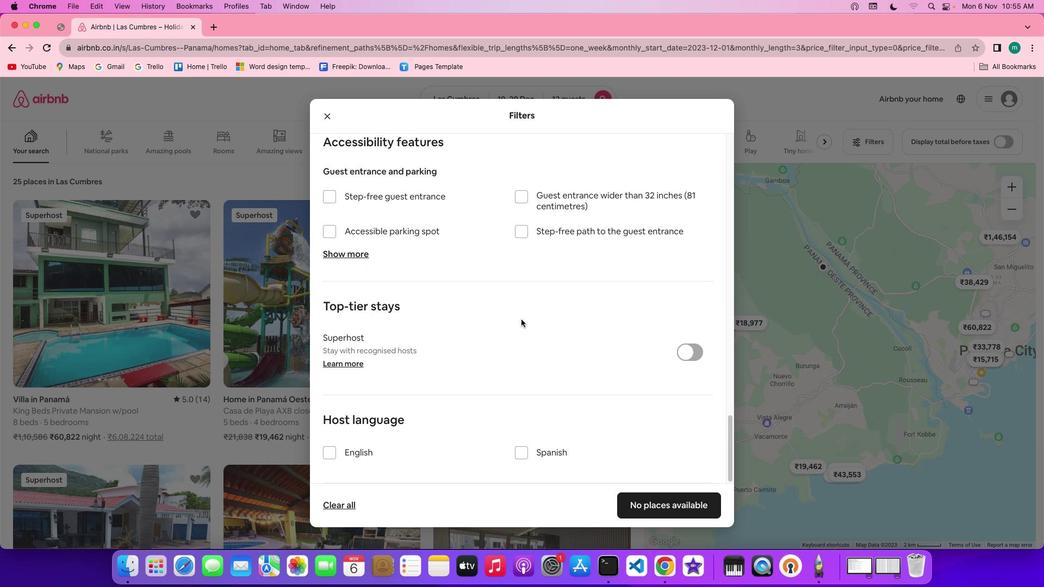 
Action: Mouse moved to (522, 319)
Screenshot: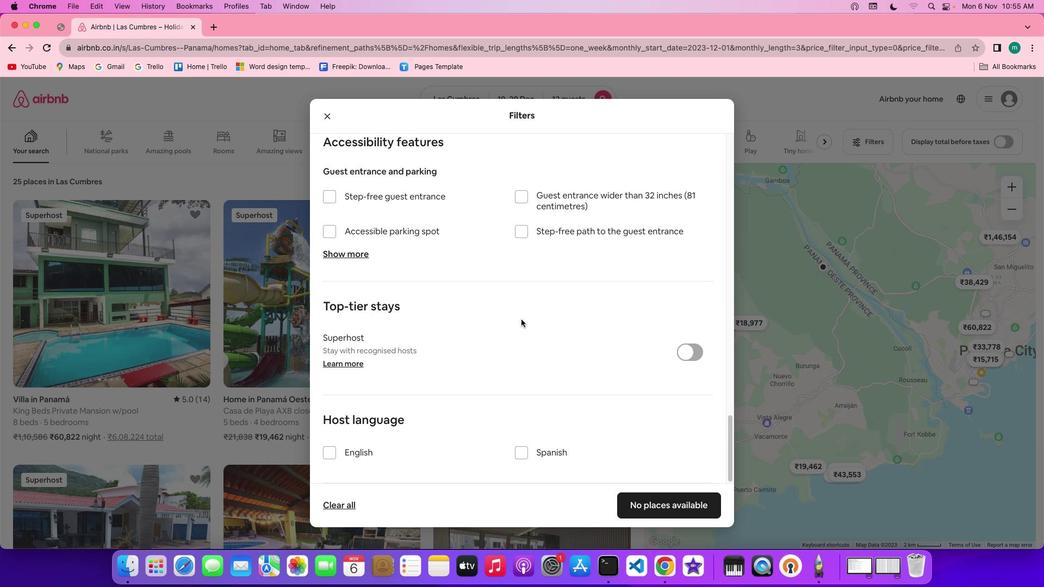 
Action: Mouse scrolled (522, 319) with delta (0, 0)
Screenshot: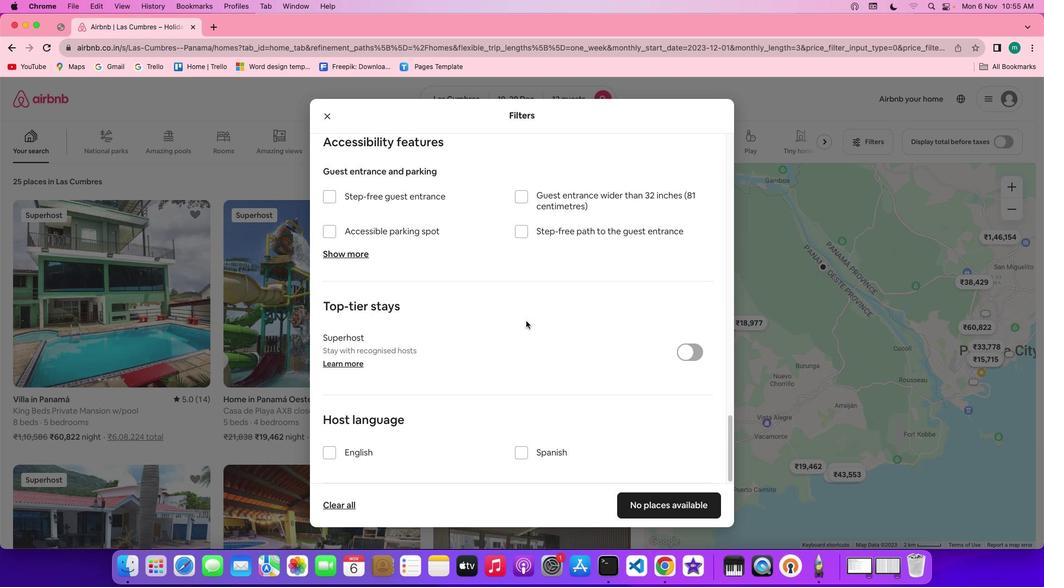 
Action: Mouse scrolled (522, 319) with delta (0, 0)
Screenshot: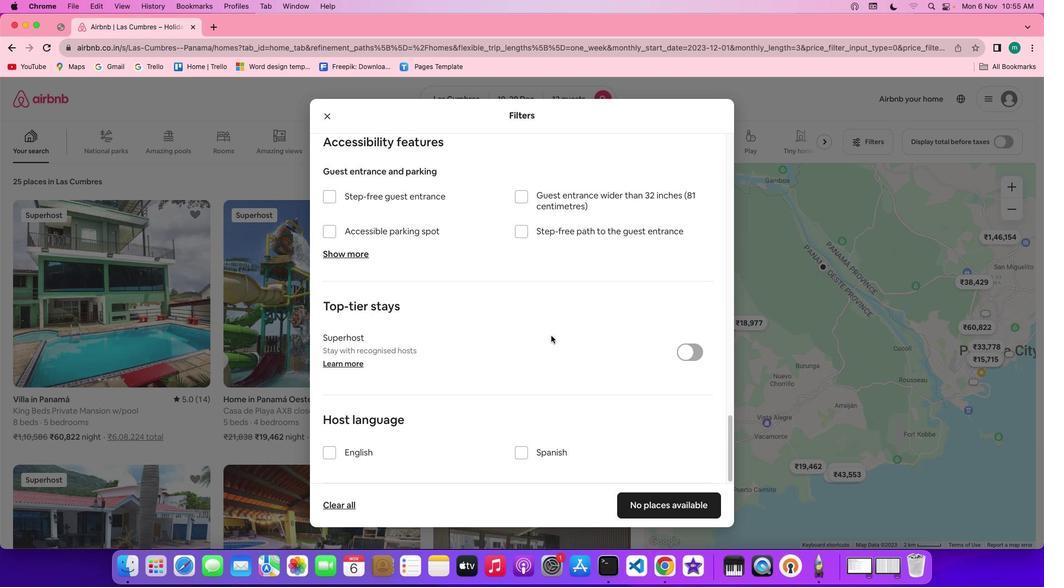 
Action: Mouse scrolled (522, 319) with delta (0, 0)
Screenshot: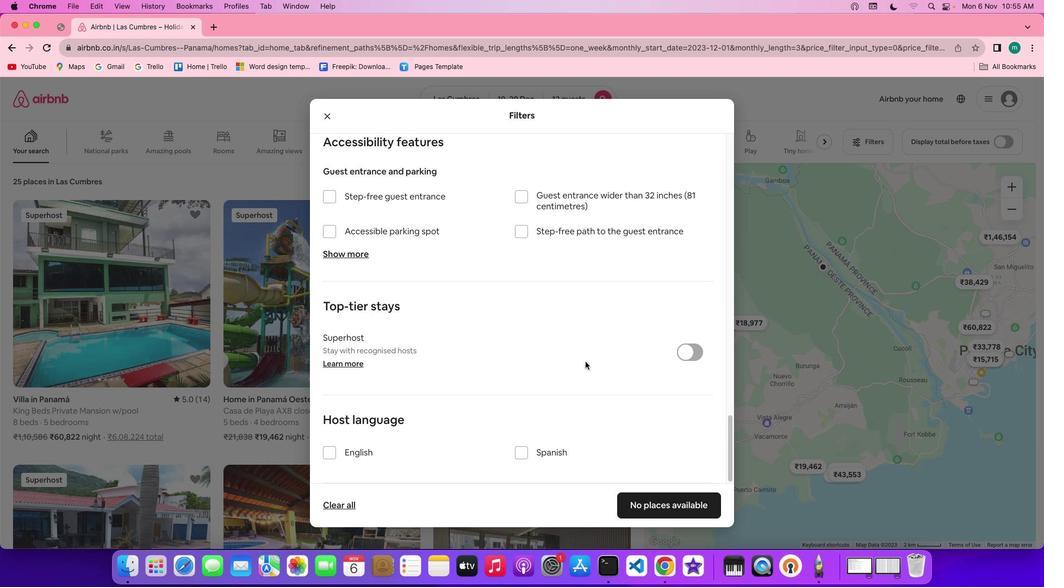 
Action: Mouse scrolled (522, 319) with delta (0, -1)
Screenshot: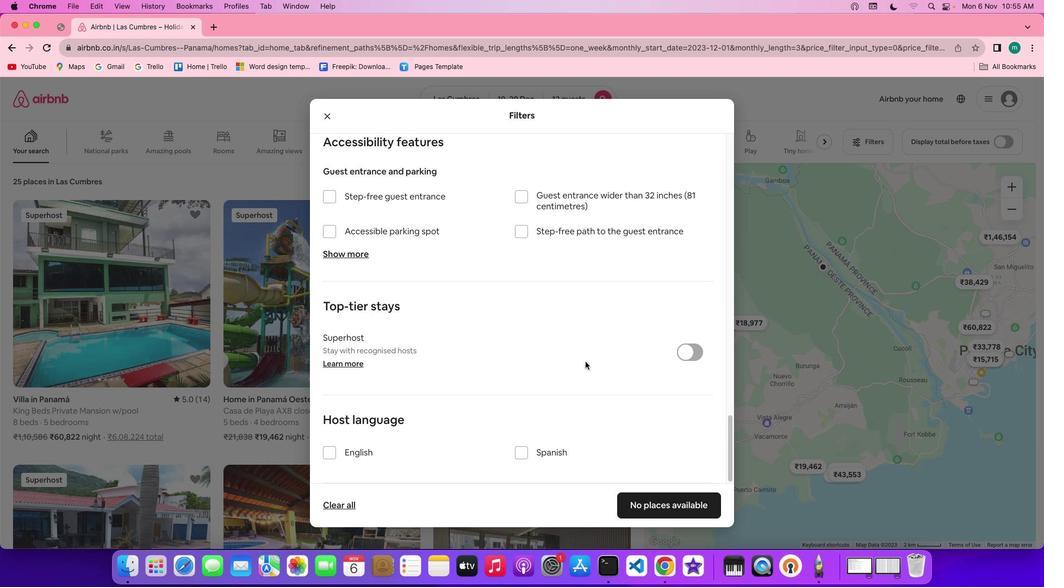 
Action: Mouse scrolled (522, 319) with delta (0, -2)
Screenshot: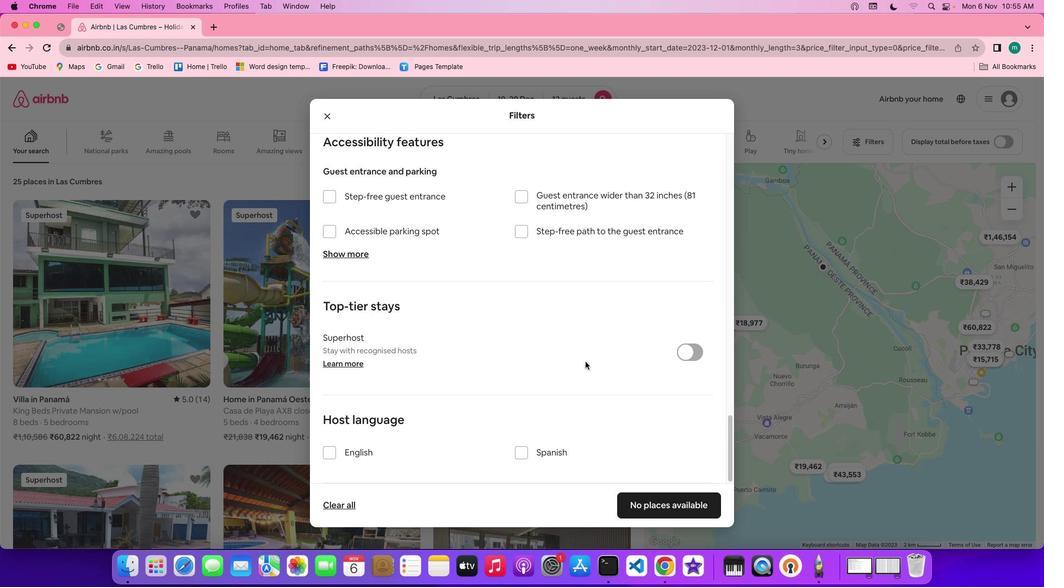 
Action: Mouse scrolled (522, 319) with delta (0, -2)
Screenshot: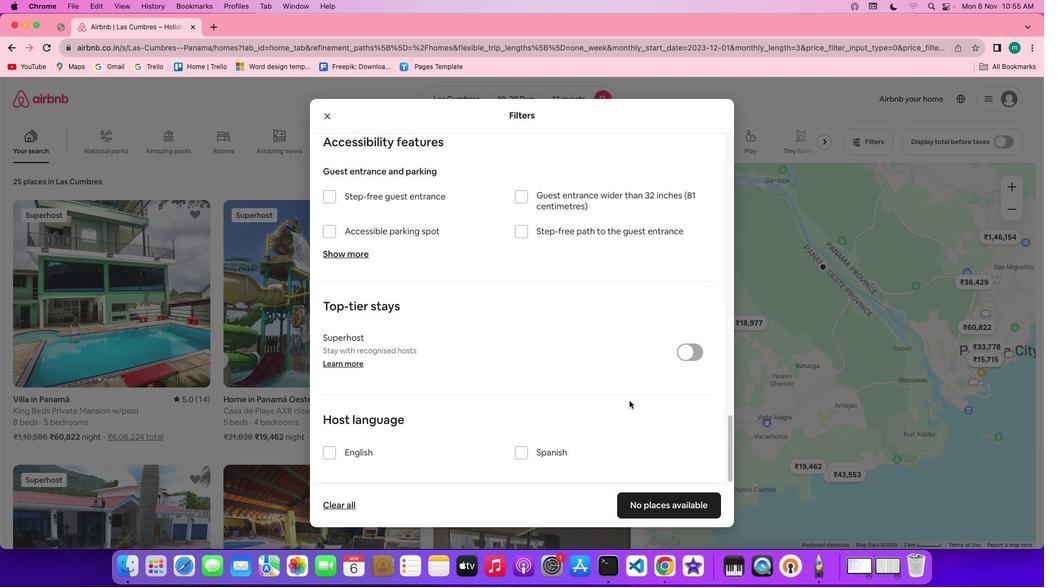 
Action: Mouse moved to (683, 498)
Screenshot: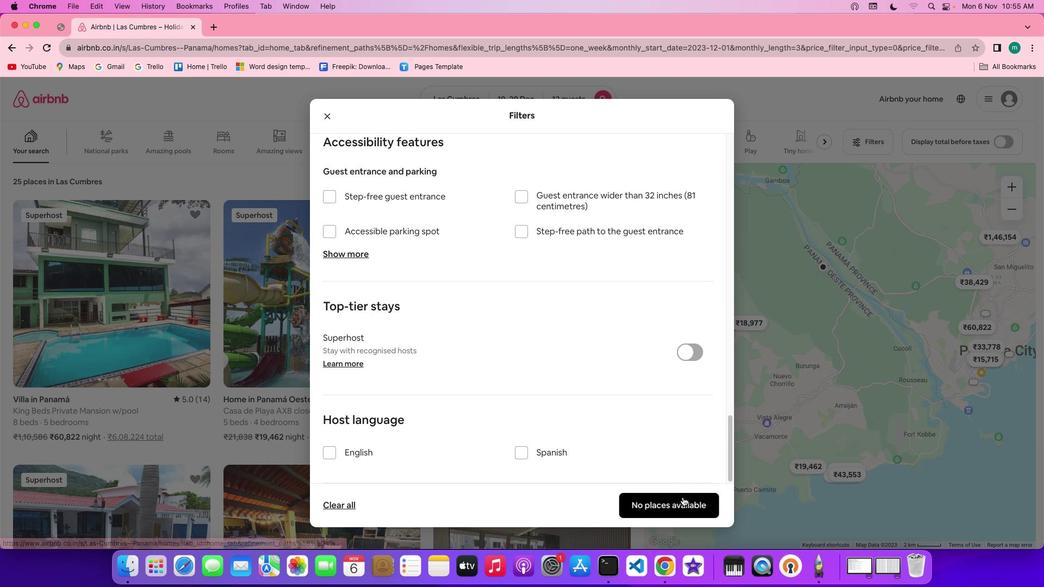 
Action: Mouse pressed left at (683, 498)
Screenshot: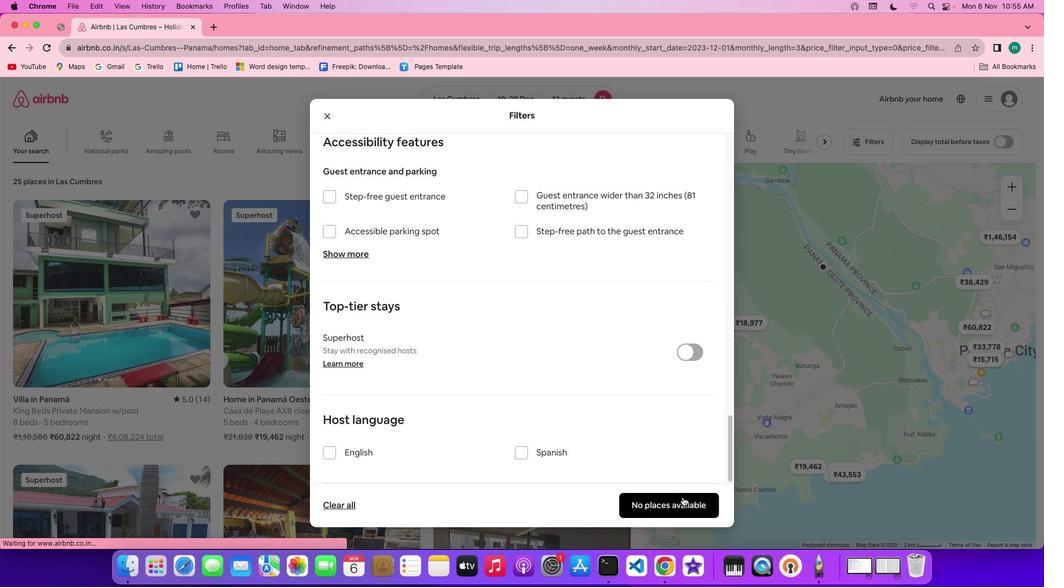
Action: Mouse moved to (318, 202)
Screenshot: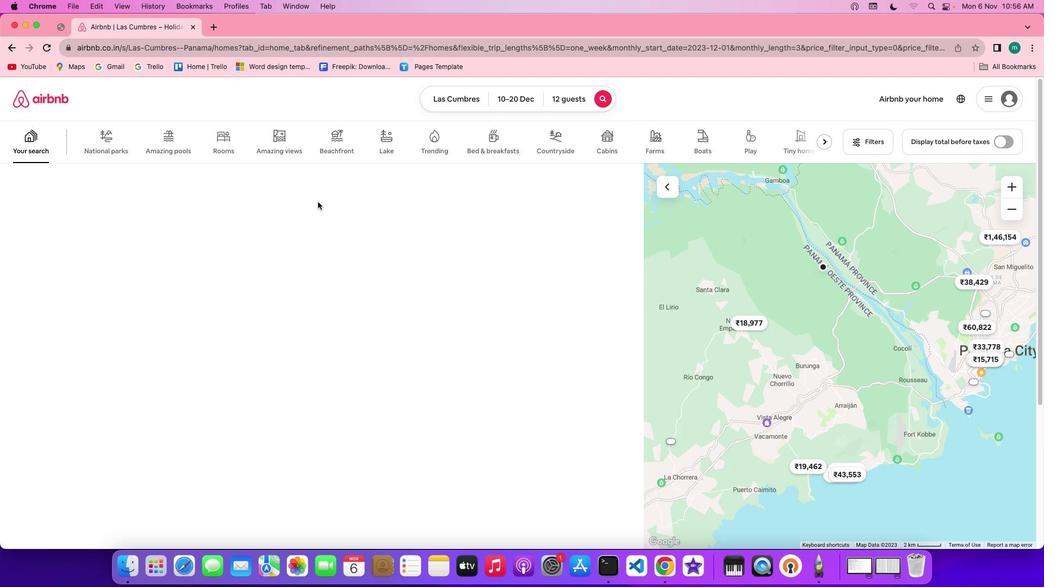 
